 Task: Plan a trip to Hadjout, Algeria from 4th December, 2023 to 9th December, 2023 for 6 adults. Place can be entire room with 3 bedrooms having 3 beds and 3 bathrooms. Property type can be house.
Action: Mouse moved to (446, 105)
Screenshot: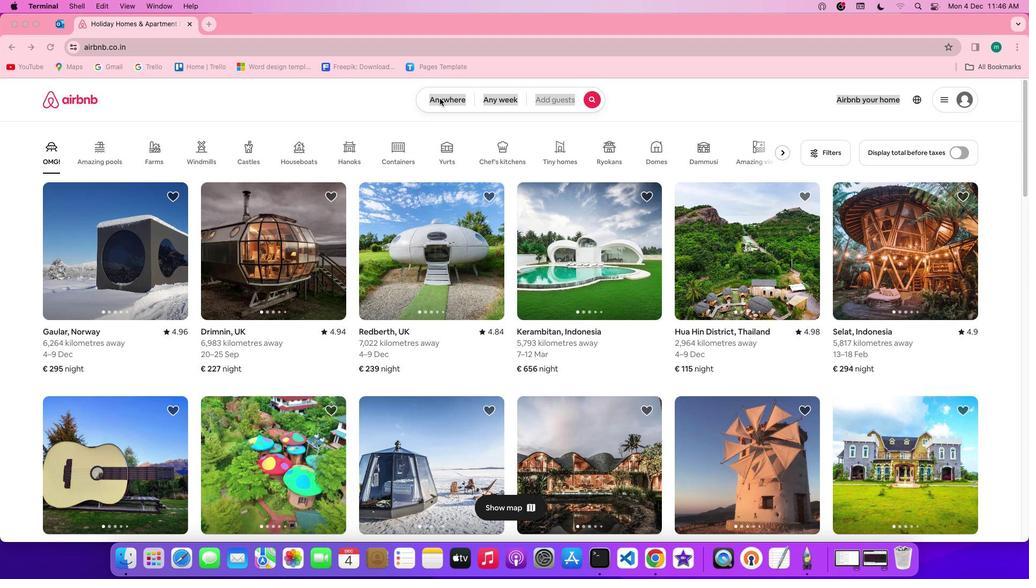 
Action: Mouse pressed left at (446, 105)
Screenshot: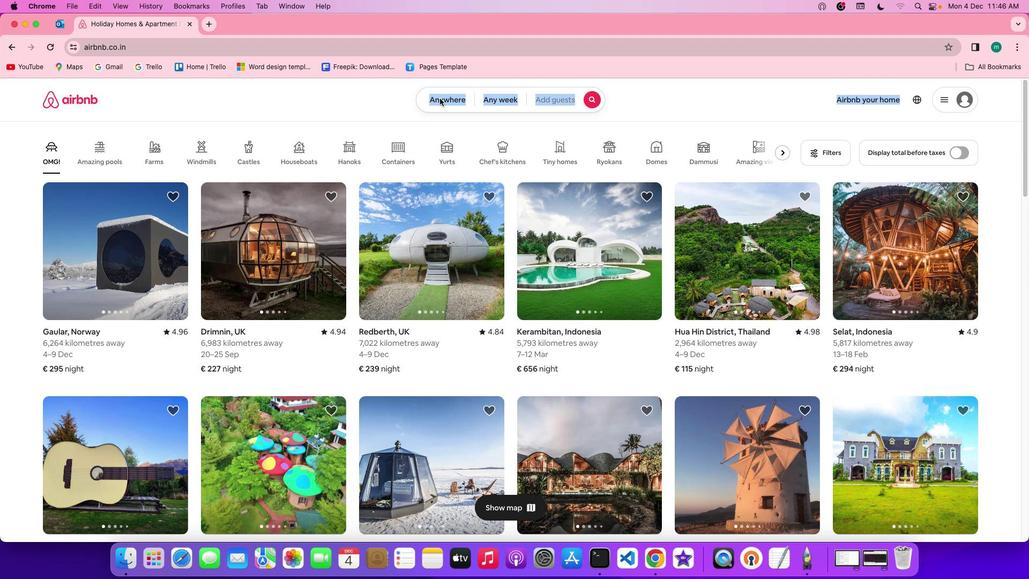 
Action: Mouse pressed left at (446, 105)
Screenshot: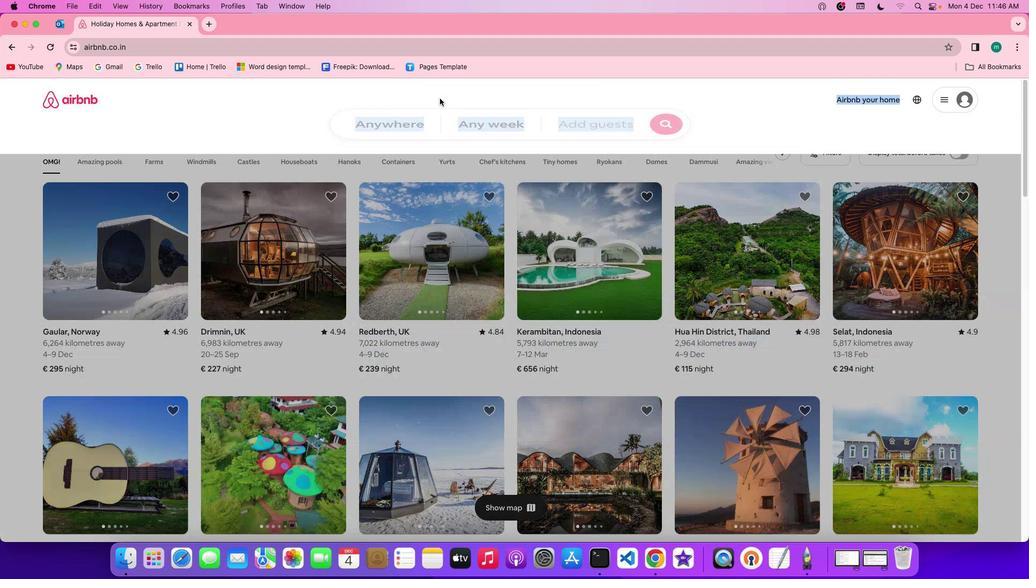 
Action: Mouse moved to (378, 152)
Screenshot: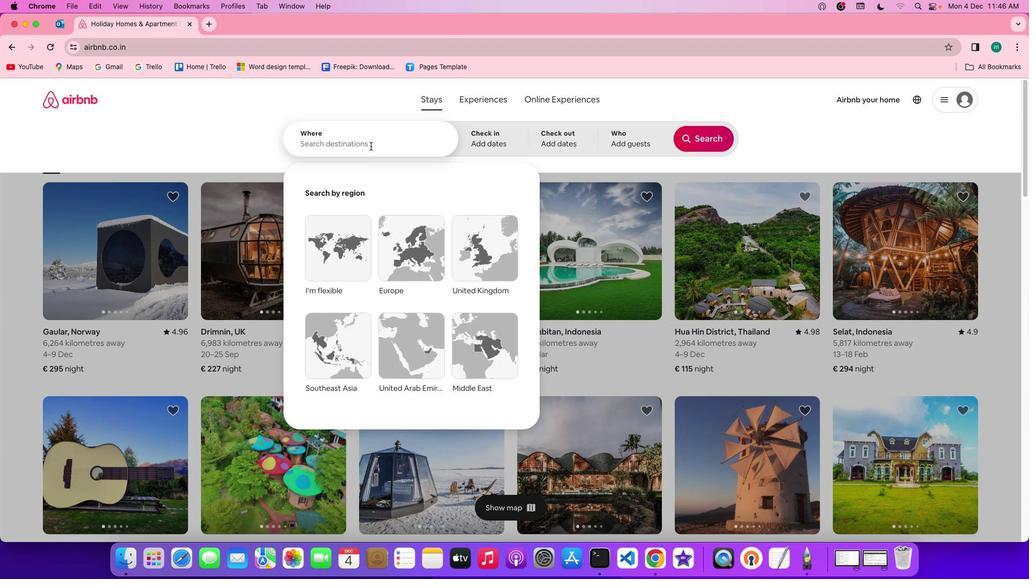 
Action: Mouse pressed left at (378, 152)
Screenshot: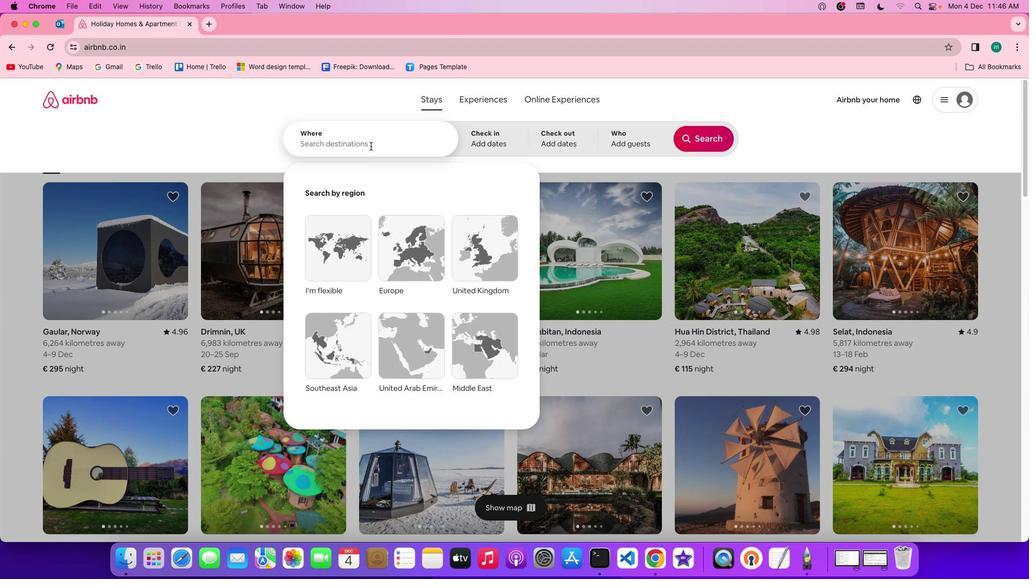
Action: Key pressed Key.shift'H''a''d''j''o''u''t'','Key.spaceKey.shift'a''l''g''e''r''i''a'
Screenshot: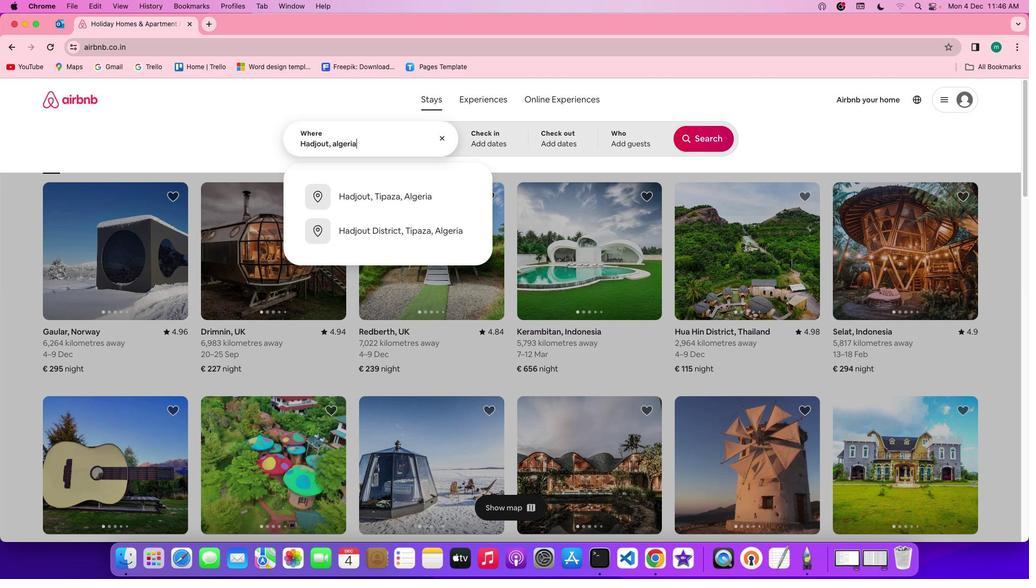 
Action: Mouse moved to (498, 142)
Screenshot: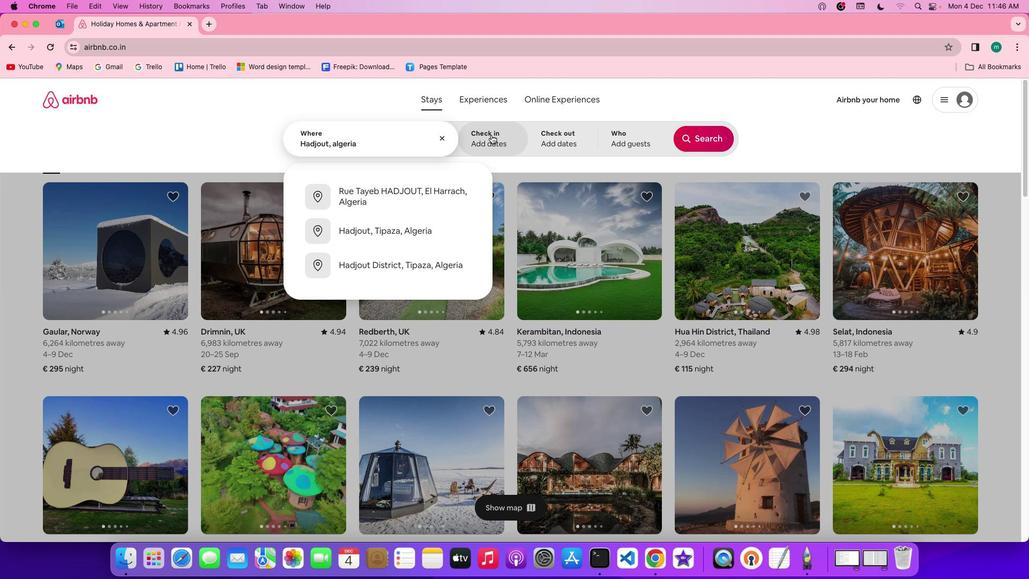 
Action: Mouse pressed left at (498, 142)
Screenshot: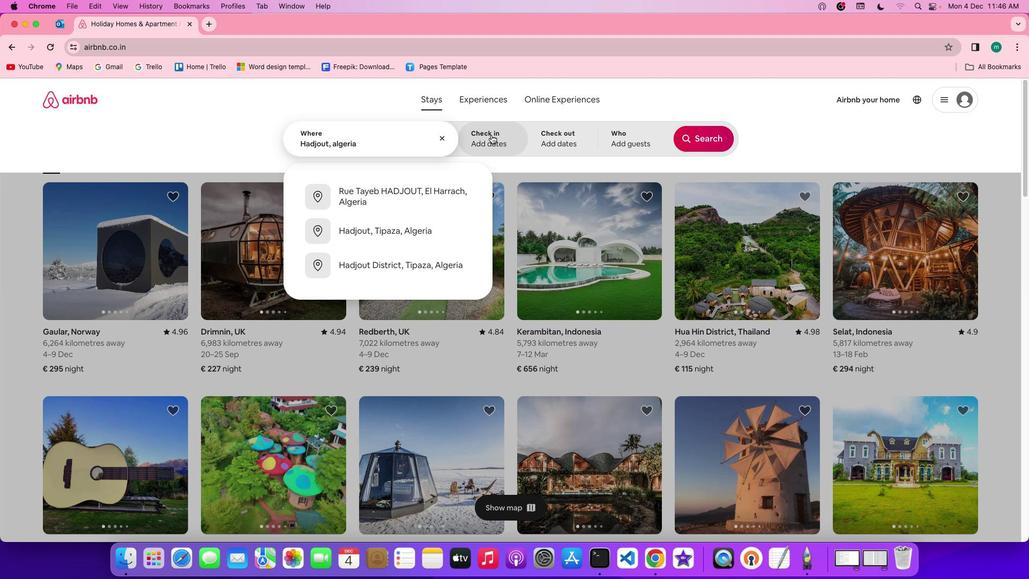 
Action: Mouse moved to (362, 296)
Screenshot: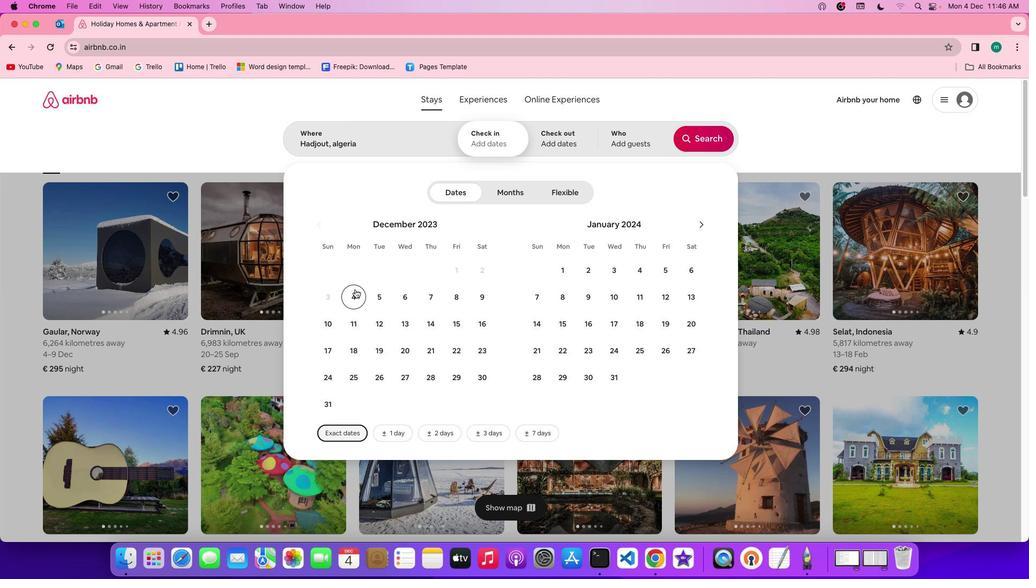 
Action: Mouse pressed left at (362, 296)
Screenshot: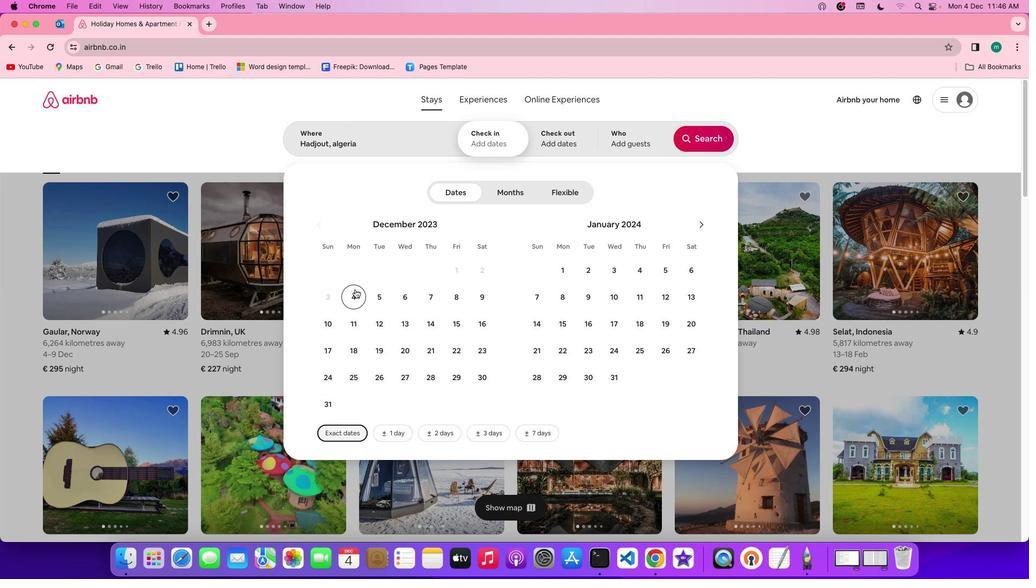
Action: Mouse moved to (476, 308)
Screenshot: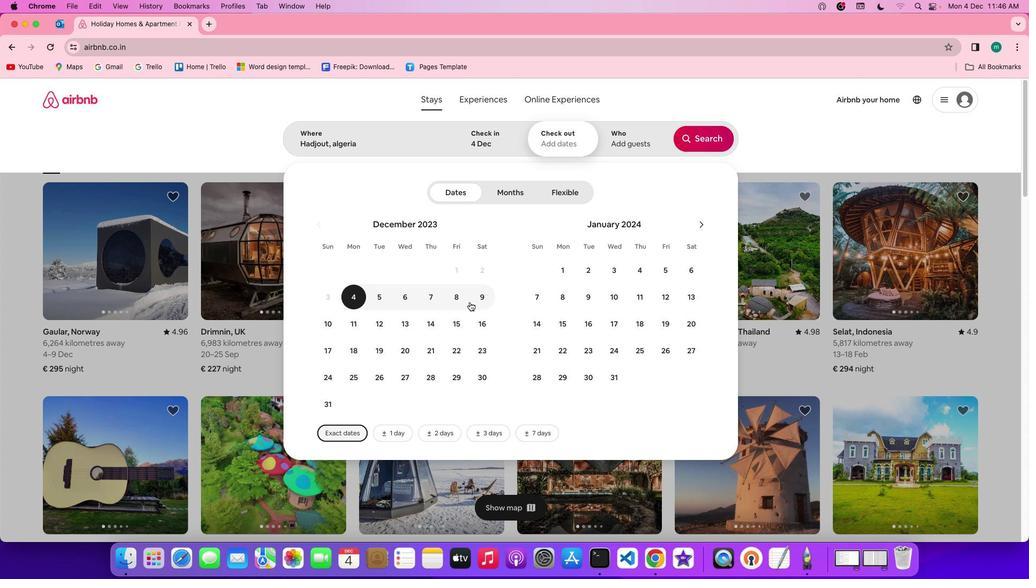 
Action: Mouse pressed left at (476, 308)
Screenshot: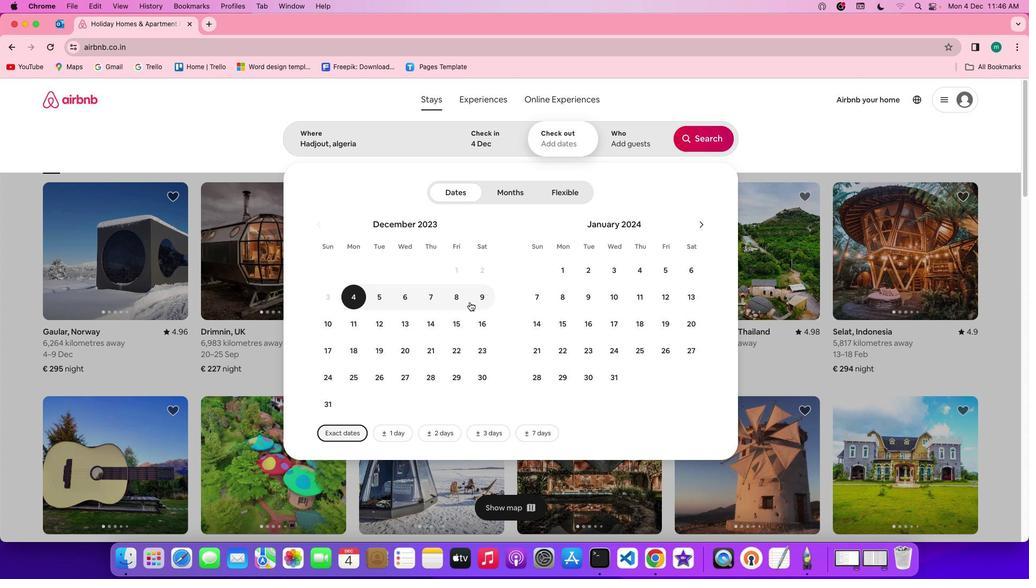 
Action: Mouse moved to (632, 153)
Screenshot: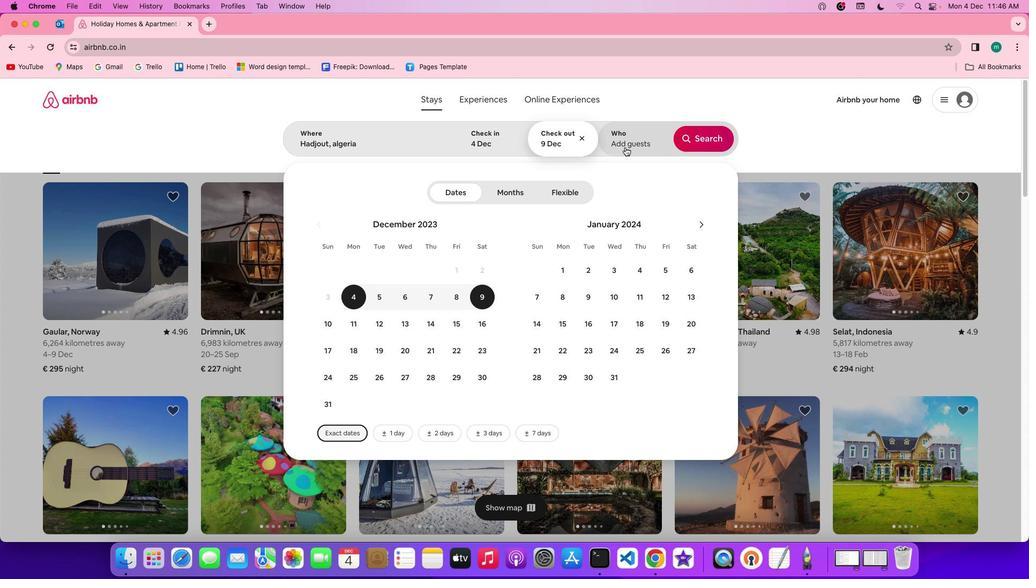 
Action: Mouse pressed left at (632, 153)
Screenshot: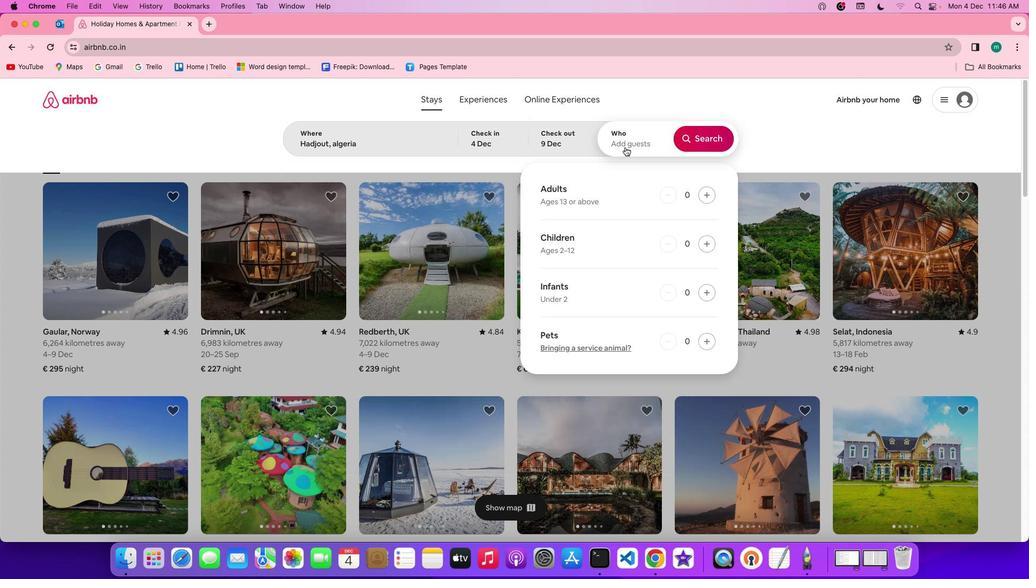 
Action: Mouse moved to (712, 198)
Screenshot: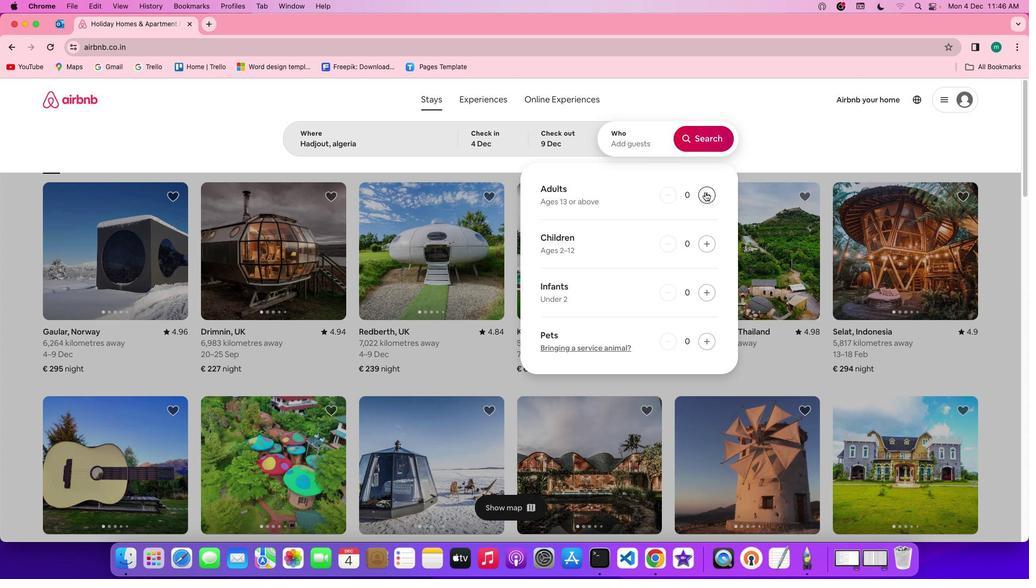 
Action: Mouse pressed left at (712, 198)
Screenshot: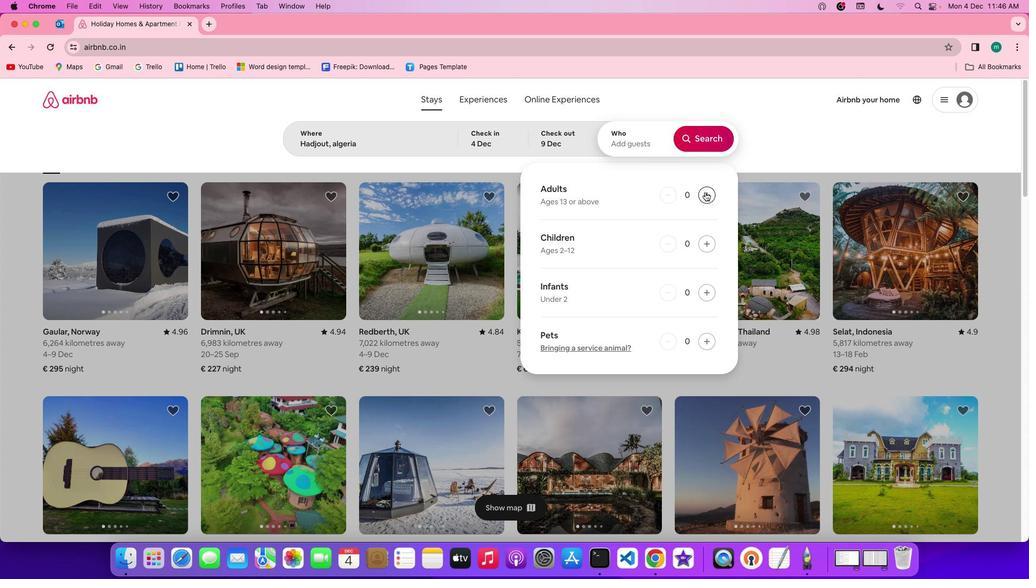 
Action: Mouse pressed left at (712, 198)
Screenshot: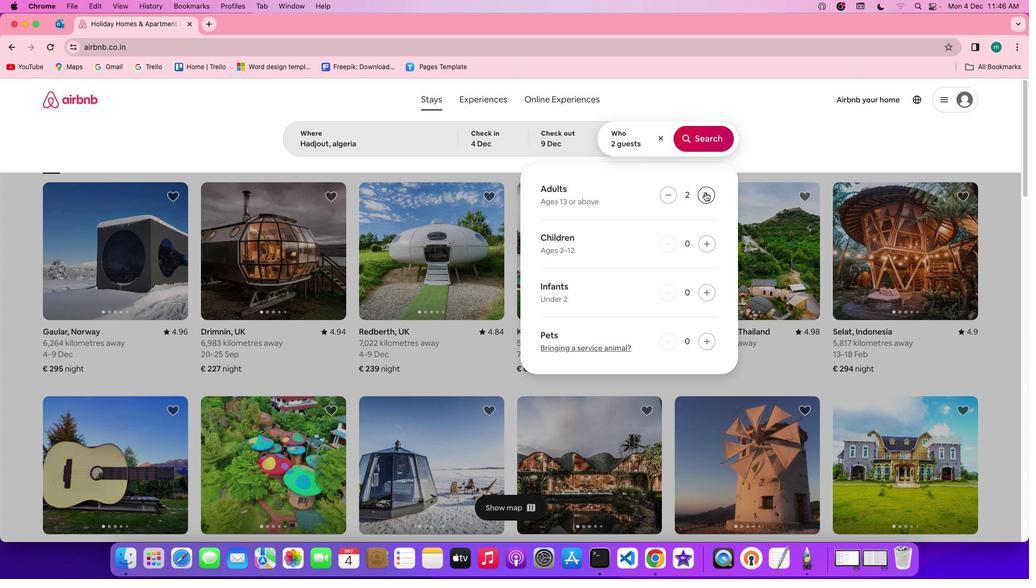 
Action: Mouse pressed left at (712, 198)
Screenshot: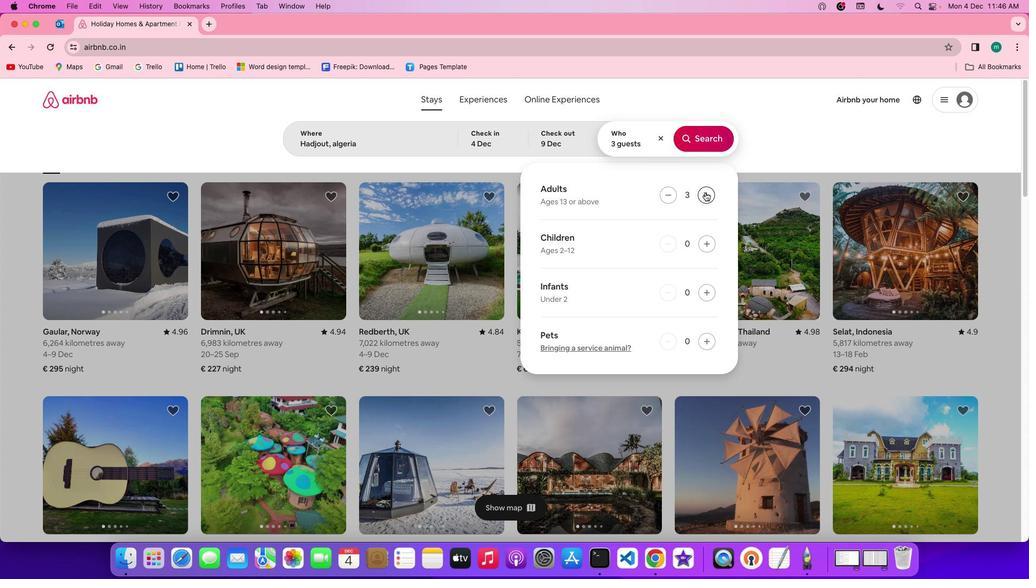 
Action: Mouse pressed left at (712, 198)
Screenshot: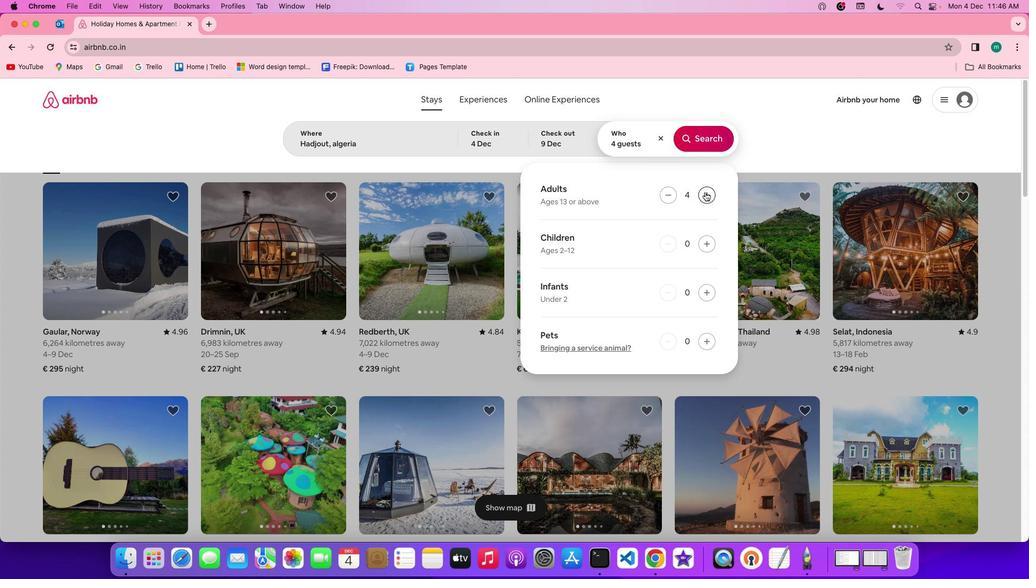 
Action: Mouse pressed left at (712, 198)
Screenshot: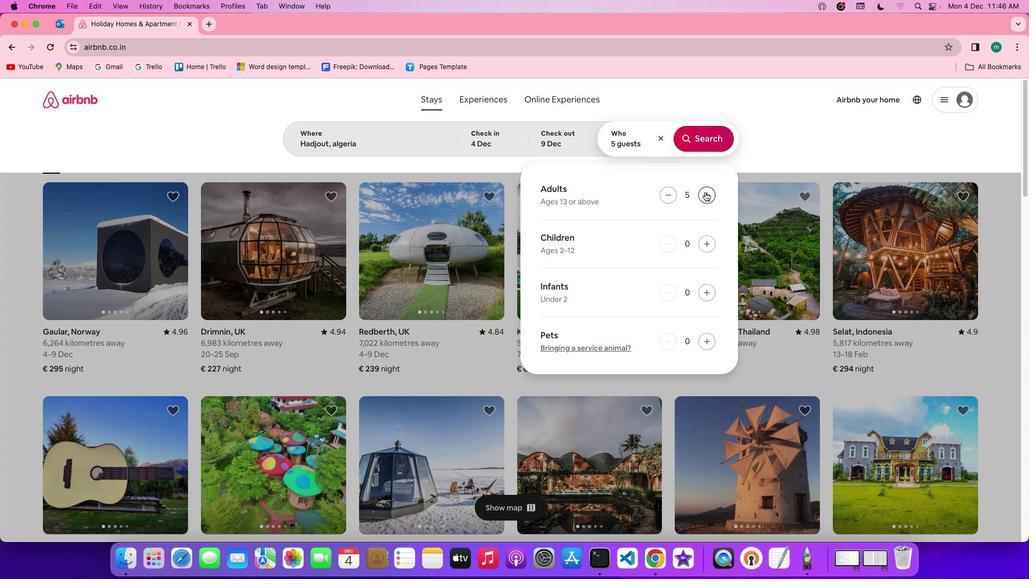 
Action: Mouse moved to (711, 200)
Screenshot: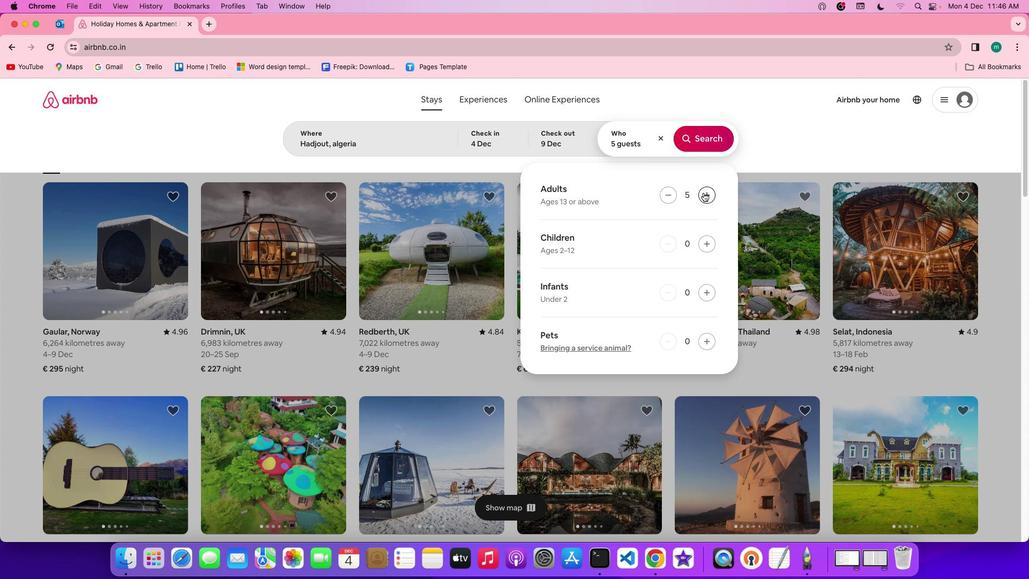 
Action: Mouse pressed left at (711, 200)
Screenshot: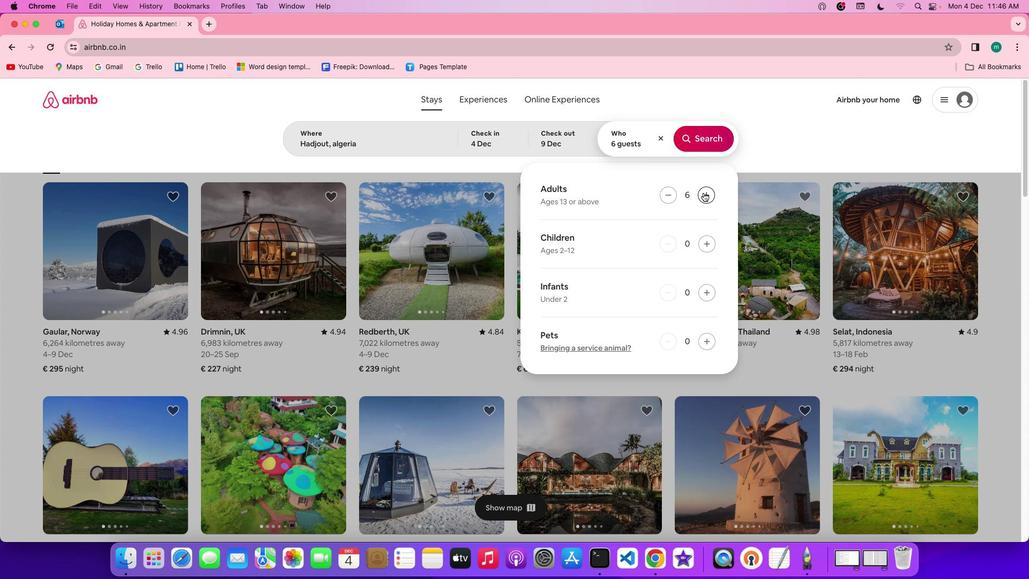 
Action: Mouse moved to (717, 146)
Screenshot: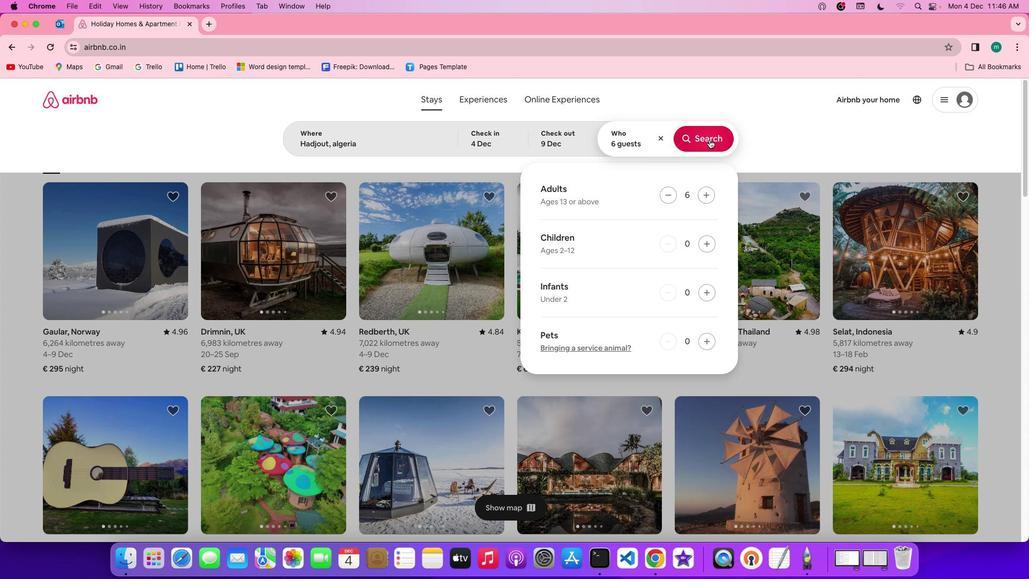 
Action: Mouse pressed left at (717, 146)
Screenshot: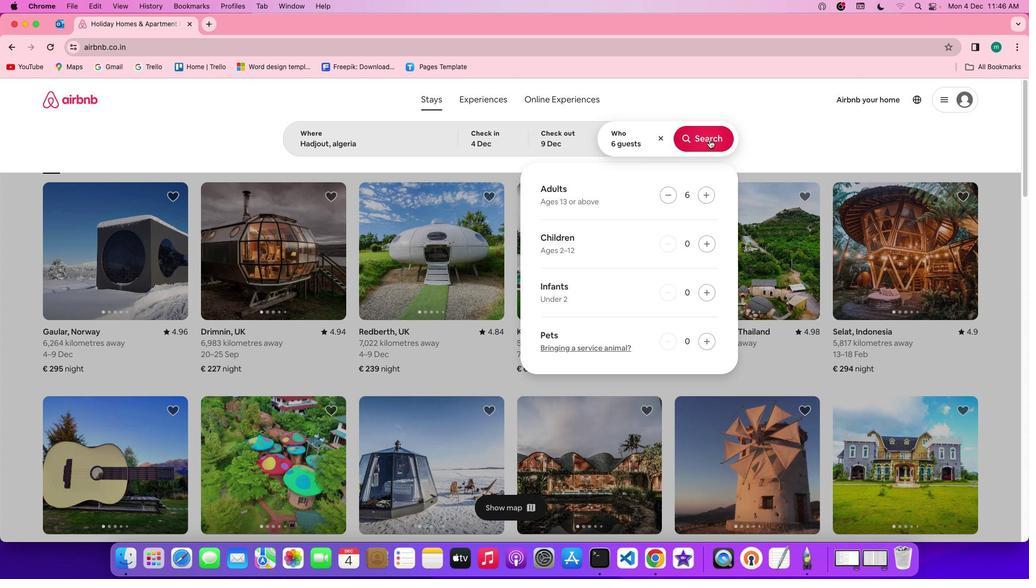 
Action: Mouse moved to (862, 148)
Screenshot: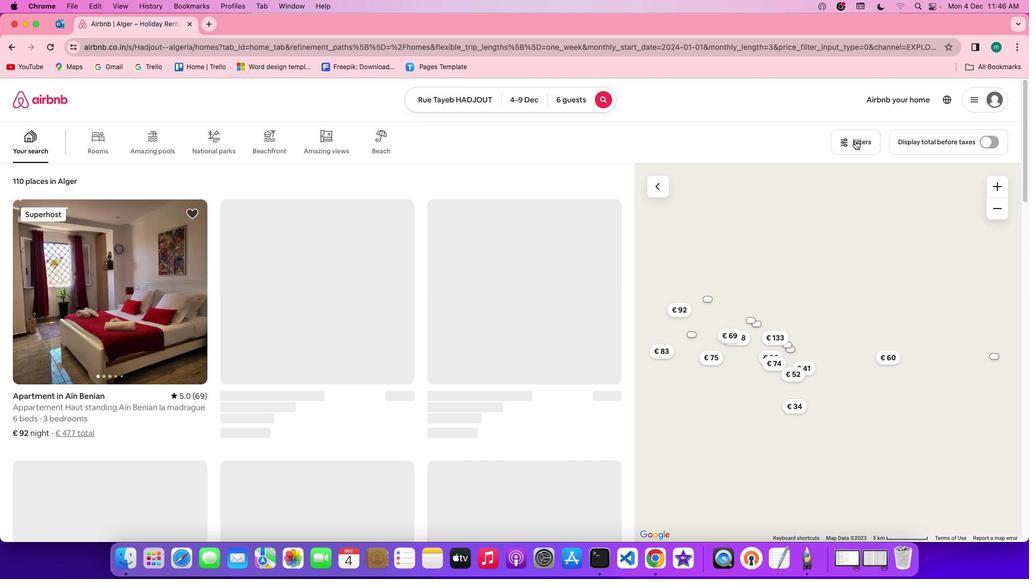 
Action: Mouse pressed left at (862, 148)
Screenshot: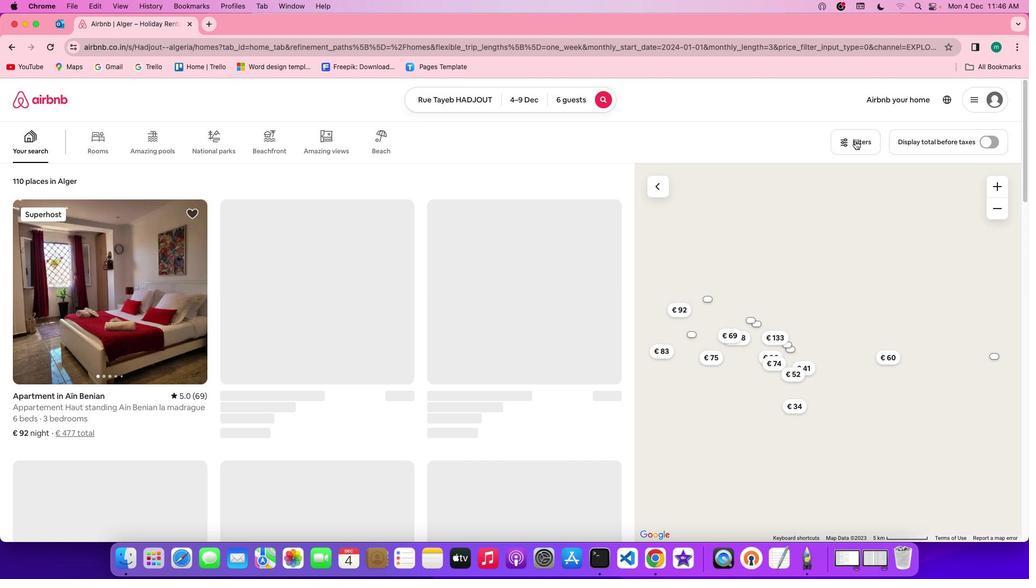 
Action: Mouse moved to (491, 338)
Screenshot: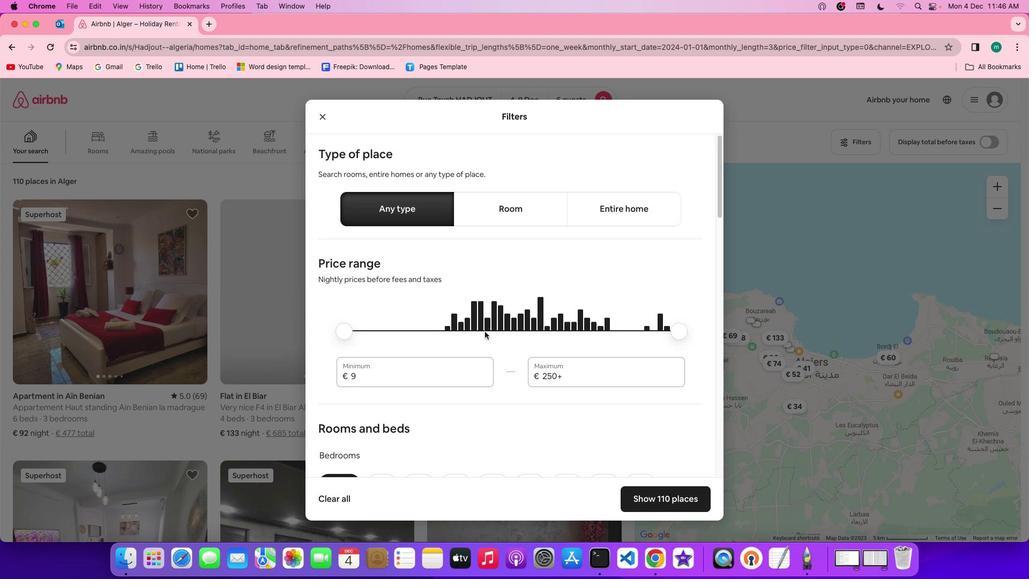 
Action: Mouse scrolled (491, 338) with delta (6, 6)
Screenshot: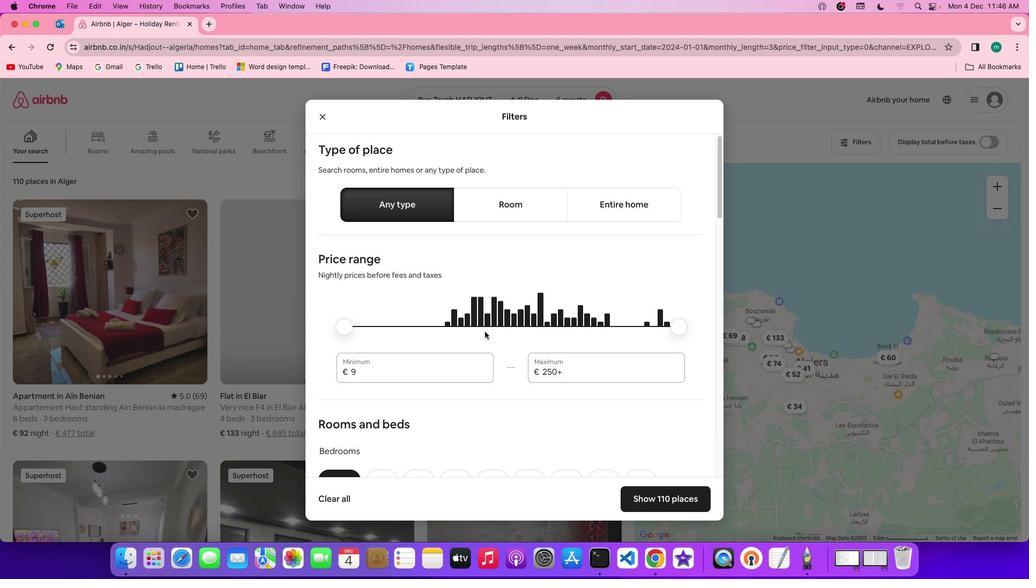 
Action: Mouse scrolled (491, 338) with delta (6, 6)
Screenshot: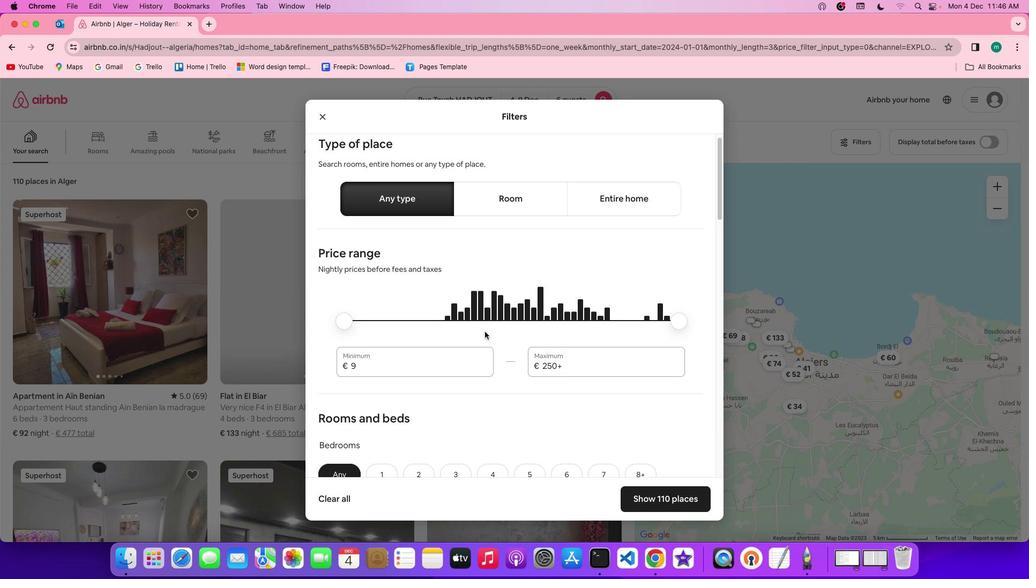 
Action: Mouse scrolled (491, 338) with delta (6, 5)
Screenshot: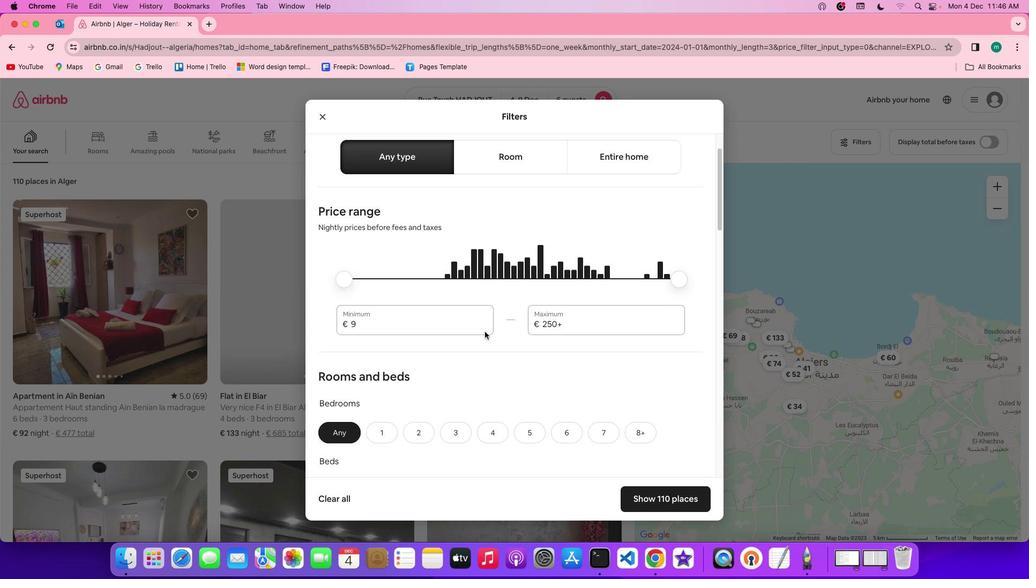
Action: Mouse scrolled (491, 338) with delta (6, 6)
Screenshot: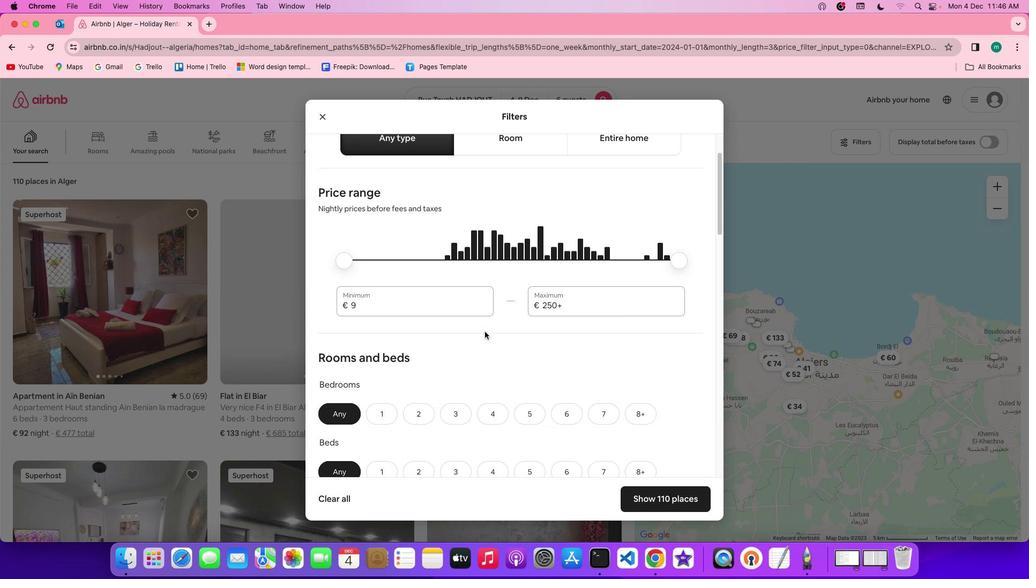 
Action: Mouse scrolled (491, 338) with delta (6, 6)
Screenshot: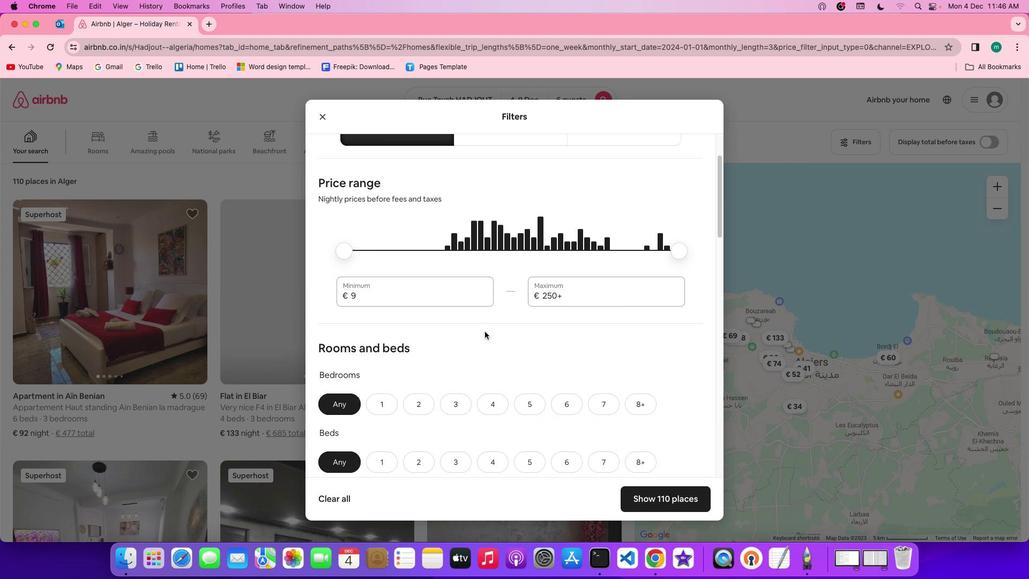 
Action: Mouse scrolled (491, 338) with delta (6, 6)
Screenshot: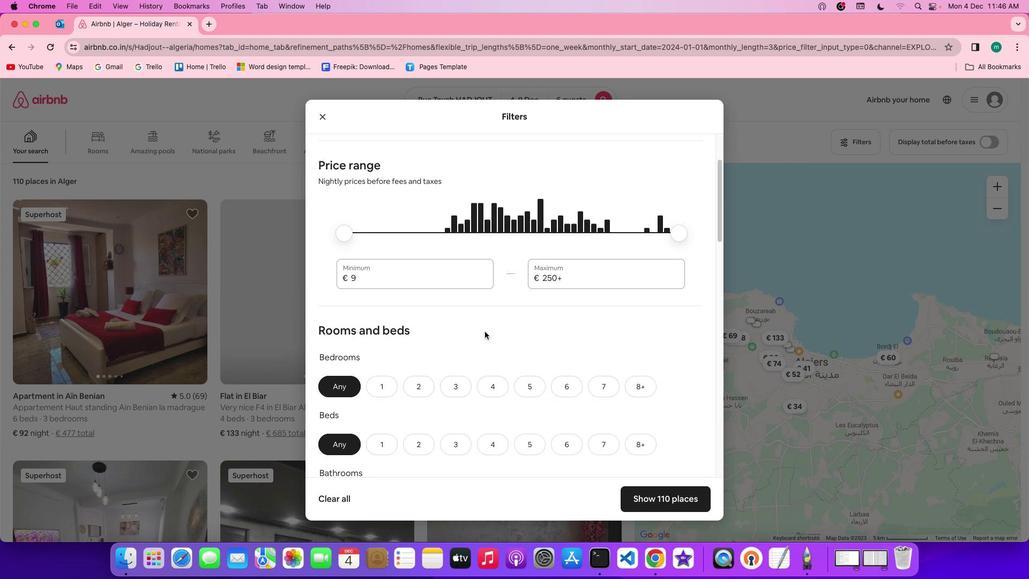 
Action: Mouse scrolled (491, 338) with delta (6, 6)
Screenshot: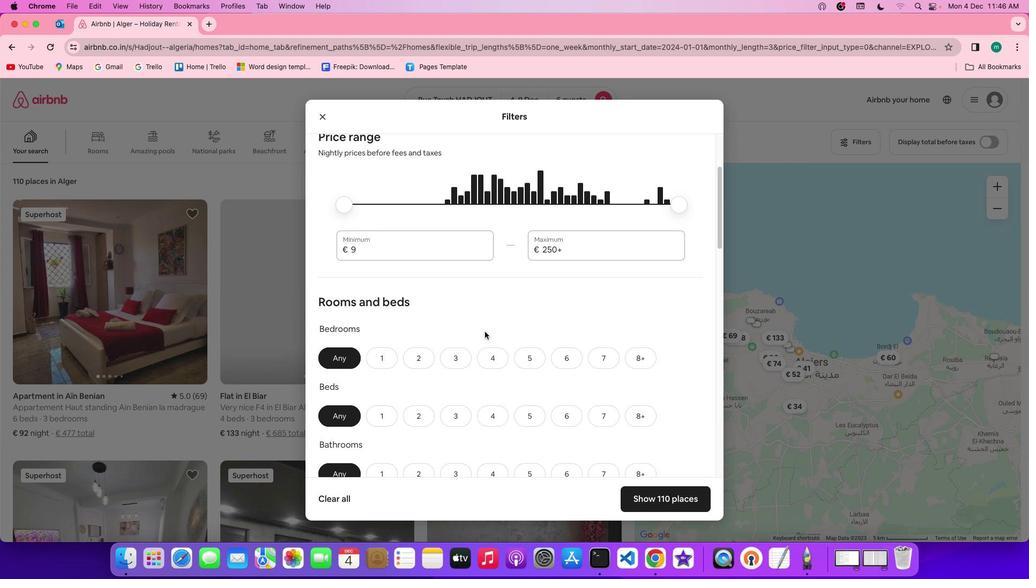 
Action: Mouse scrolled (491, 338) with delta (6, 6)
Screenshot: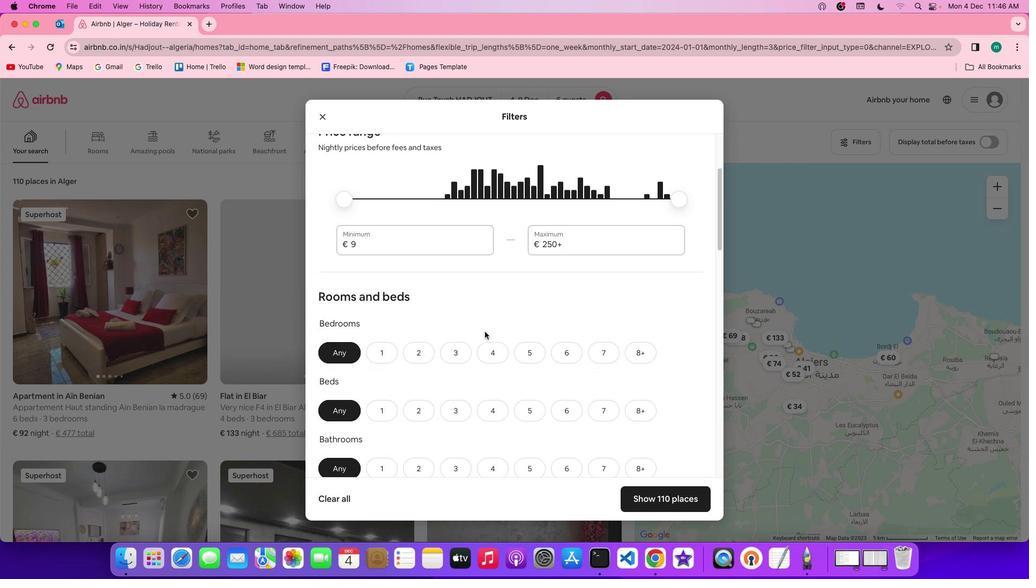 
Action: Mouse scrolled (491, 338) with delta (6, 6)
Screenshot: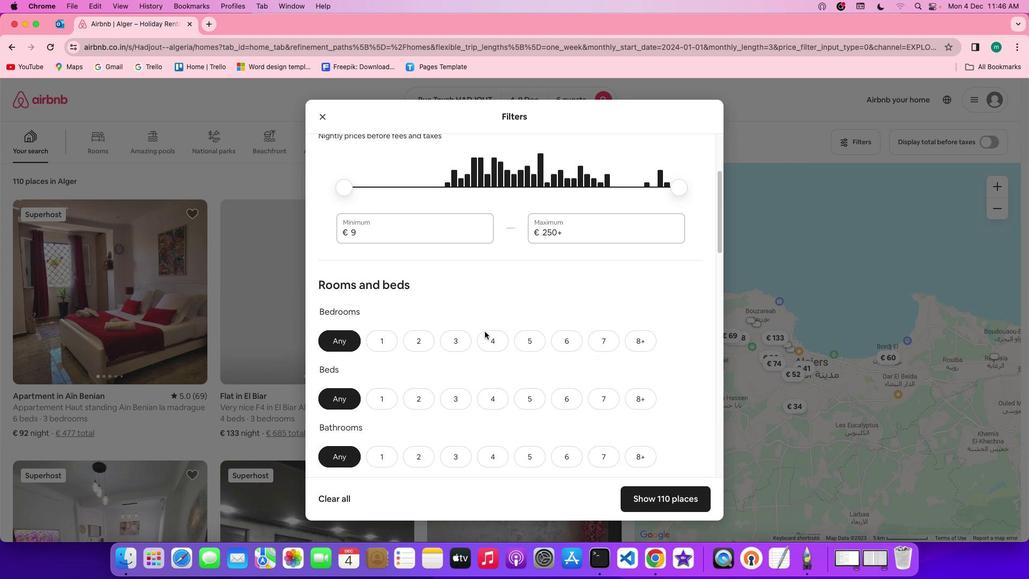 
Action: Mouse scrolled (491, 338) with delta (6, 6)
Screenshot: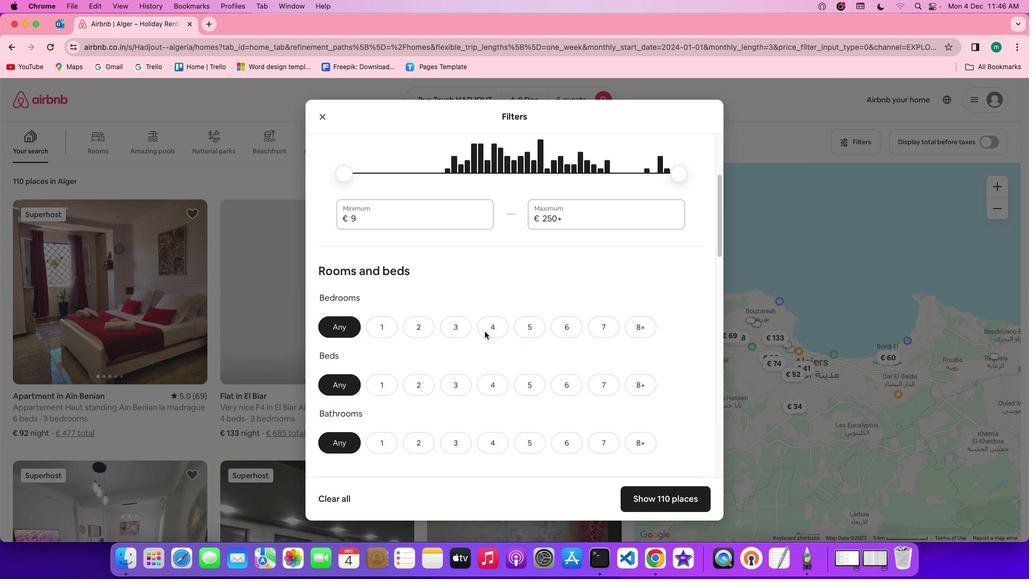 
Action: Mouse scrolled (491, 338) with delta (6, 6)
Screenshot: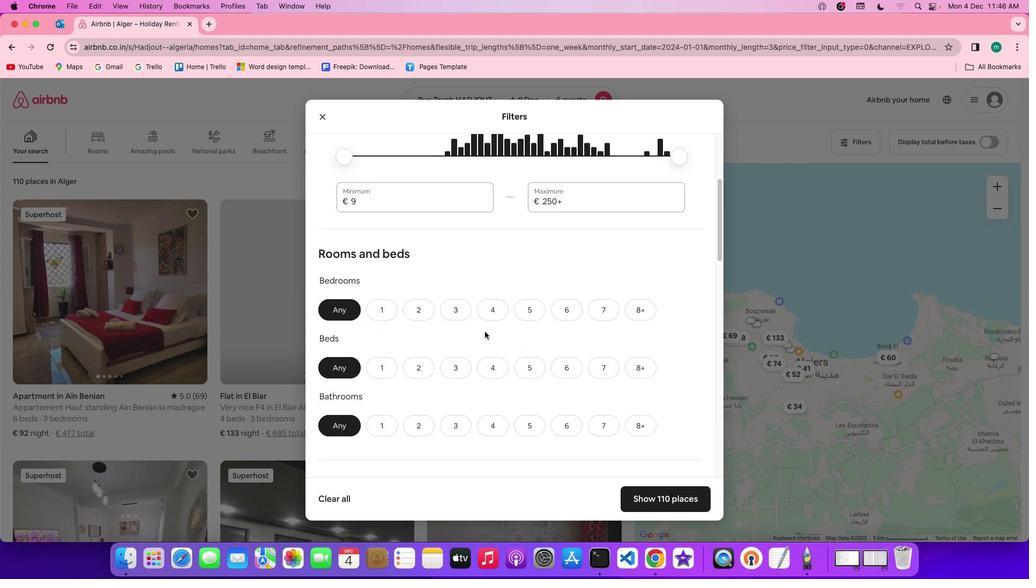 
Action: Mouse scrolled (491, 338) with delta (6, 6)
Screenshot: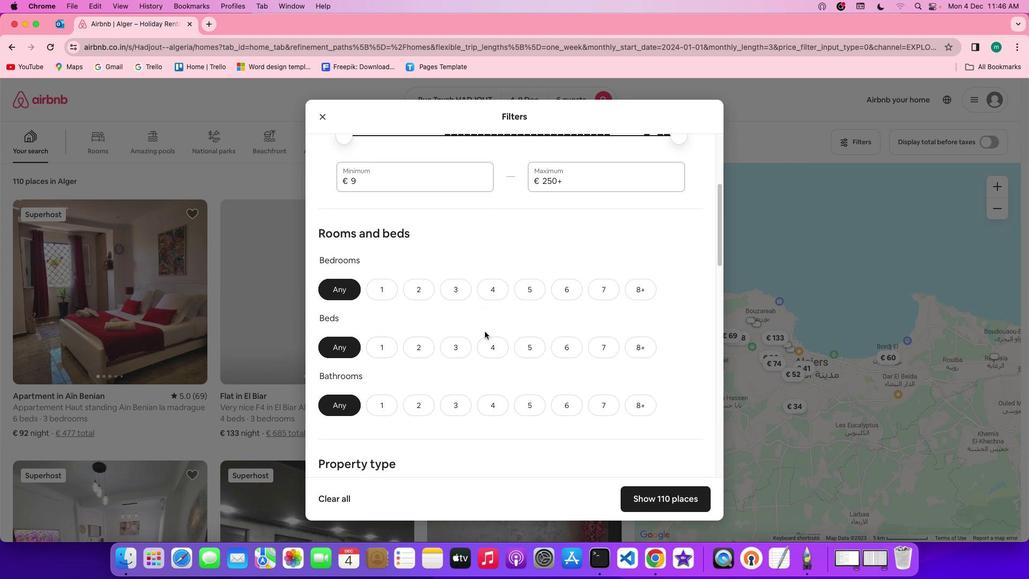 
Action: Mouse scrolled (491, 338) with delta (6, 6)
Screenshot: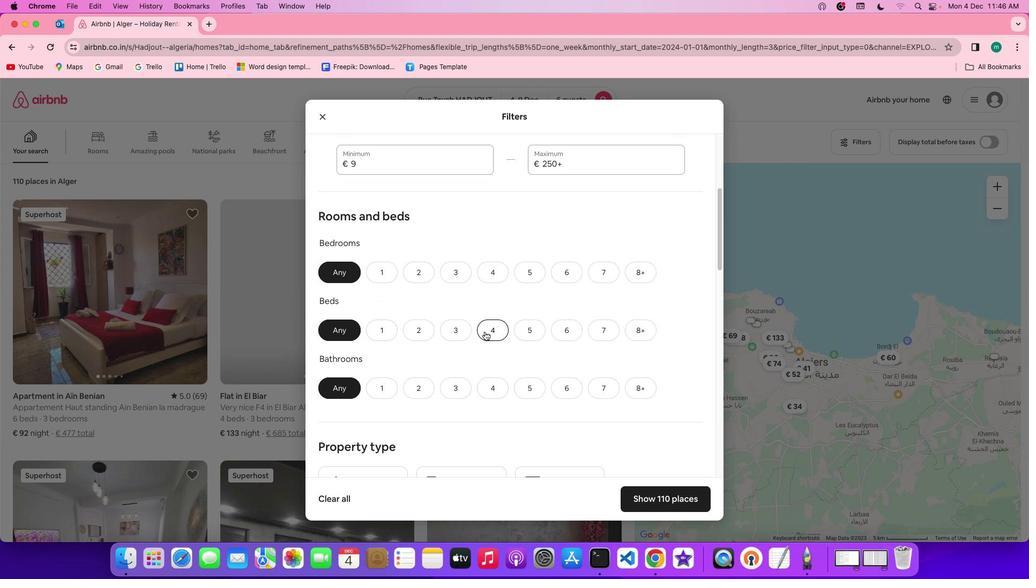 
Action: Mouse scrolled (491, 338) with delta (6, 6)
Screenshot: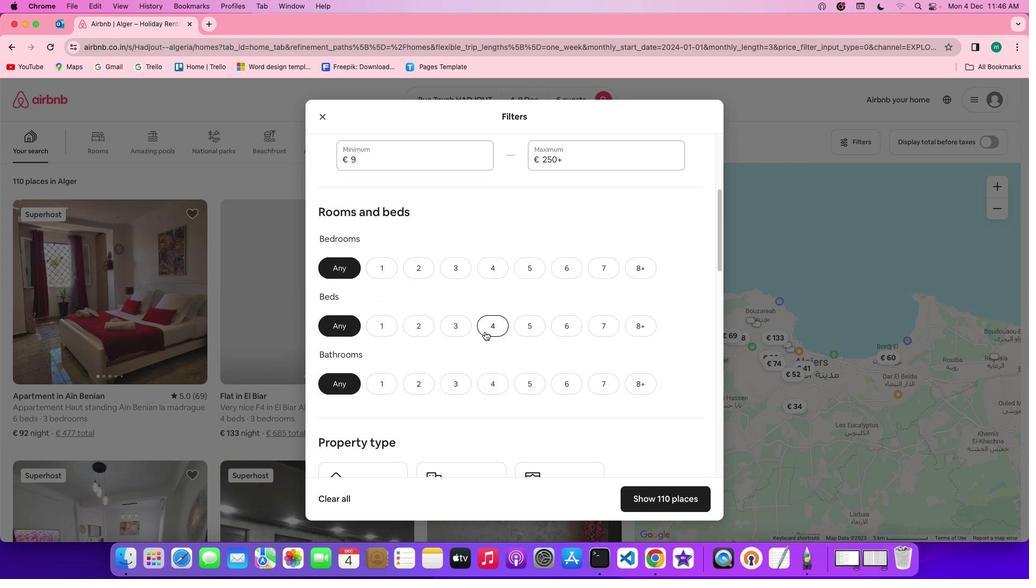 
Action: Mouse scrolled (491, 338) with delta (6, 6)
Screenshot: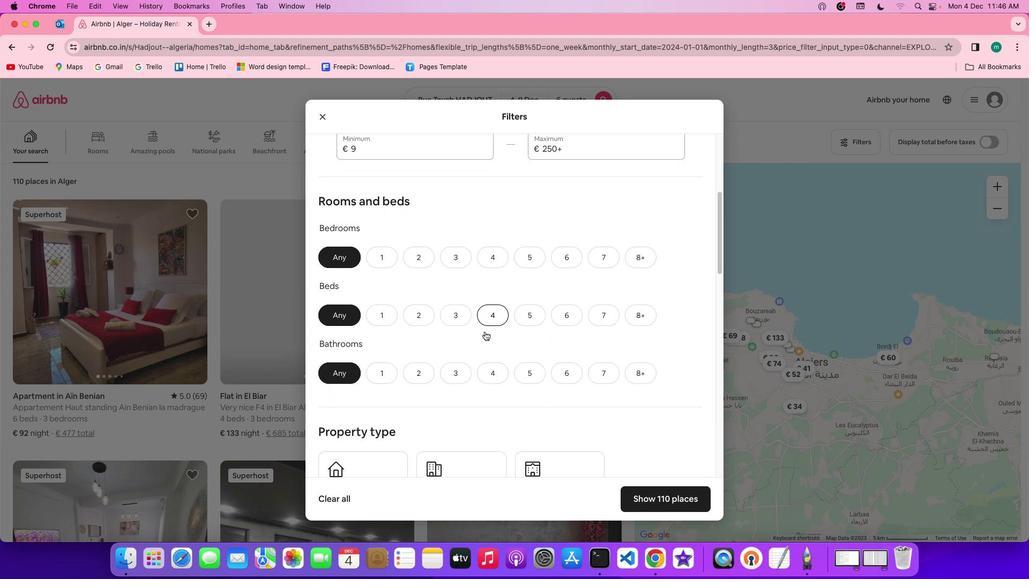 
Action: Mouse scrolled (491, 338) with delta (6, 6)
Screenshot: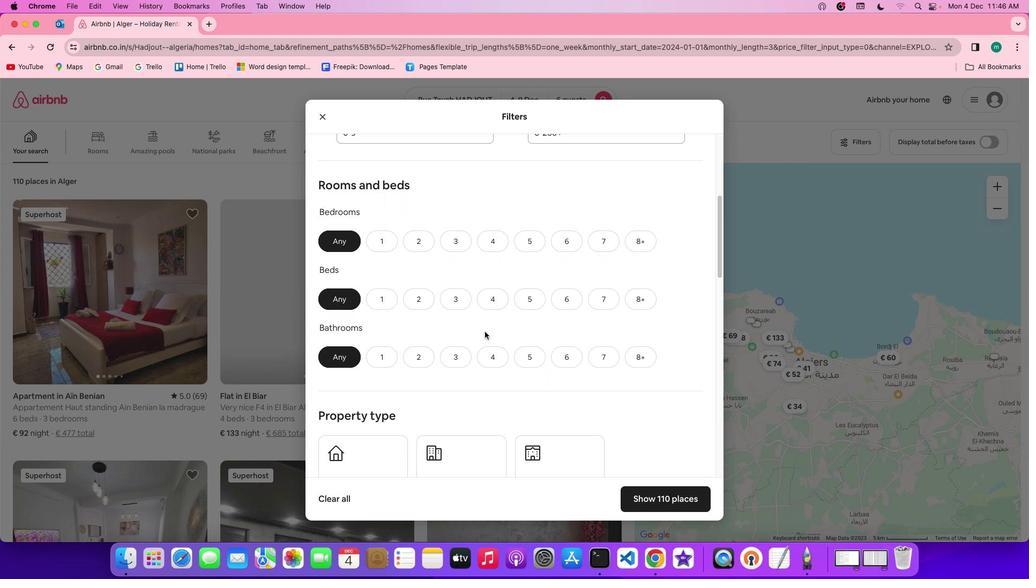
Action: Mouse scrolled (491, 338) with delta (6, 6)
Screenshot: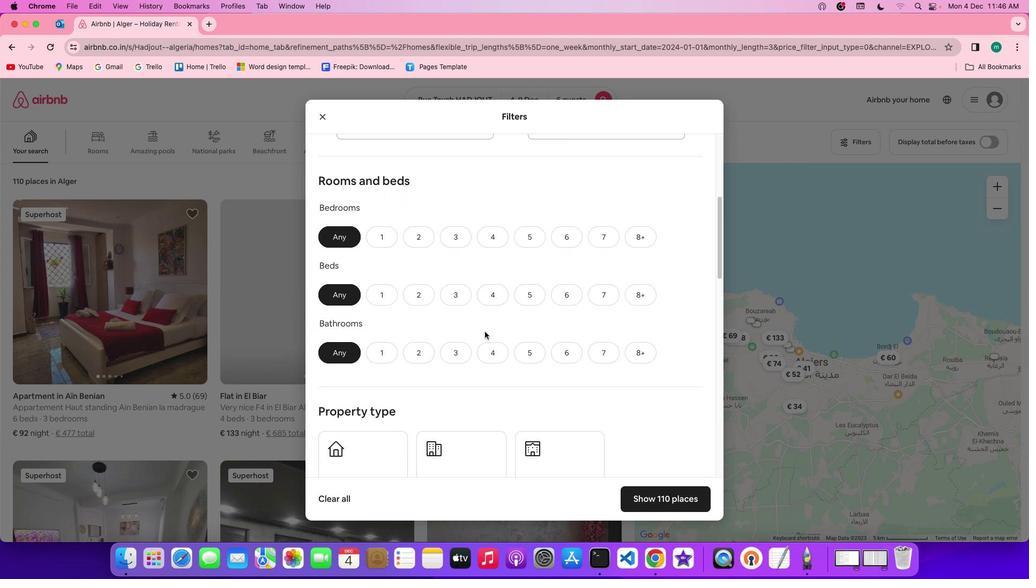 
Action: Mouse scrolled (491, 338) with delta (6, 6)
Screenshot: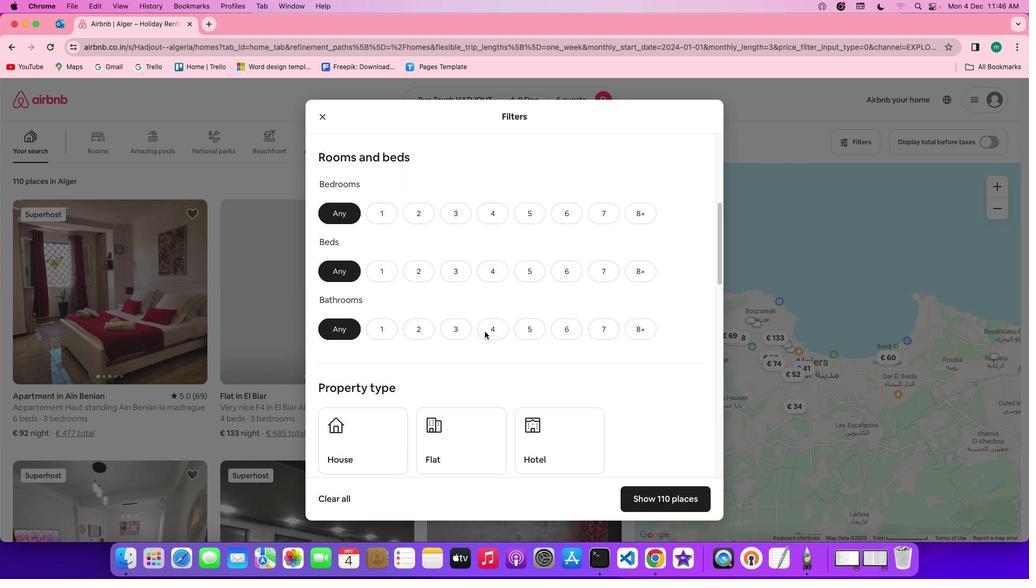
Action: Mouse moved to (467, 205)
Screenshot: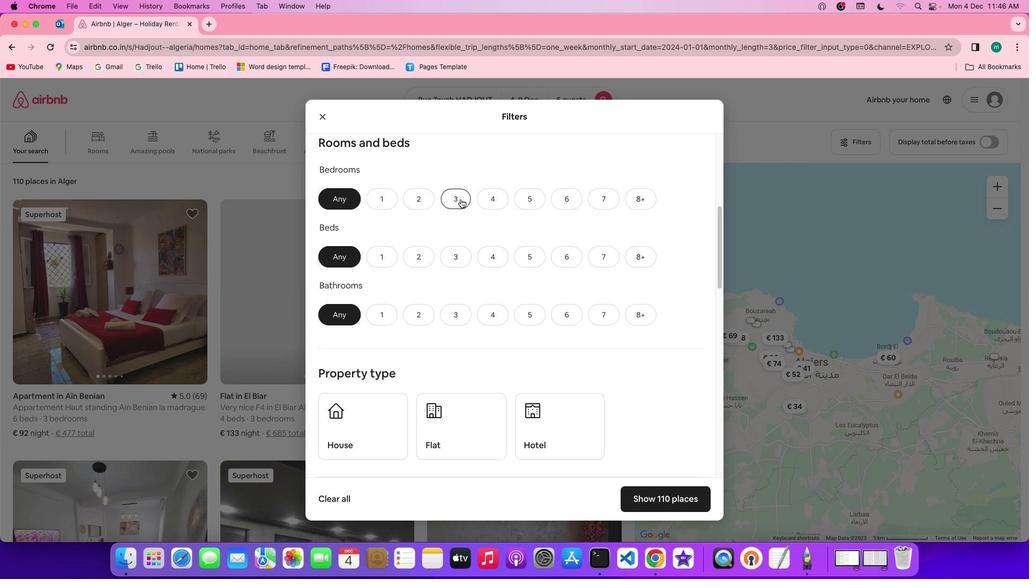 
Action: Mouse pressed left at (467, 205)
Screenshot: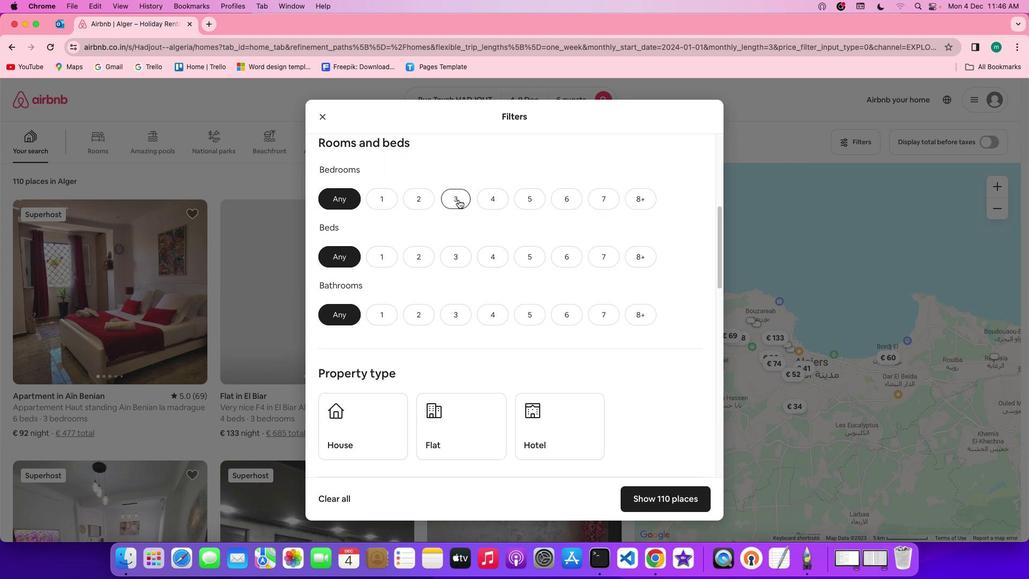 
Action: Mouse moved to (454, 256)
Screenshot: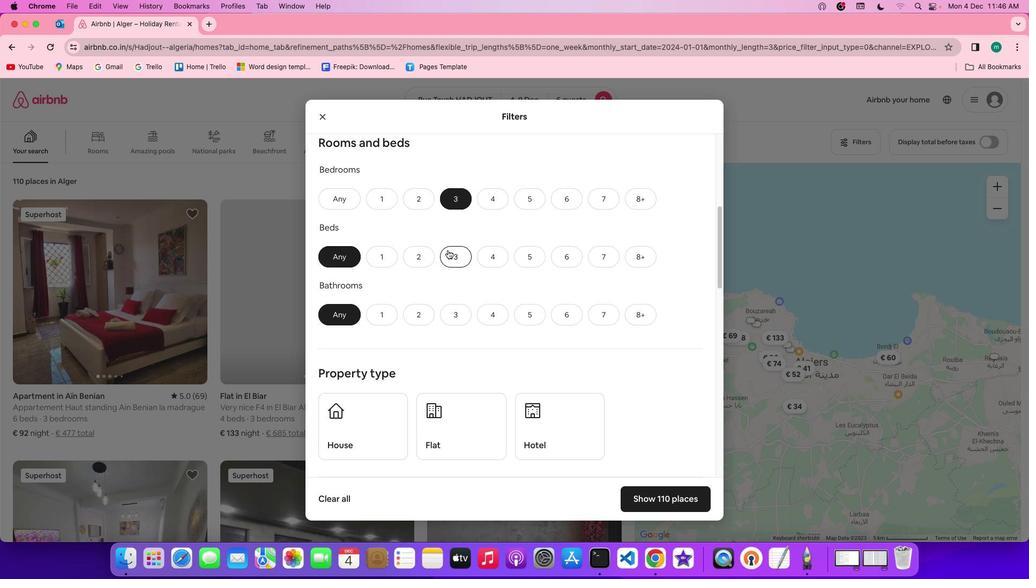 
Action: Mouse pressed left at (454, 256)
Screenshot: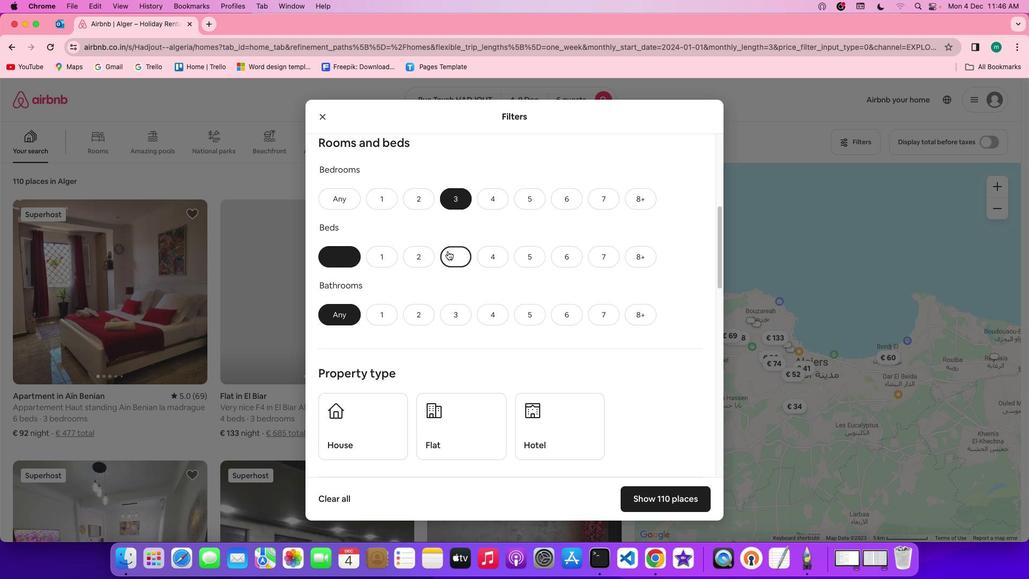 
Action: Mouse moved to (456, 317)
Screenshot: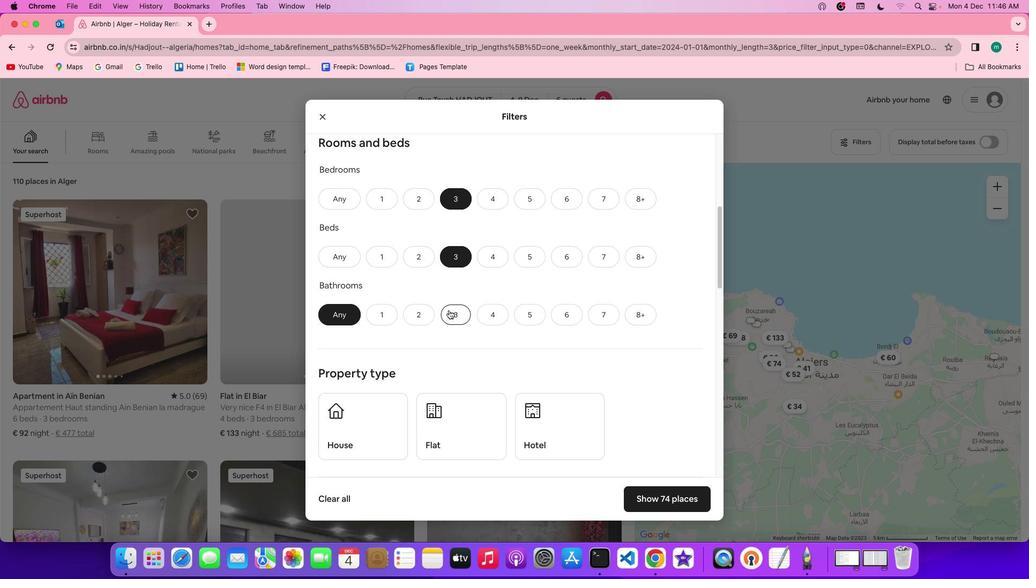 
Action: Mouse pressed left at (456, 317)
Screenshot: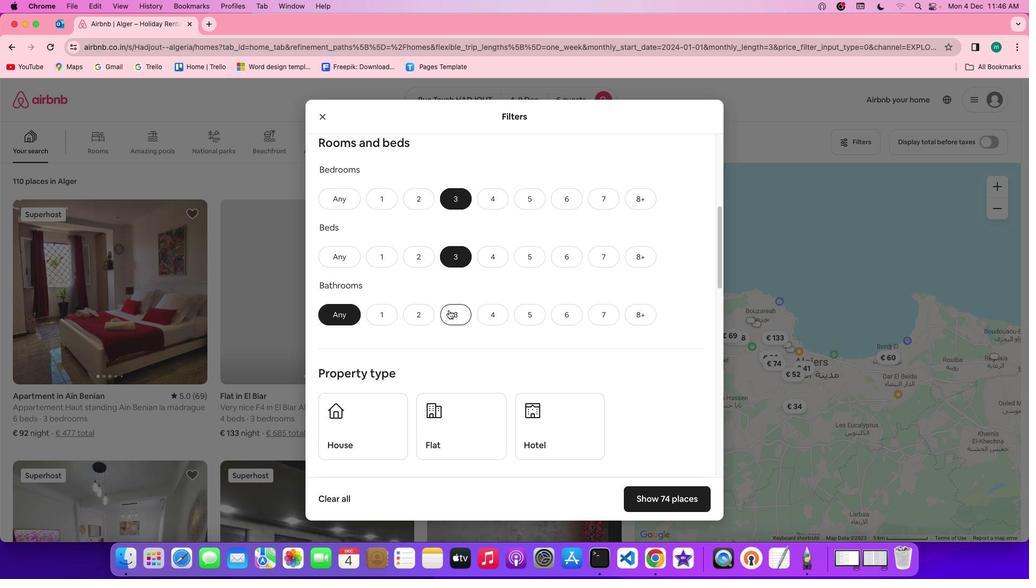 
Action: Mouse moved to (562, 341)
Screenshot: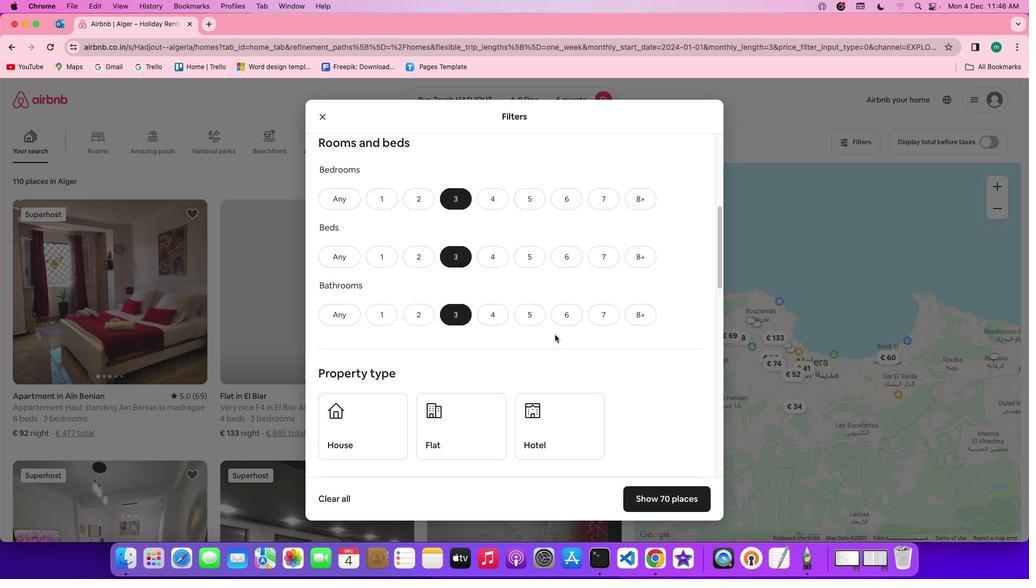 
Action: Mouse scrolled (562, 341) with delta (6, 6)
Screenshot: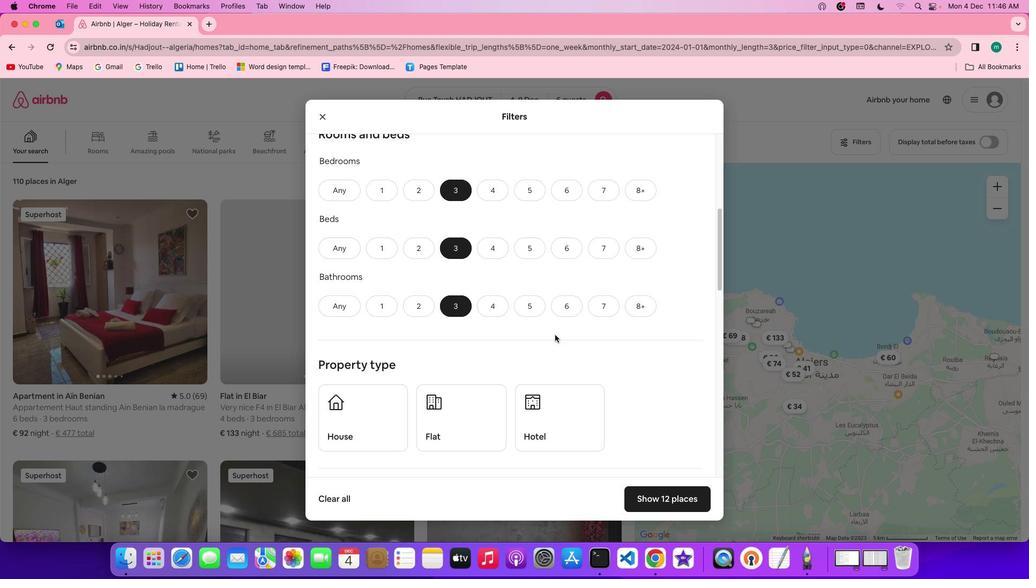 
Action: Mouse scrolled (562, 341) with delta (6, 6)
Screenshot: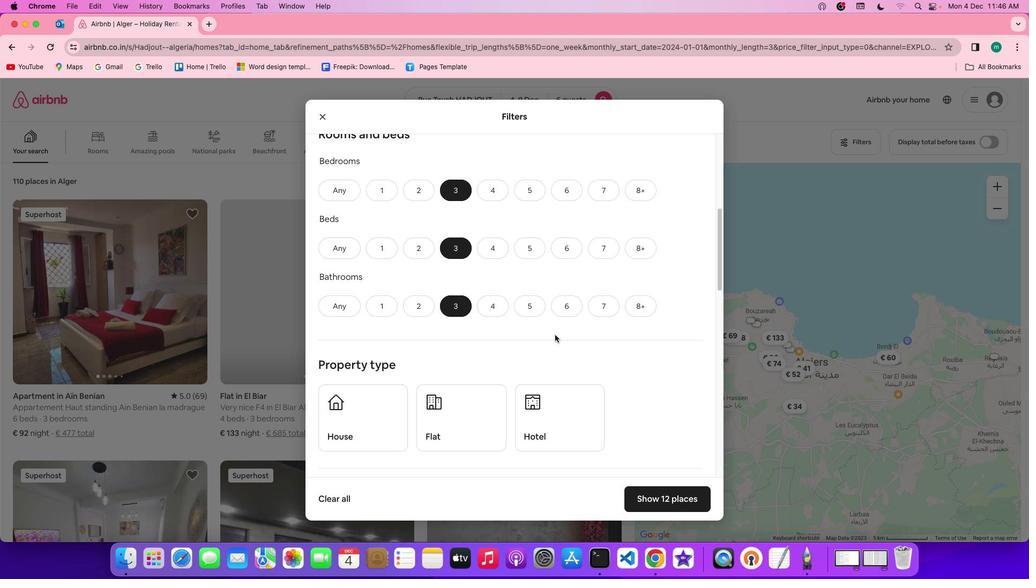 
Action: Mouse scrolled (562, 341) with delta (6, 5)
Screenshot: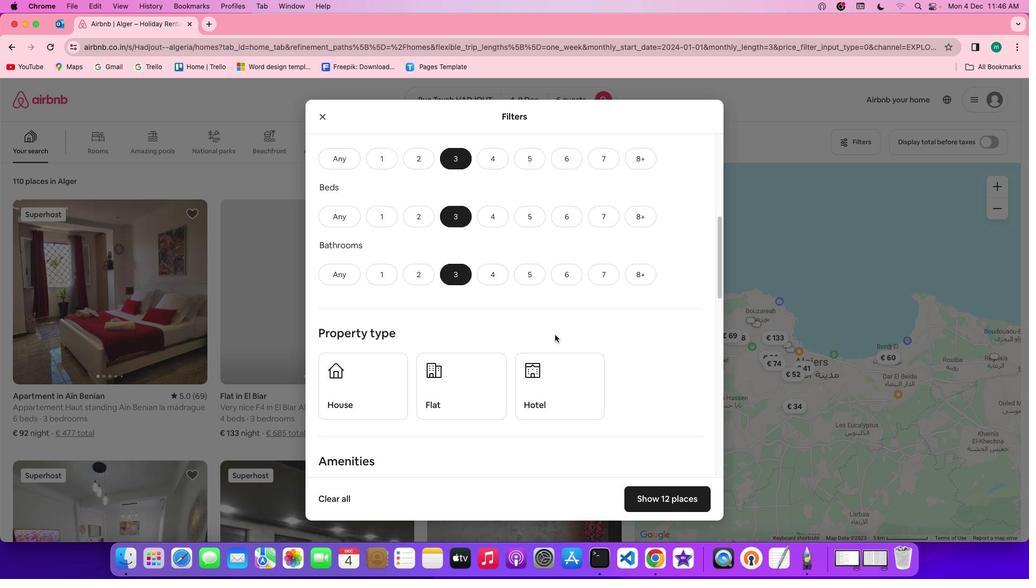 
Action: Mouse moved to (562, 341)
Screenshot: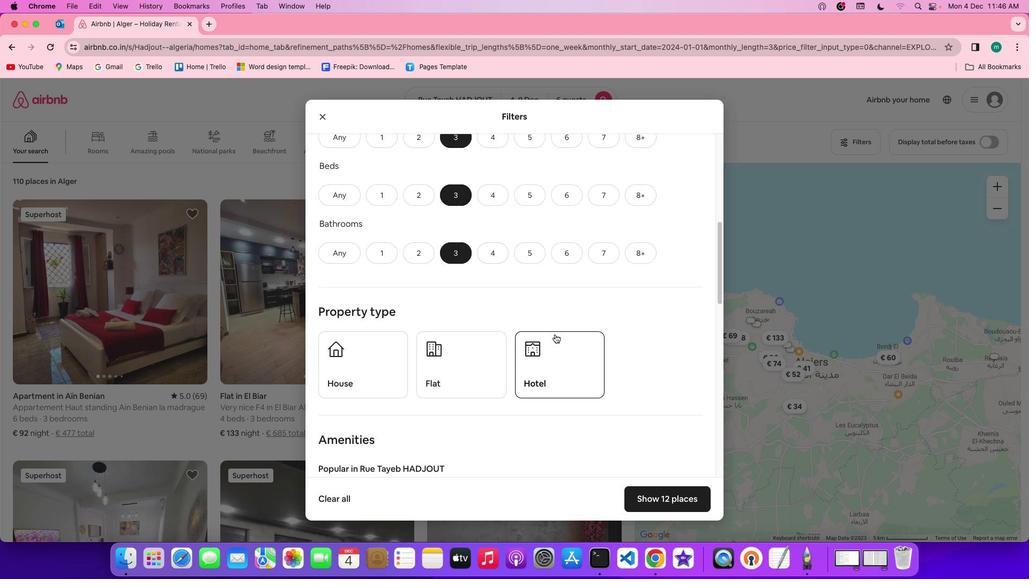 
Action: Mouse scrolled (562, 341) with delta (6, 6)
Screenshot: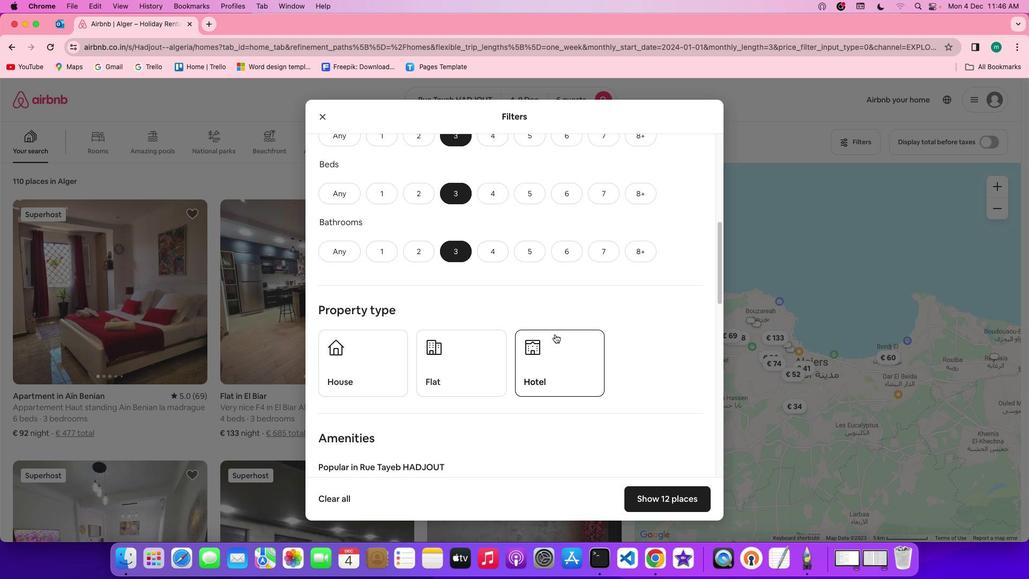 
Action: Mouse scrolled (562, 341) with delta (6, 6)
Screenshot: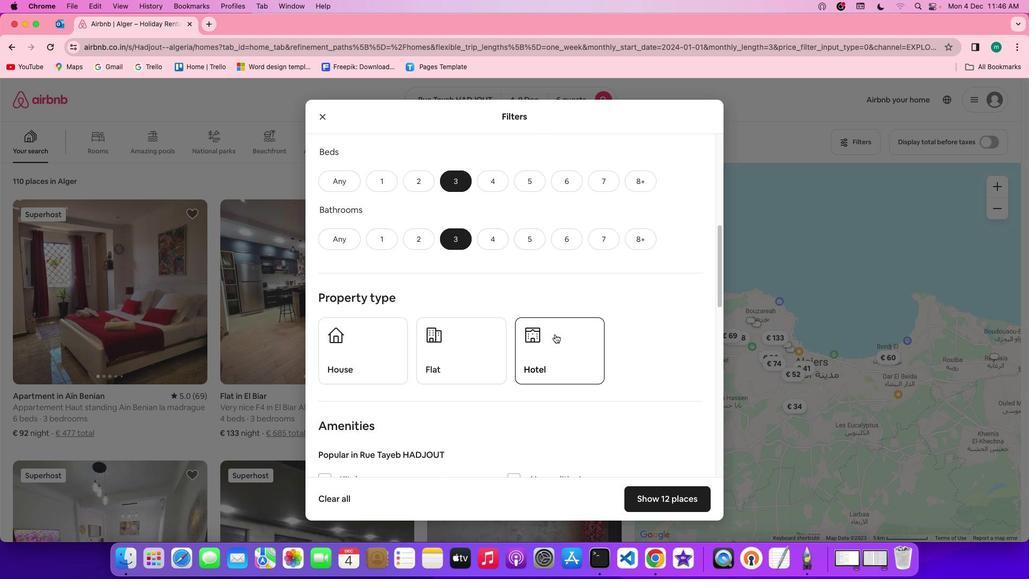 
Action: Mouse scrolled (562, 341) with delta (6, 6)
Screenshot: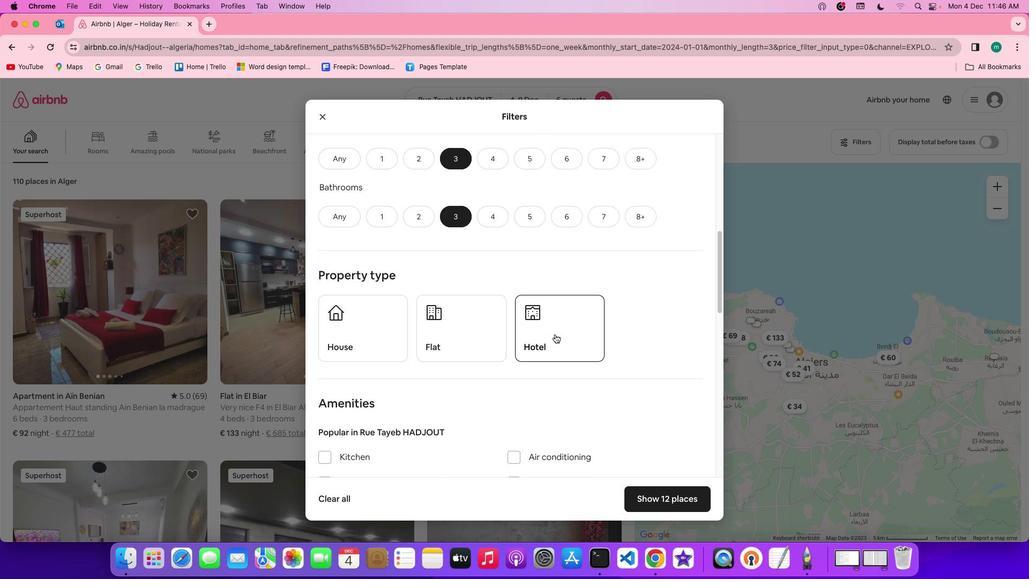 
Action: Mouse scrolled (562, 341) with delta (6, 6)
Screenshot: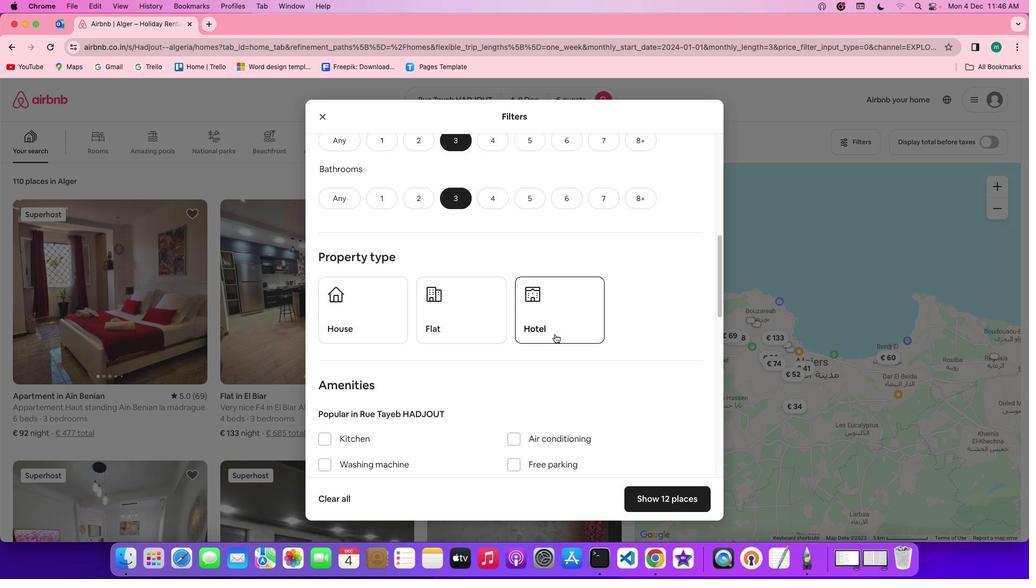 
Action: Mouse scrolled (562, 341) with delta (6, 6)
Screenshot: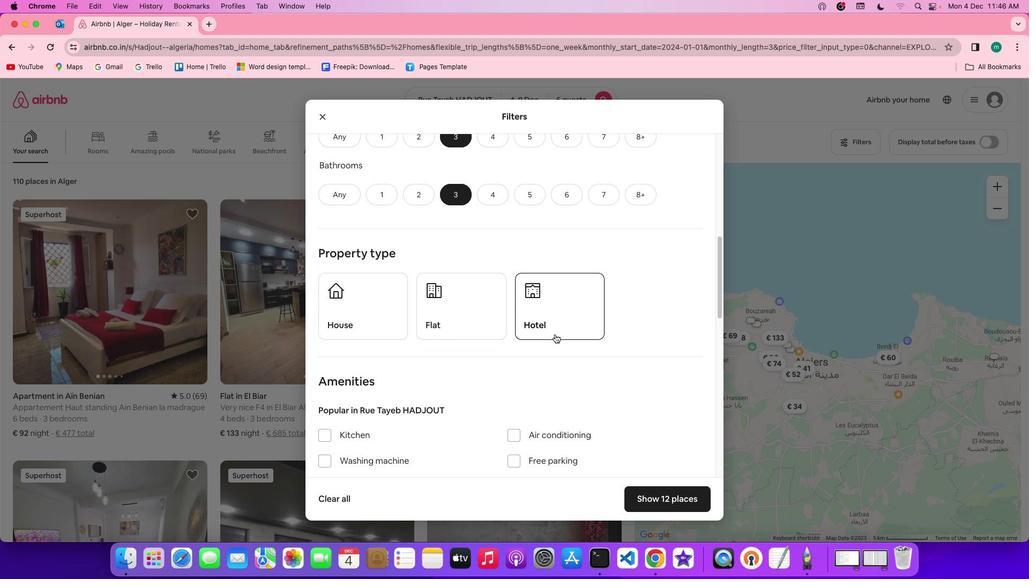 
Action: Mouse scrolled (562, 341) with delta (6, 6)
Screenshot: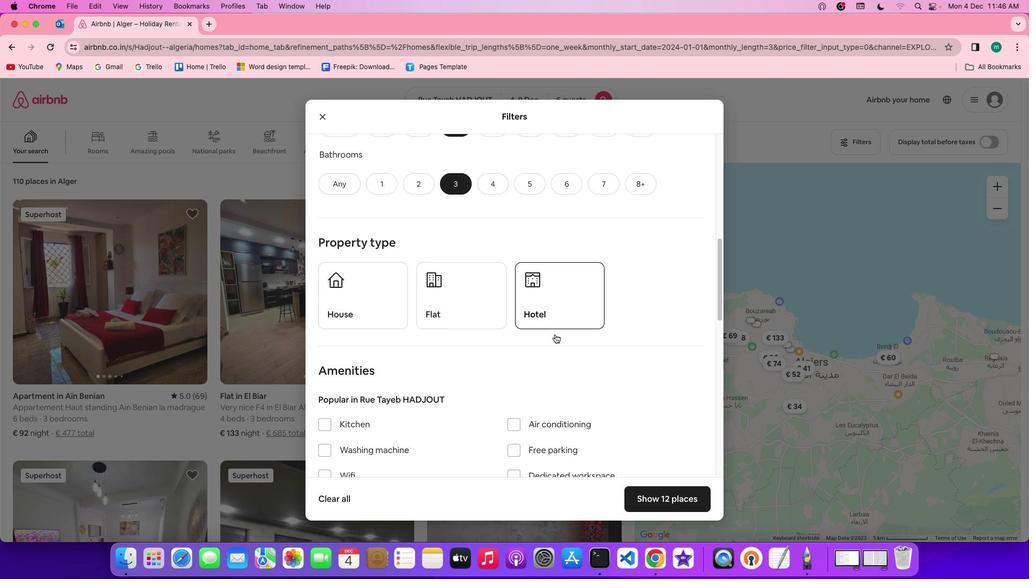 
Action: Mouse scrolled (562, 341) with delta (6, 6)
Screenshot: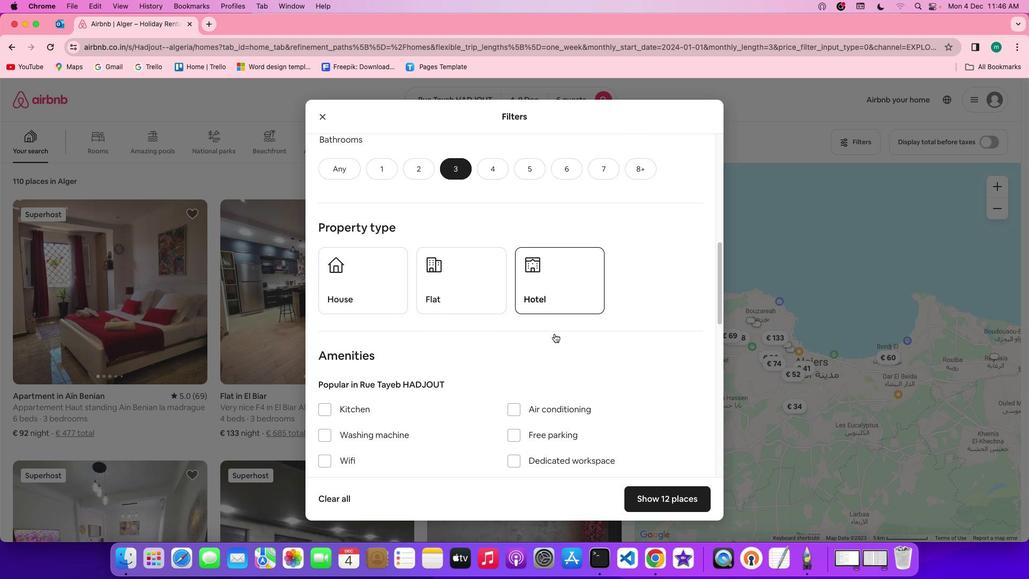 
Action: Mouse moved to (385, 278)
Screenshot: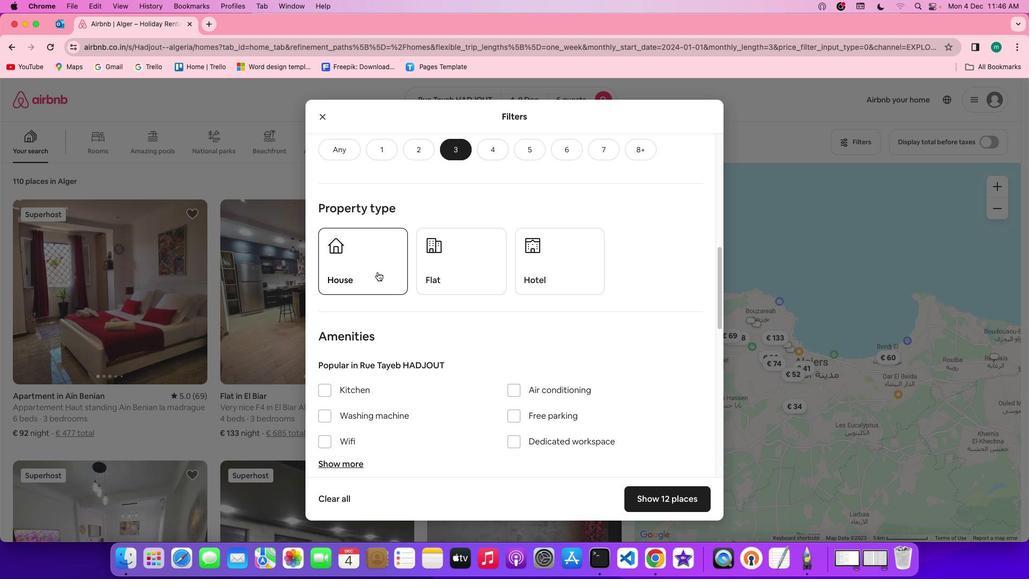 
Action: Mouse pressed left at (385, 278)
Screenshot: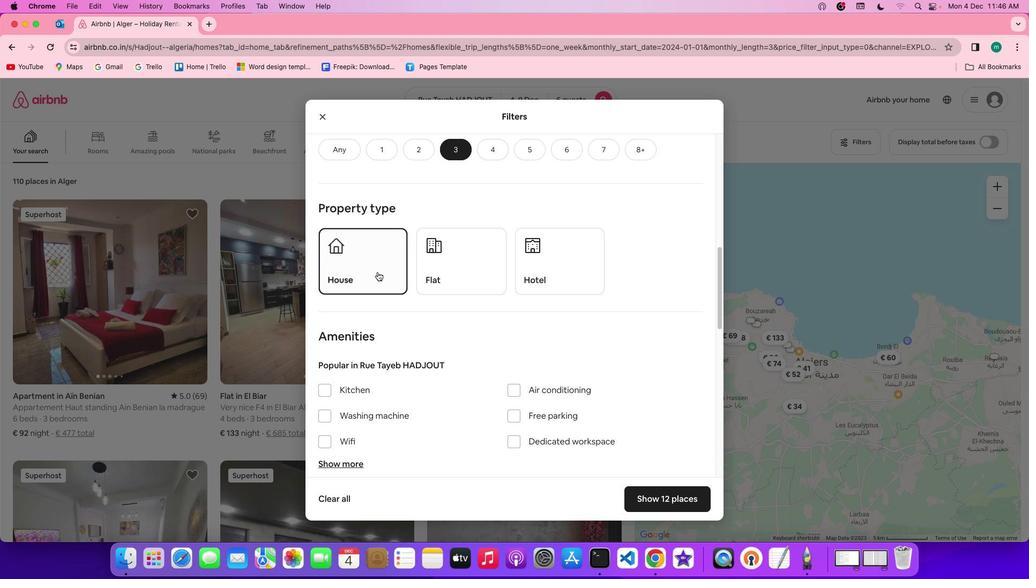 
Action: Mouse moved to (604, 351)
Screenshot: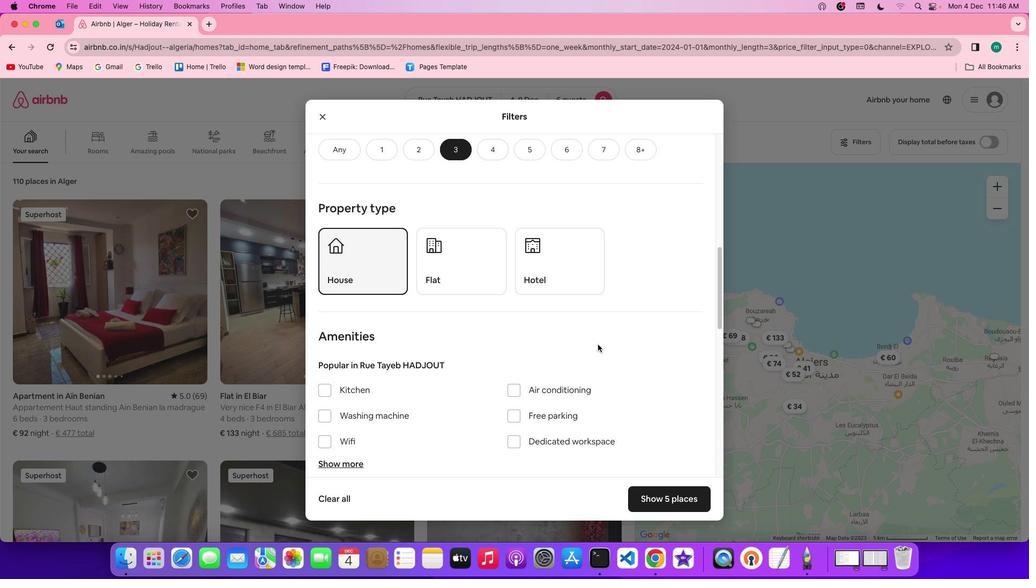 
Action: Mouse scrolled (604, 351) with delta (6, 6)
Screenshot: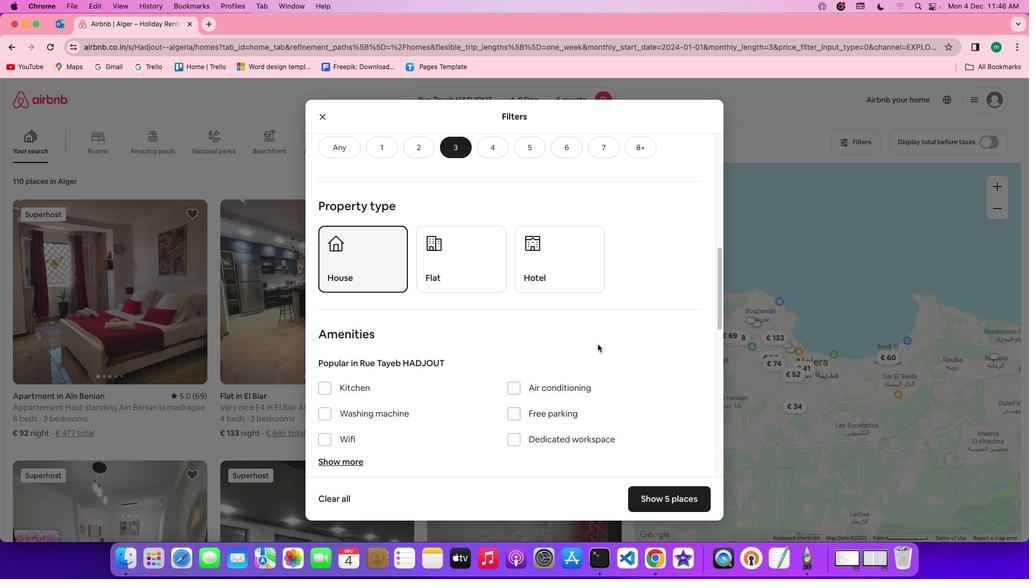 
Action: Mouse scrolled (604, 351) with delta (6, 6)
Screenshot: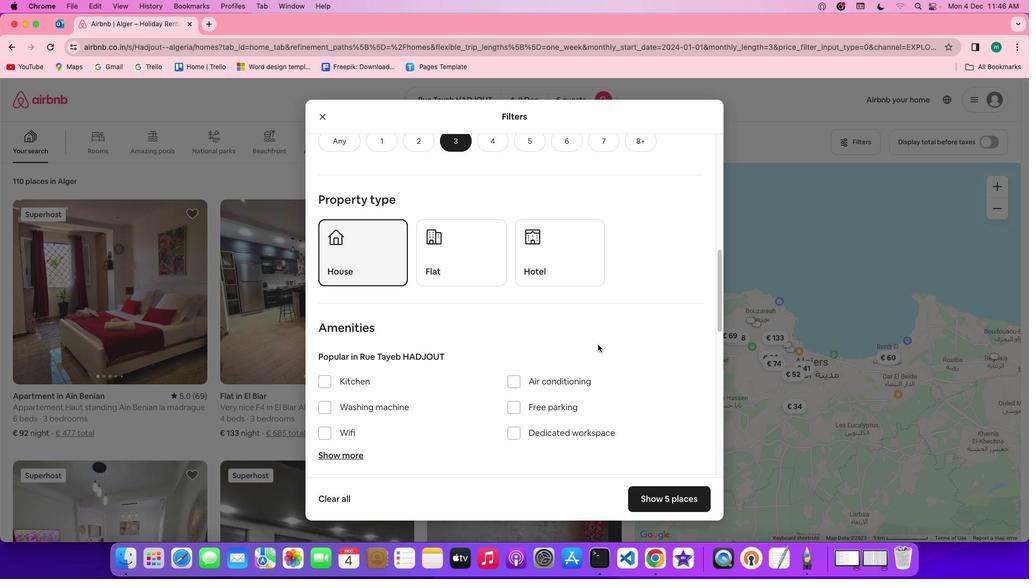 
Action: Mouse scrolled (604, 351) with delta (6, 6)
Screenshot: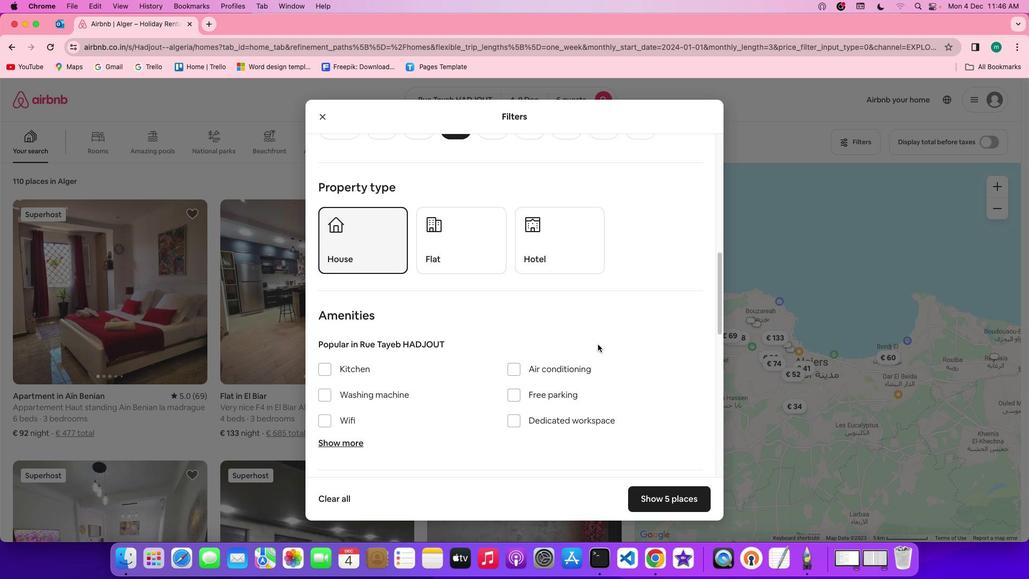 
Action: Mouse scrolled (604, 351) with delta (6, 6)
Screenshot: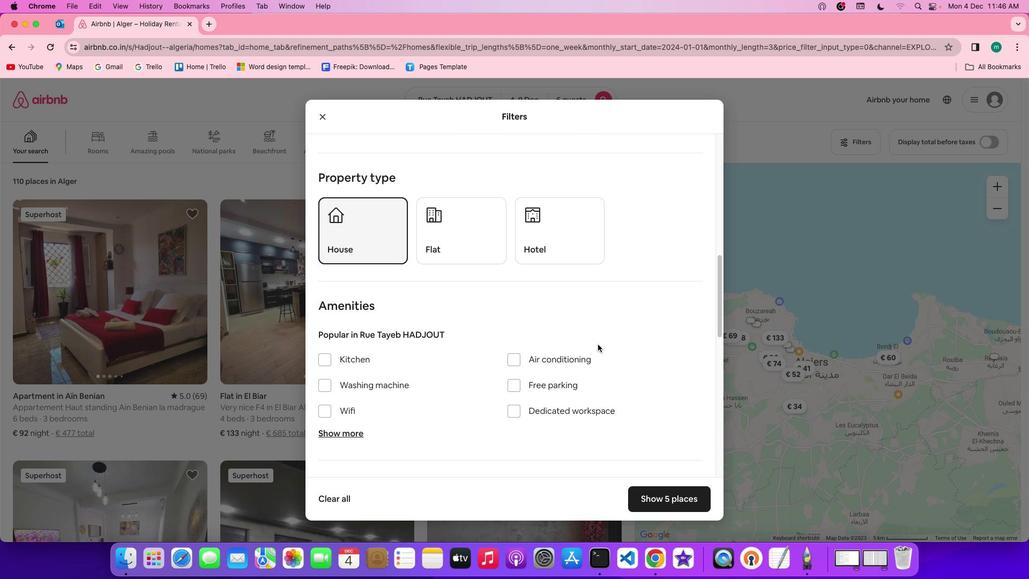 
Action: Mouse scrolled (604, 351) with delta (6, 6)
Screenshot: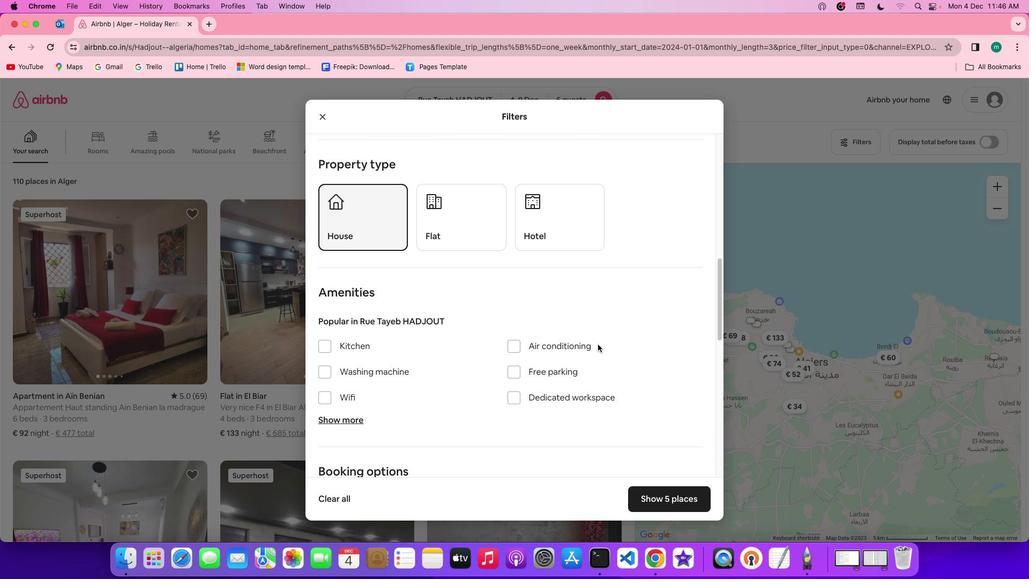 
Action: Mouse scrolled (604, 351) with delta (6, 6)
Screenshot: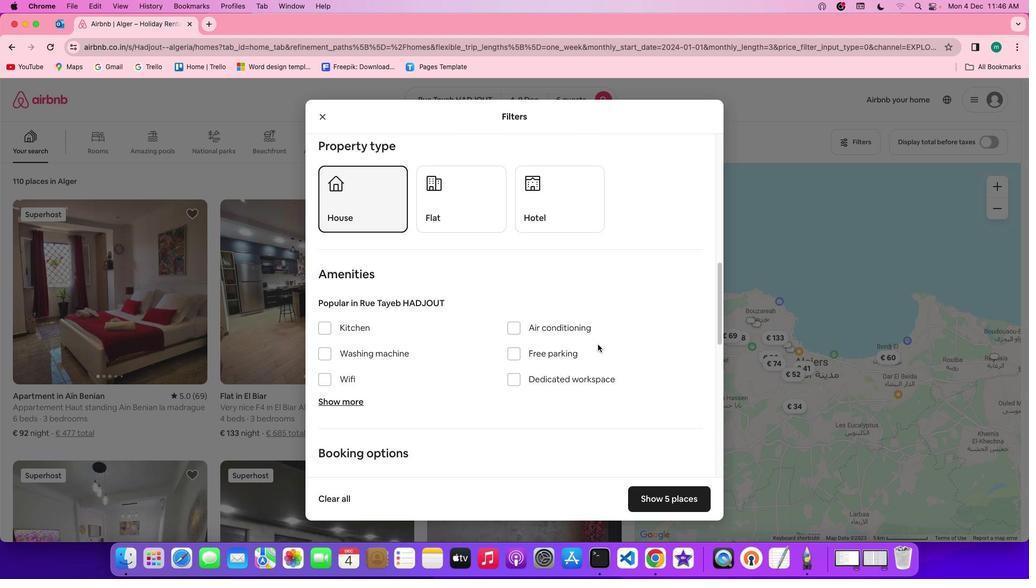 
Action: Mouse scrolled (604, 351) with delta (6, 6)
Screenshot: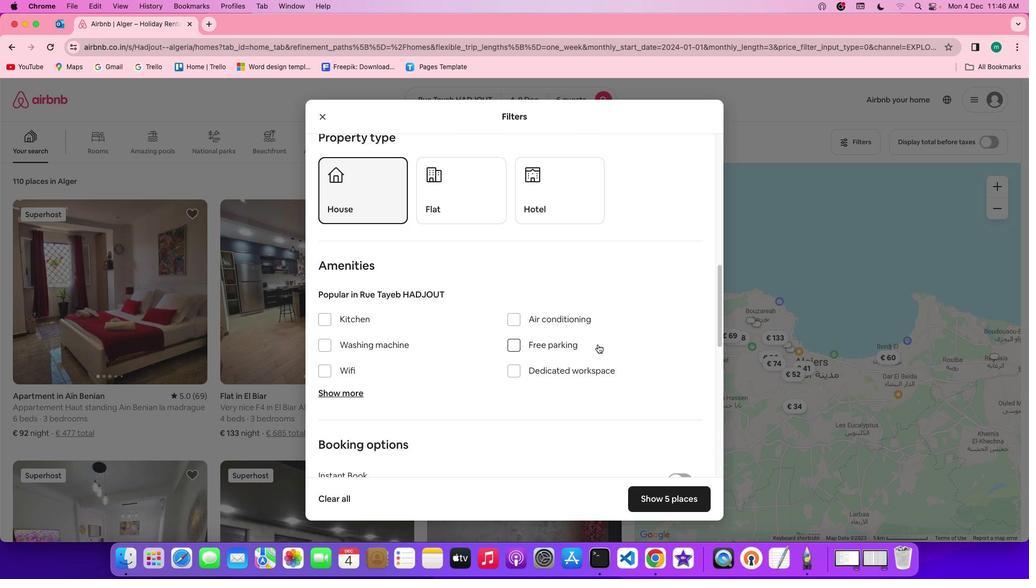 
Action: Mouse scrolled (604, 351) with delta (6, 6)
Screenshot: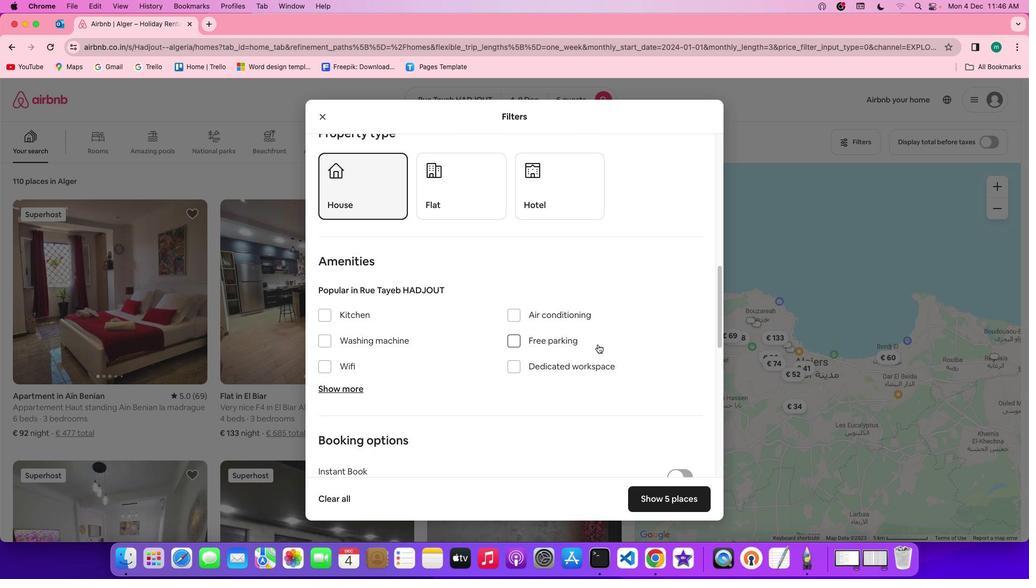 
Action: Mouse scrolled (604, 351) with delta (6, 6)
Screenshot: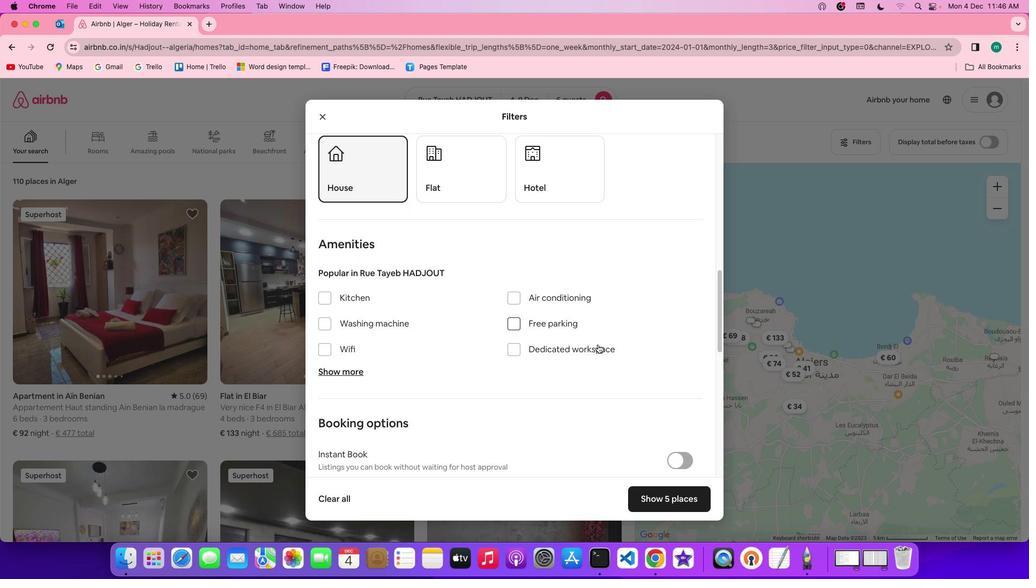 
Action: Mouse scrolled (604, 351) with delta (6, 6)
Screenshot: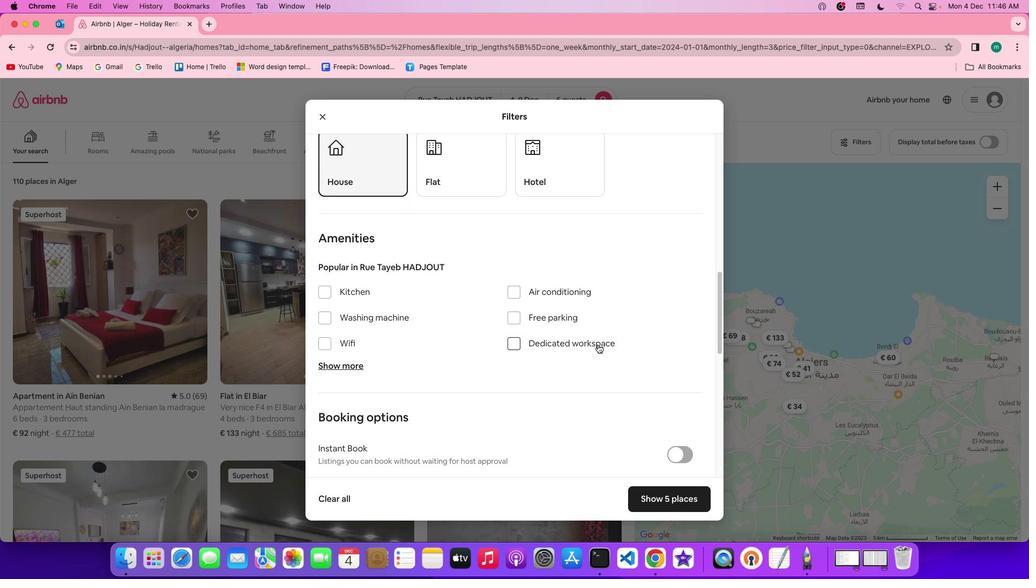 
Action: Mouse scrolled (604, 351) with delta (6, 6)
Screenshot: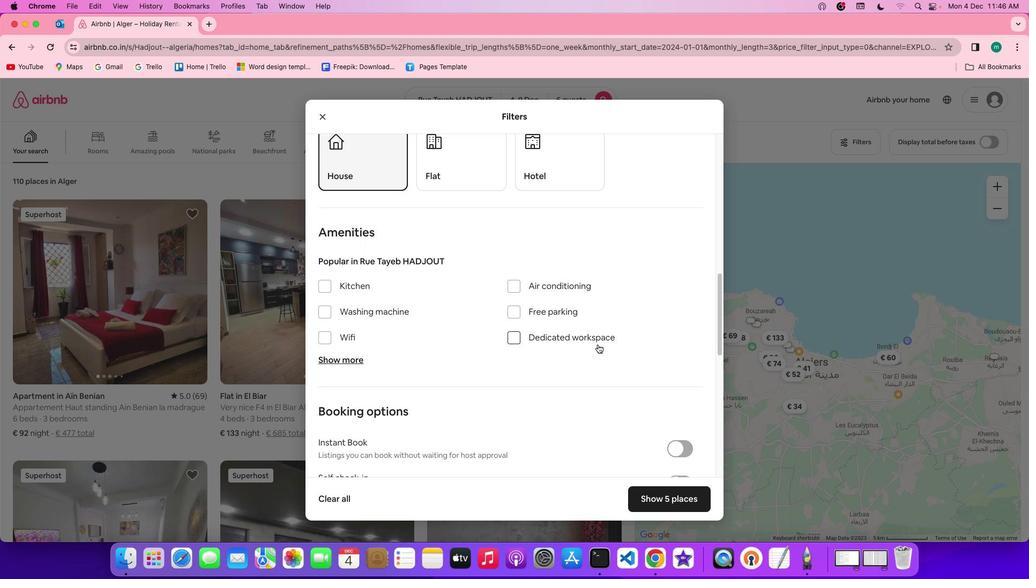 
Action: Mouse scrolled (604, 351) with delta (6, 6)
Screenshot: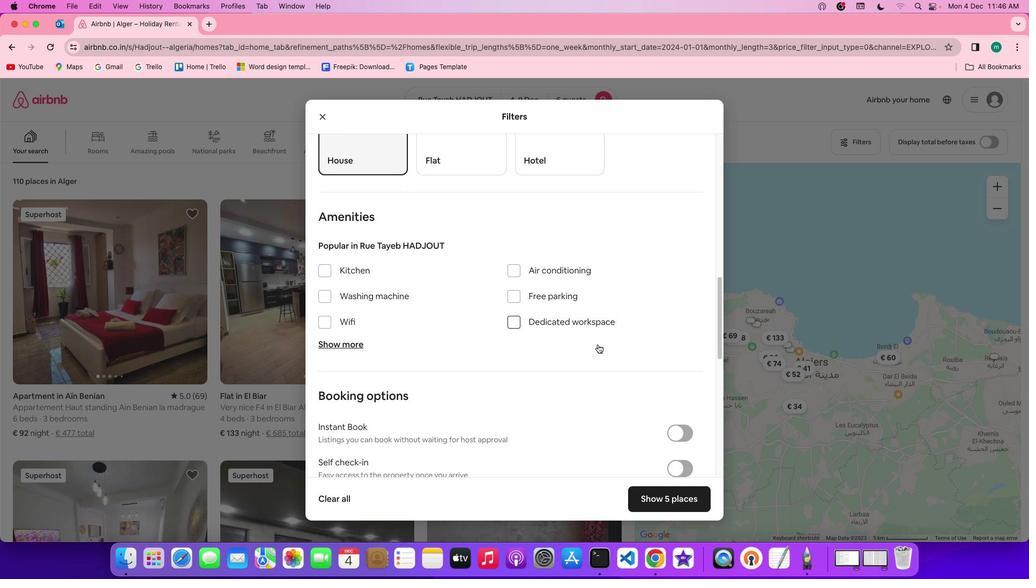 
Action: Mouse scrolled (604, 351) with delta (6, 6)
Screenshot: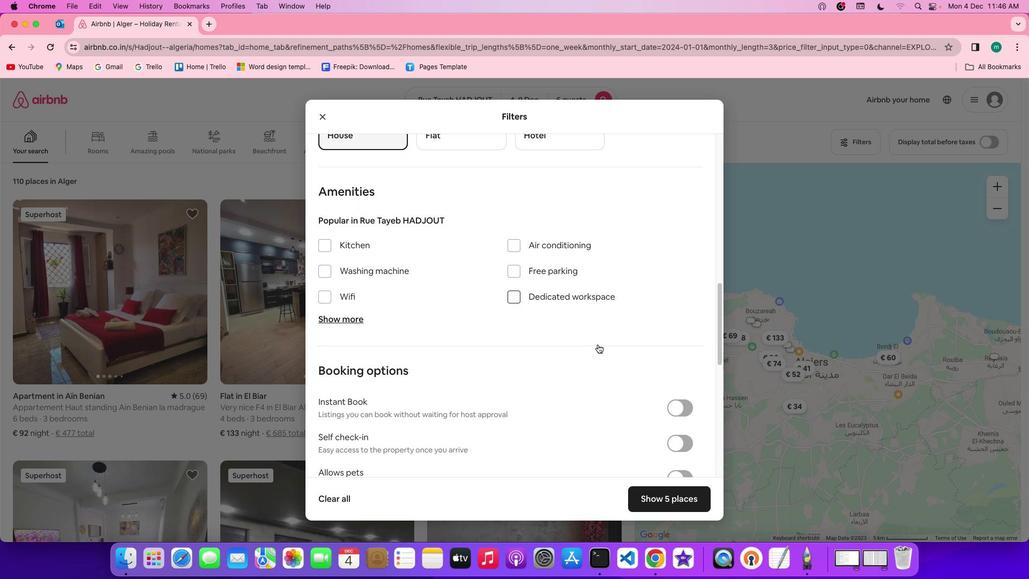 
Action: Mouse scrolled (604, 351) with delta (6, 6)
Screenshot: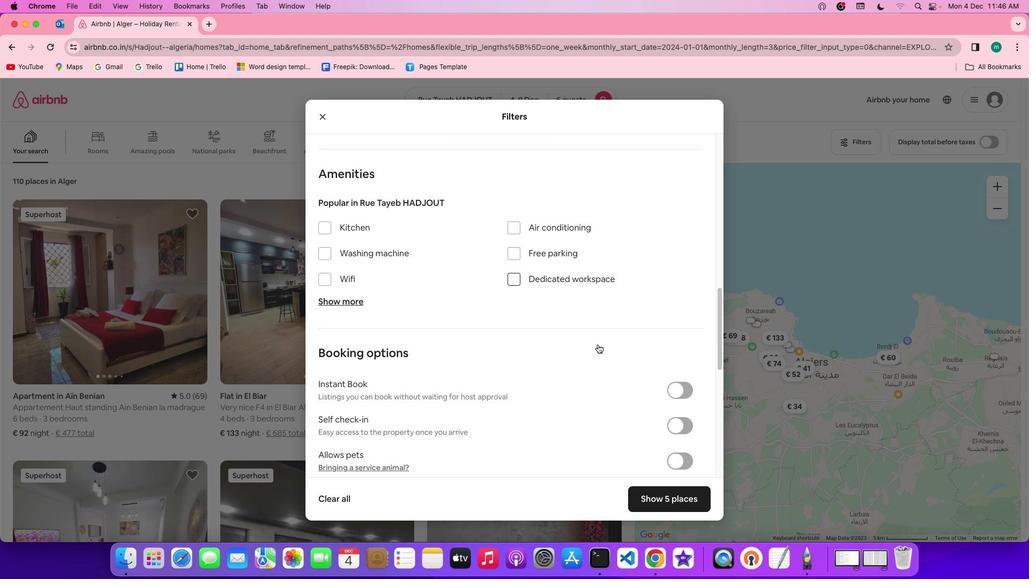 
Action: Mouse scrolled (604, 351) with delta (6, 5)
Screenshot: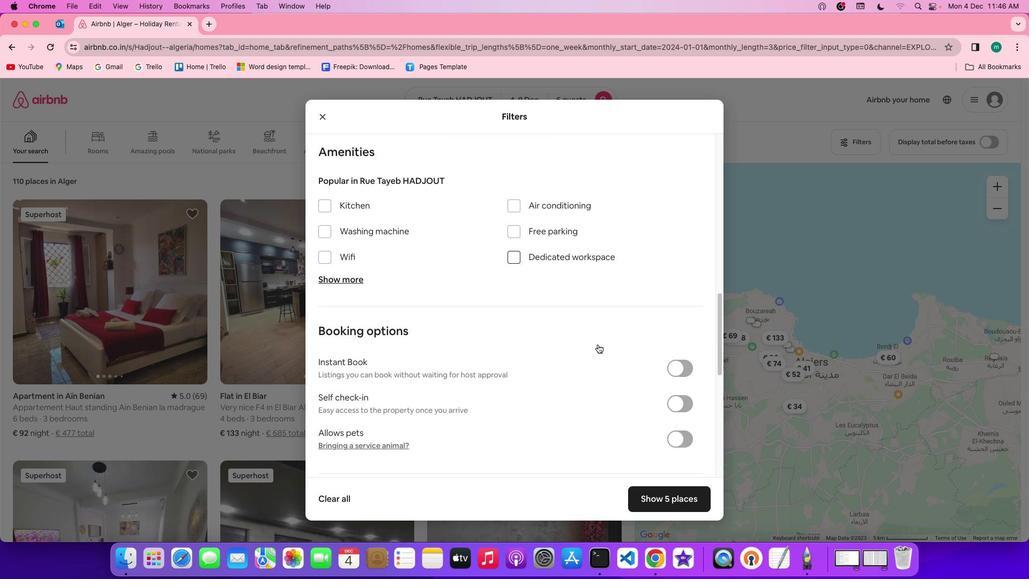 
Action: Mouse scrolled (604, 351) with delta (6, 5)
Screenshot: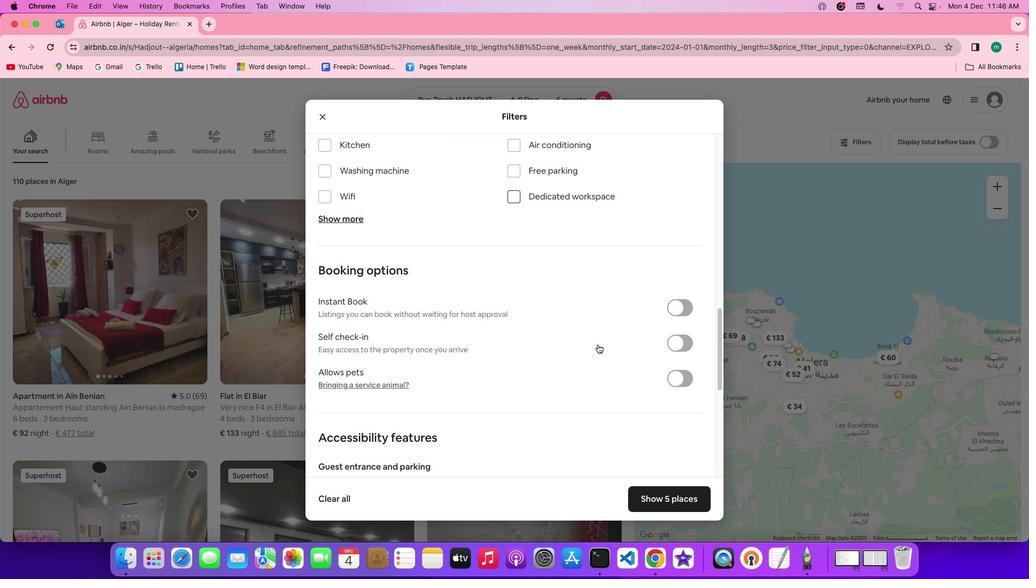 
Action: Mouse scrolled (604, 351) with delta (6, 6)
Screenshot: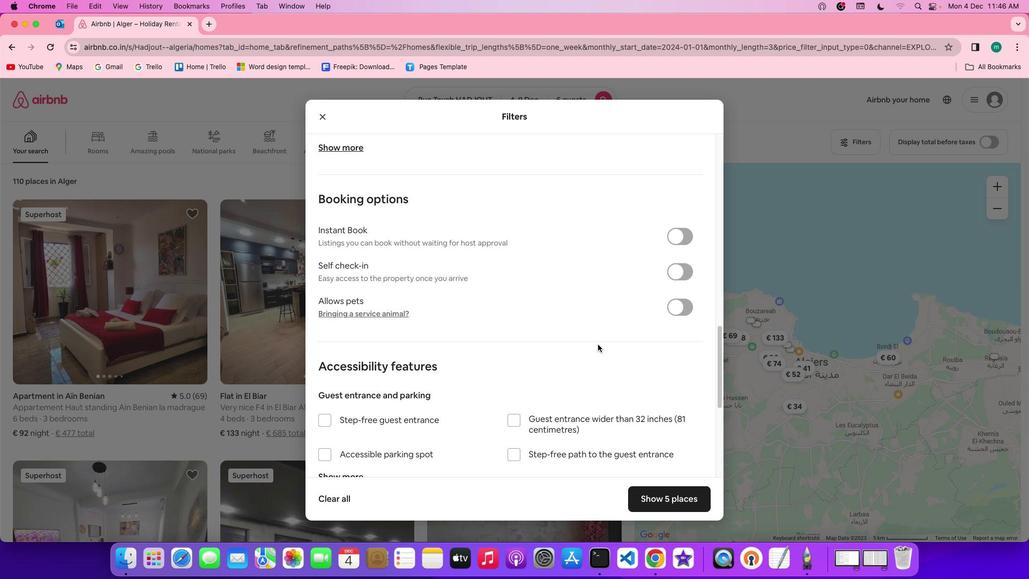 
Action: Mouse scrolled (604, 351) with delta (6, 6)
Screenshot: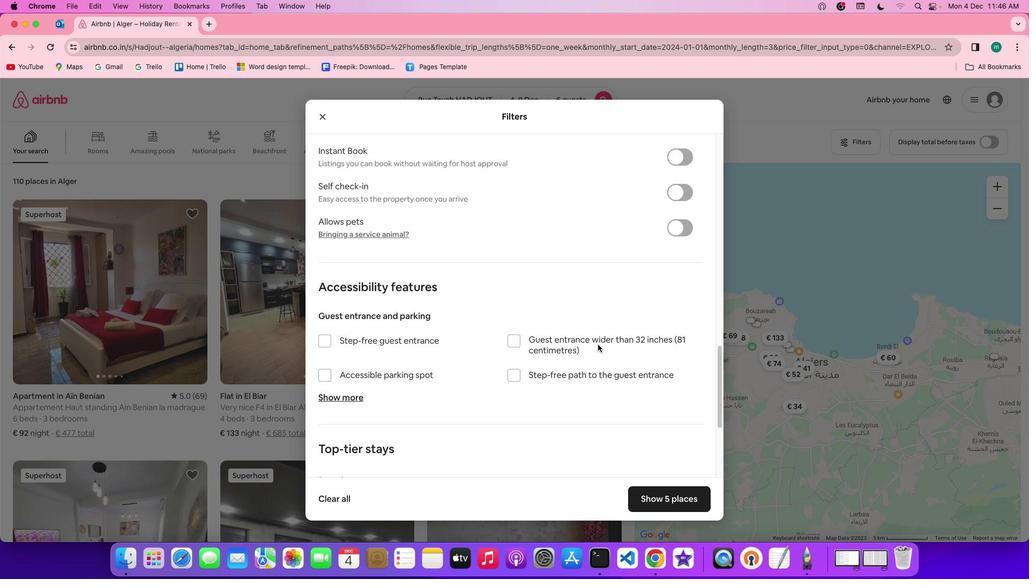 
Action: Mouse scrolled (604, 351) with delta (6, 5)
Screenshot: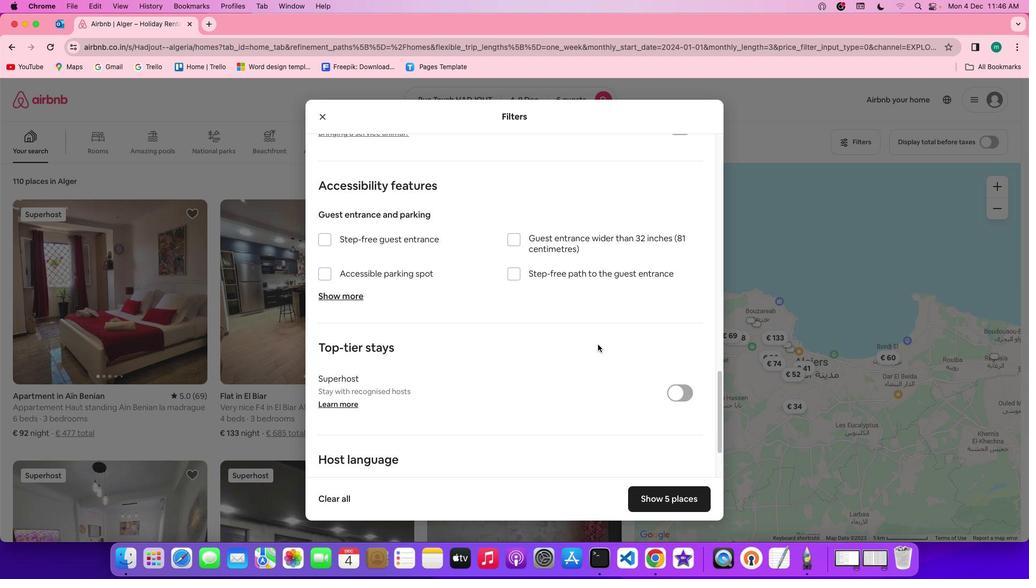 
Action: Mouse scrolled (604, 351) with delta (6, 4)
Screenshot: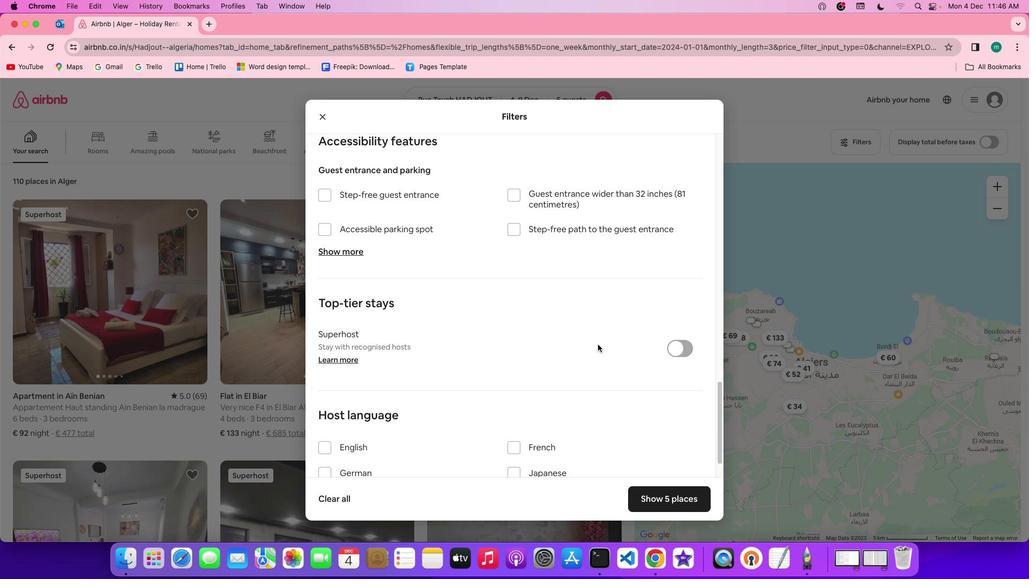 
Action: Mouse scrolled (604, 351) with delta (6, 4)
Screenshot: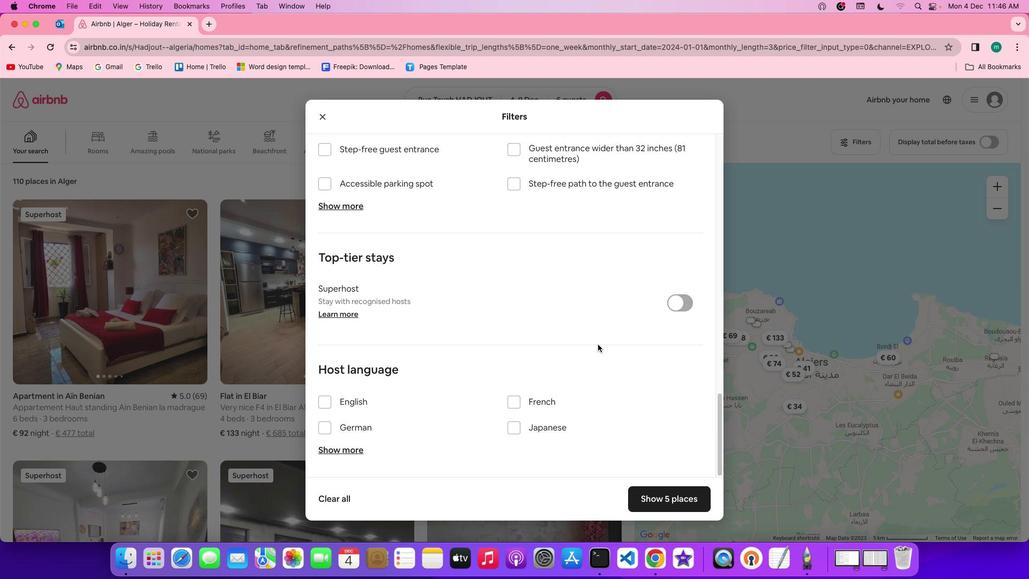 
Action: Mouse scrolled (604, 351) with delta (6, 6)
Screenshot: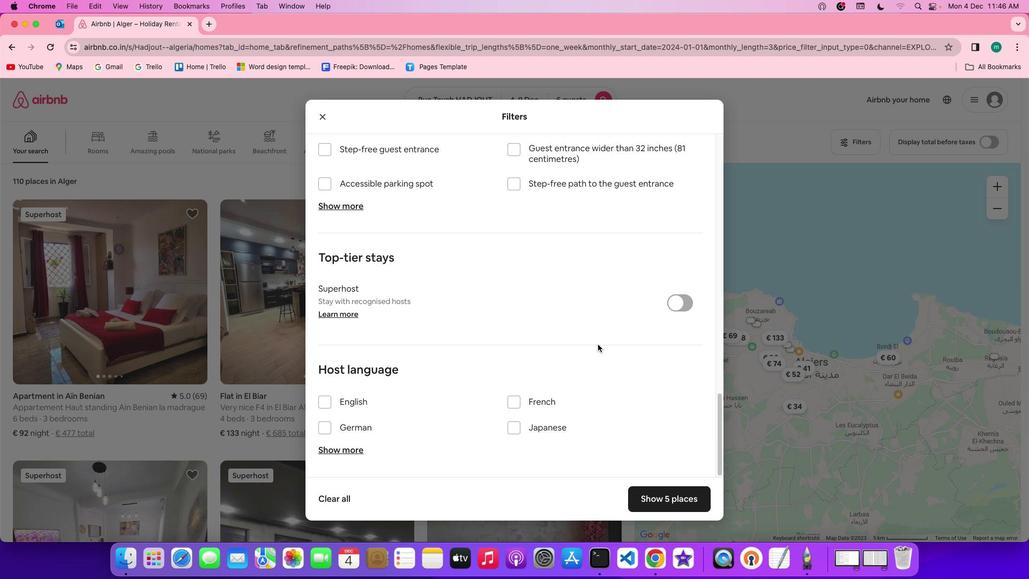 
Action: Mouse scrolled (604, 351) with delta (6, 6)
Screenshot: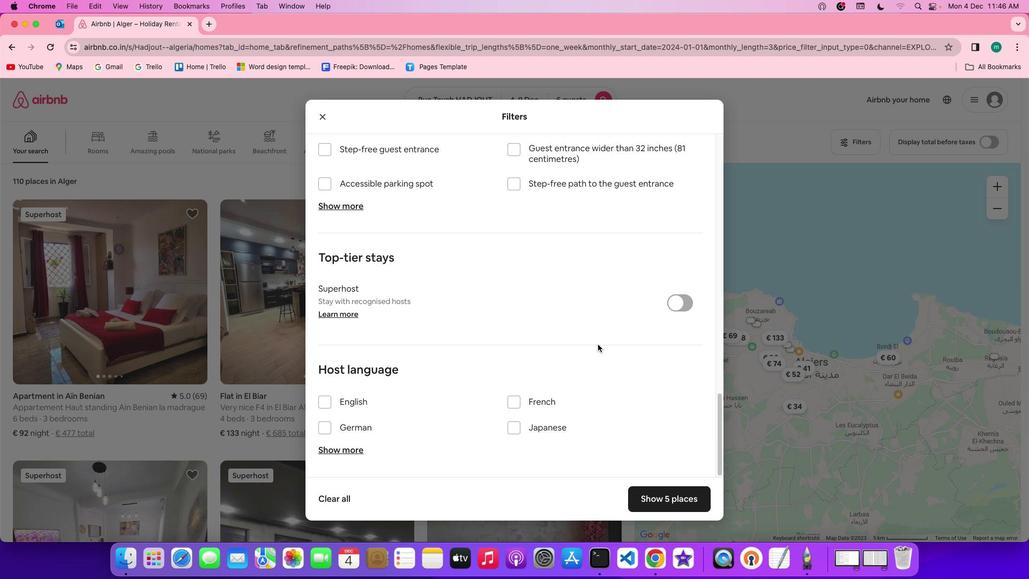 
Action: Mouse scrolled (604, 351) with delta (6, 5)
Screenshot: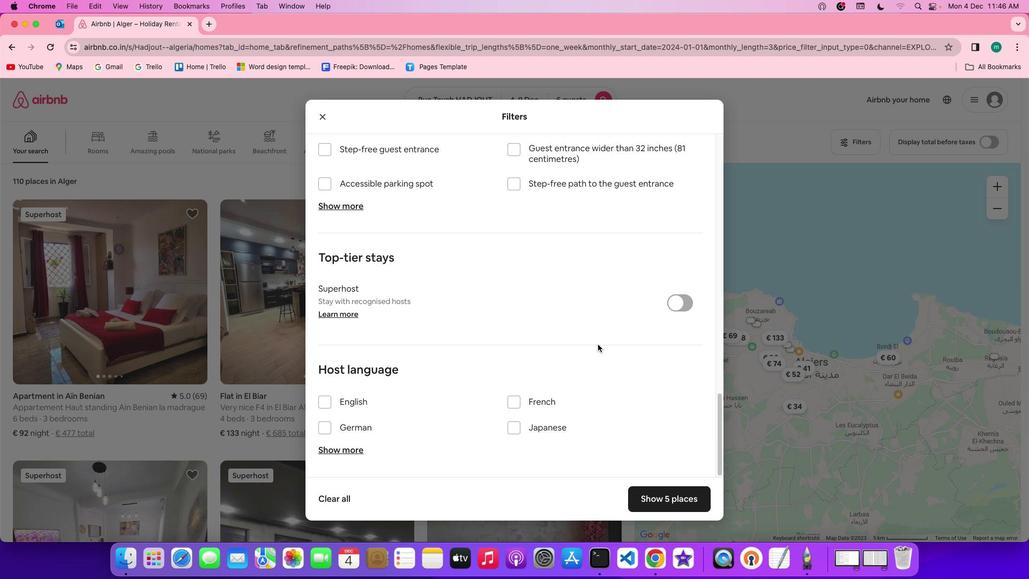 
Action: Mouse scrolled (604, 351) with delta (6, 4)
Screenshot: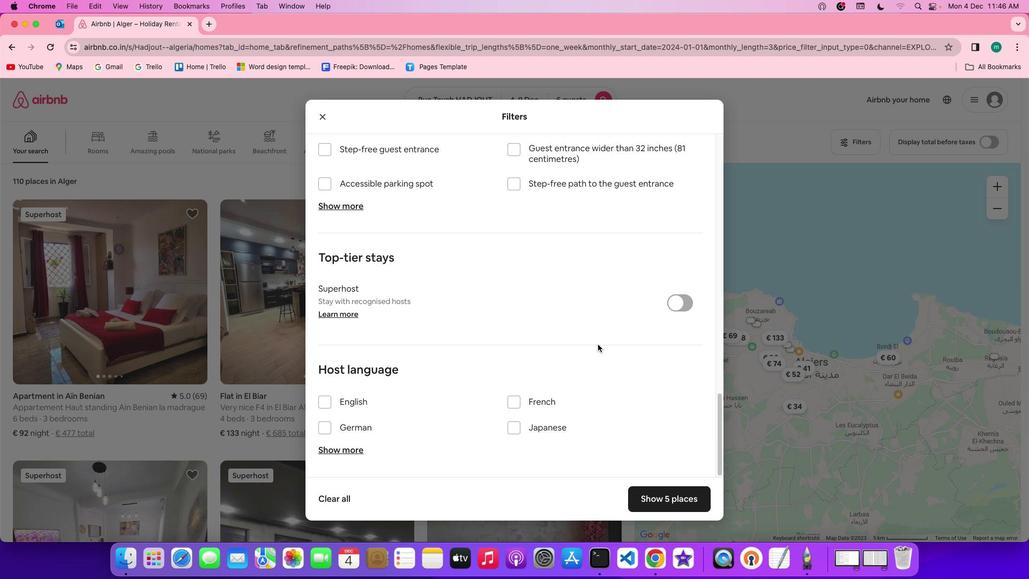 
Action: Mouse scrolled (604, 351) with delta (6, 4)
Screenshot: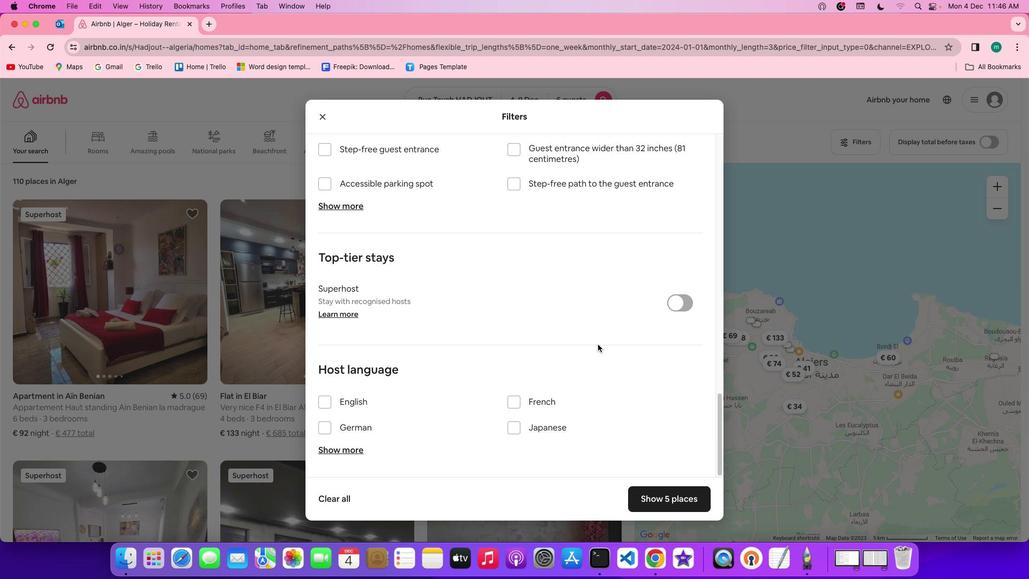 
Action: Mouse scrolled (604, 351) with delta (6, 6)
Screenshot: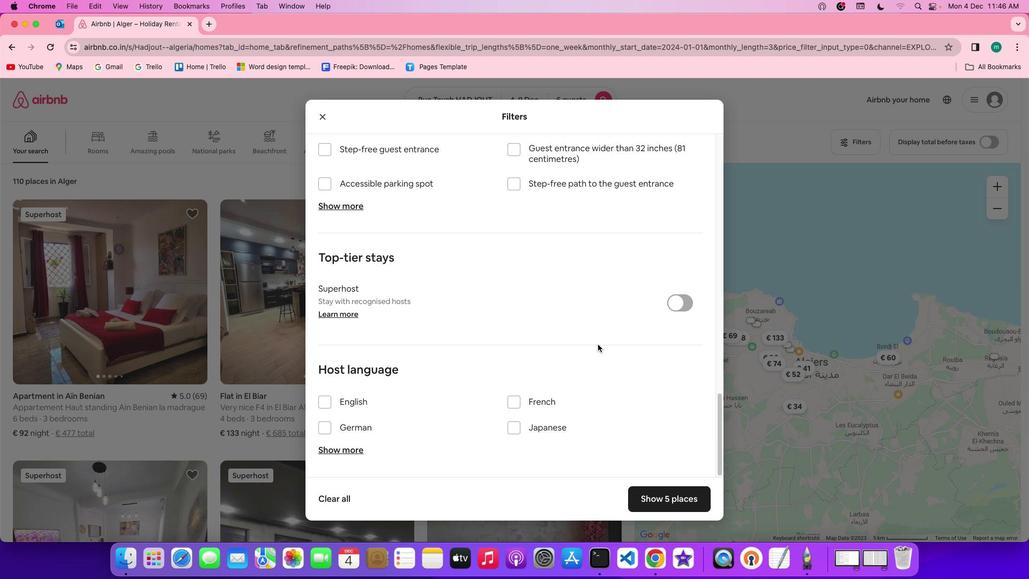 
Action: Mouse scrolled (604, 351) with delta (6, 6)
Screenshot: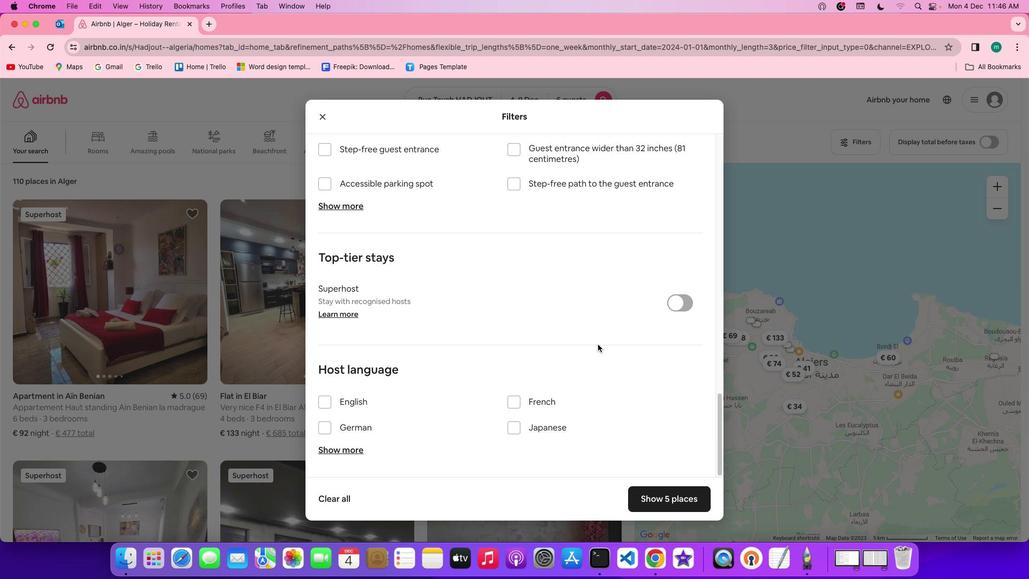 
Action: Mouse scrolled (604, 351) with delta (6, 5)
Screenshot: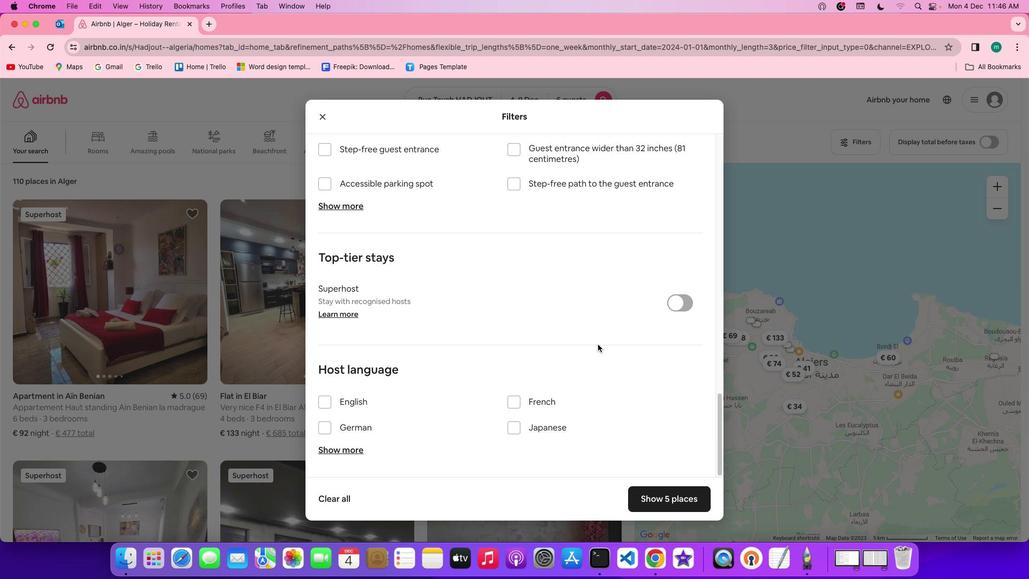 
Action: Mouse scrolled (604, 351) with delta (6, 4)
Screenshot: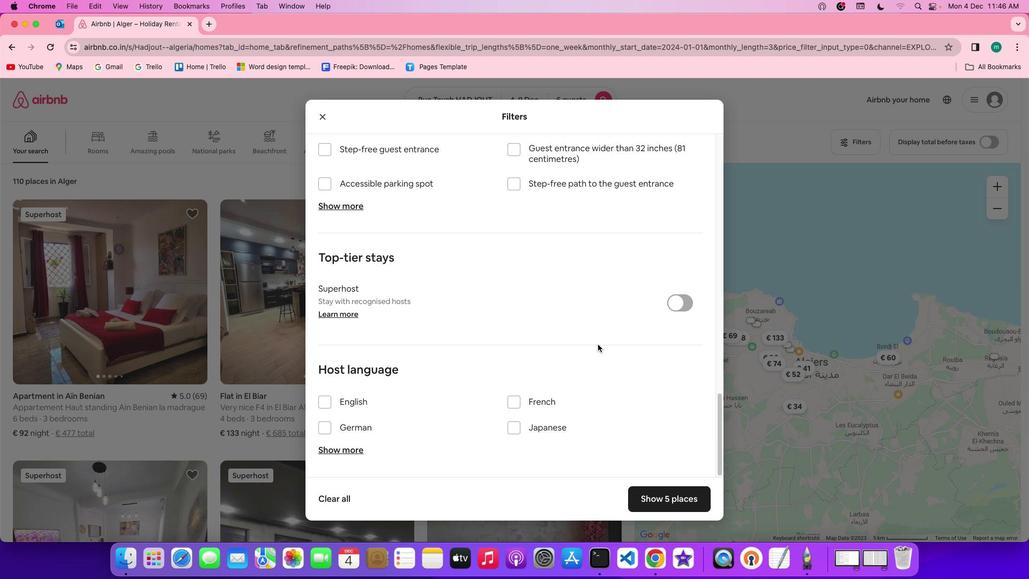 
Action: Mouse scrolled (604, 351) with delta (6, 4)
Screenshot: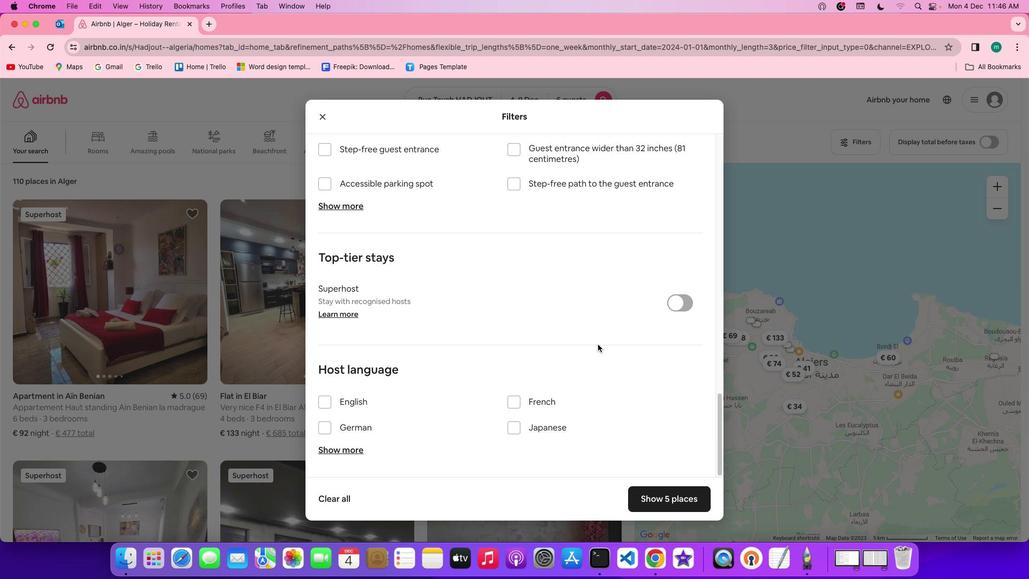 
Action: Mouse scrolled (604, 351) with delta (6, 6)
Screenshot: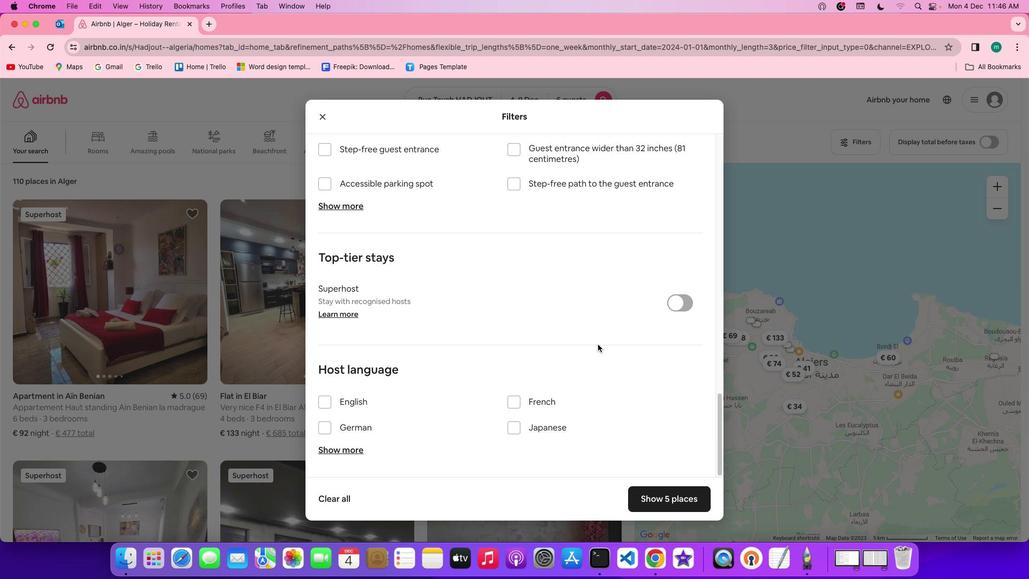 
Action: Mouse scrolled (604, 351) with delta (6, 6)
Screenshot: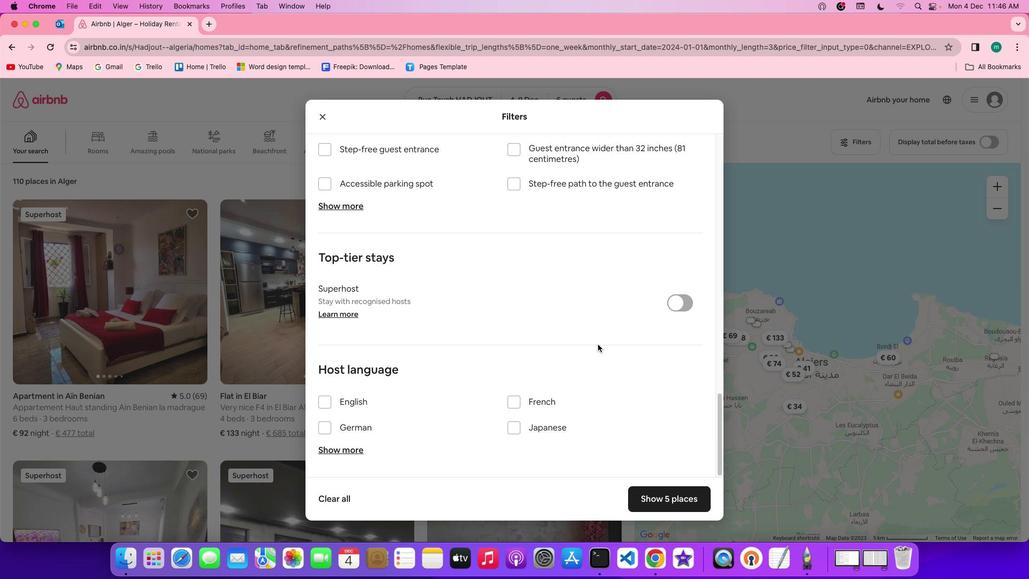 
Action: Mouse scrolled (604, 351) with delta (6, 5)
Screenshot: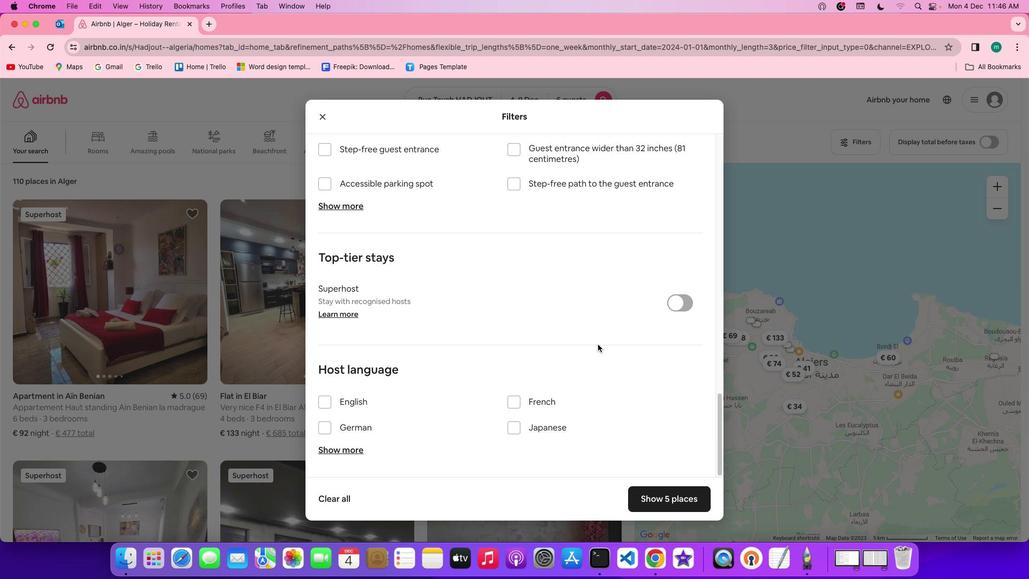 
Action: Mouse scrolled (604, 351) with delta (6, 4)
Screenshot: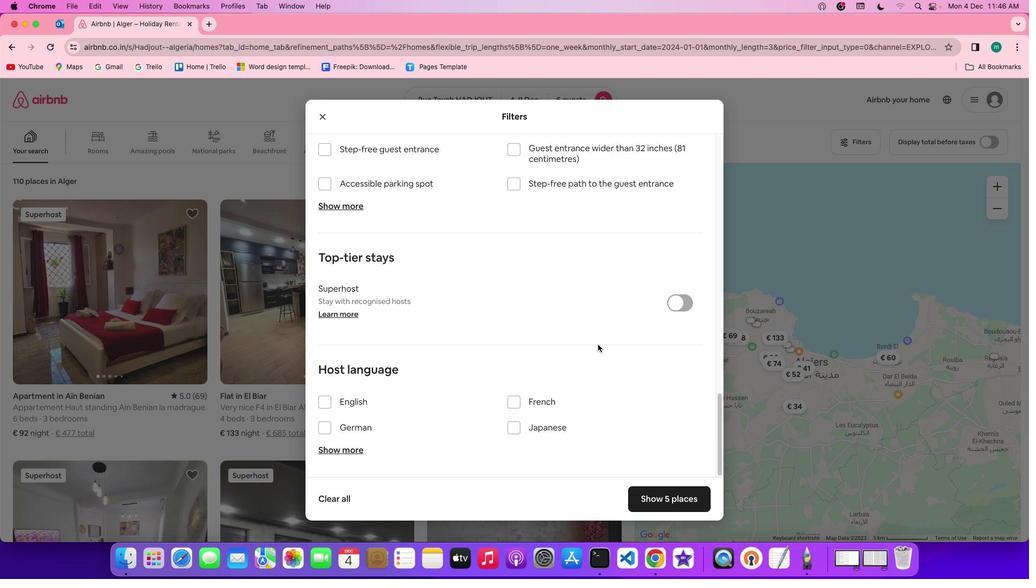 
Action: Mouse scrolled (604, 351) with delta (6, 3)
Screenshot: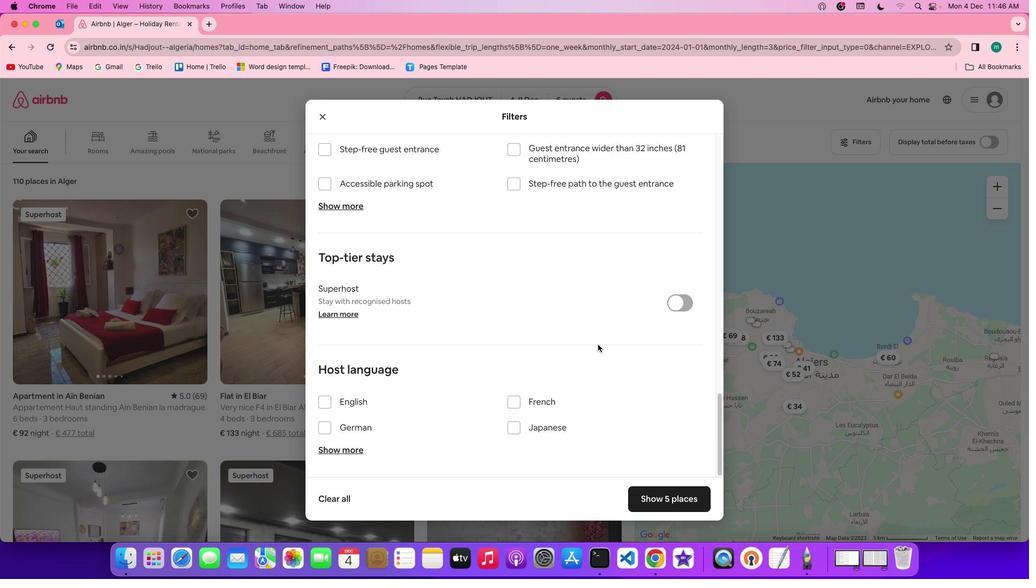 
Action: Mouse moved to (679, 506)
Screenshot: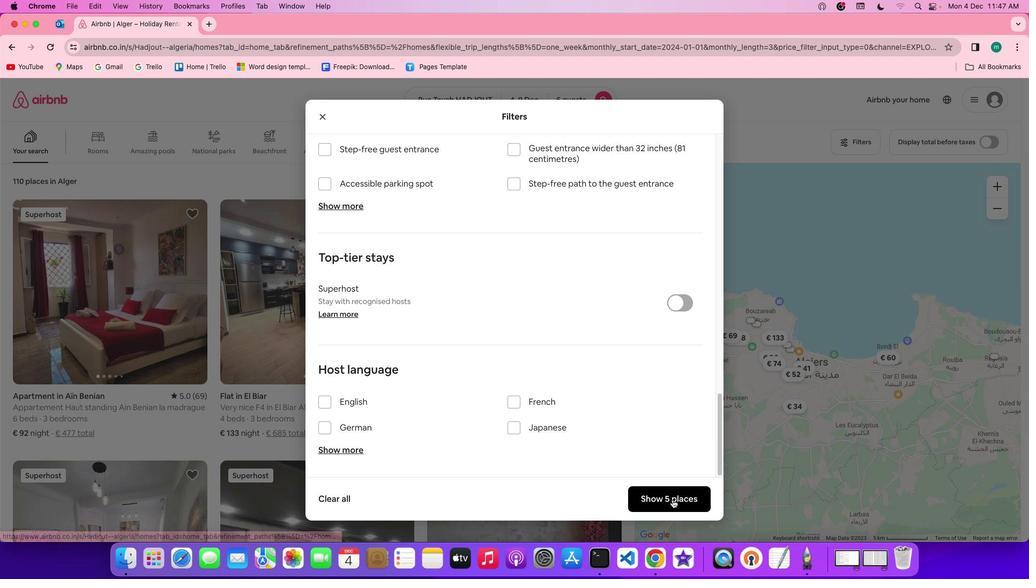 
Action: Mouse pressed left at (679, 506)
Screenshot: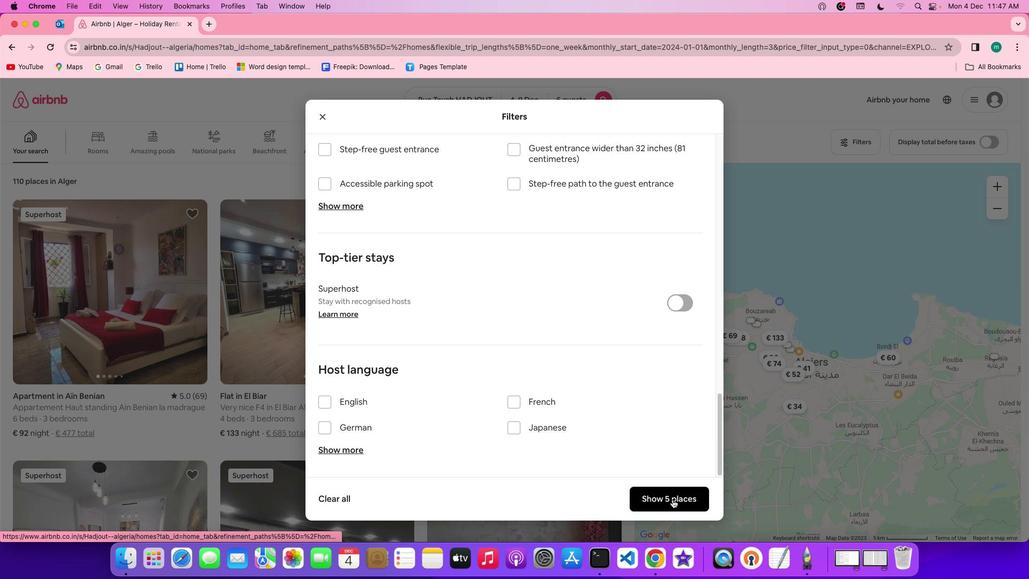 
Action: Mouse moved to (169, 319)
Screenshot: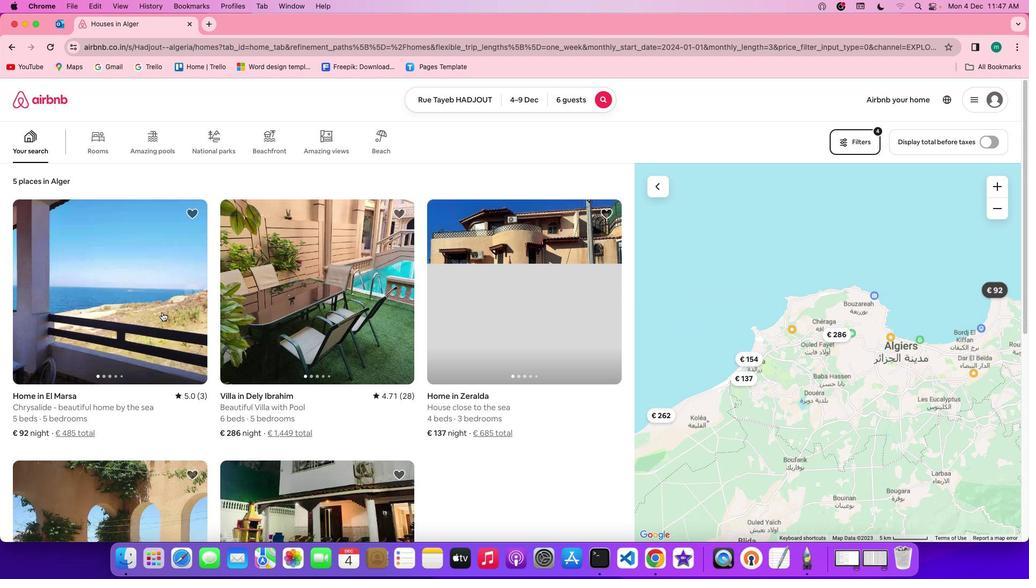 
Action: Mouse pressed left at (169, 319)
Screenshot: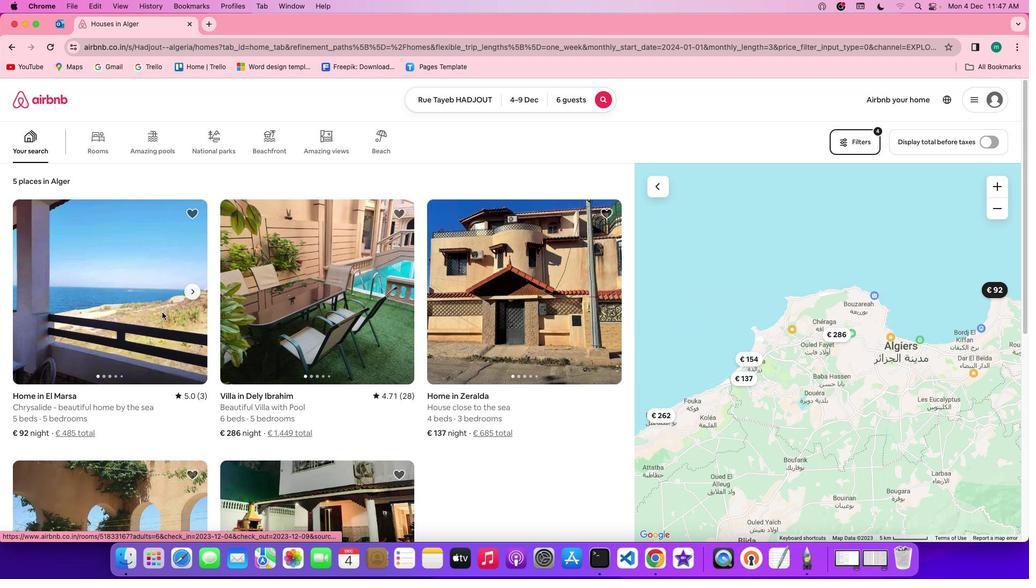 
Action: Mouse moved to (764, 407)
Screenshot: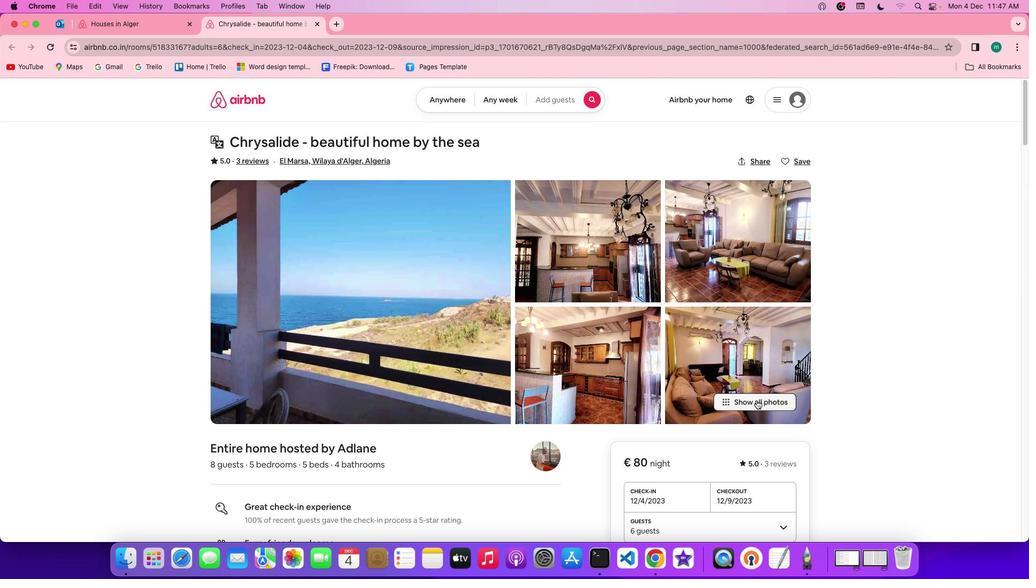
Action: Mouse pressed left at (764, 407)
Screenshot: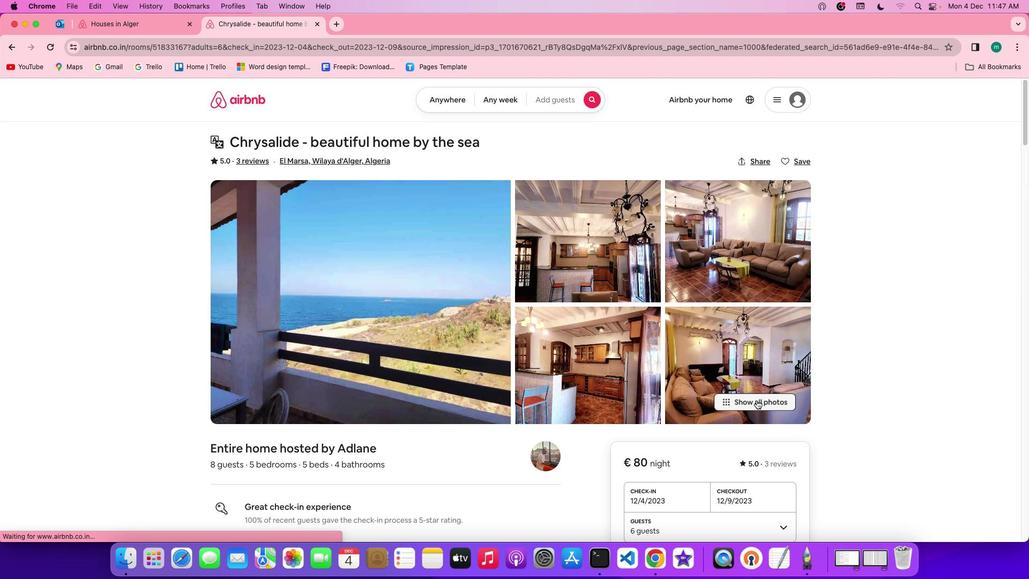 
Action: Mouse moved to (596, 383)
Screenshot: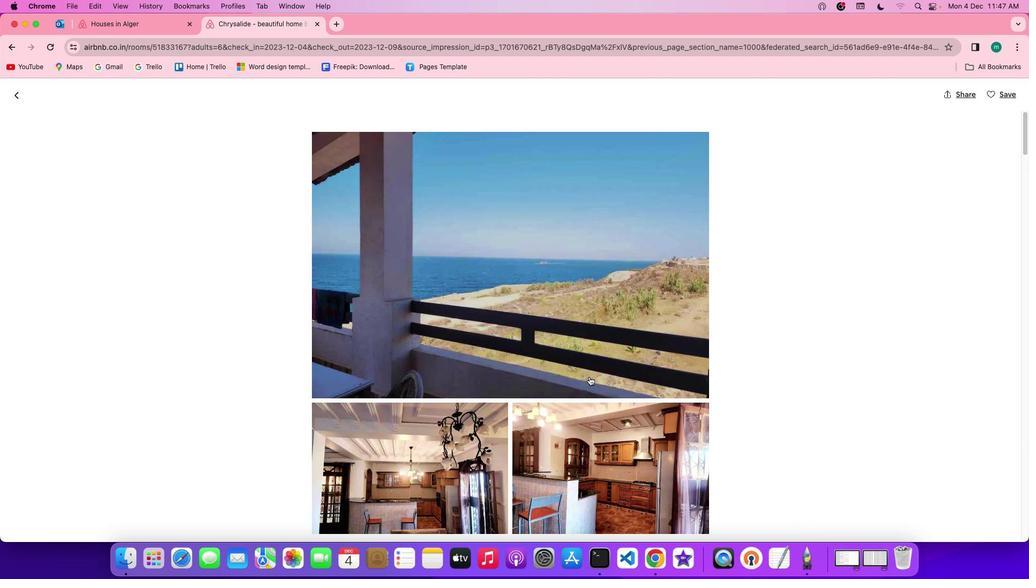
Action: Mouse scrolled (596, 383) with delta (6, 6)
Screenshot: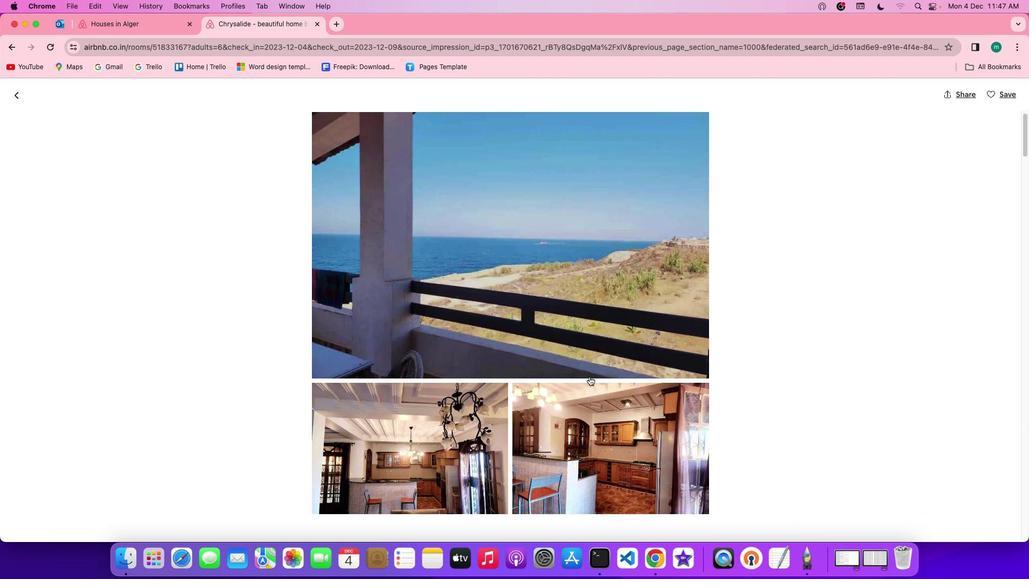
Action: Mouse scrolled (596, 383) with delta (6, 6)
Screenshot: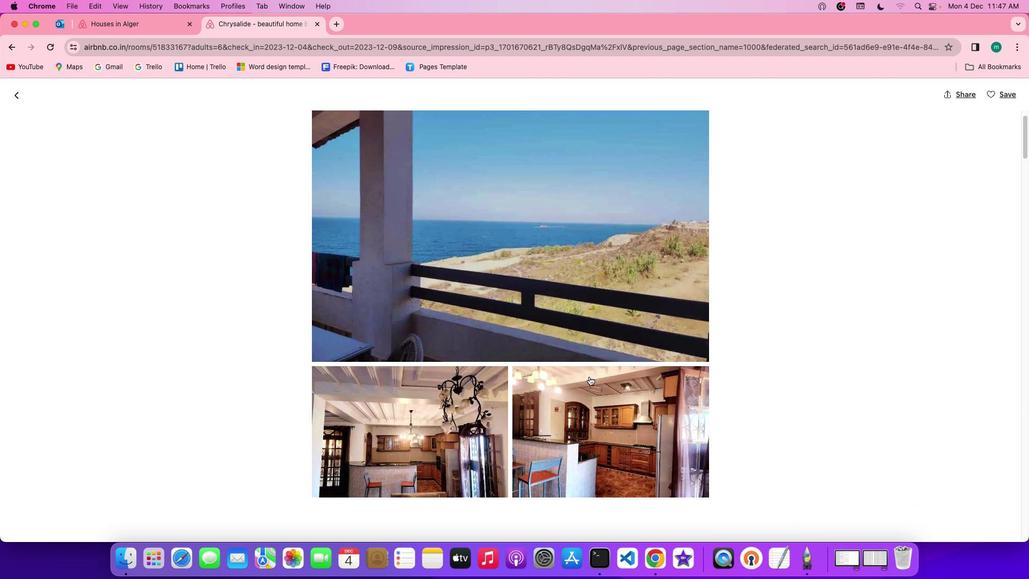 
Action: Mouse scrolled (596, 383) with delta (6, 5)
Screenshot: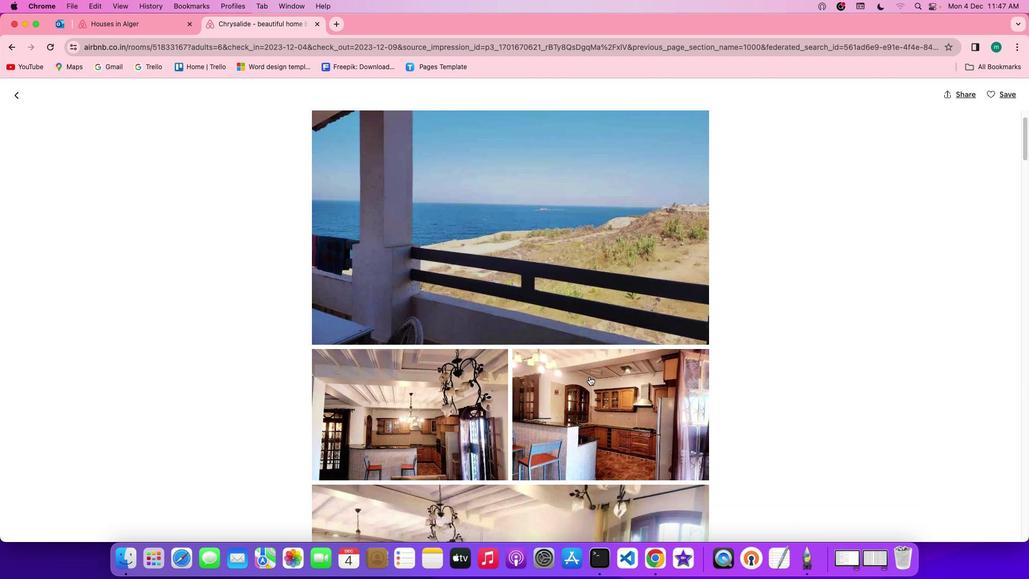 
Action: Mouse scrolled (596, 383) with delta (6, 6)
Screenshot: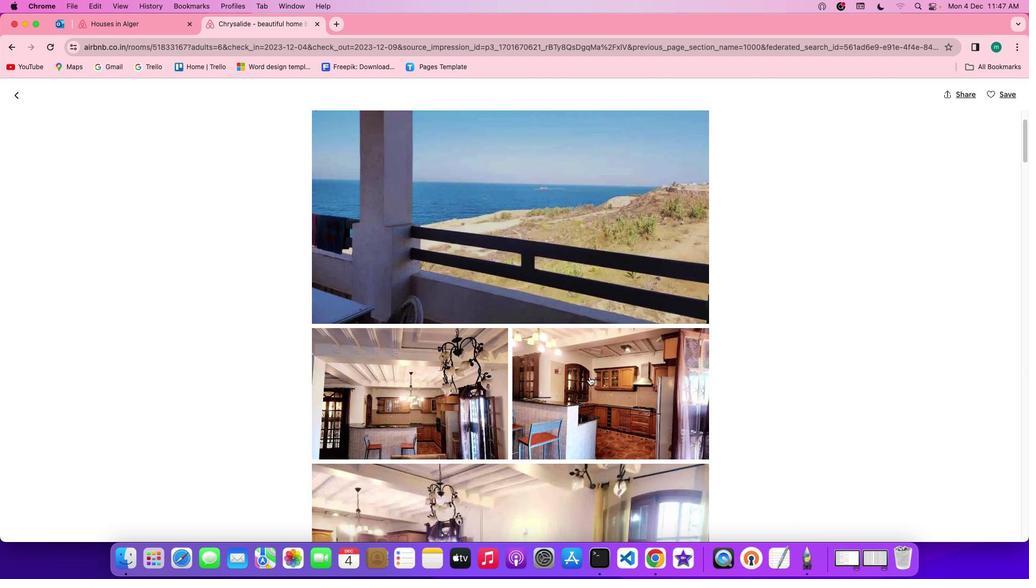 
Action: Mouse scrolled (596, 383) with delta (6, 6)
Screenshot: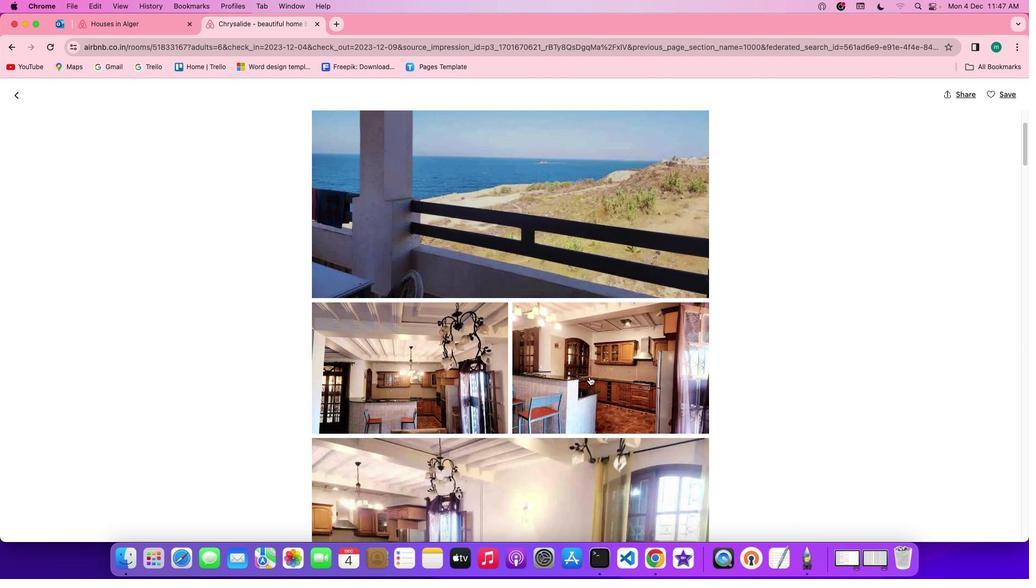 
Action: Mouse scrolled (596, 383) with delta (6, 5)
Screenshot: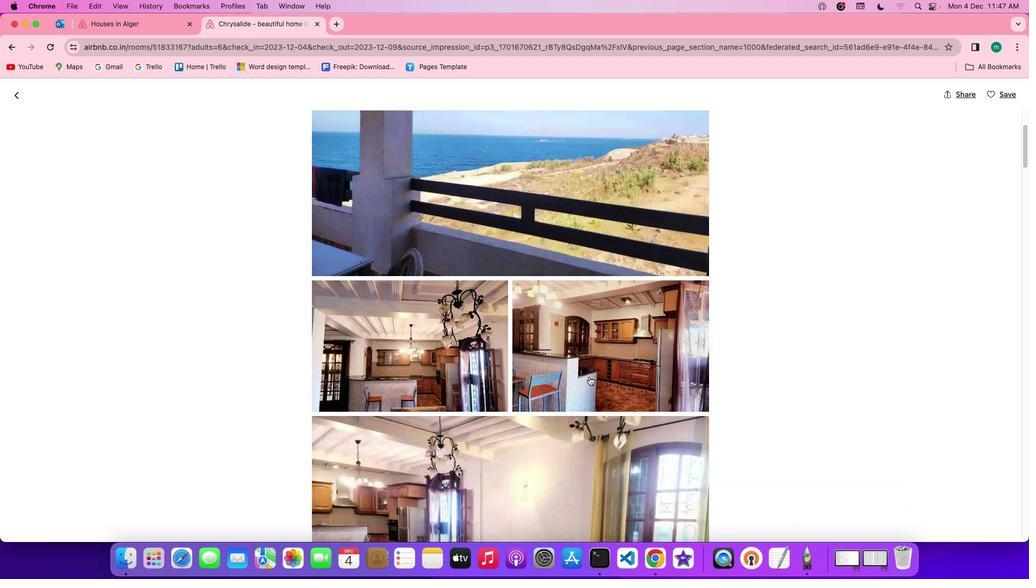 
Action: Mouse scrolled (596, 383) with delta (6, 5)
Screenshot: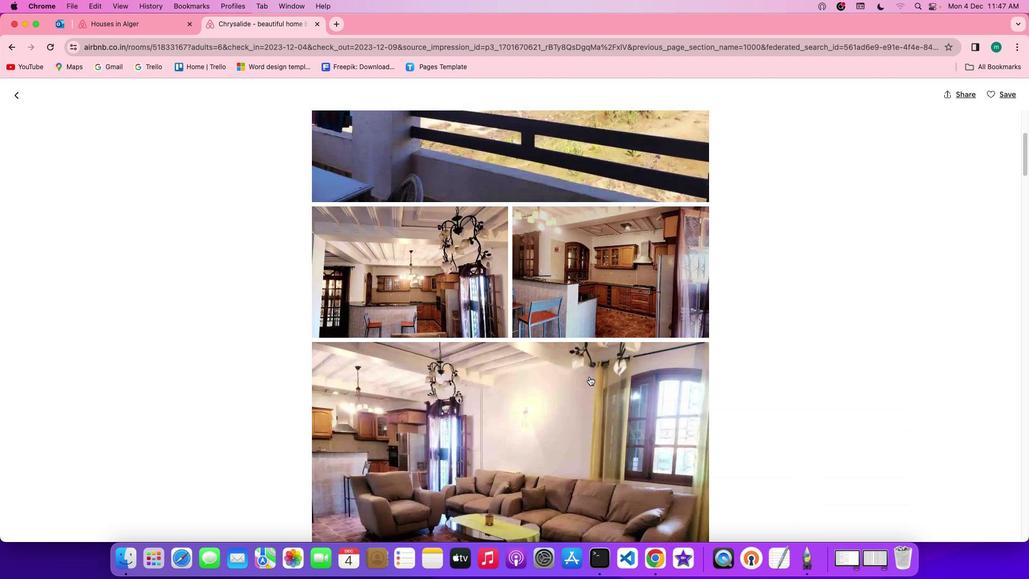 
Action: Mouse scrolled (596, 383) with delta (6, 6)
Screenshot: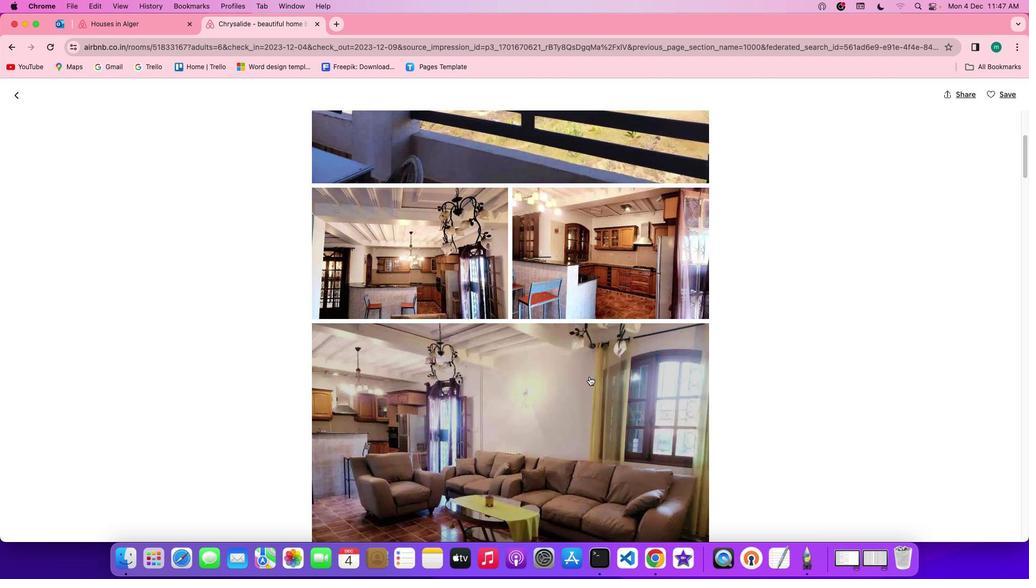 
Action: Mouse scrolled (596, 383) with delta (6, 6)
Screenshot: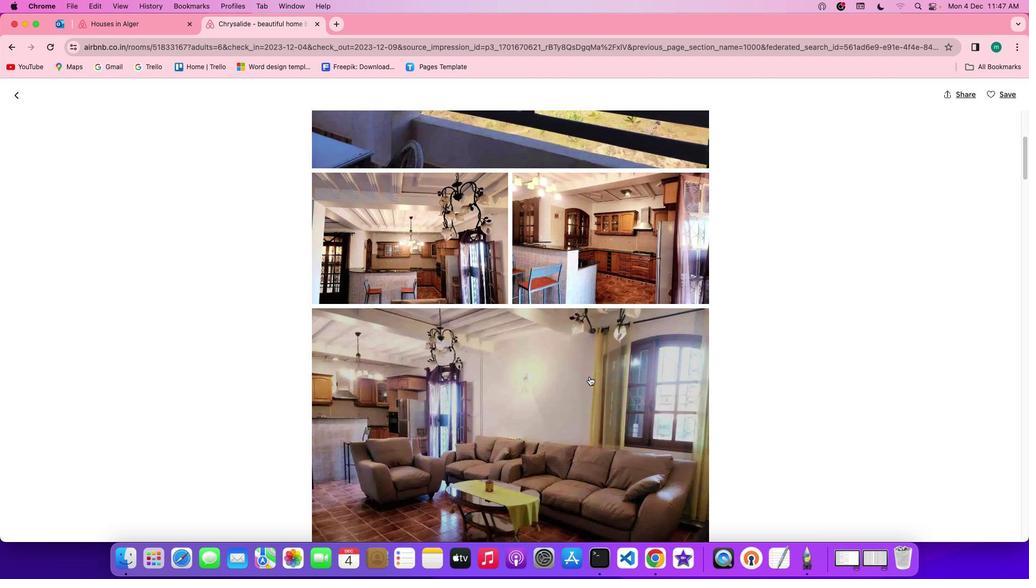 
Action: Mouse scrolled (596, 383) with delta (6, 5)
Screenshot: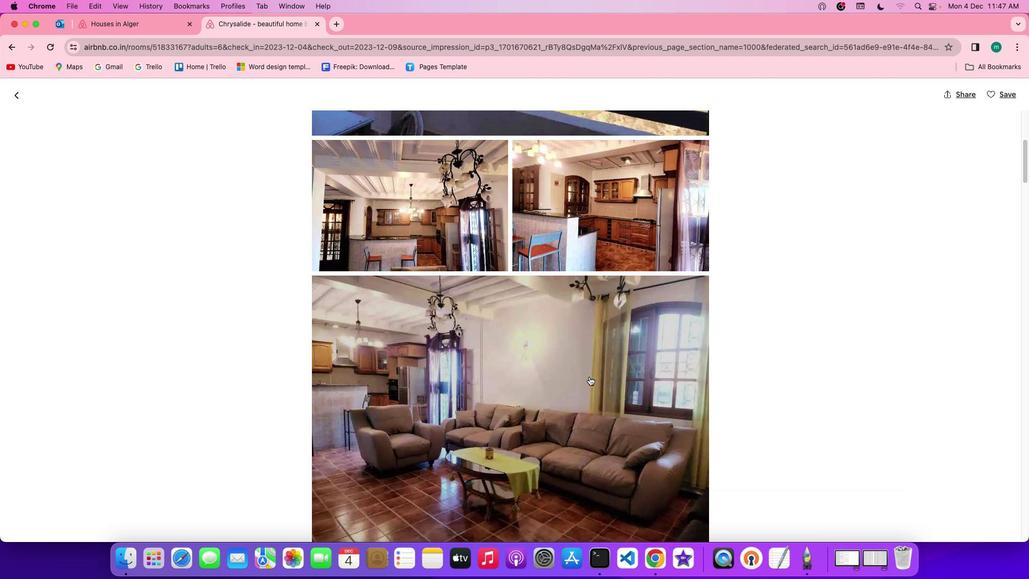 
Action: Mouse scrolled (596, 383) with delta (6, 6)
Screenshot: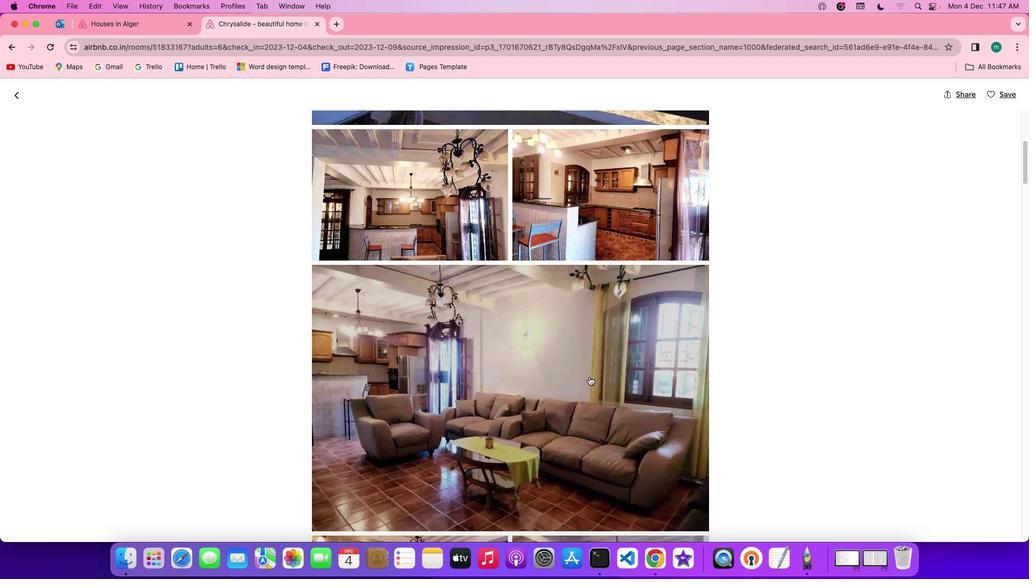 
Action: Mouse scrolled (596, 383) with delta (6, 6)
Screenshot: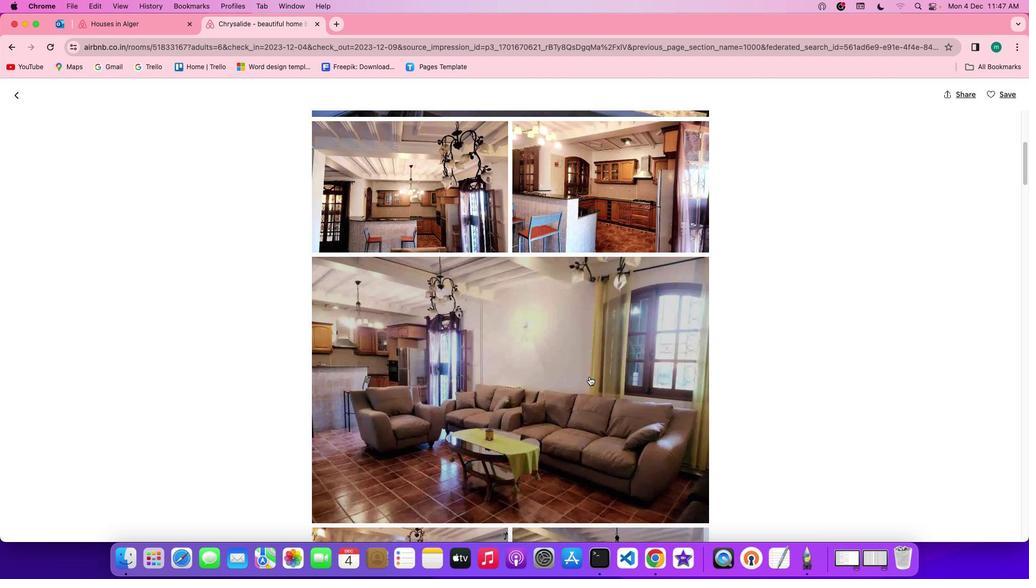 
Action: Mouse scrolled (596, 383) with delta (6, 6)
Screenshot: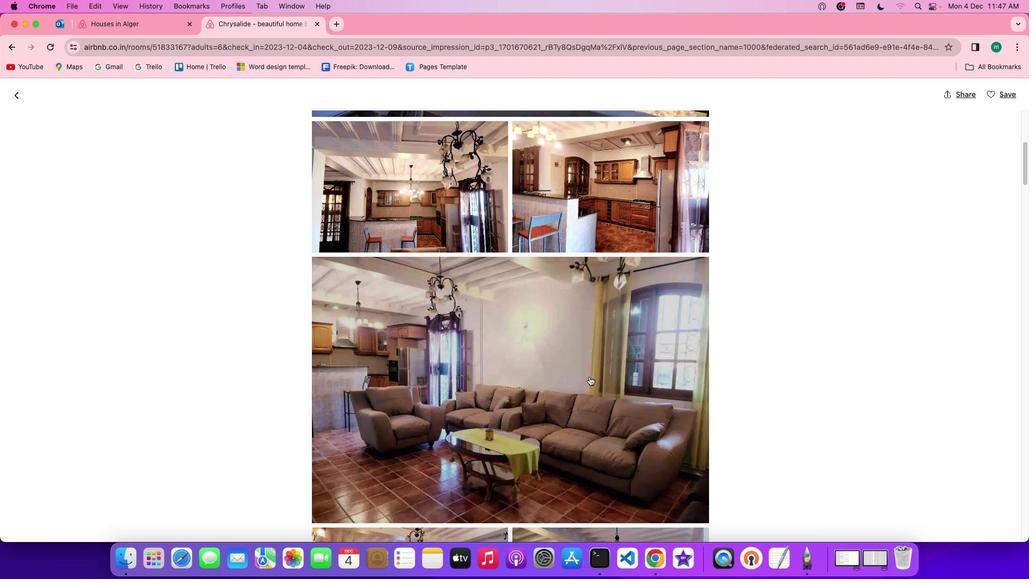 
Action: Mouse scrolled (596, 383) with delta (6, 6)
Screenshot: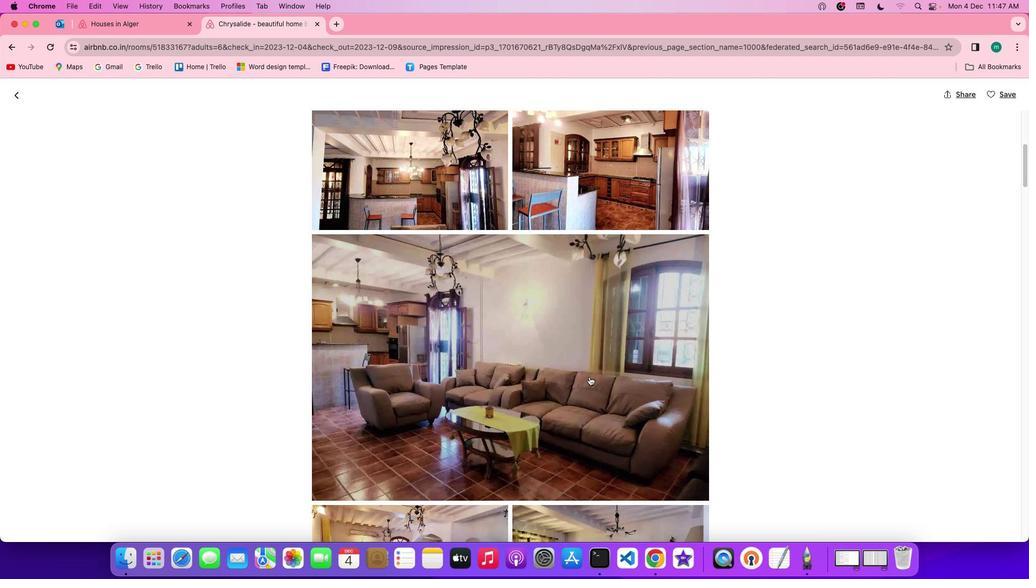 
Action: Mouse scrolled (596, 383) with delta (6, 6)
Screenshot: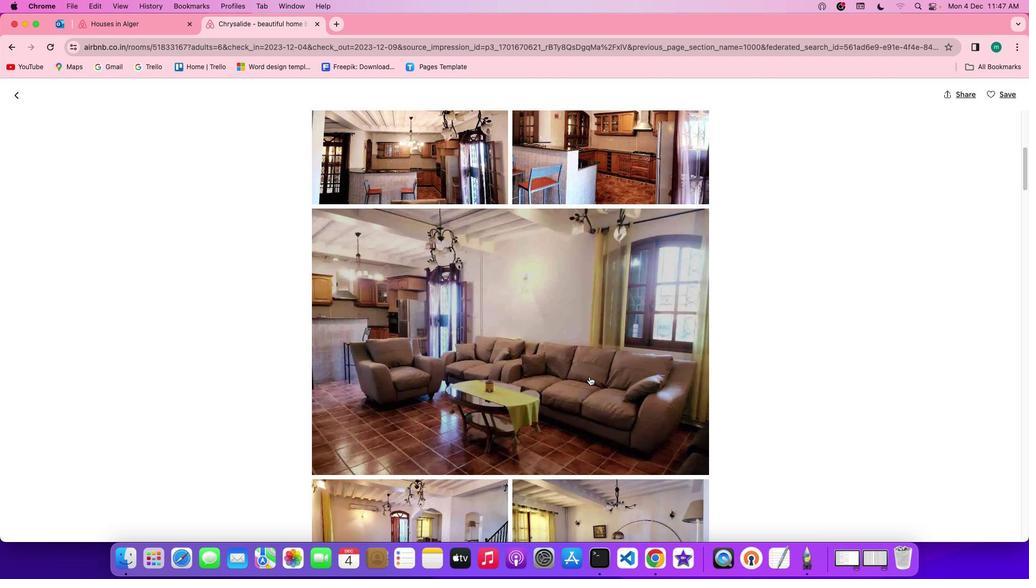 
Action: Mouse scrolled (596, 383) with delta (6, 6)
Screenshot: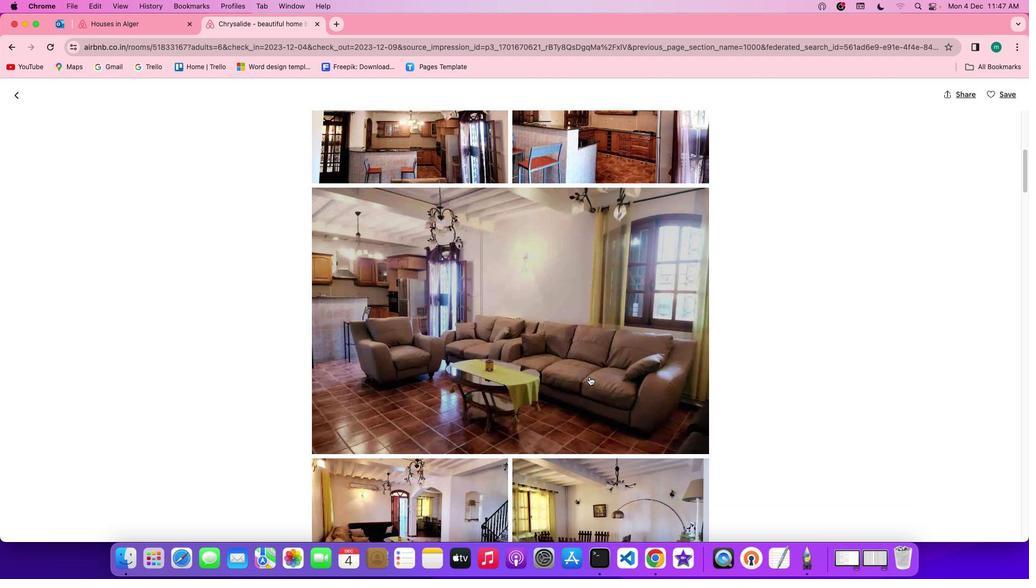 
Action: Mouse scrolled (596, 383) with delta (6, 6)
Screenshot: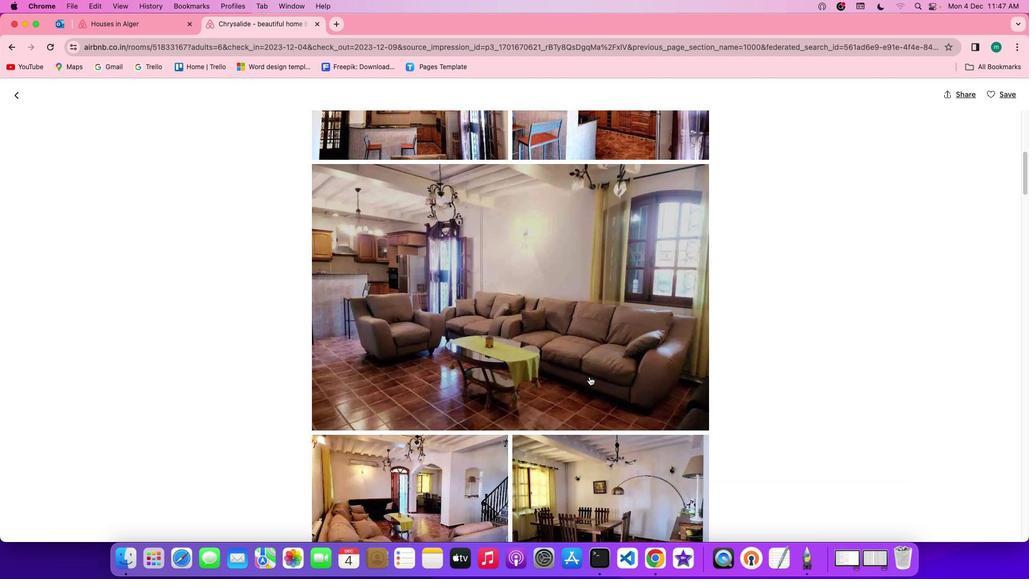 
Action: Mouse scrolled (596, 383) with delta (6, 6)
Screenshot: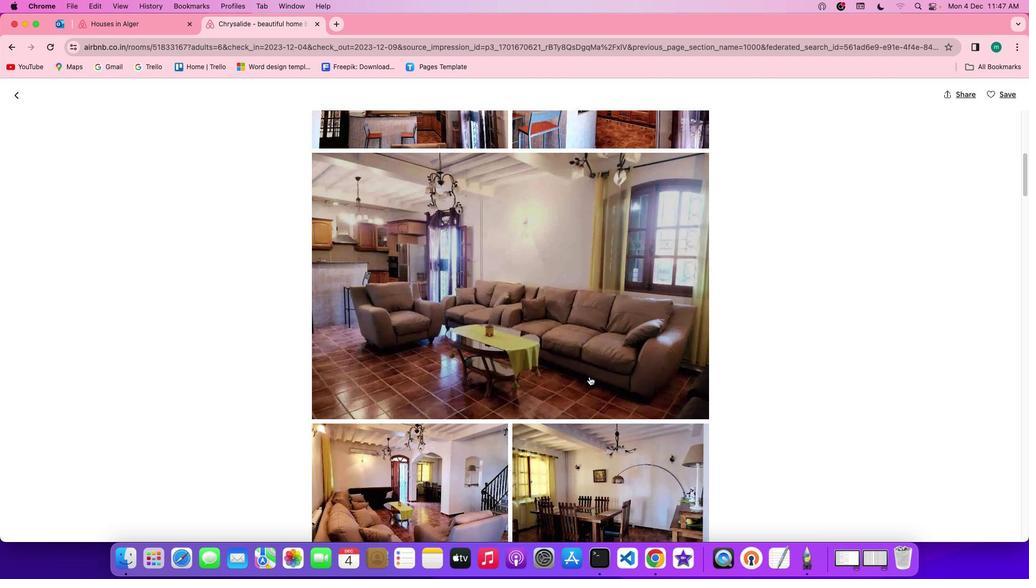 
Action: Mouse scrolled (596, 383) with delta (6, 6)
Screenshot: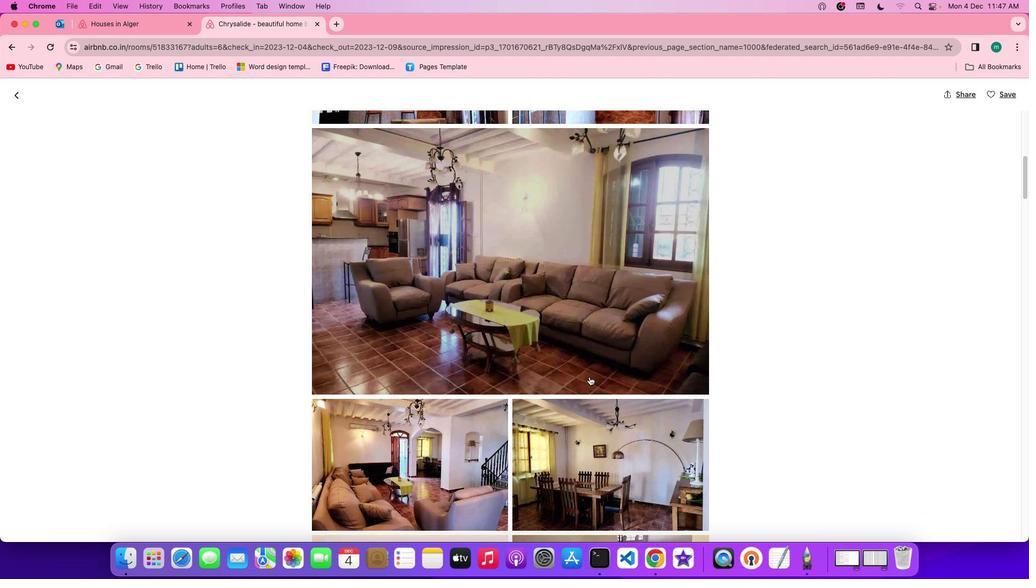 
Action: Mouse scrolled (596, 383) with delta (6, 6)
Screenshot: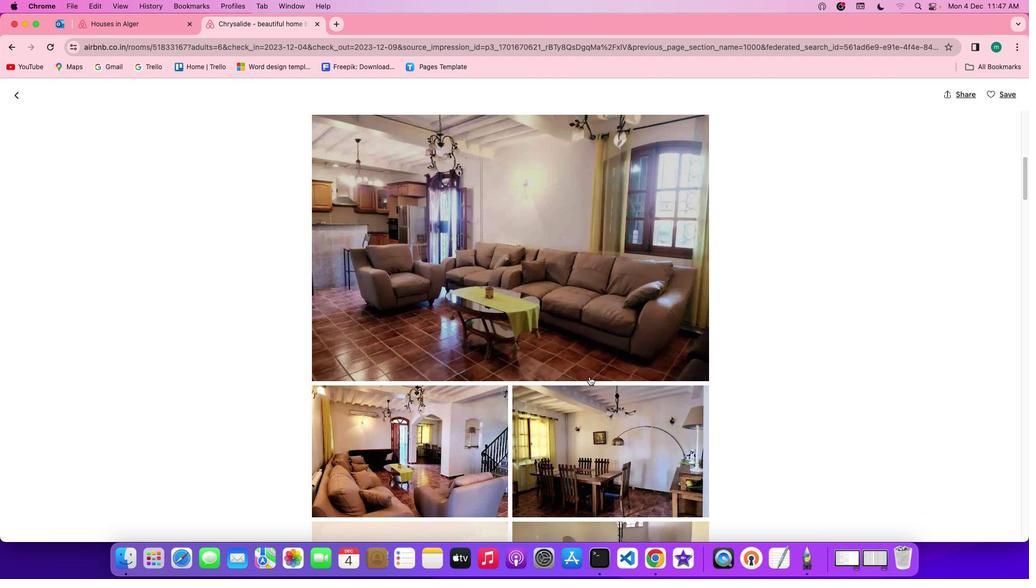 
Action: Mouse scrolled (596, 383) with delta (6, 6)
Screenshot: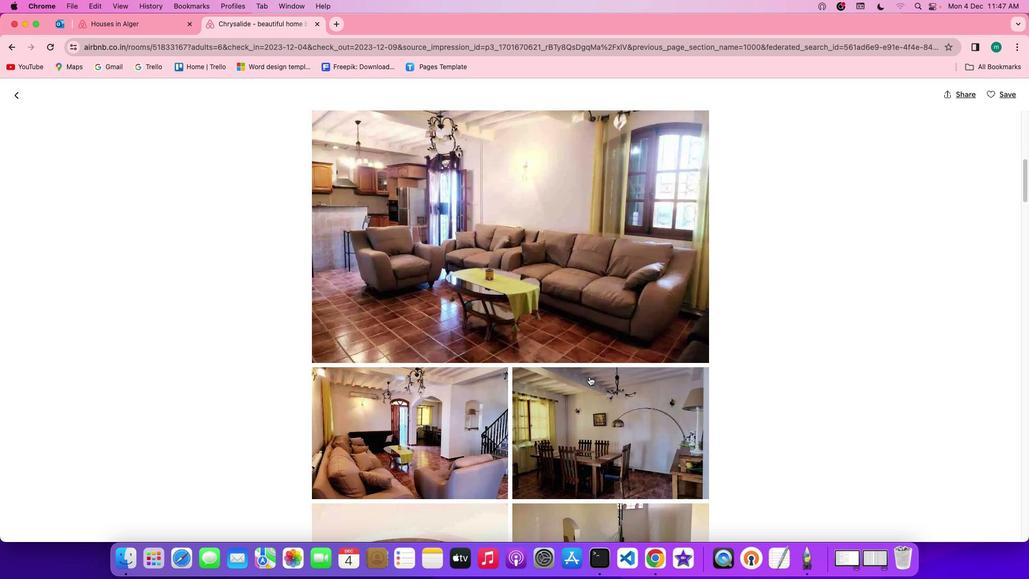 
Action: Mouse scrolled (596, 383) with delta (6, 6)
Screenshot: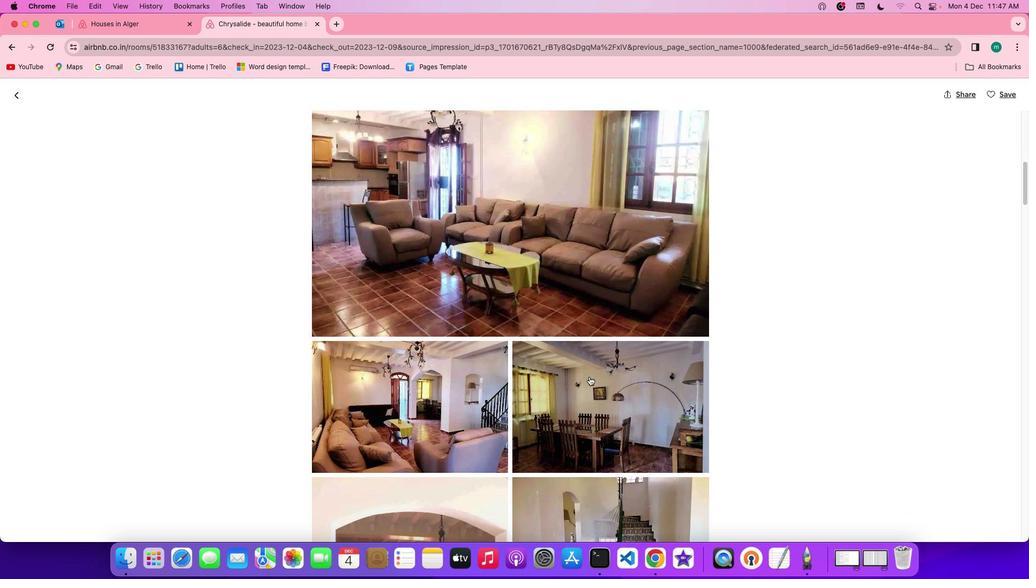 
Action: Mouse scrolled (596, 383) with delta (6, 5)
Screenshot: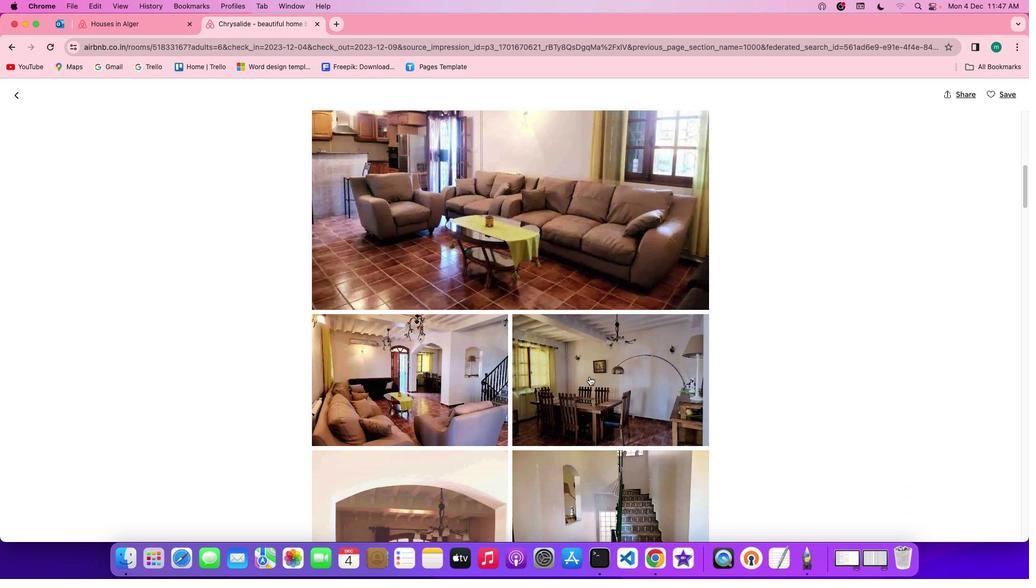 
Action: Mouse scrolled (596, 383) with delta (6, 5)
Screenshot: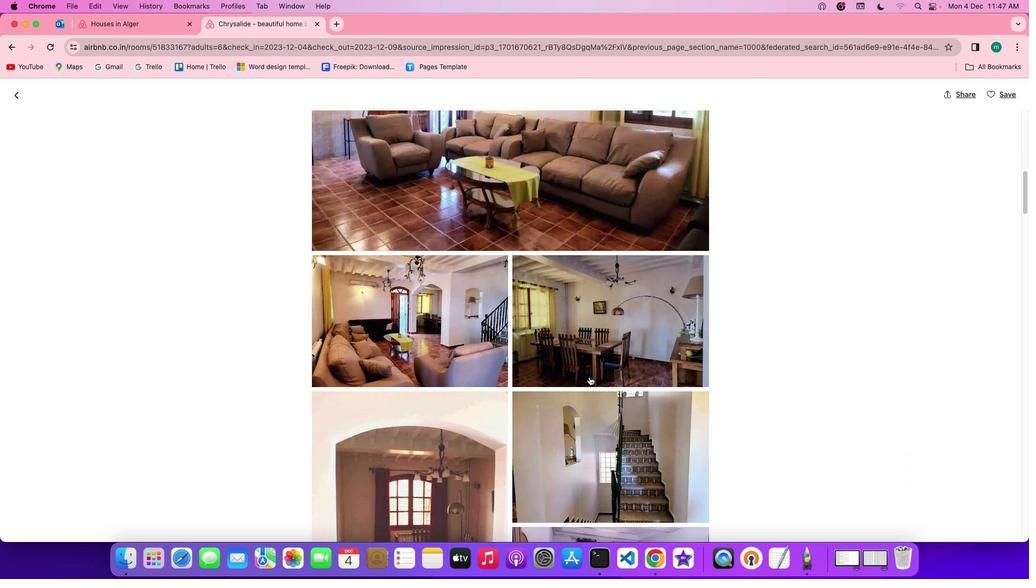 
Action: Mouse scrolled (596, 383) with delta (6, 6)
Screenshot: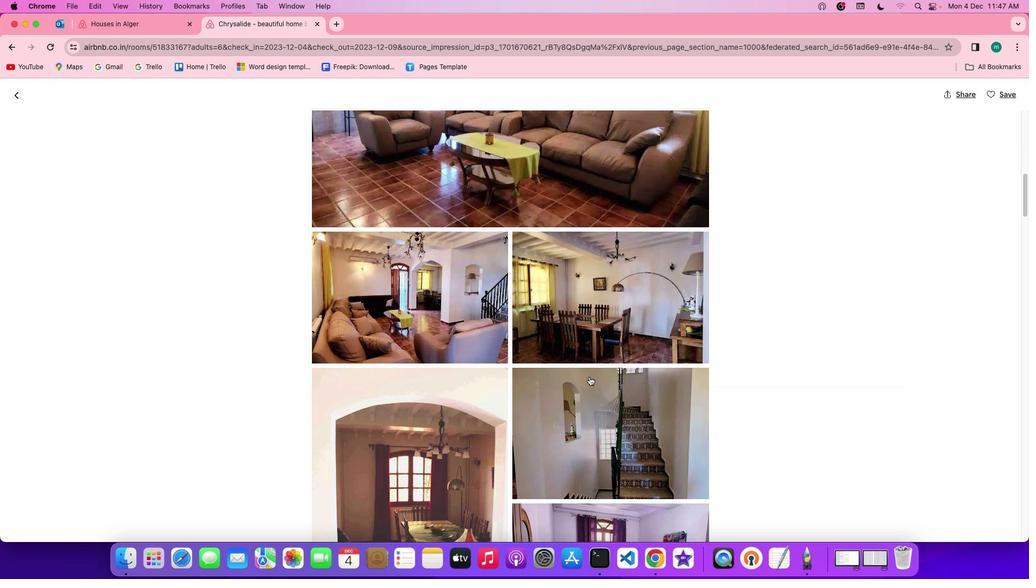 
Action: Mouse scrolled (596, 383) with delta (6, 6)
Screenshot: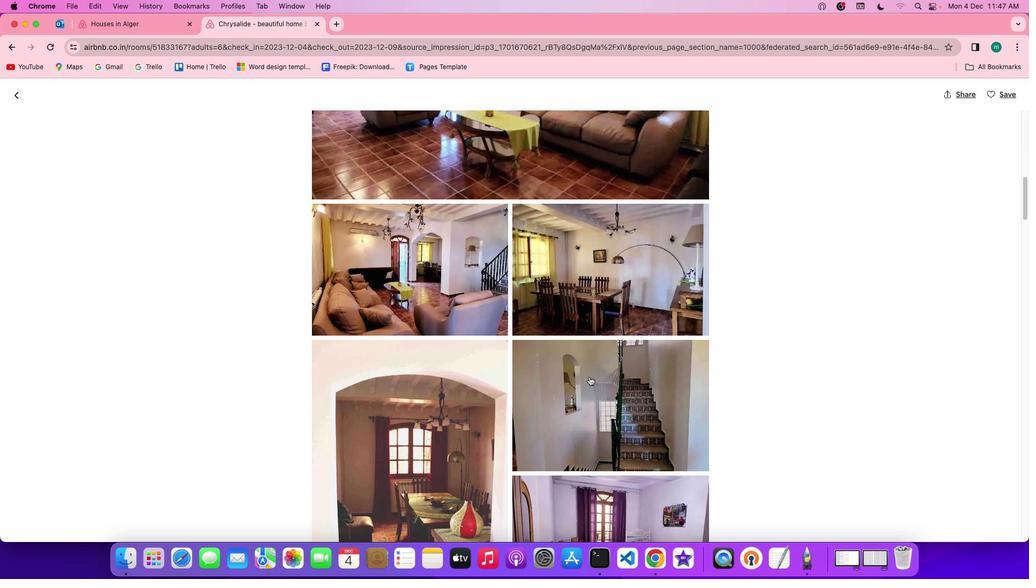 
Action: Mouse scrolled (596, 383) with delta (6, 5)
Screenshot: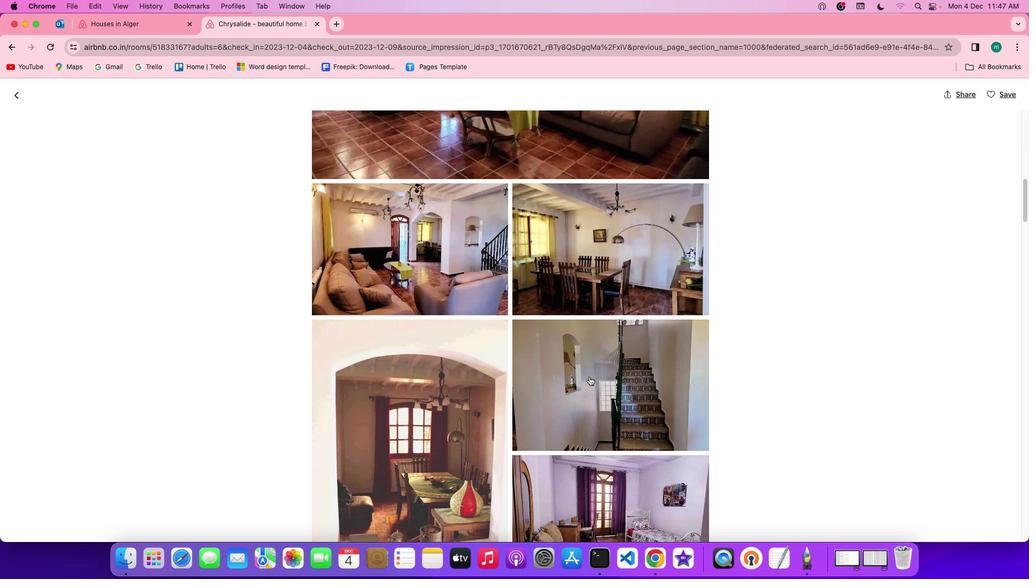 
Action: Mouse scrolled (596, 383) with delta (6, 5)
Screenshot: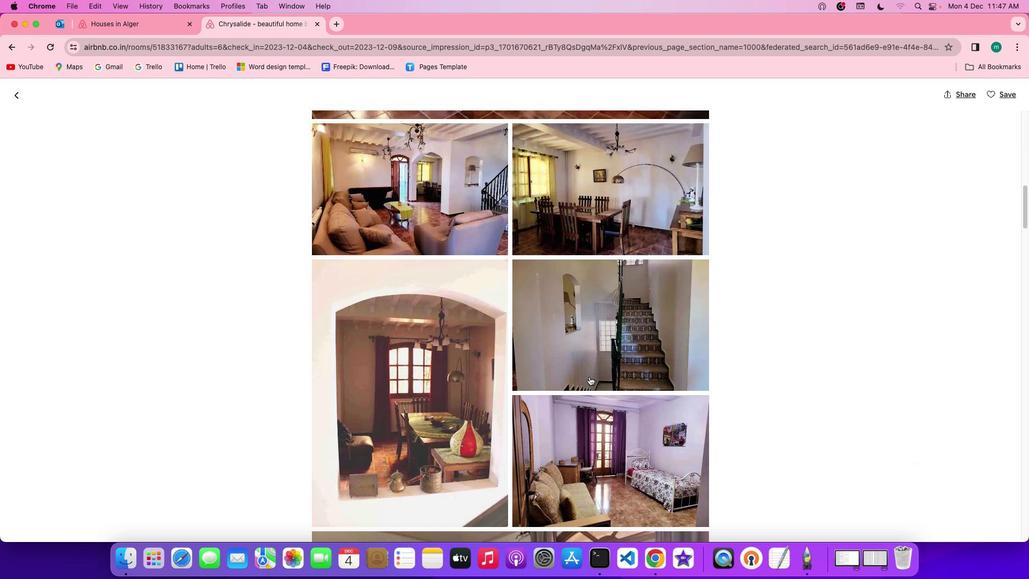 
Action: Mouse scrolled (596, 383) with delta (6, 6)
Screenshot: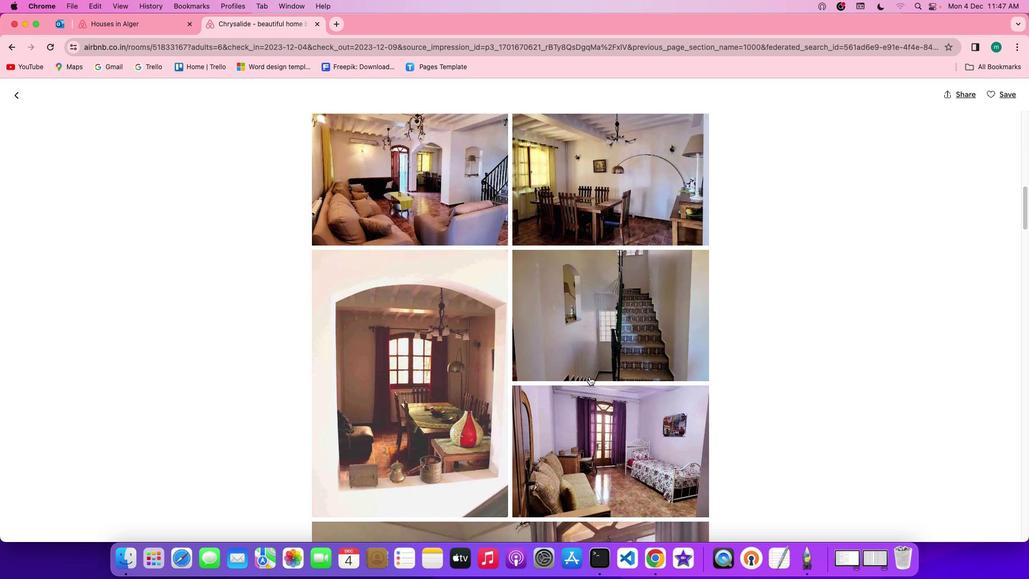 
Action: Mouse scrolled (596, 383) with delta (6, 6)
Screenshot: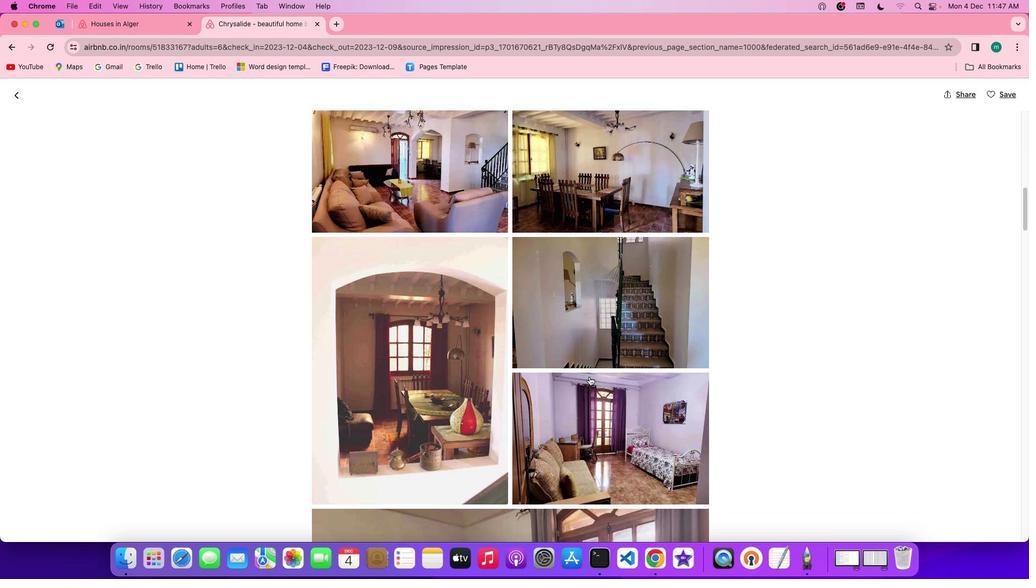 
Action: Mouse scrolled (596, 383) with delta (6, 6)
Screenshot: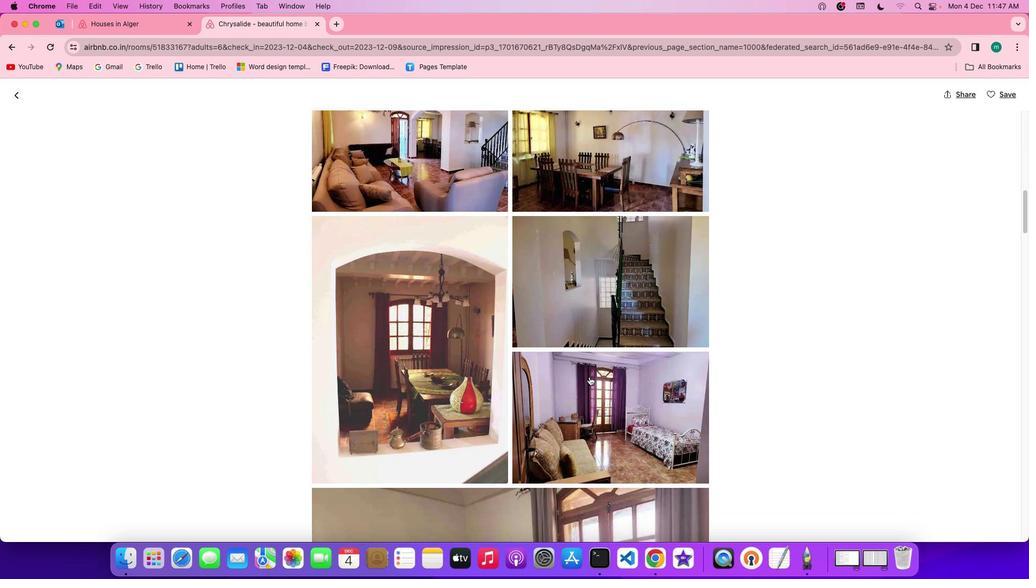 
Action: Mouse scrolled (596, 383) with delta (6, 6)
Screenshot: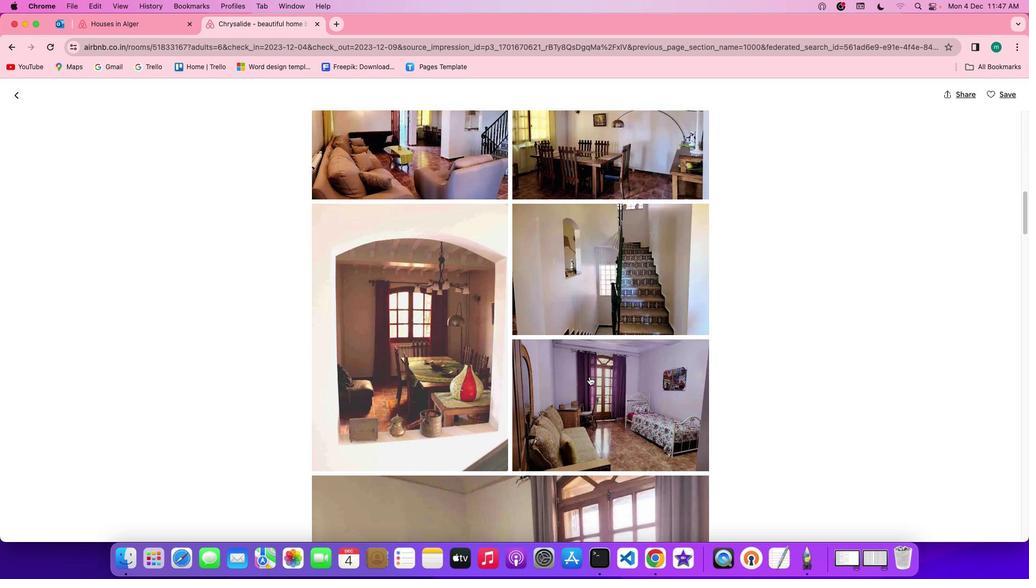 
Action: Mouse scrolled (596, 383) with delta (6, 6)
Screenshot: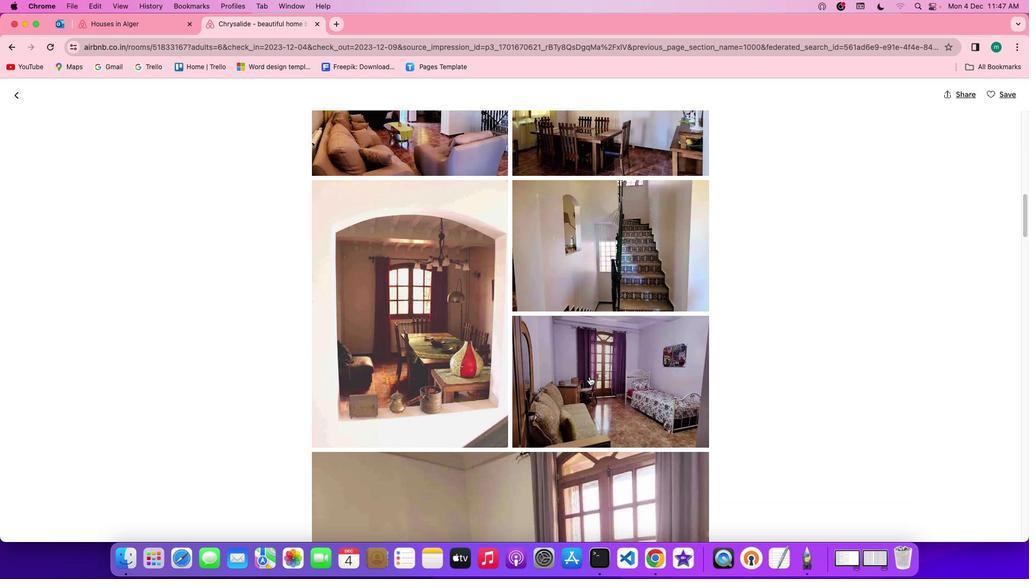 
Action: Mouse scrolled (596, 383) with delta (6, 6)
Screenshot: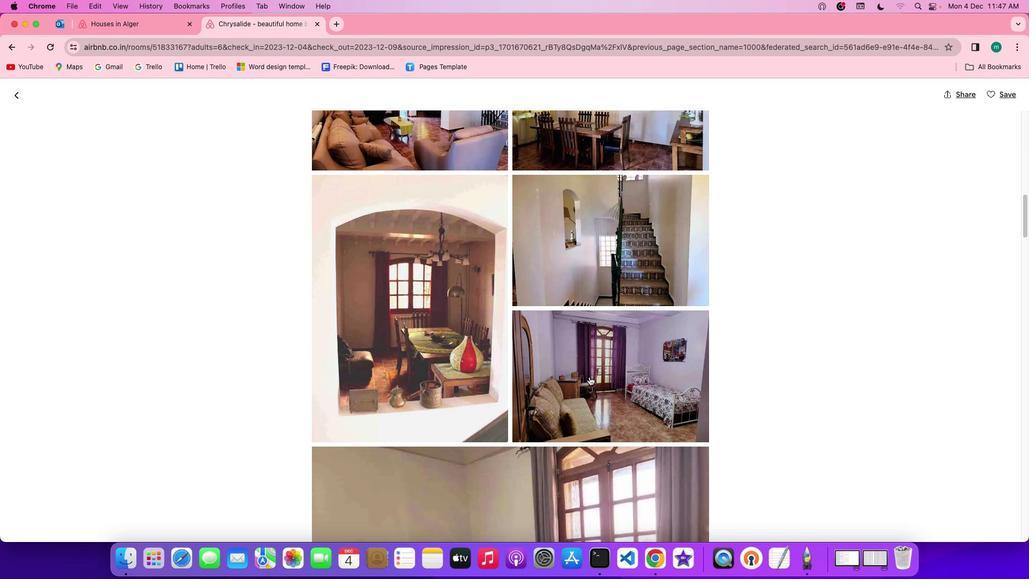 
Action: Mouse scrolled (596, 383) with delta (6, 6)
Screenshot: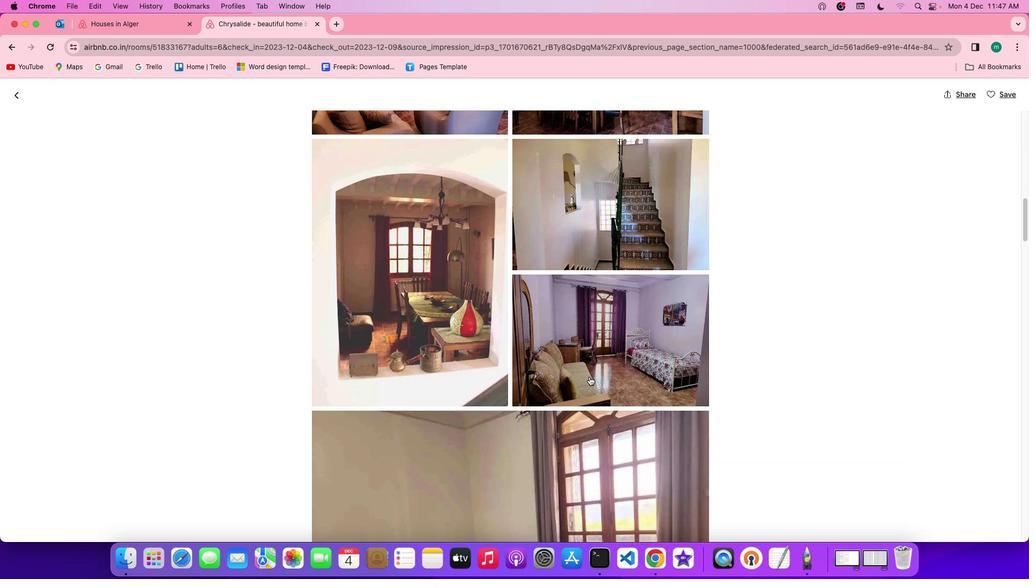 
Action: Mouse scrolled (596, 383) with delta (6, 6)
Screenshot: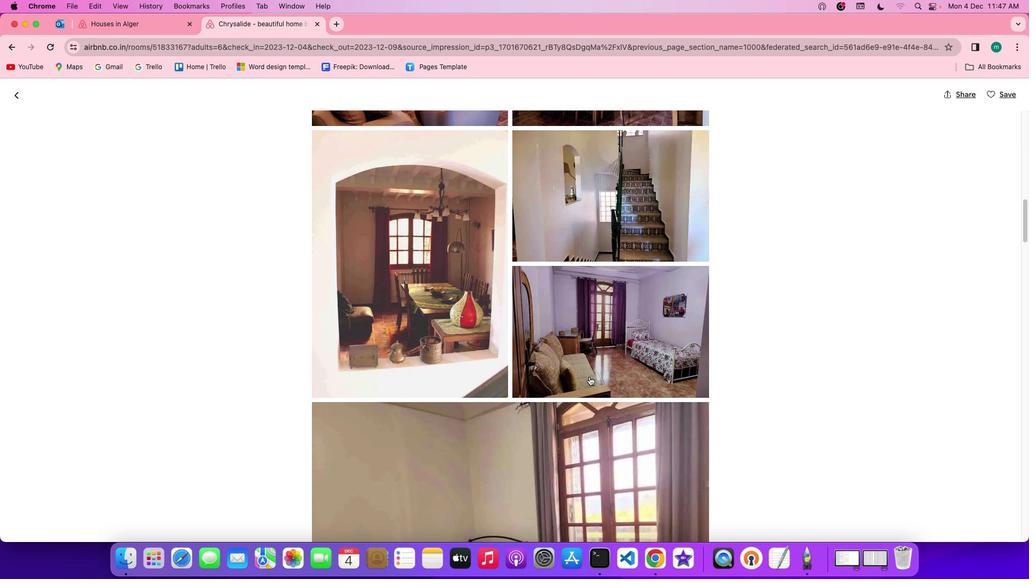 
Action: Mouse scrolled (596, 383) with delta (6, 6)
Screenshot: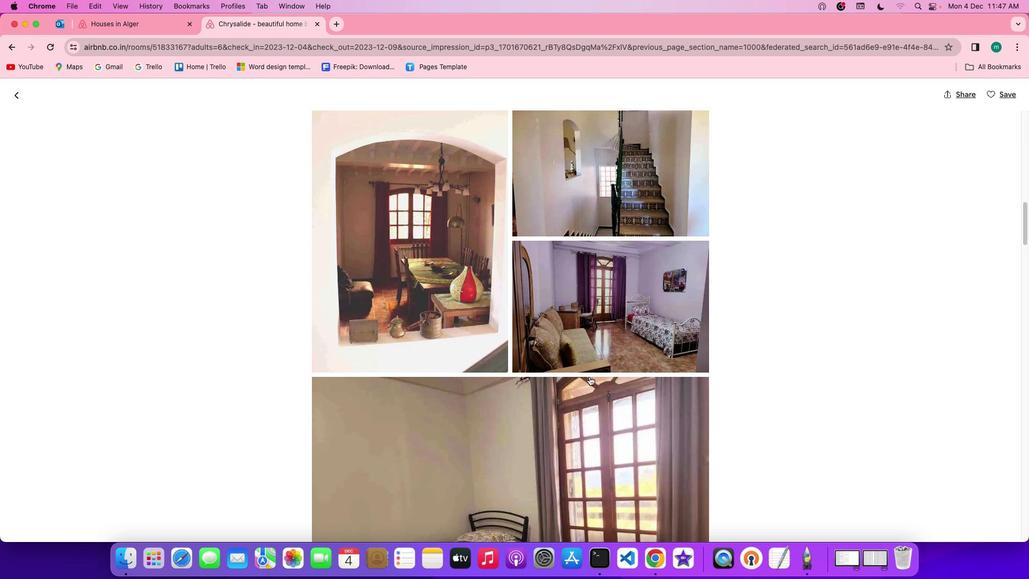 
Action: Mouse scrolled (596, 383) with delta (6, 6)
Screenshot: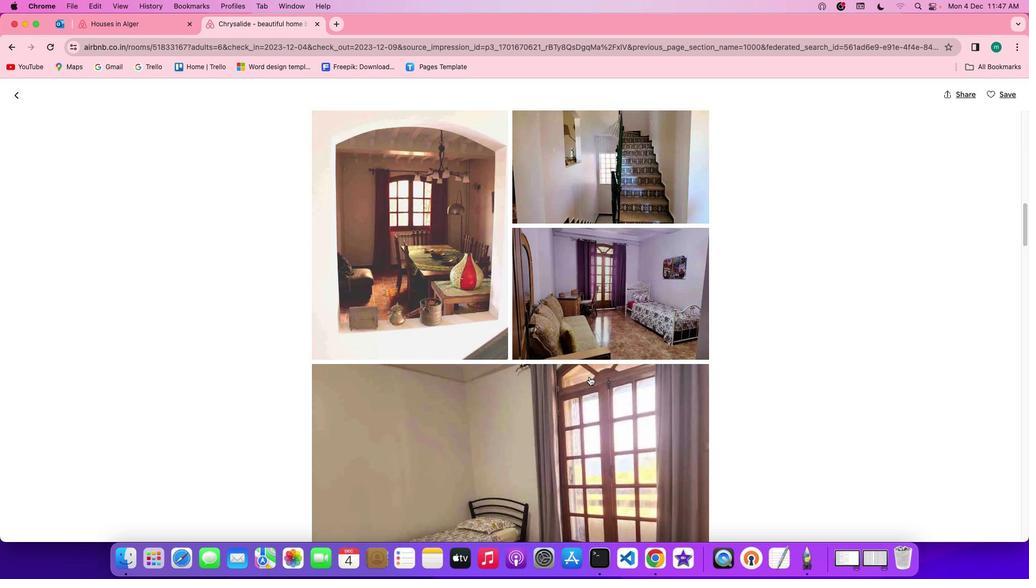 
Action: Mouse scrolled (596, 383) with delta (6, 6)
Screenshot: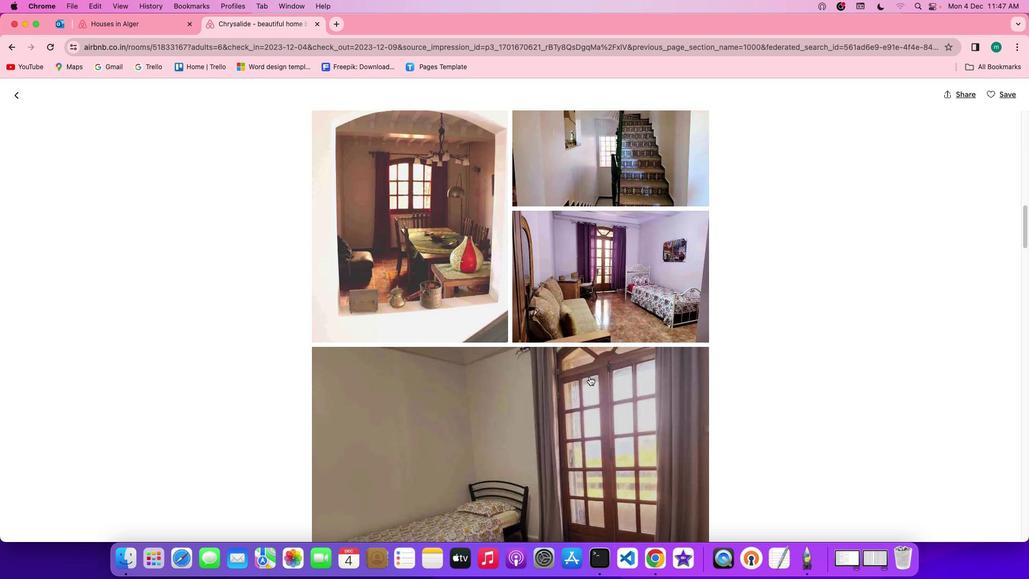 
Action: Mouse scrolled (596, 383) with delta (6, 6)
Screenshot: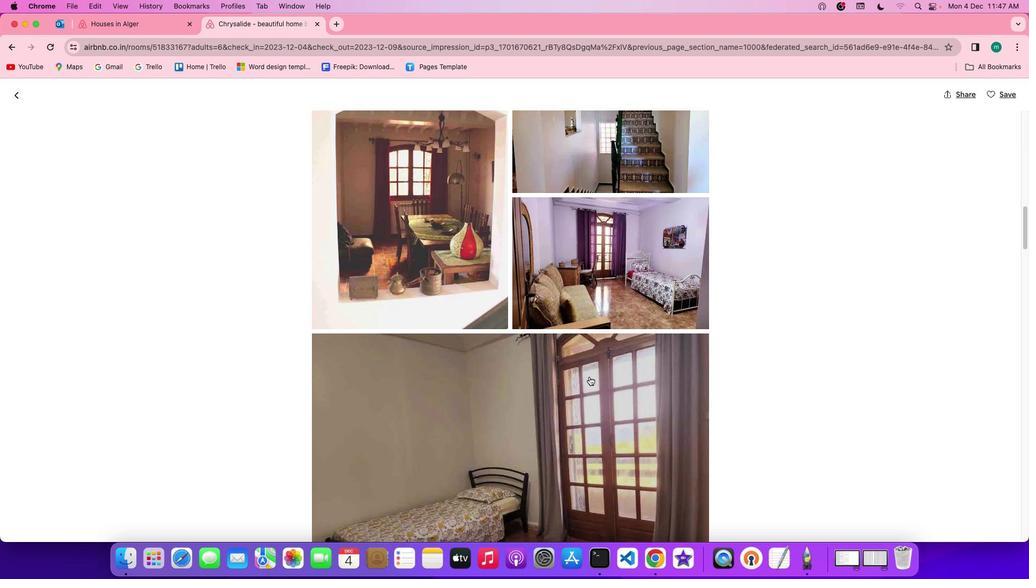 
Action: Mouse scrolled (596, 383) with delta (6, 6)
Screenshot: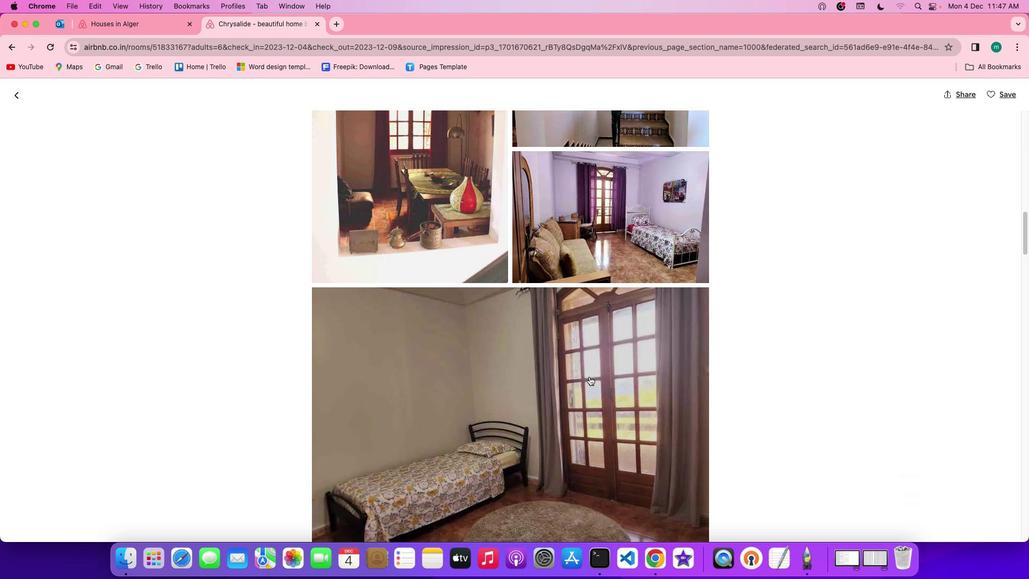
Action: Mouse scrolled (596, 383) with delta (6, 5)
Screenshot: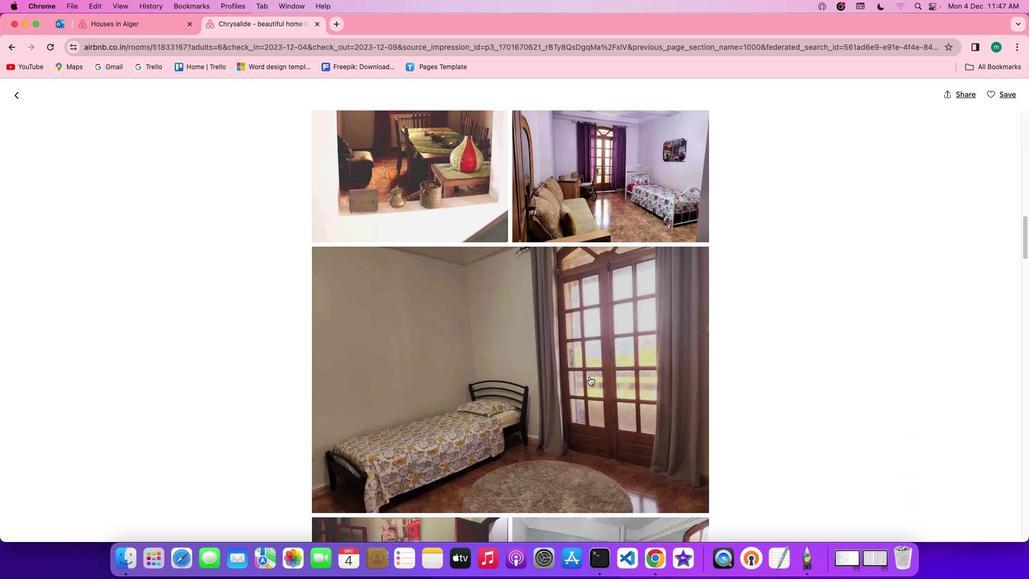 
Action: Mouse scrolled (596, 383) with delta (6, 6)
Screenshot: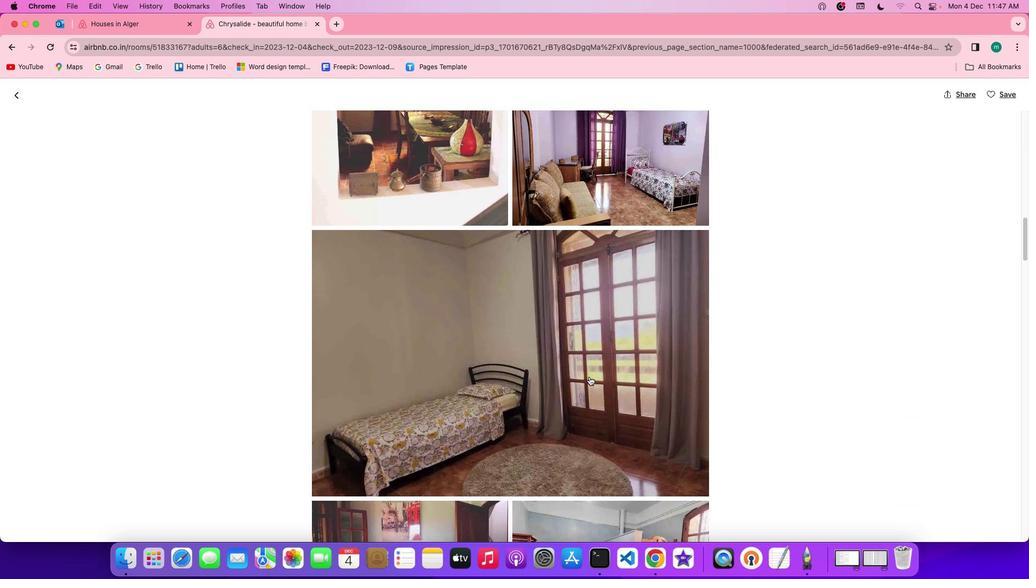 
Action: Mouse scrolled (596, 383) with delta (6, 6)
Screenshot: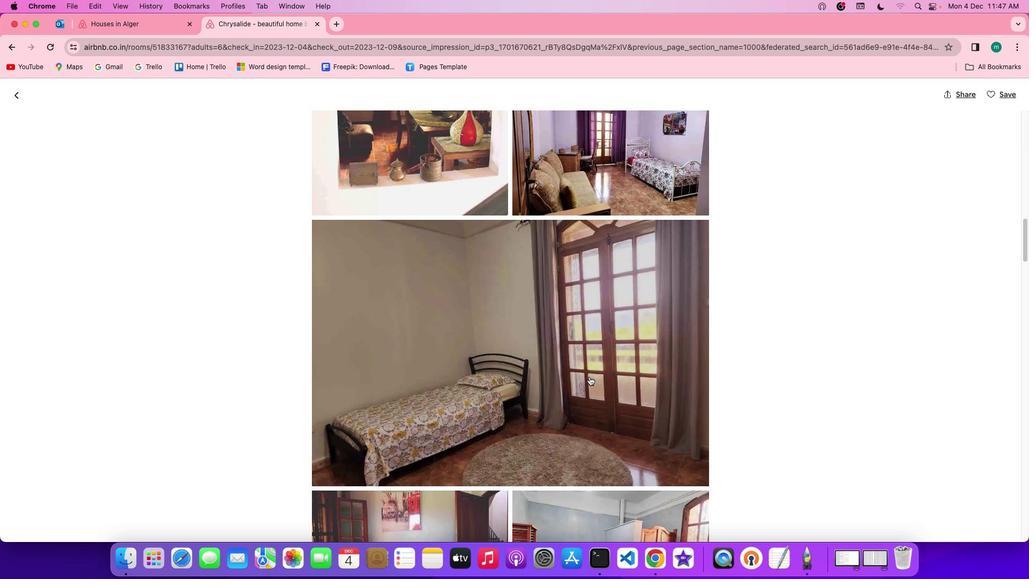 
Action: Mouse scrolled (596, 383) with delta (6, 6)
Screenshot: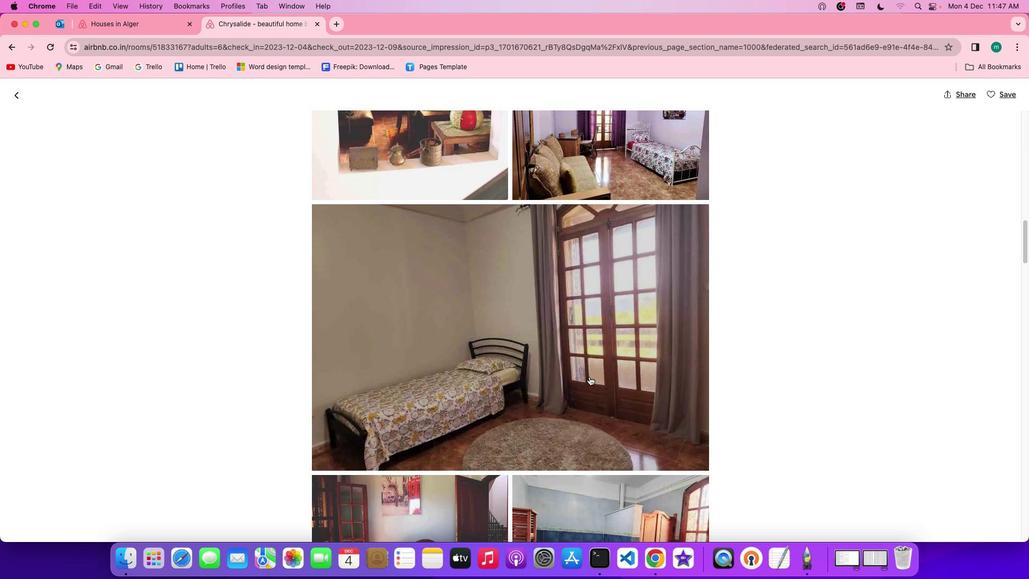 
Action: Mouse scrolled (596, 383) with delta (6, 5)
Screenshot: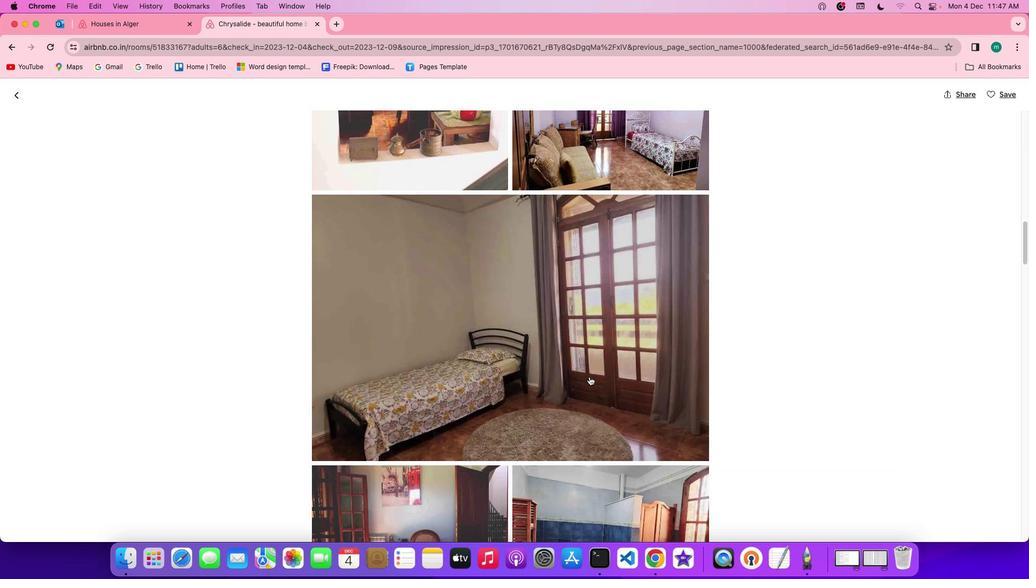 
Action: Mouse scrolled (596, 383) with delta (6, 5)
Screenshot: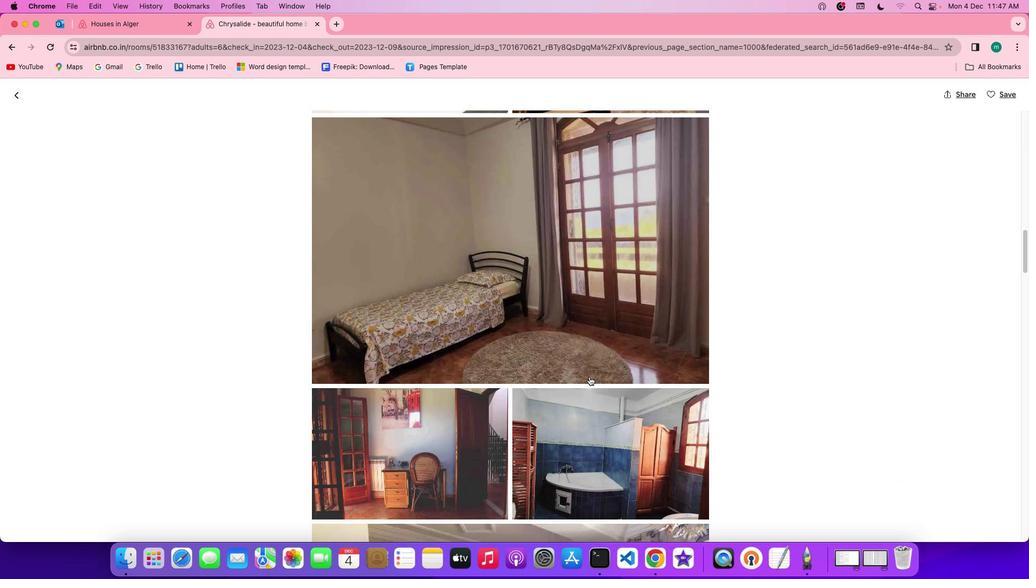 
Action: Mouse scrolled (596, 383) with delta (6, 6)
Screenshot: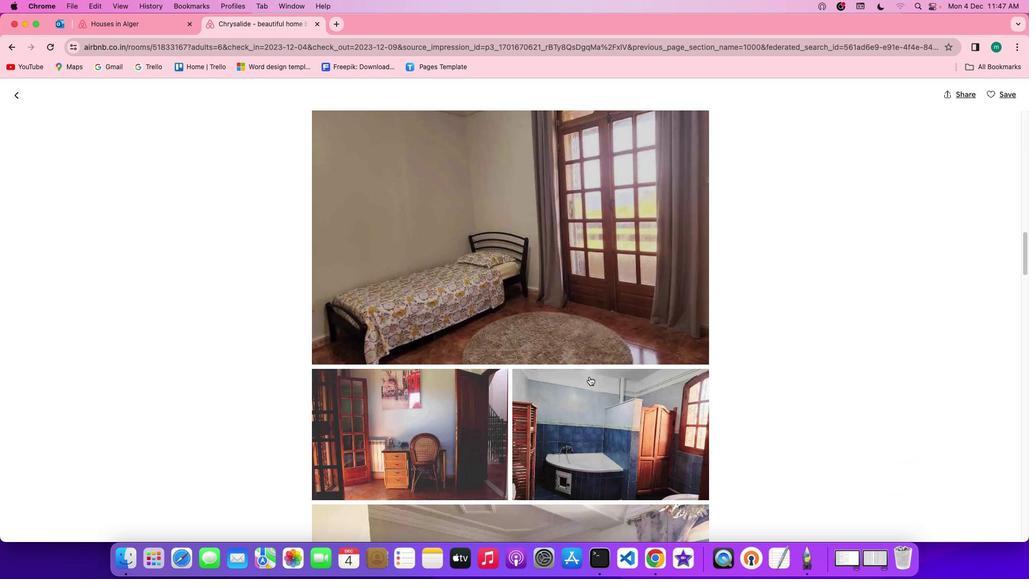
Action: Mouse scrolled (596, 383) with delta (6, 6)
Screenshot: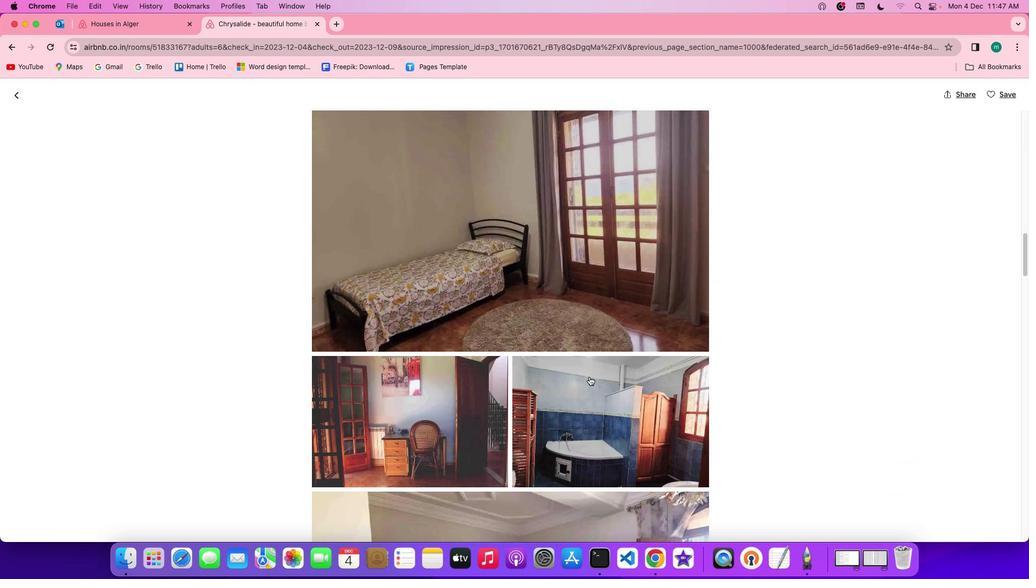 
Action: Mouse scrolled (596, 383) with delta (6, 5)
Screenshot: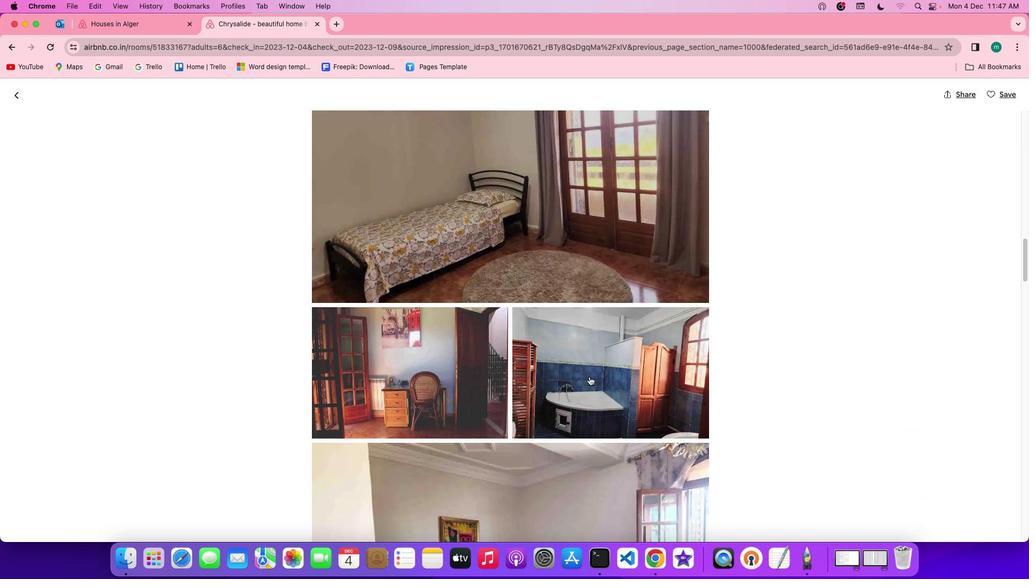 
Action: Mouse scrolled (596, 383) with delta (6, 6)
Screenshot: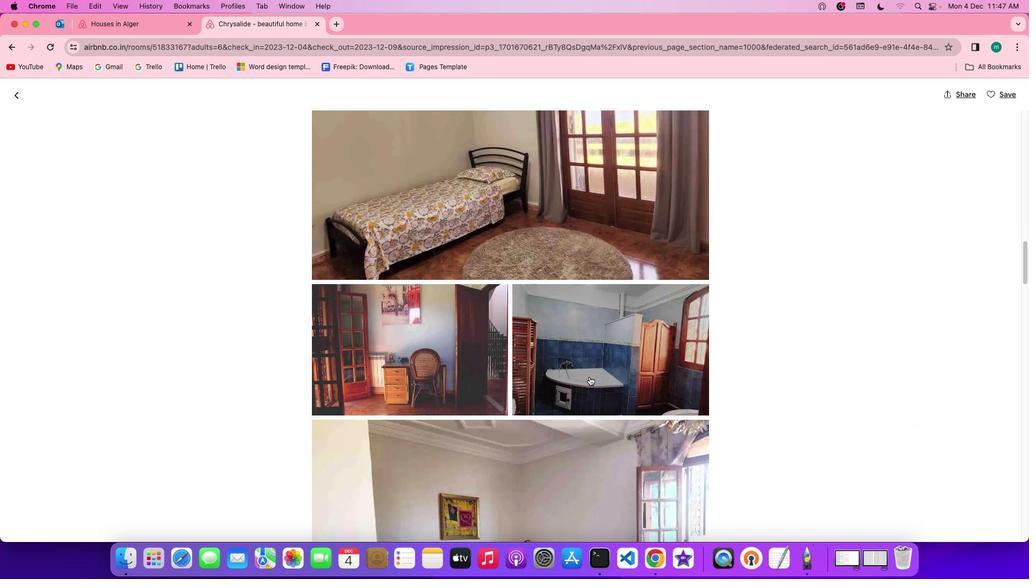 
Action: Mouse scrolled (596, 383) with delta (6, 6)
Screenshot: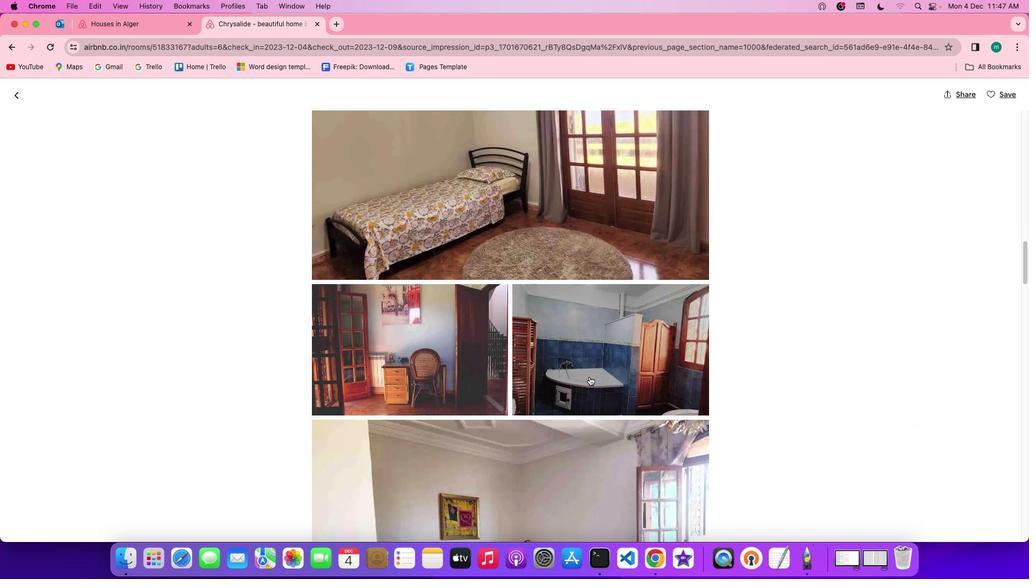 
Action: Mouse scrolled (596, 383) with delta (6, 5)
Screenshot: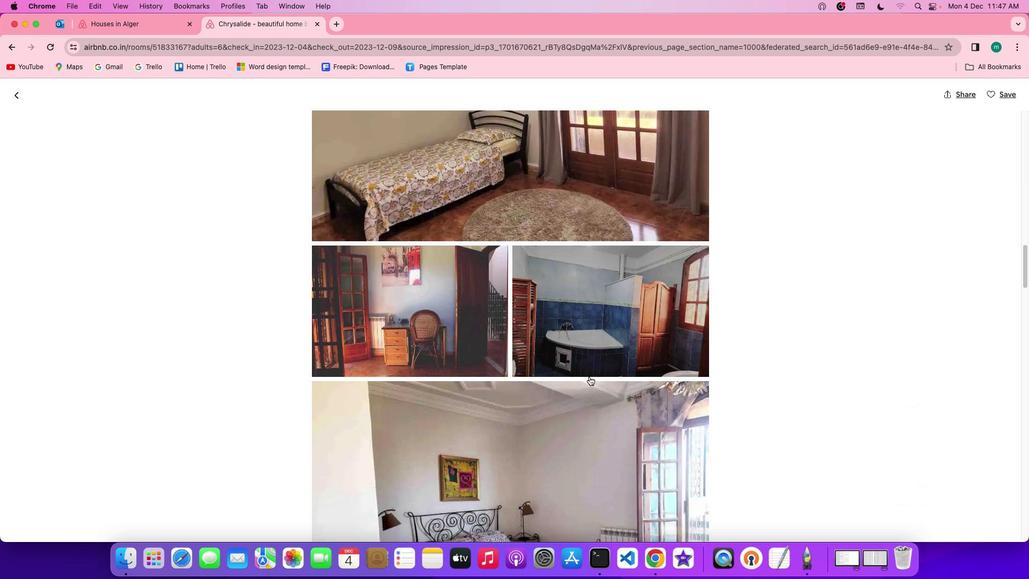 
Action: Mouse scrolled (596, 383) with delta (6, 6)
Screenshot: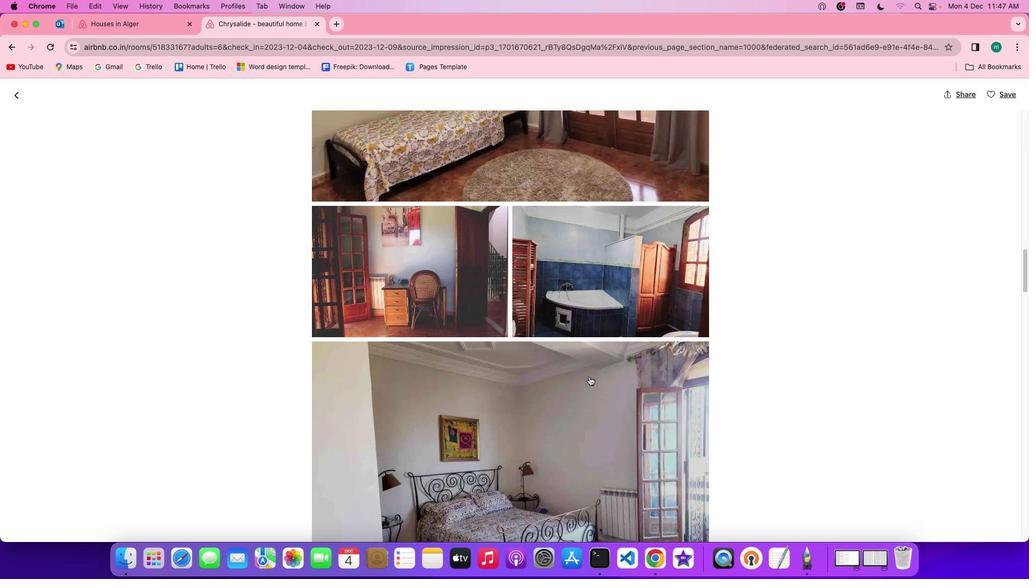 
Action: Mouse scrolled (596, 383) with delta (6, 6)
Screenshot: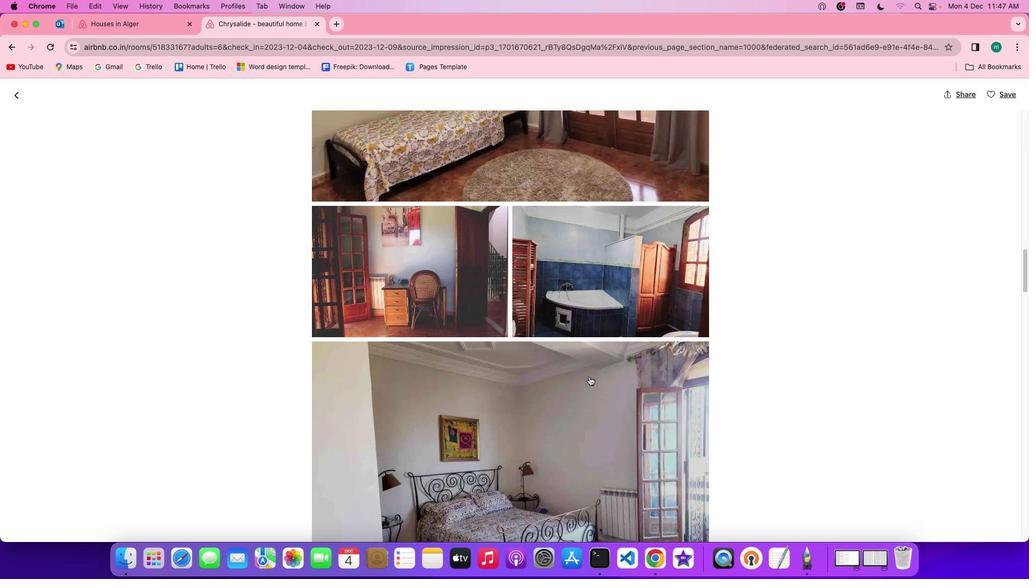 
Action: Mouse scrolled (596, 383) with delta (6, 5)
Screenshot: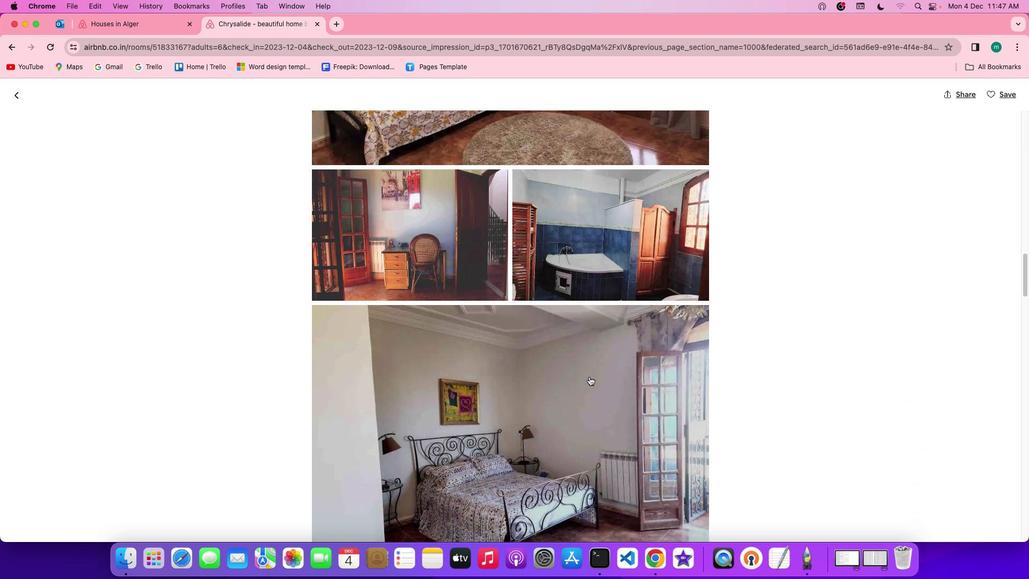 
Action: Mouse scrolled (596, 383) with delta (6, 6)
Screenshot: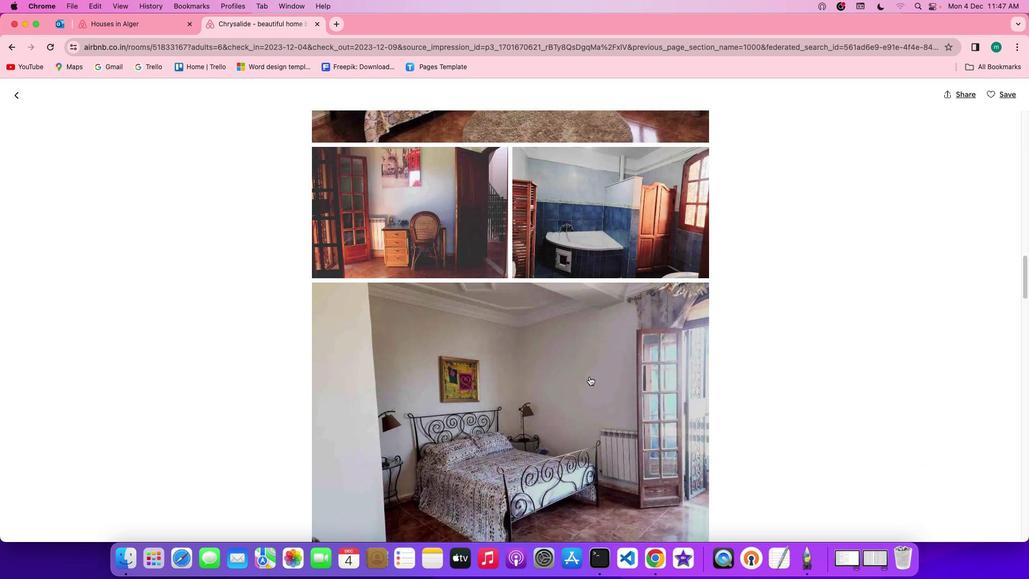 
Action: Mouse scrolled (596, 383) with delta (6, 6)
Screenshot: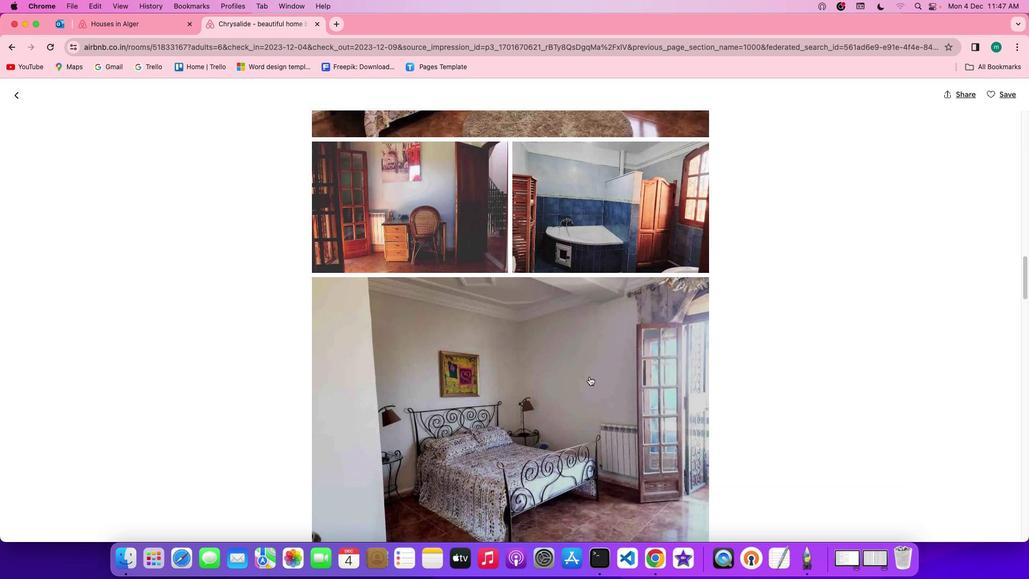 
Action: Mouse scrolled (596, 383) with delta (6, 6)
Screenshot: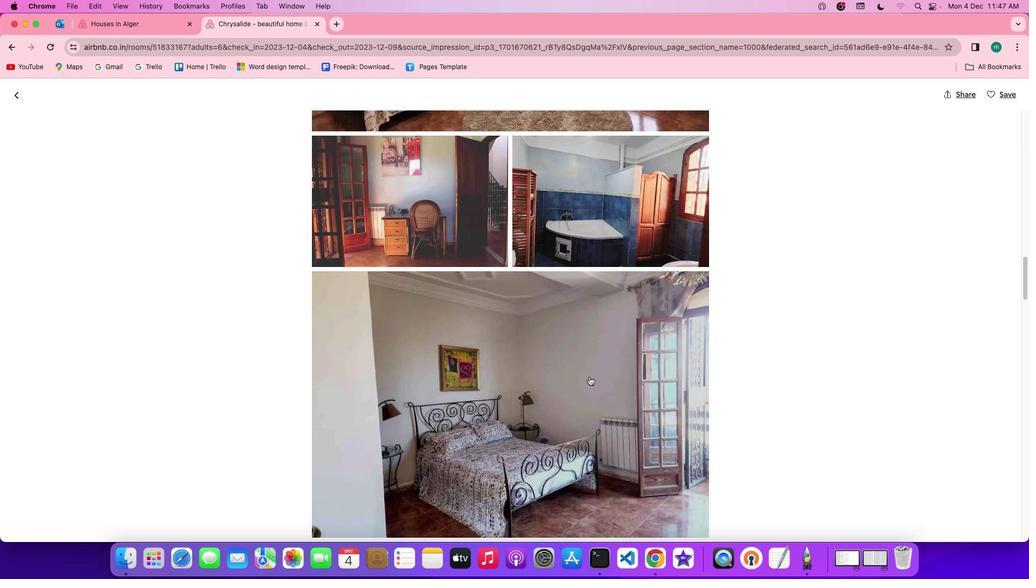 
Action: Mouse scrolled (596, 383) with delta (6, 6)
Screenshot: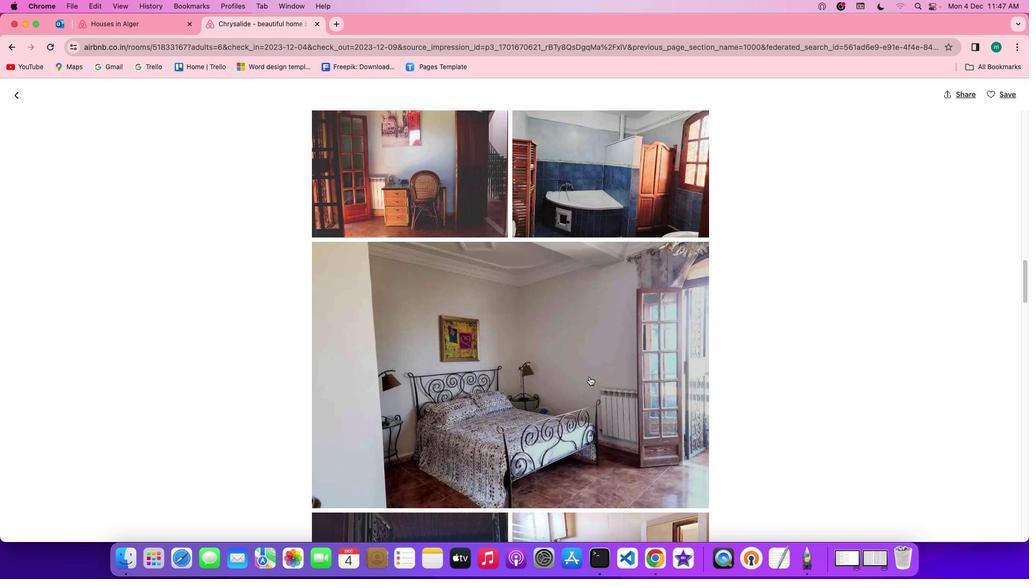 
Action: Mouse scrolled (596, 383) with delta (6, 6)
Screenshot: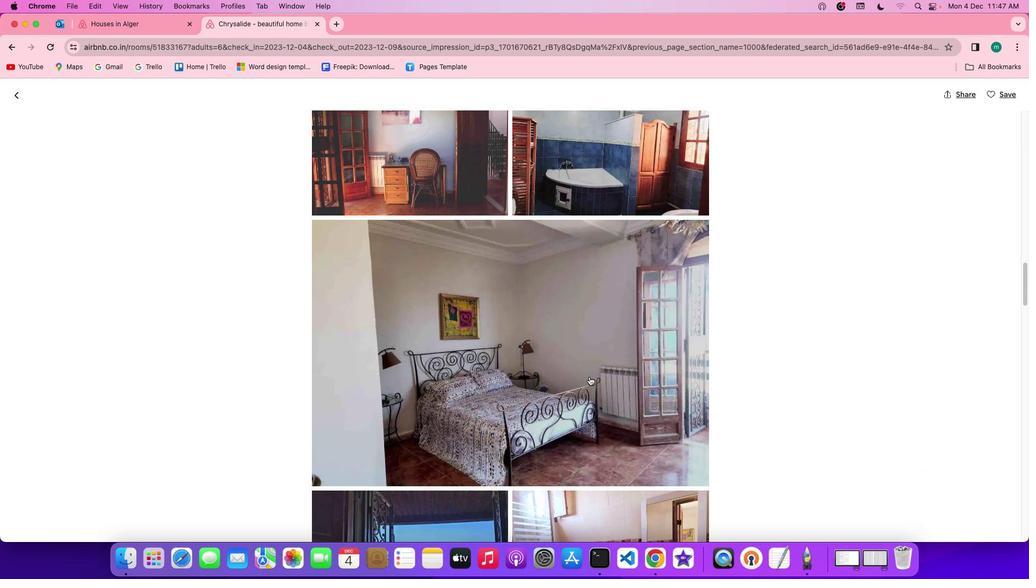
Action: Mouse scrolled (596, 383) with delta (6, 6)
Screenshot: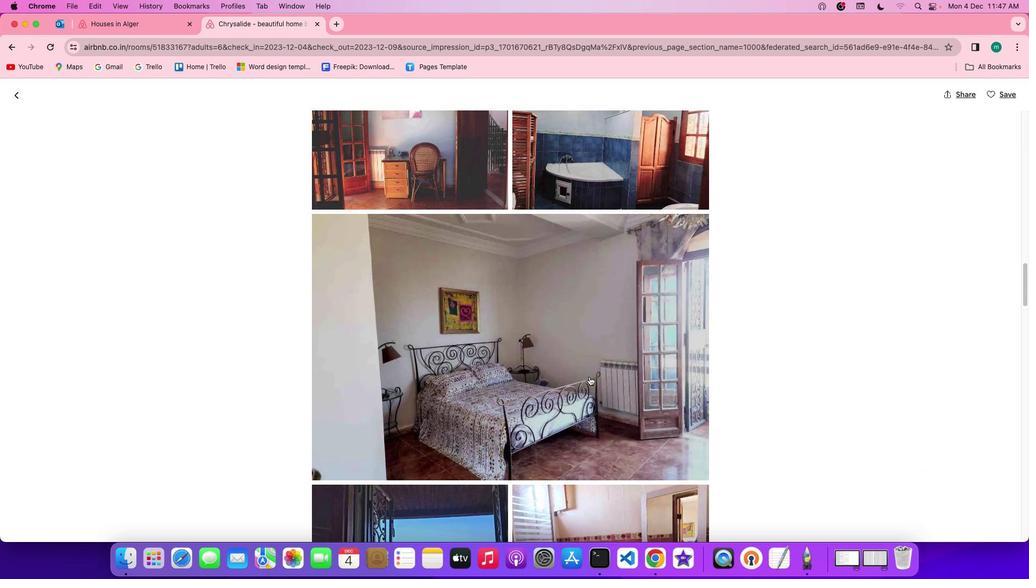
Action: Mouse scrolled (596, 383) with delta (6, 5)
Screenshot: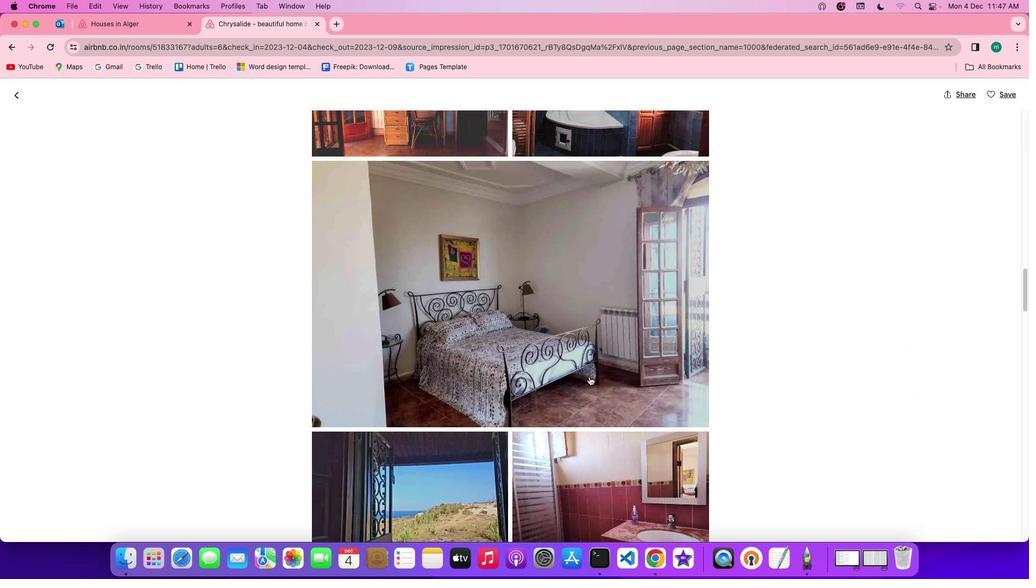 
Action: Mouse scrolled (596, 383) with delta (6, 5)
Screenshot: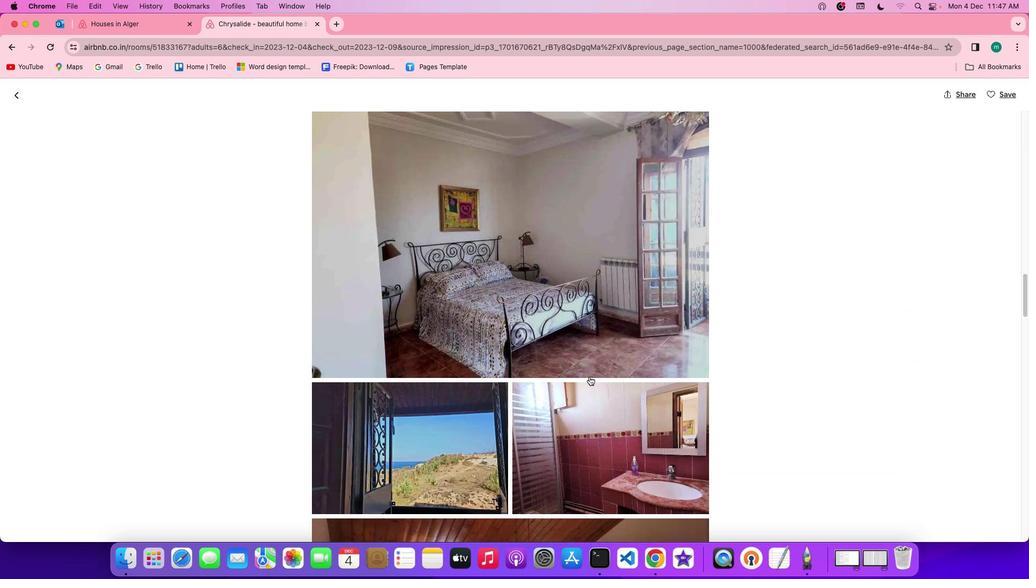 
Action: Mouse scrolled (596, 383) with delta (6, 5)
Screenshot: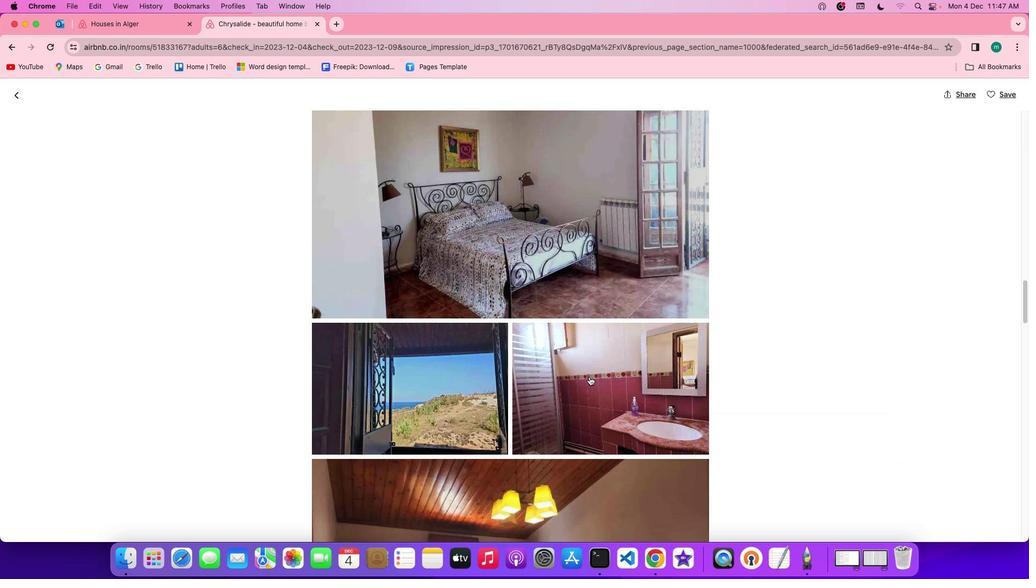 
Action: Mouse scrolled (596, 383) with delta (6, 6)
Screenshot: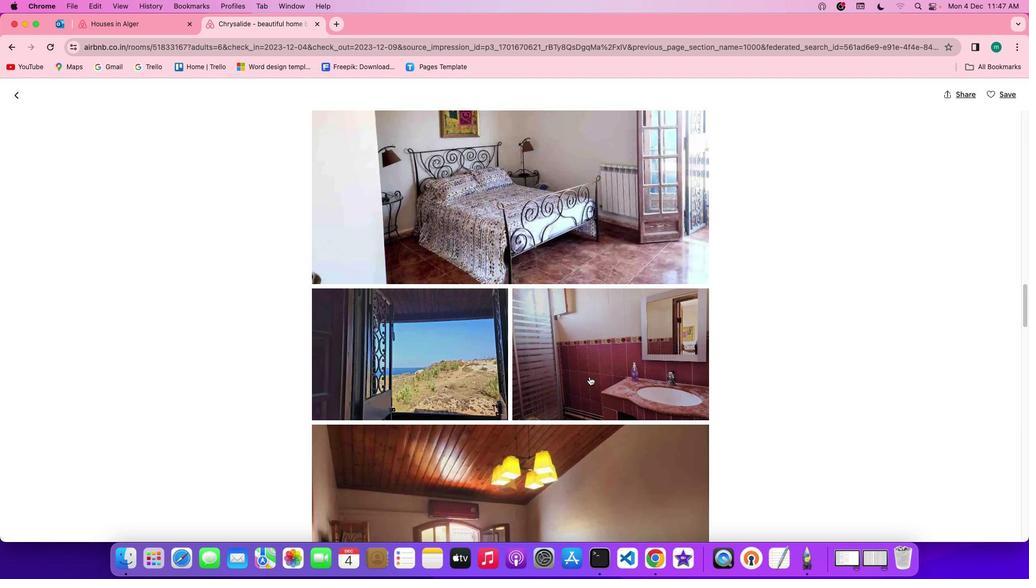 
Action: Mouse scrolled (596, 383) with delta (6, 6)
Screenshot: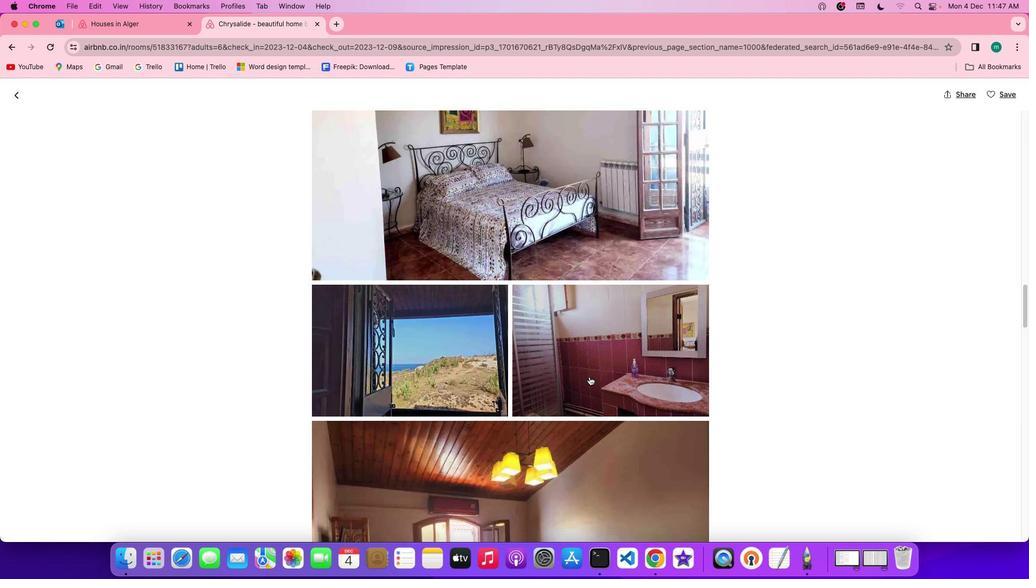 
Action: Mouse scrolled (596, 383) with delta (6, 5)
Screenshot: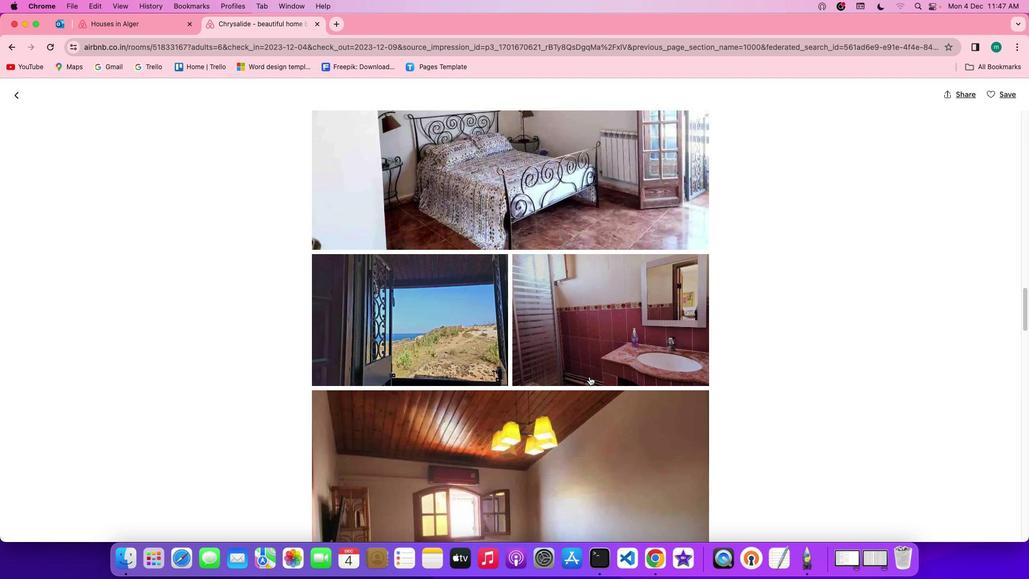 
Action: Mouse scrolled (596, 383) with delta (6, 5)
Screenshot: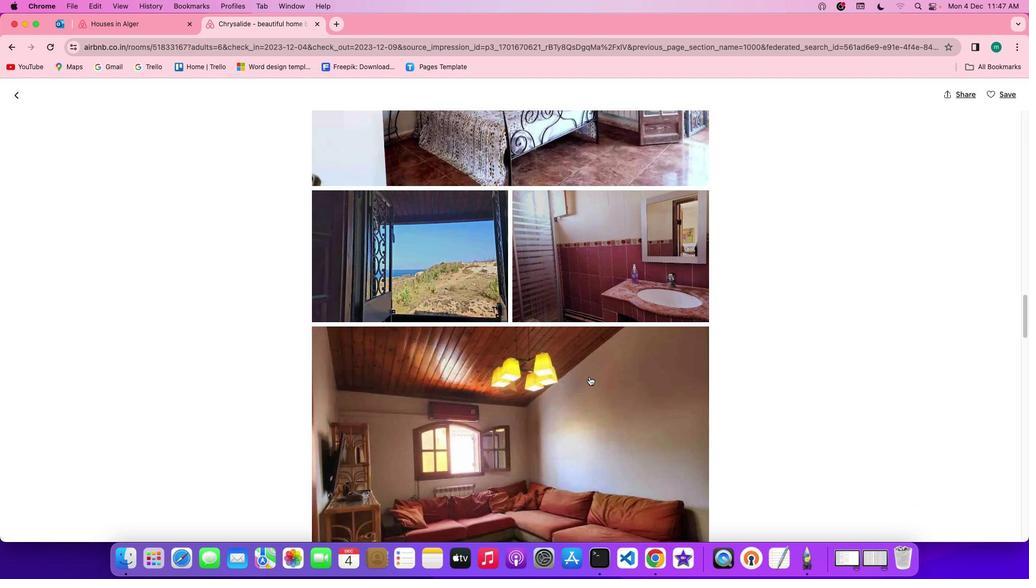 
Action: Mouse scrolled (596, 383) with delta (6, 6)
Screenshot: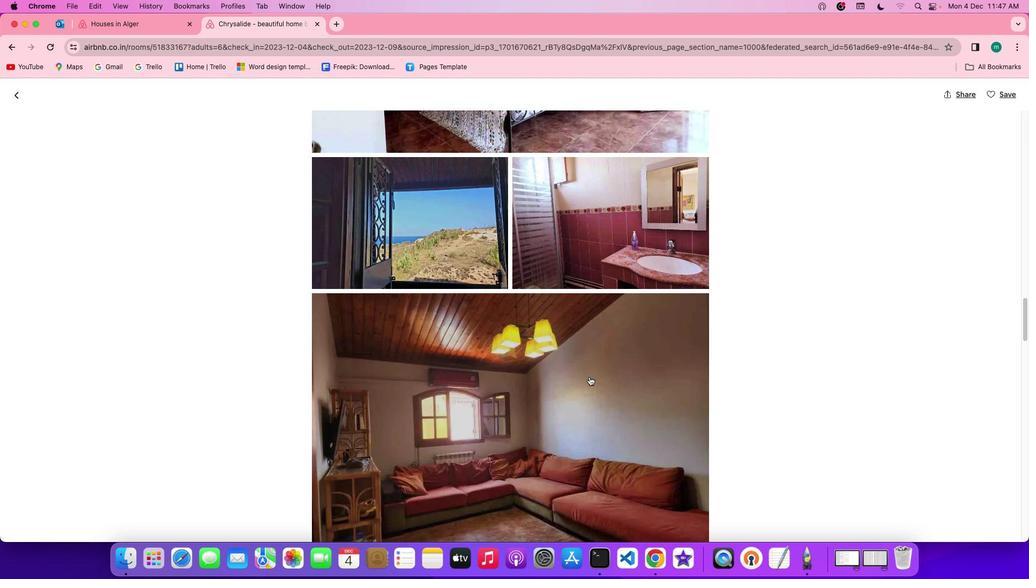 
Action: Mouse scrolled (596, 383) with delta (6, 6)
Screenshot: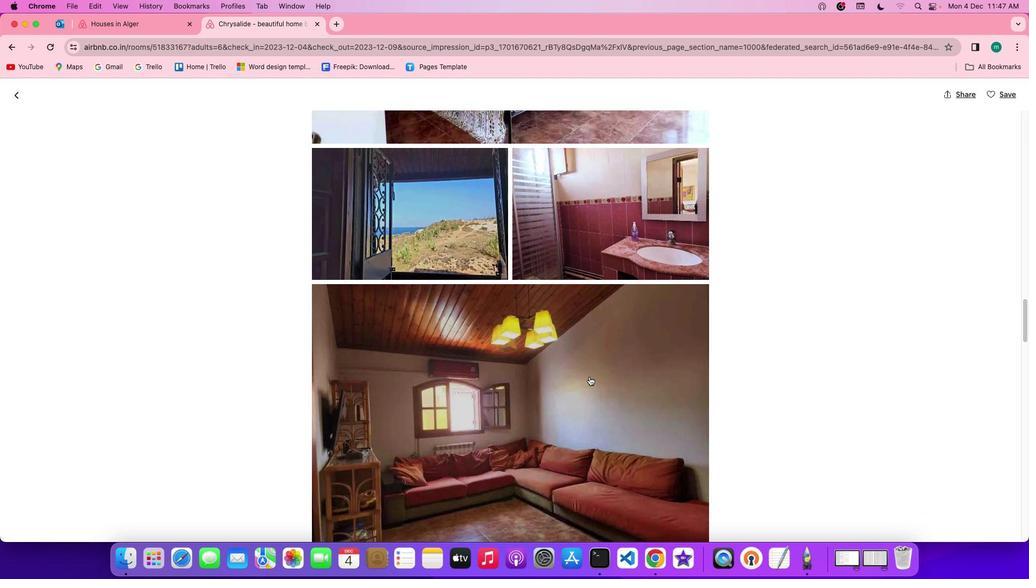 
Action: Mouse scrolled (596, 383) with delta (6, 5)
Screenshot: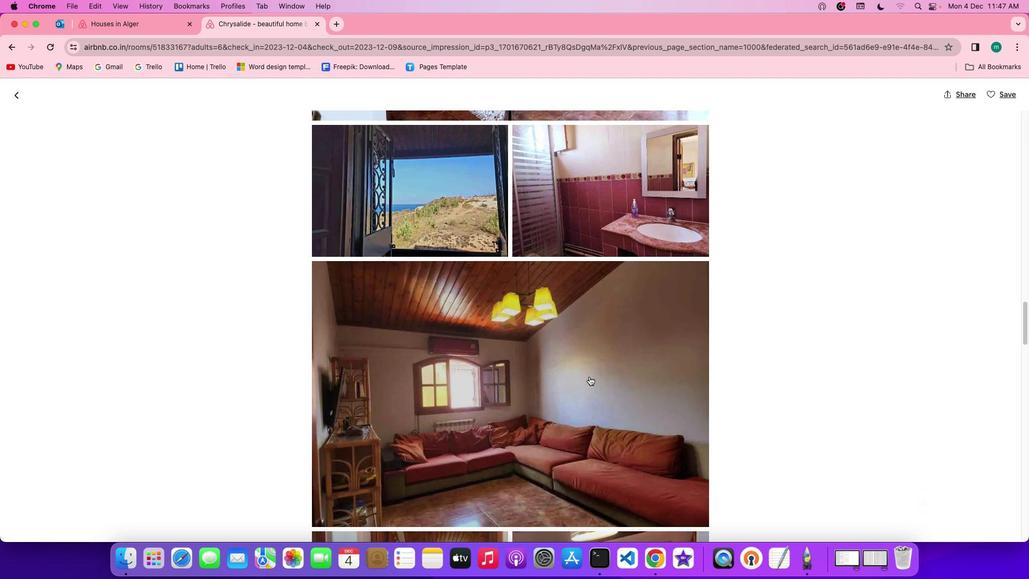 
Action: Mouse scrolled (596, 383) with delta (6, 6)
Screenshot: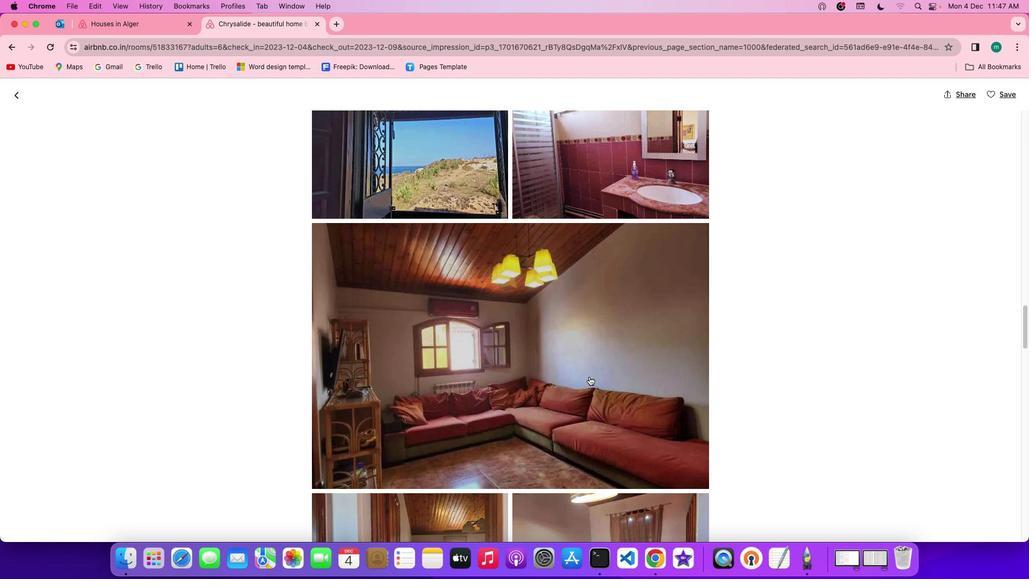 
Action: Mouse scrolled (596, 383) with delta (6, 6)
Screenshot: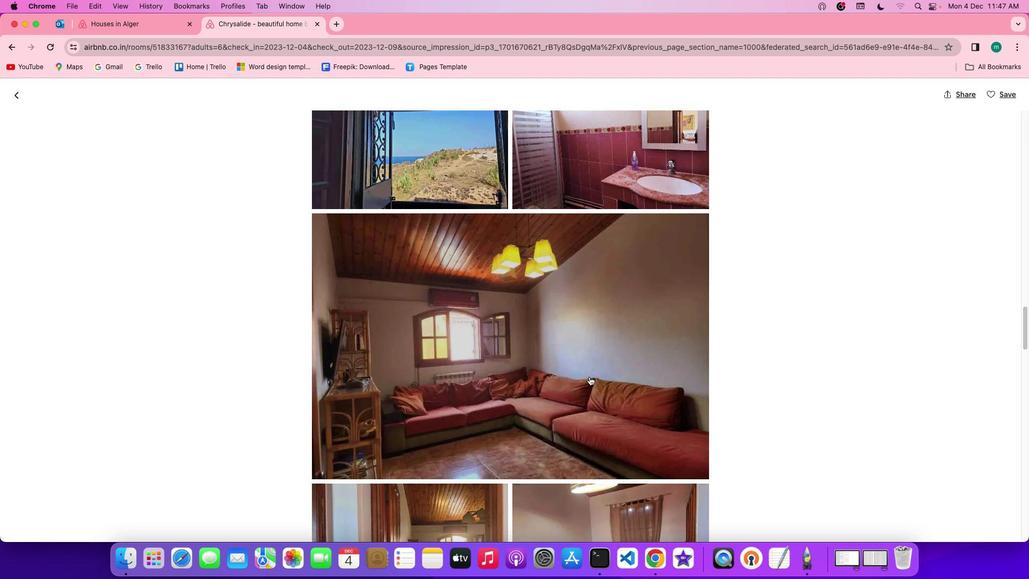 
Action: Mouse scrolled (596, 383) with delta (6, 6)
Screenshot: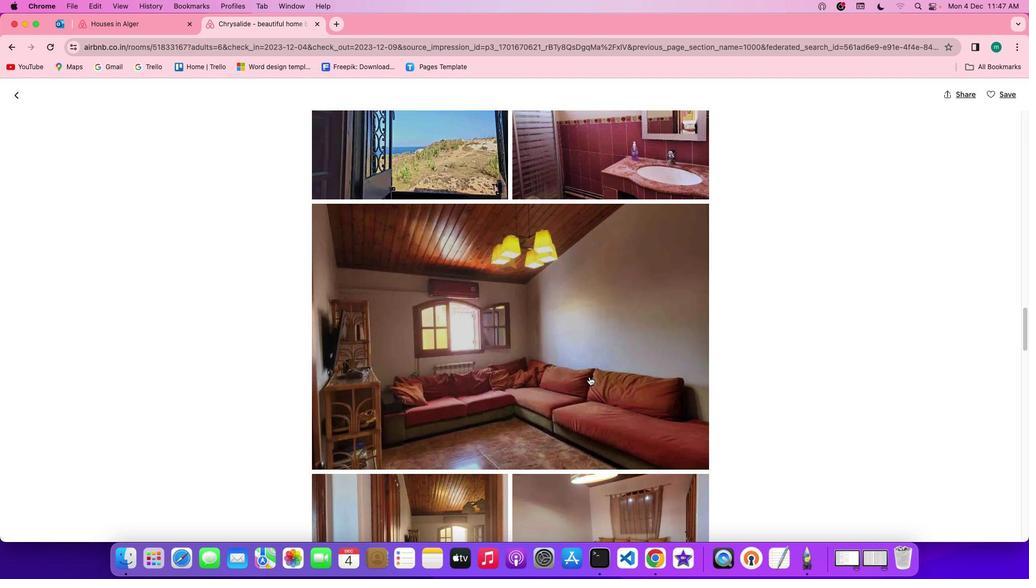
Action: Mouse scrolled (596, 383) with delta (6, 5)
Screenshot: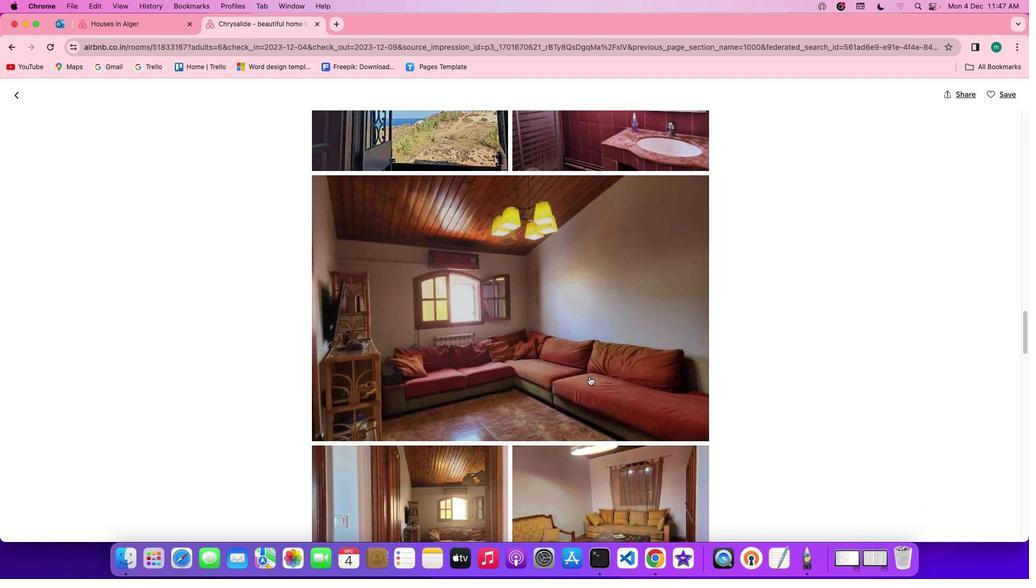 
Action: Mouse scrolled (596, 383) with delta (6, 6)
Screenshot: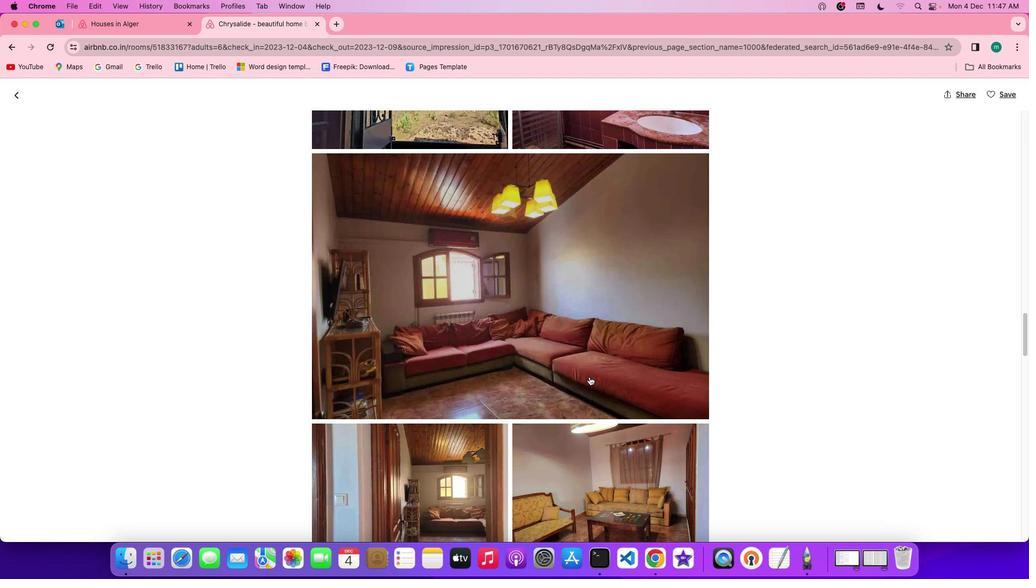 
Action: Mouse scrolled (596, 383) with delta (6, 6)
Screenshot: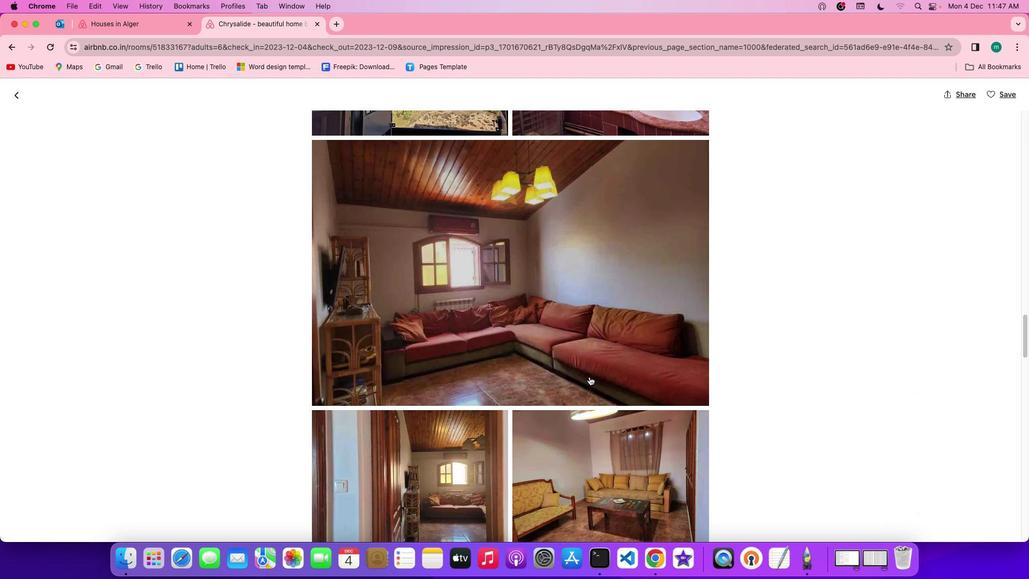 
Action: Mouse scrolled (596, 383) with delta (6, 5)
Screenshot: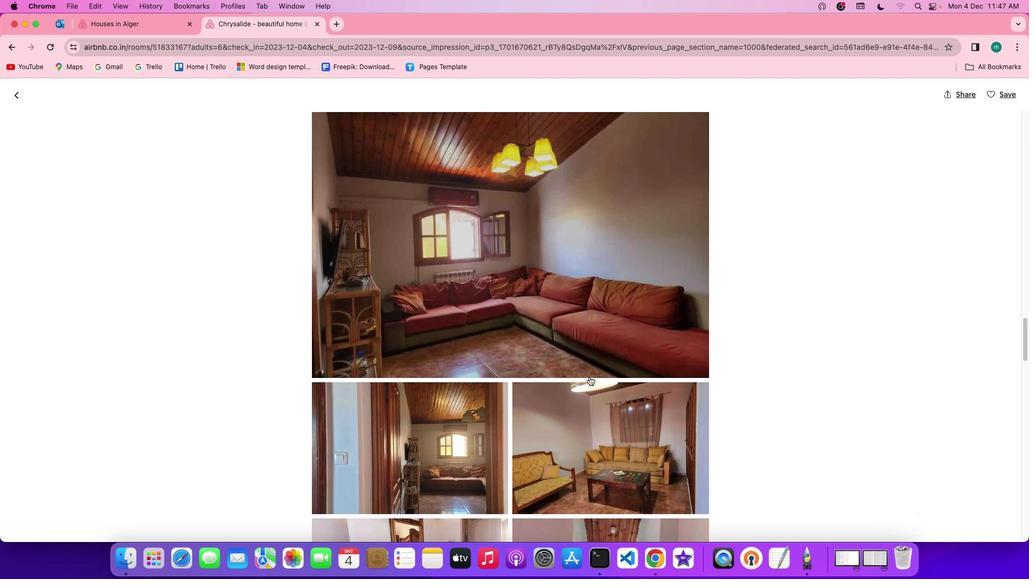
Action: Mouse scrolled (596, 383) with delta (6, 6)
Screenshot: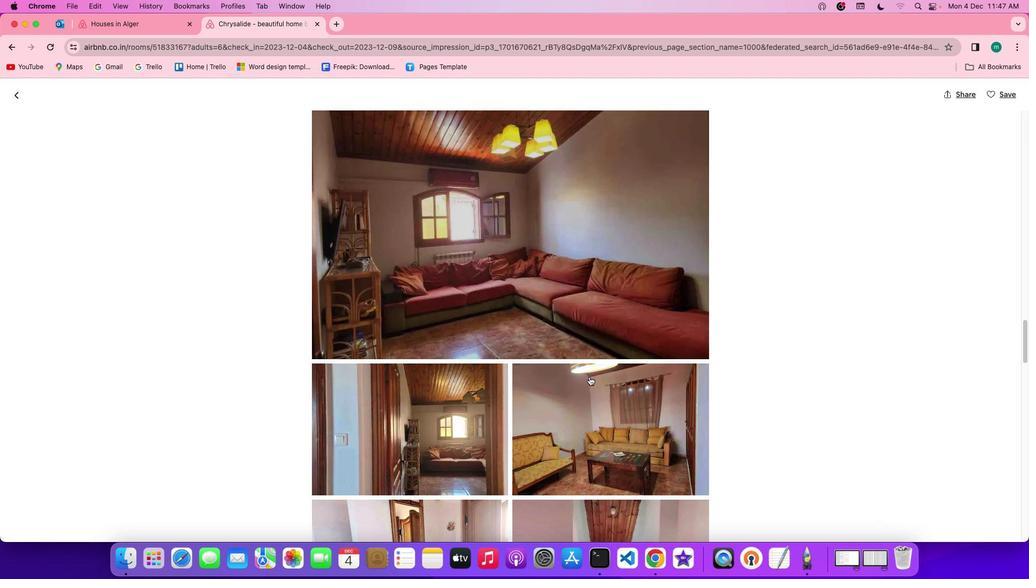 
Action: Mouse scrolled (596, 383) with delta (6, 6)
Screenshot: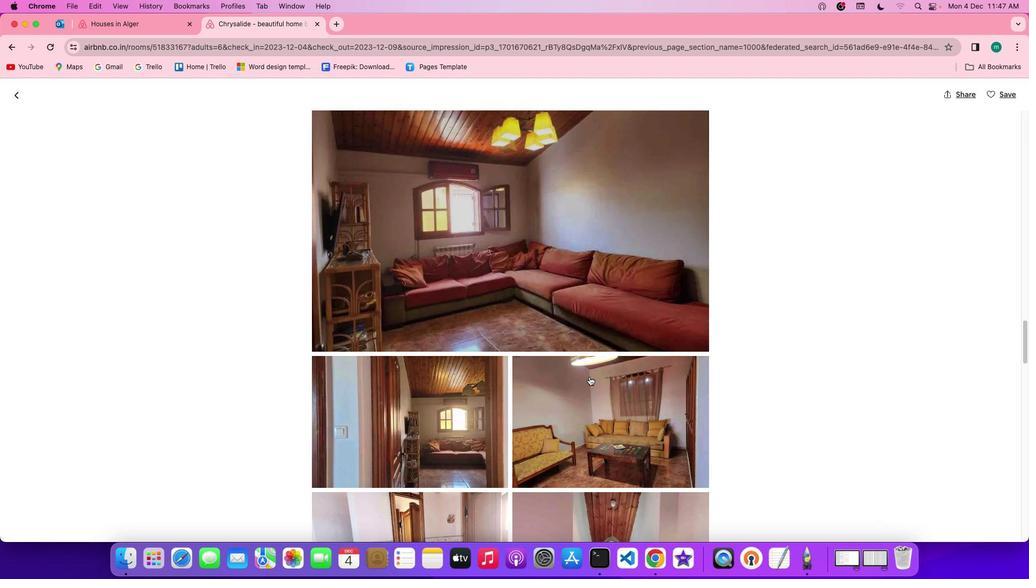 
Action: Mouse scrolled (596, 383) with delta (6, 6)
Screenshot: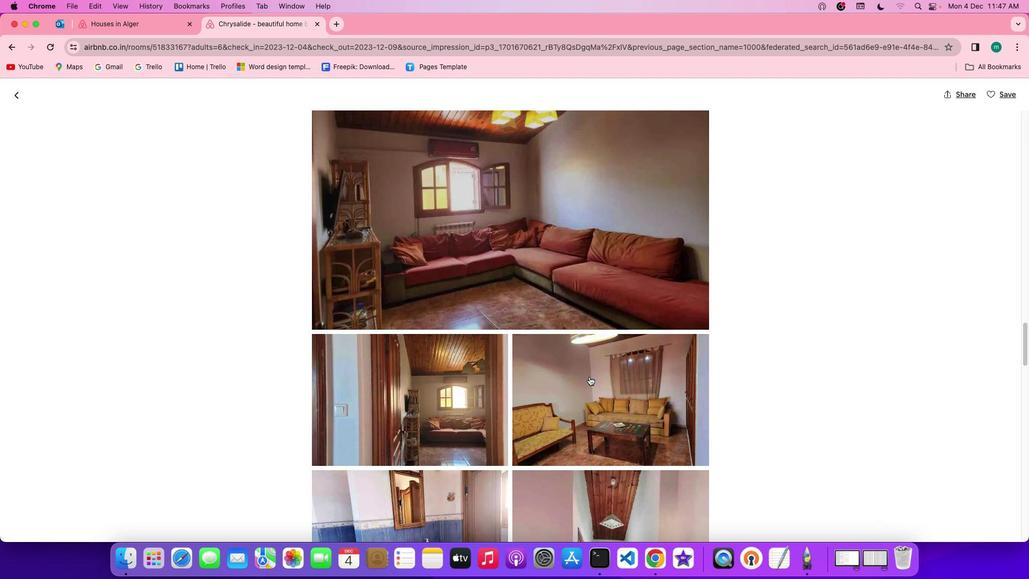 
Action: Mouse scrolled (596, 383) with delta (6, 6)
Screenshot: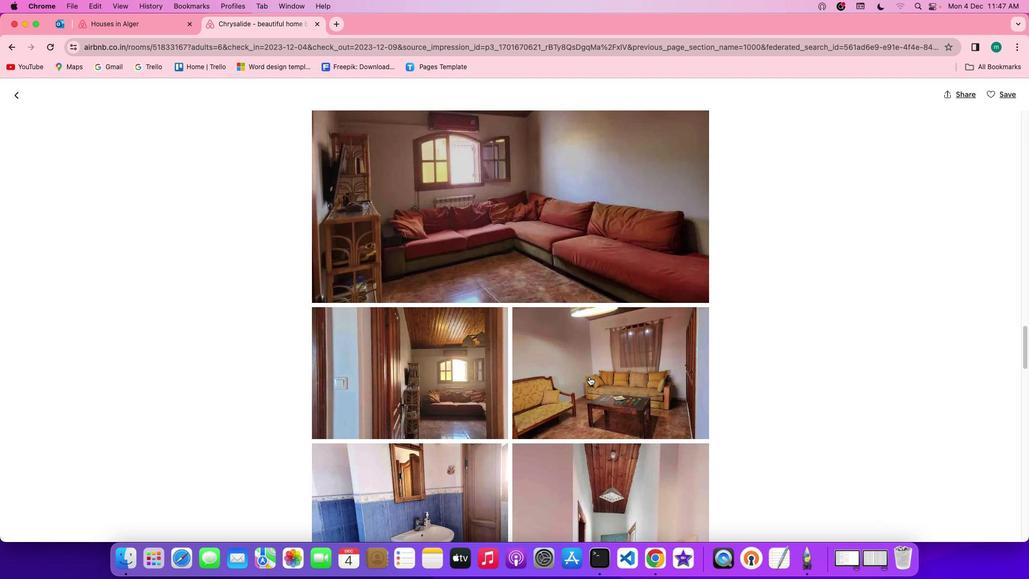
Action: Mouse scrolled (596, 383) with delta (6, 6)
Screenshot: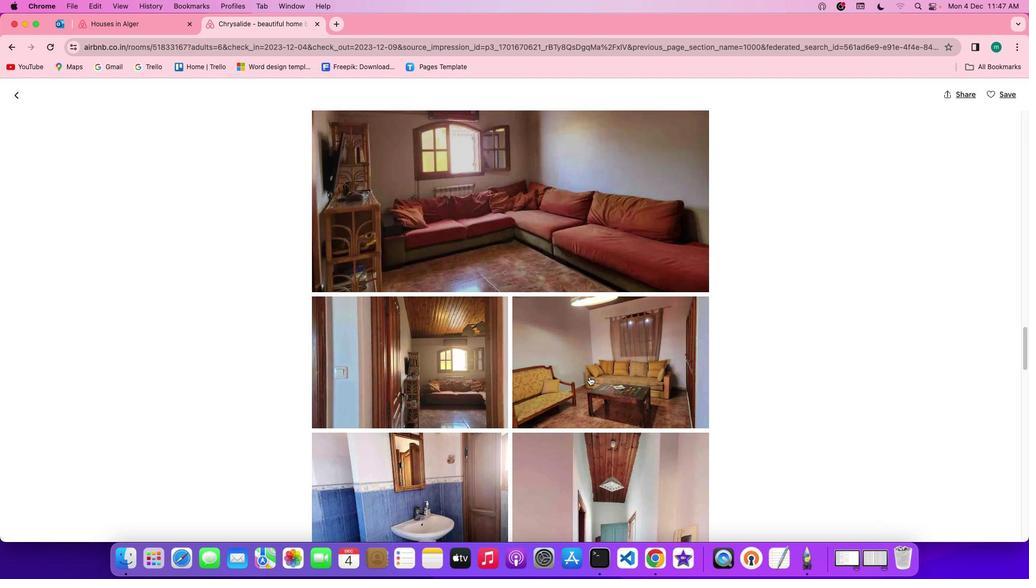 
Action: Mouse scrolled (596, 383) with delta (6, 5)
Screenshot: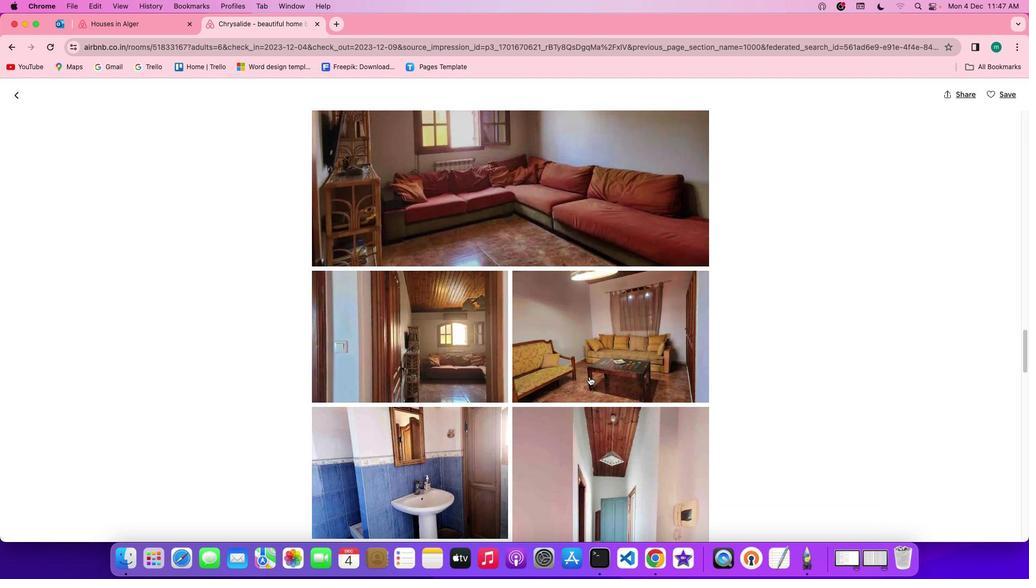 
Action: Mouse scrolled (596, 383) with delta (6, 6)
Screenshot: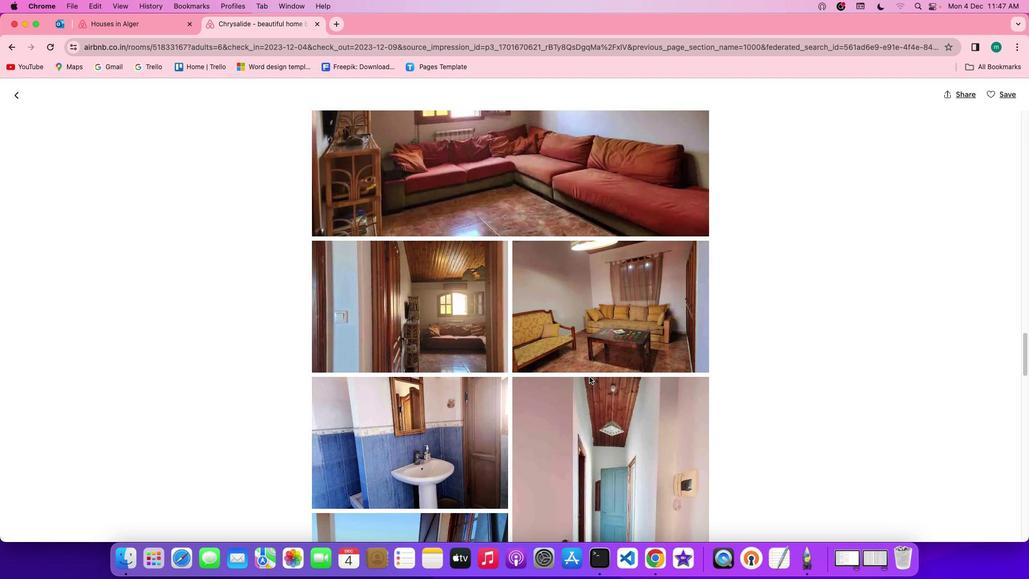 
Action: Mouse scrolled (596, 383) with delta (6, 6)
Screenshot: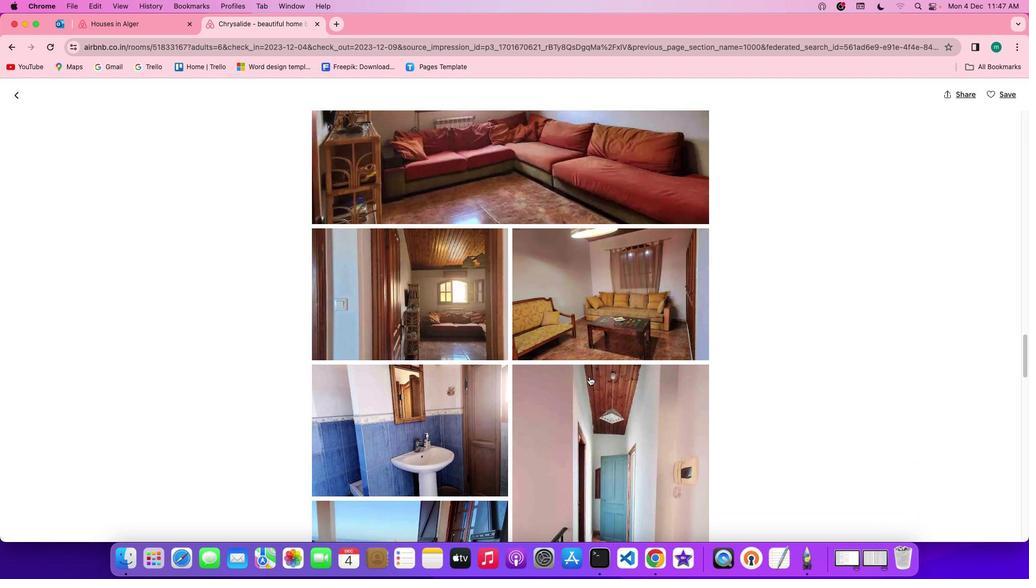 
Action: Mouse scrolled (596, 383) with delta (6, 6)
Screenshot: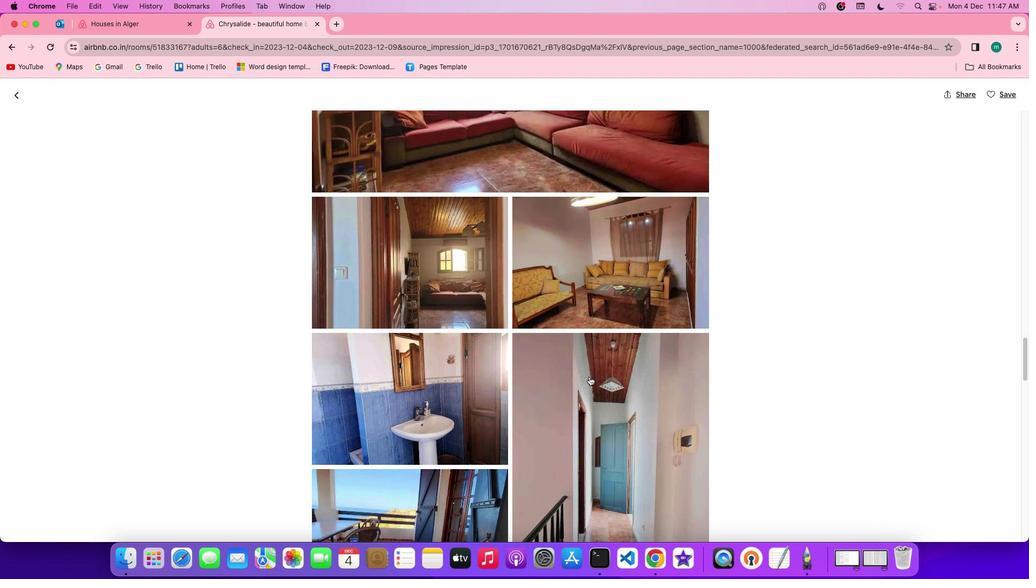 
Action: Mouse scrolled (596, 383) with delta (6, 6)
Screenshot: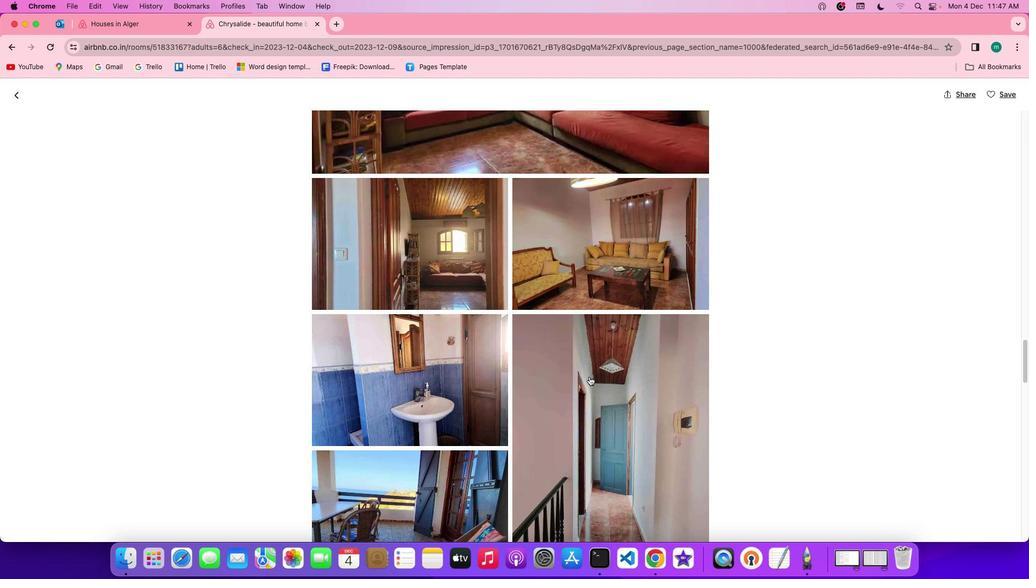 
Action: Mouse scrolled (596, 383) with delta (6, 6)
Screenshot: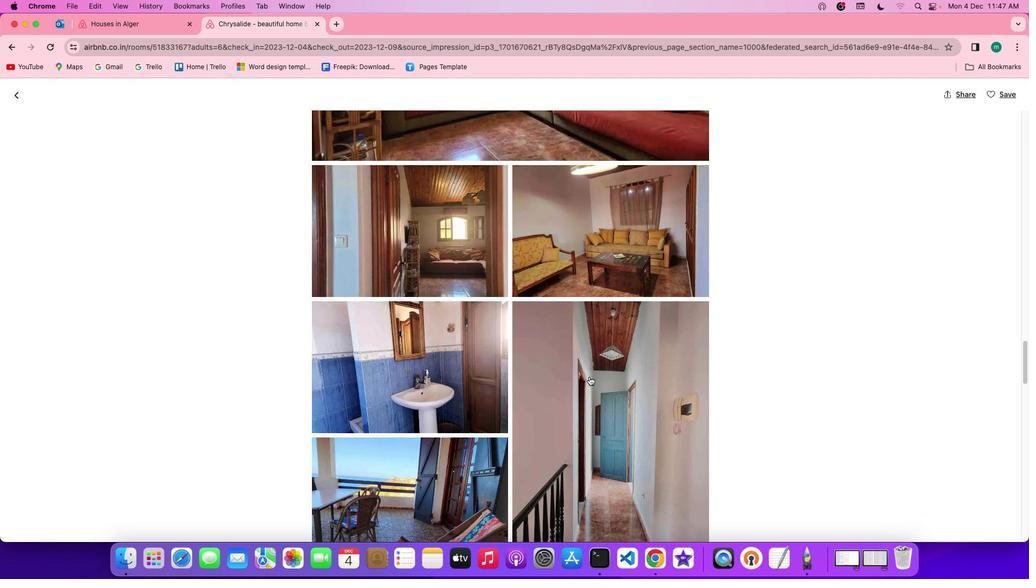 
Action: Mouse scrolled (596, 383) with delta (6, 5)
Screenshot: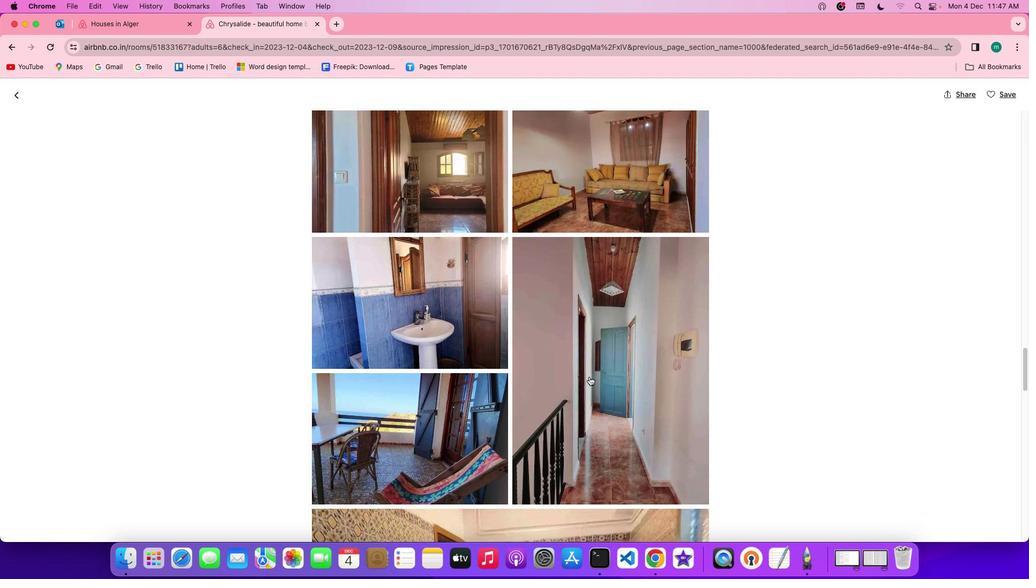 
Action: Mouse scrolled (596, 383) with delta (6, 5)
Screenshot: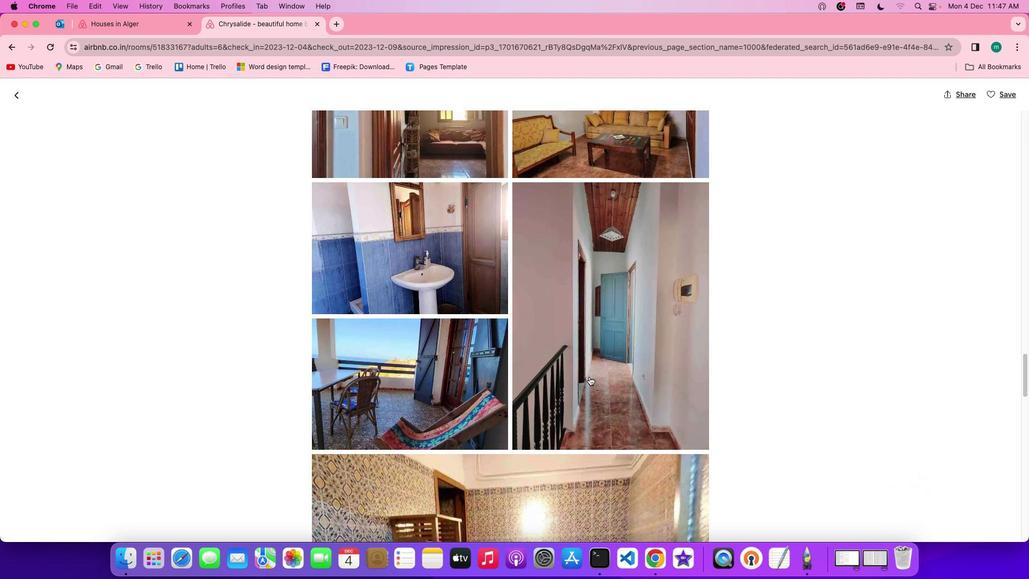 
Action: Mouse scrolled (596, 383) with delta (6, 6)
Screenshot: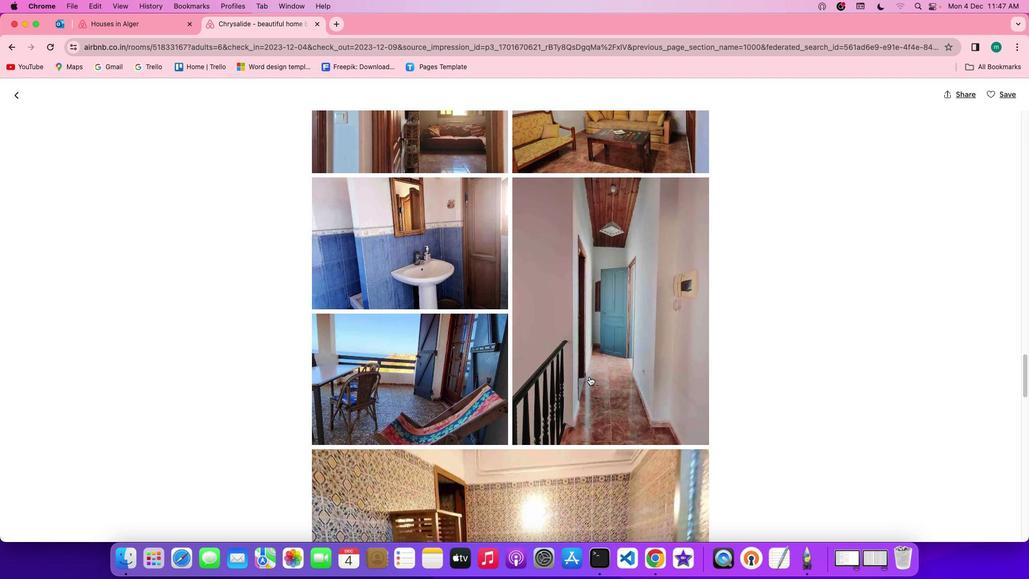 
Action: Mouse scrolled (596, 383) with delta (6, 6)
Screenshot: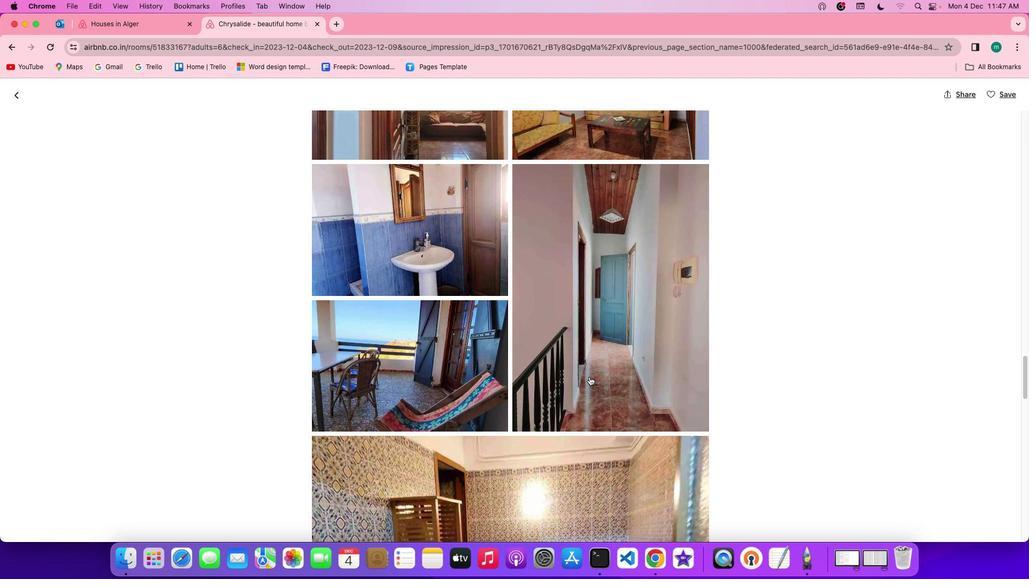 
Action: Mouse scrolled (596, 383) with delta (6, 6)
Screenshot: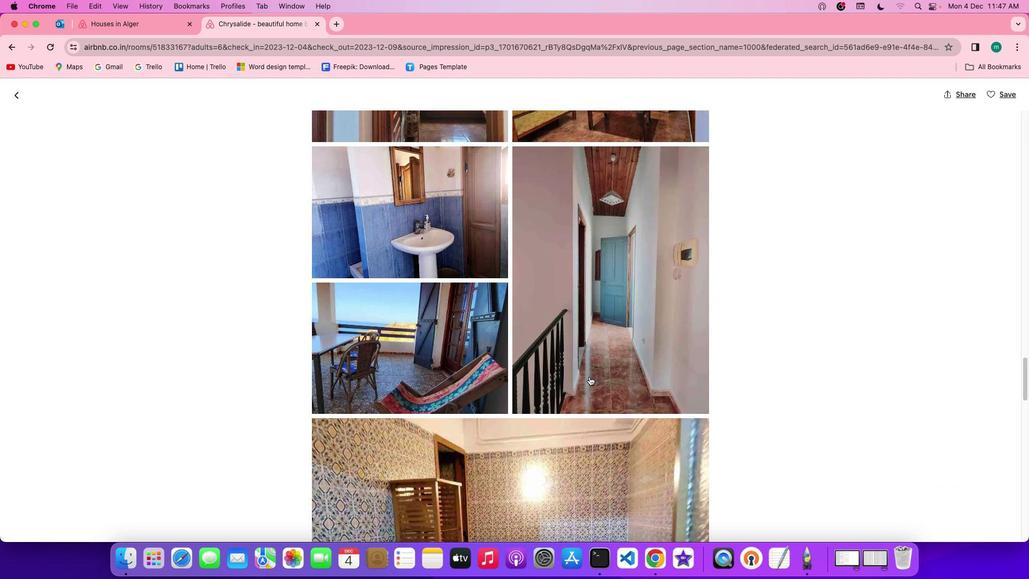 
Action: Mouse scrolled (596, 383) with delta (6, 5)
Screenshot: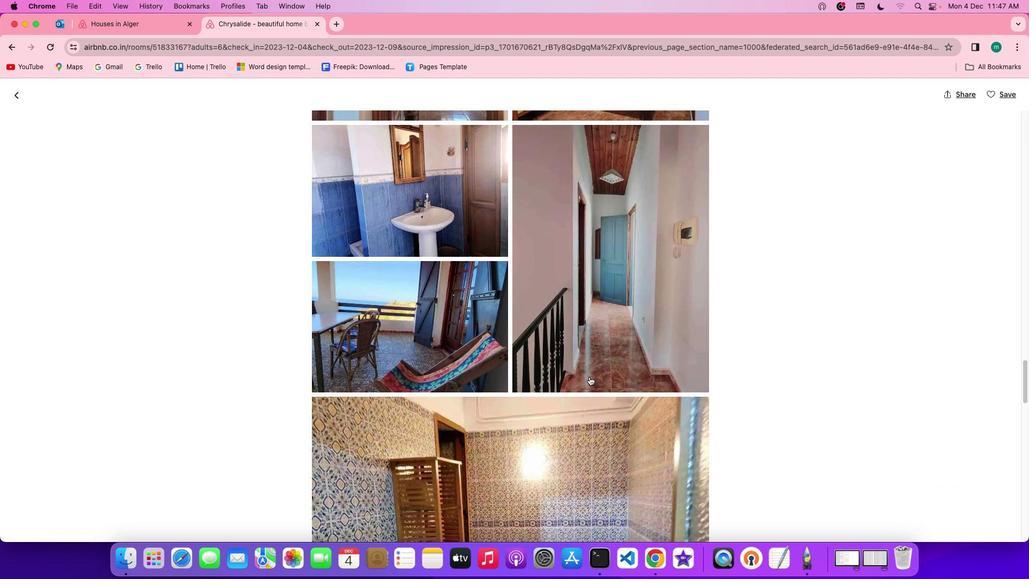 
Action: Mouse scrolled (596, 383) with delta (6, 5)
Screenshot: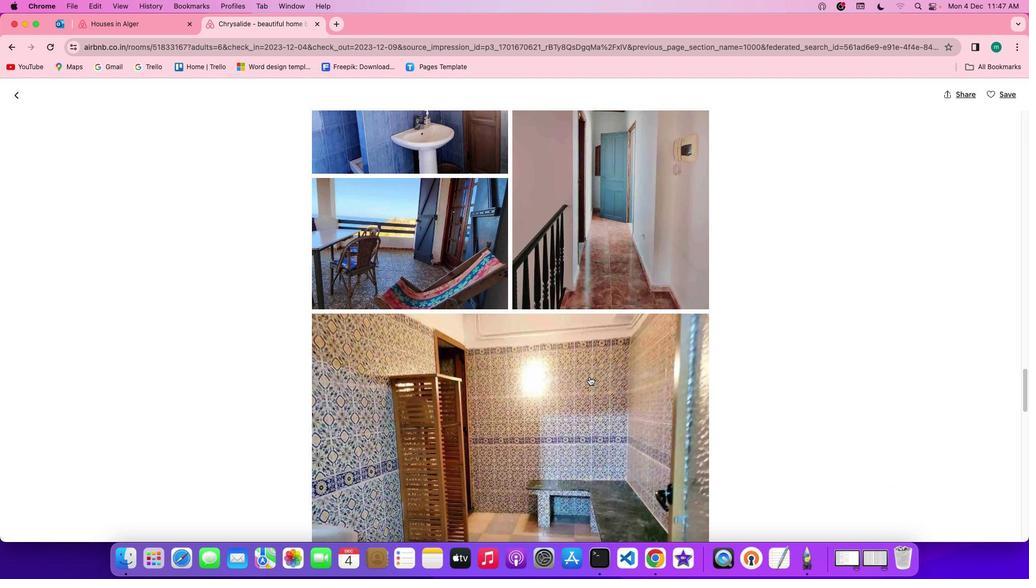 
Action: Mouse scrolled (596, 383) with delta (6, 6)
Screenshot: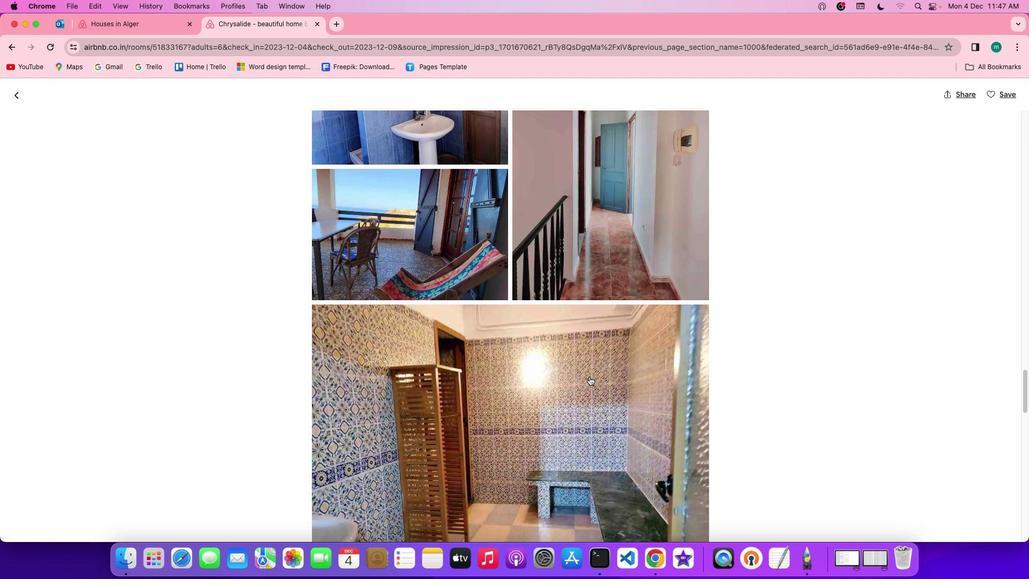 
Action: Mouse scrolled (596, 383) with delta (6, 6)
Screenshot: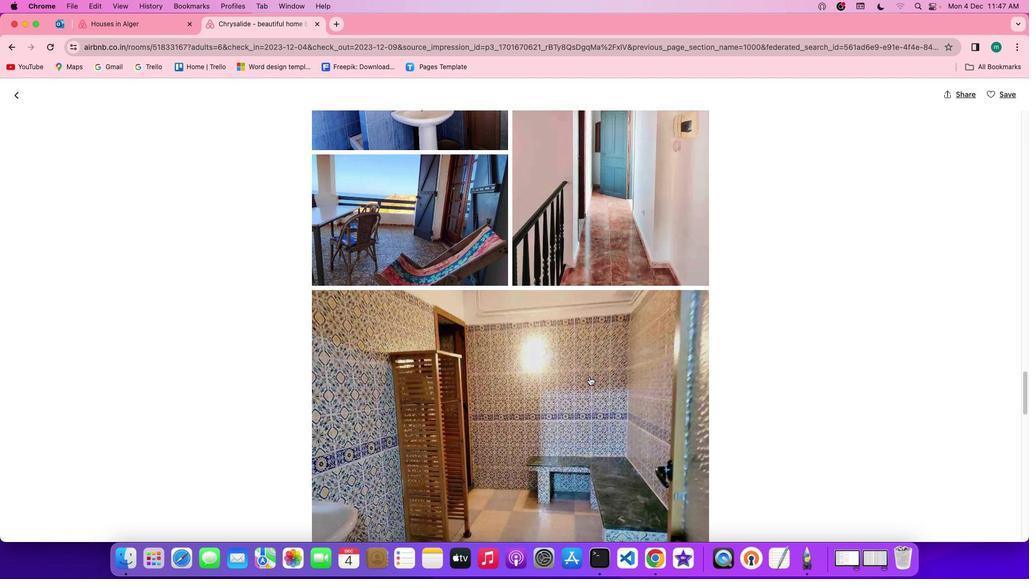 
Action: Mouse scrolled (596, 383) with delta (6, 5)
Screenshot: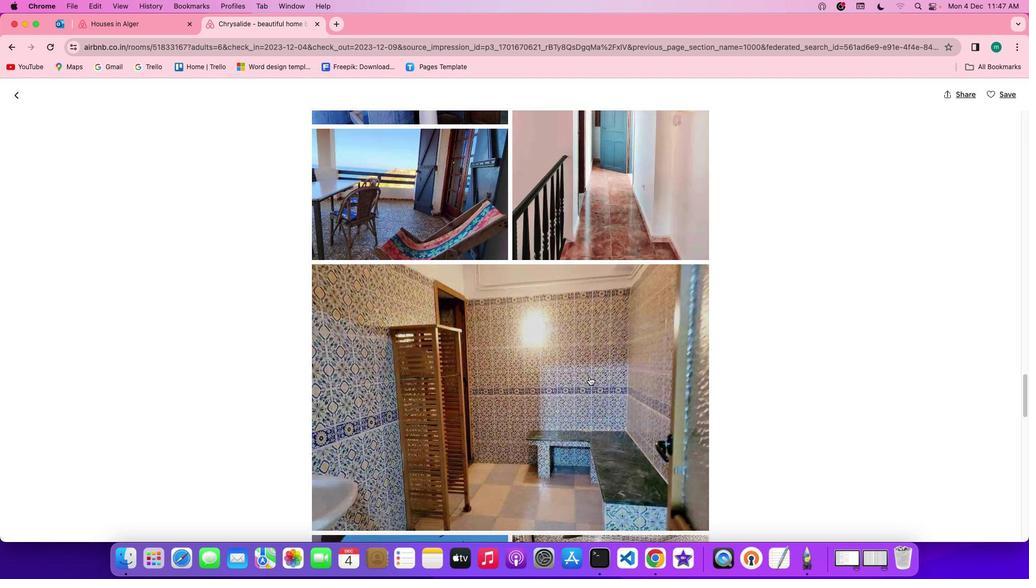 
Action: Mouse scrolled (596, 383) with delta (6, 6)
Screenshot: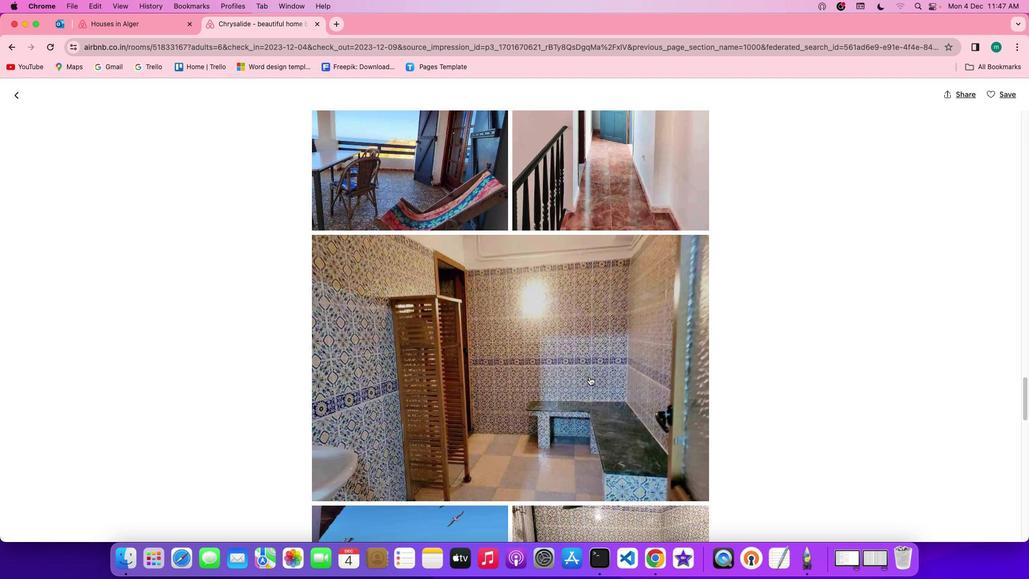 
Action: Mouse scrolled (596, 383) with delta (6, 6)
Screenshot: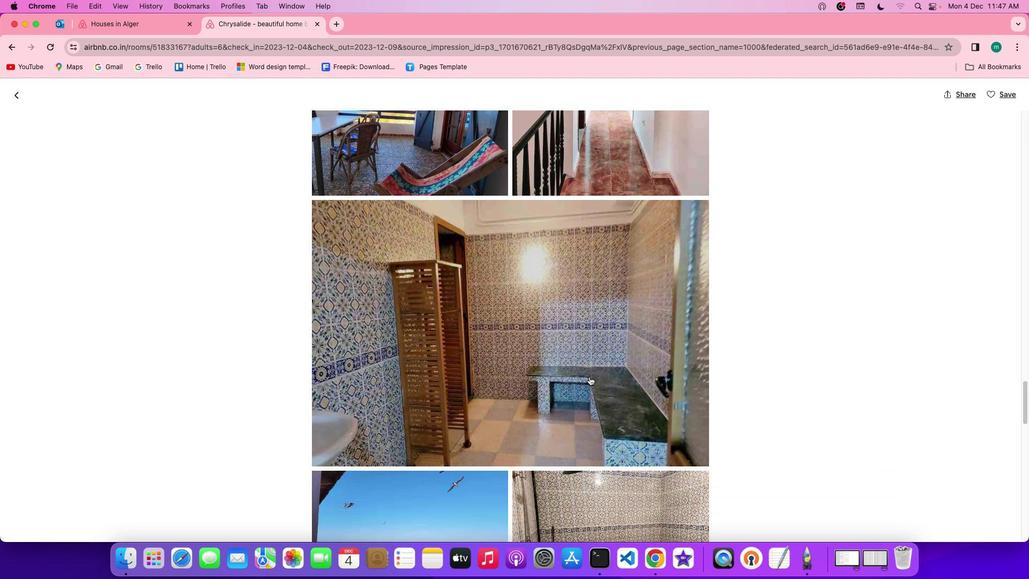 
Action: Mouse scrolled (596, 383) with delta (6, 5)
Screenshot: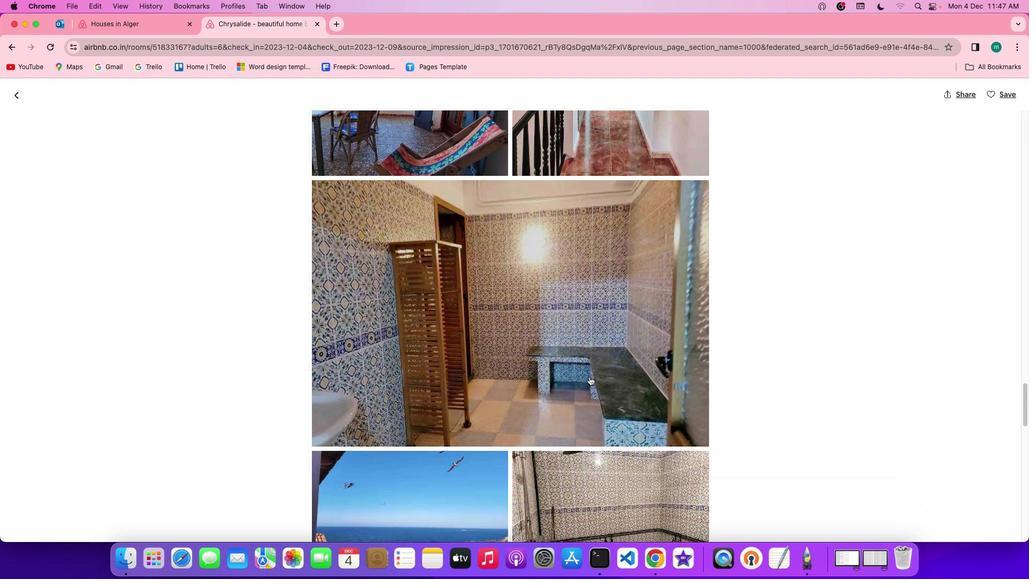 
Action: Mouse scrolled (596, 383) with delta (6, 5)
Screenshot: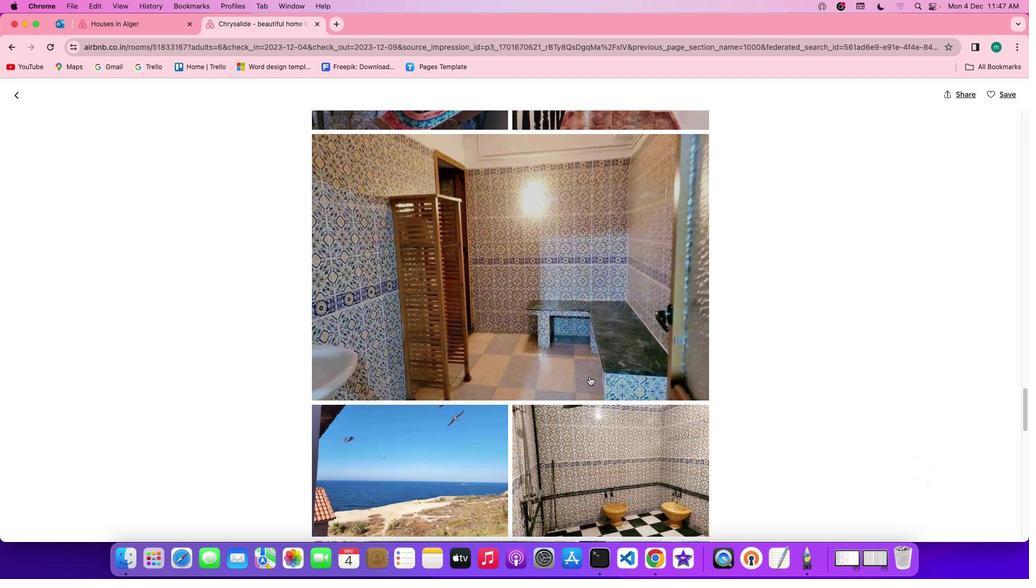 
Action: Mouse scrolled (596, 383) with delta (6, 6)
Screenshot: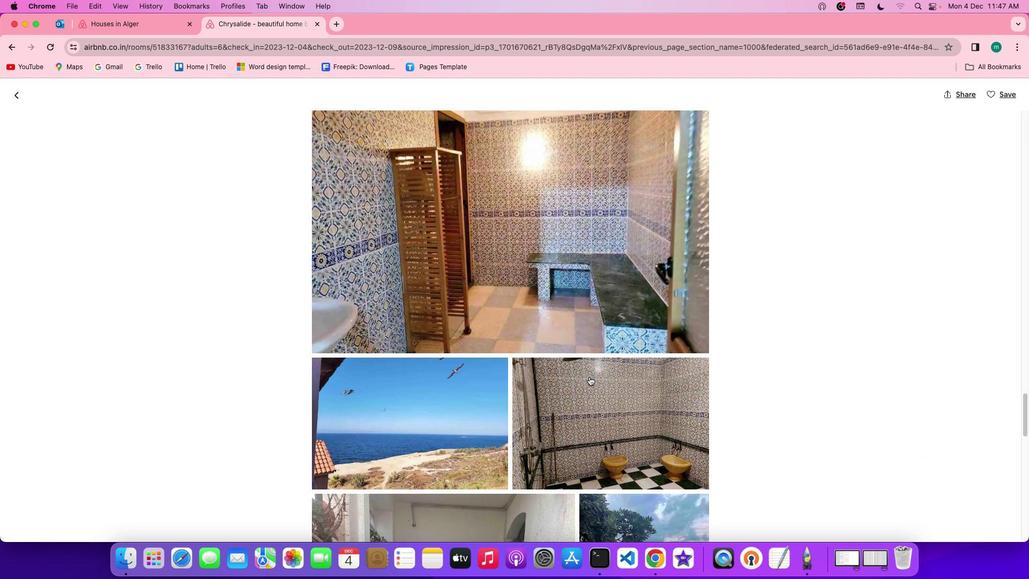 
Action: Mouse scrolled (596, 383) with delta (6, 6)
Screenshot: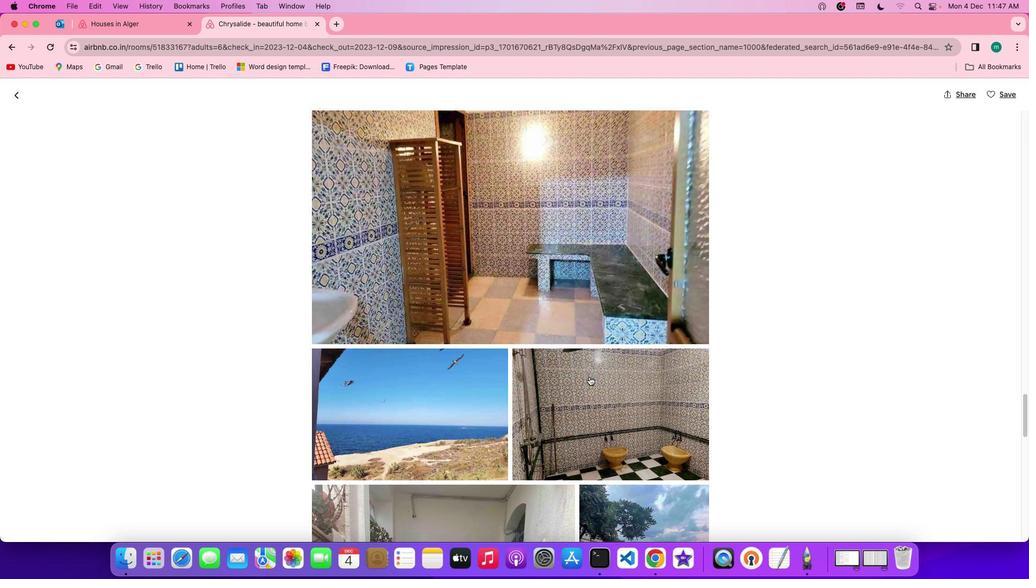 
Action: Mouse scrolled (596, 383) with delta (6, 6)
Screenshot: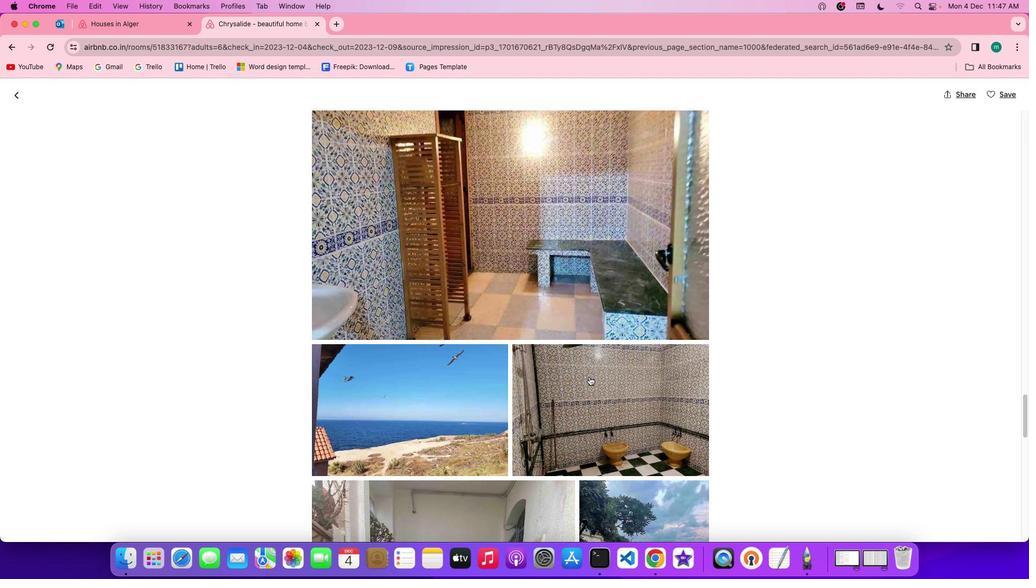 
Action: Mouse scrolled (596, 383) with delta (6, 6)
Screenshot: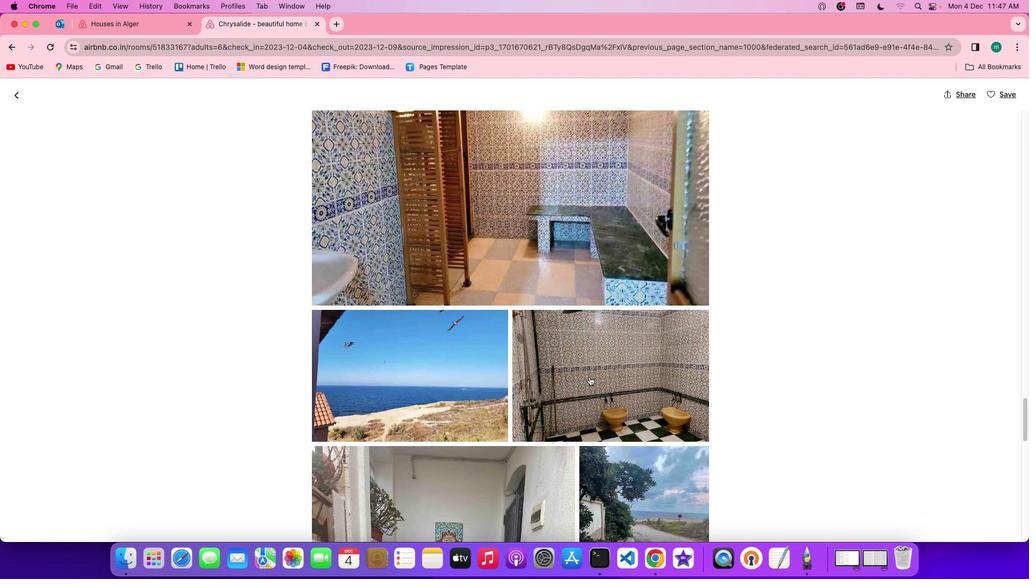 
Action: Mouse scrolled (596, 383) with delta (6, 5)
Screenshot: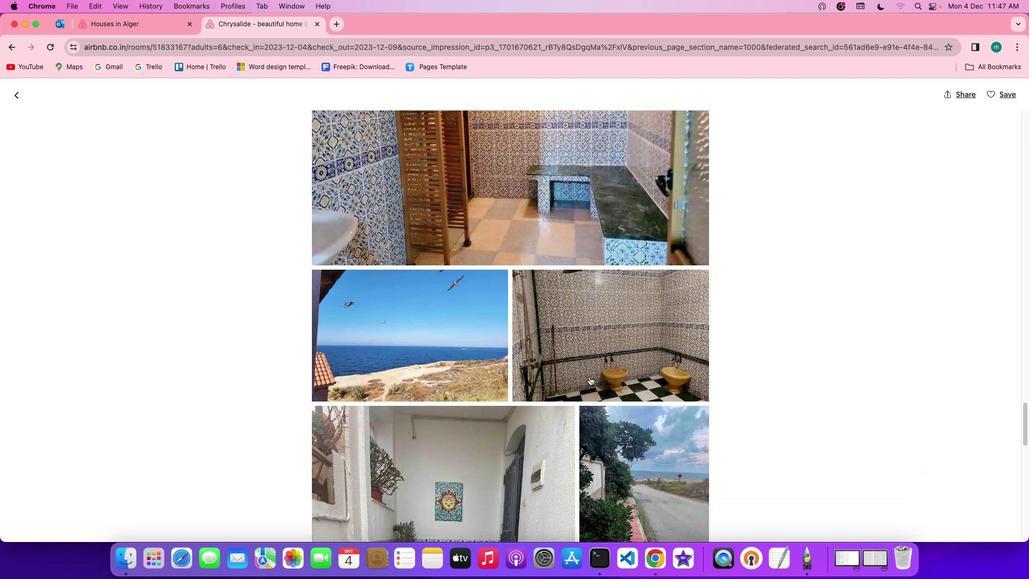 
Action: Mouse scrolled (596, 383) with delta (6, 6)
Screenshot: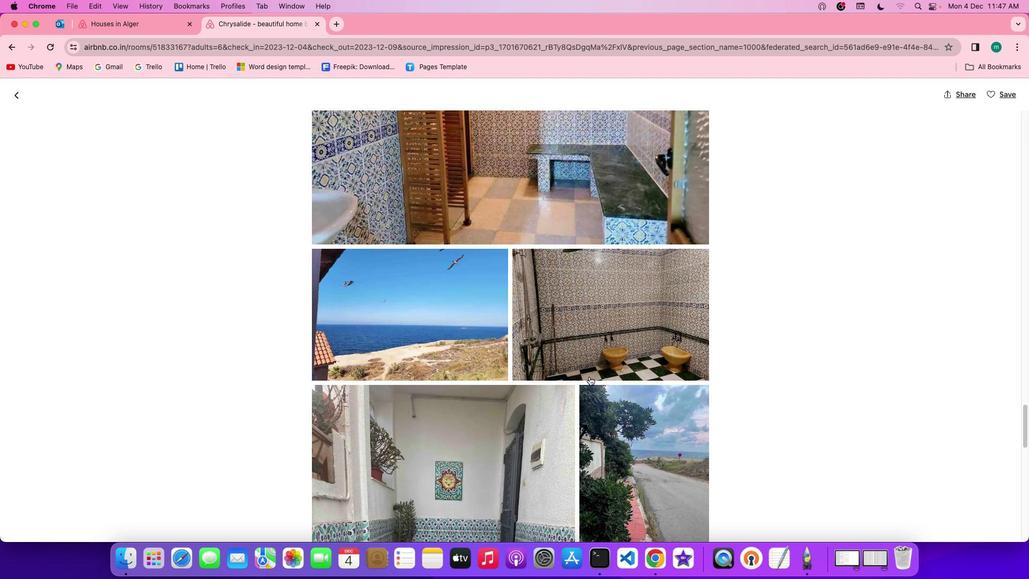 
Action: Mouse scrolled (596, 383) with delta (6, 6)
Screenshot: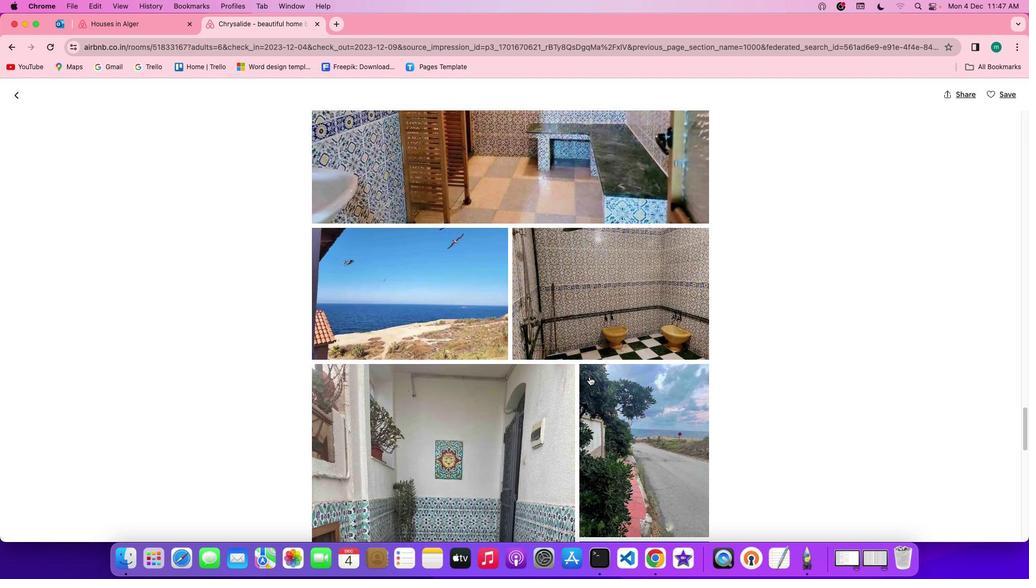 
Action: Mouse scrolled (596, 383) with delta (6, 5)
Screenshot: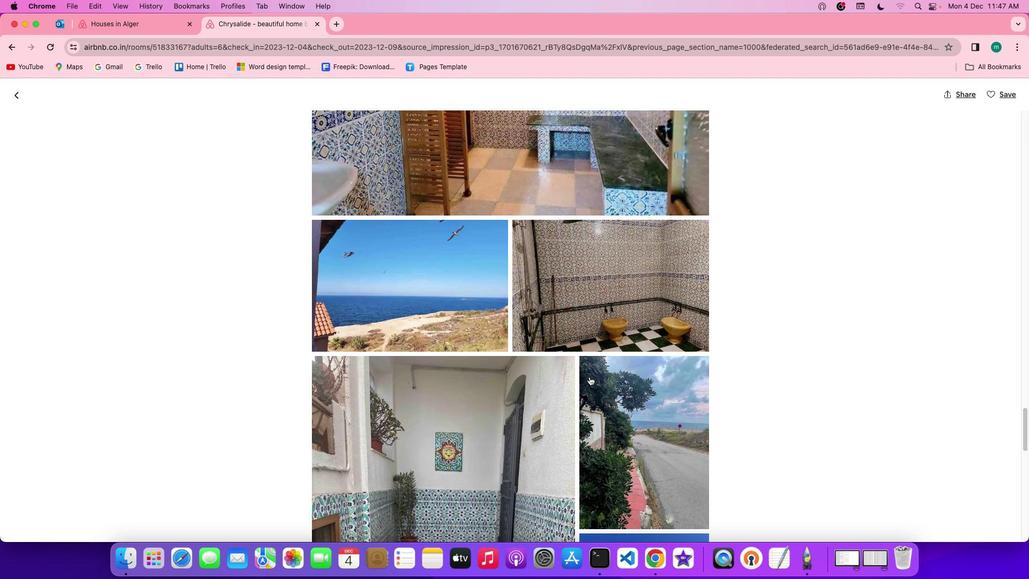 
Action: Mouse scrolled (596, 383) with delta (6, 6)
Screenshot: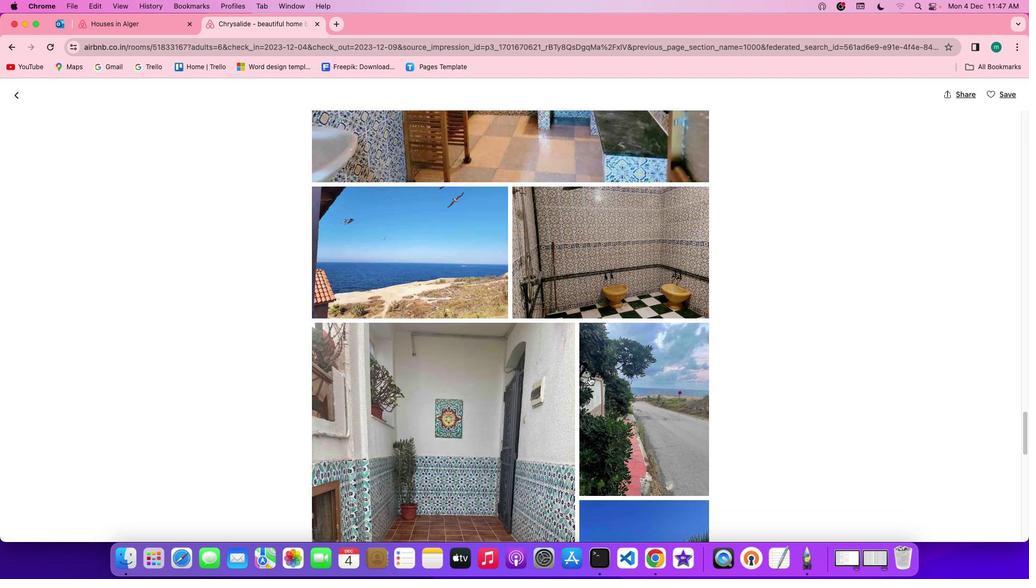 
Action: Mouse scrolled (596, 383) with delta (6, 6)
Screenshot: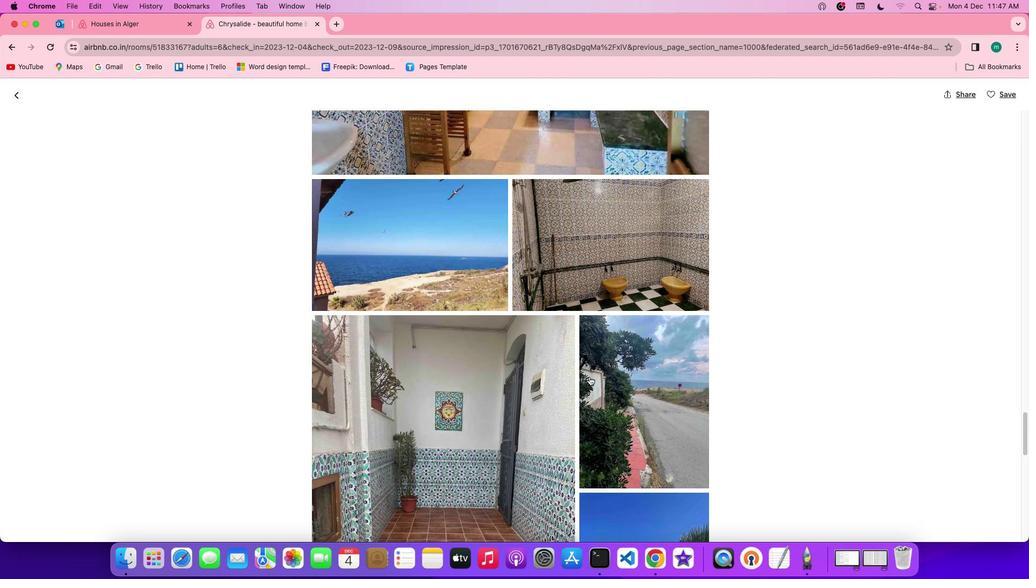 
Action: Mouse scrolled (596, 383) with delta (6, 6)
Screenshot: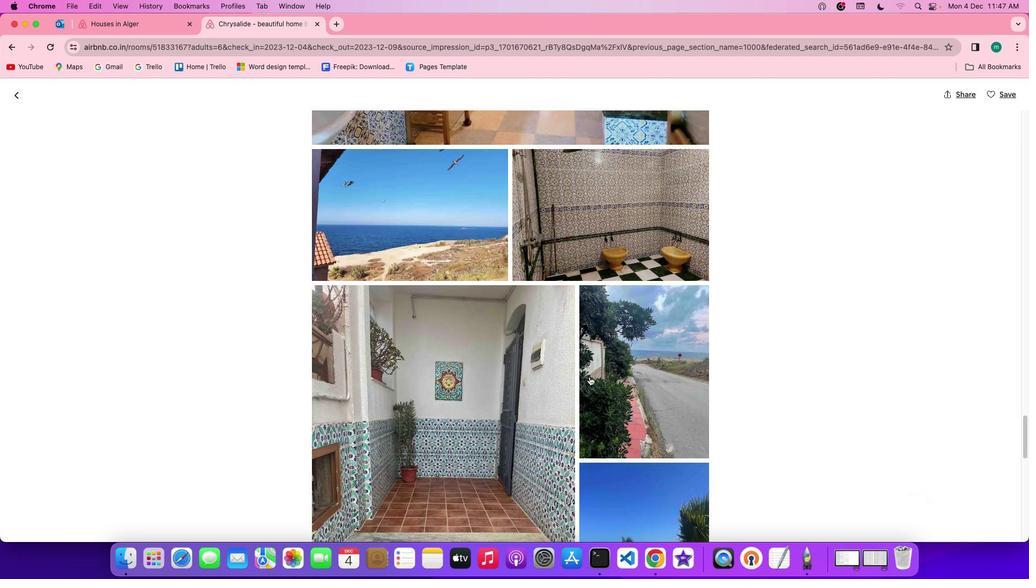 
Action: Mouse scrolled (596, 383) with delta (6, 5)
Screenshot: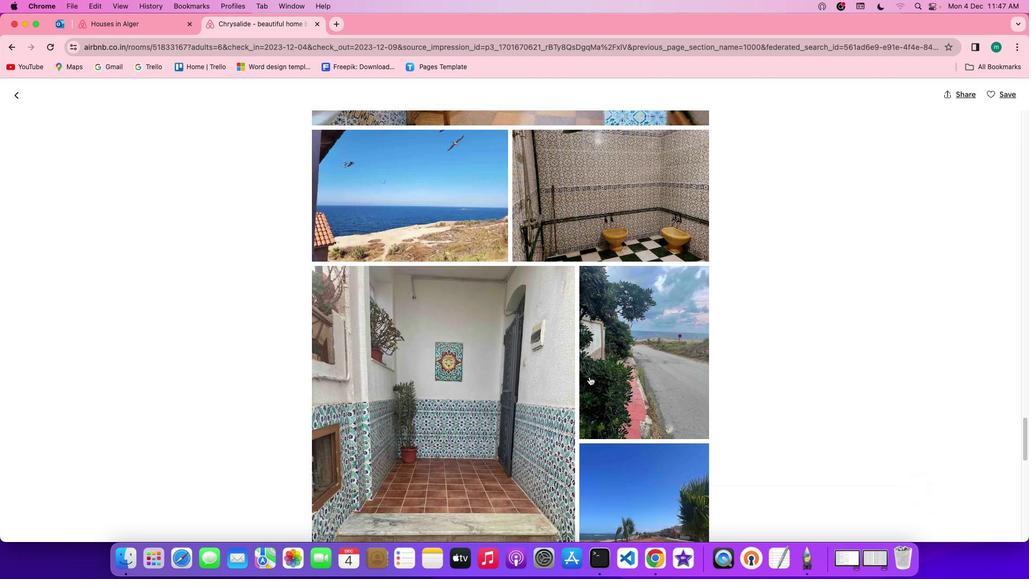 
Action: Mouse scrolled (596, 383) with delta (6, 6)
Screenshot: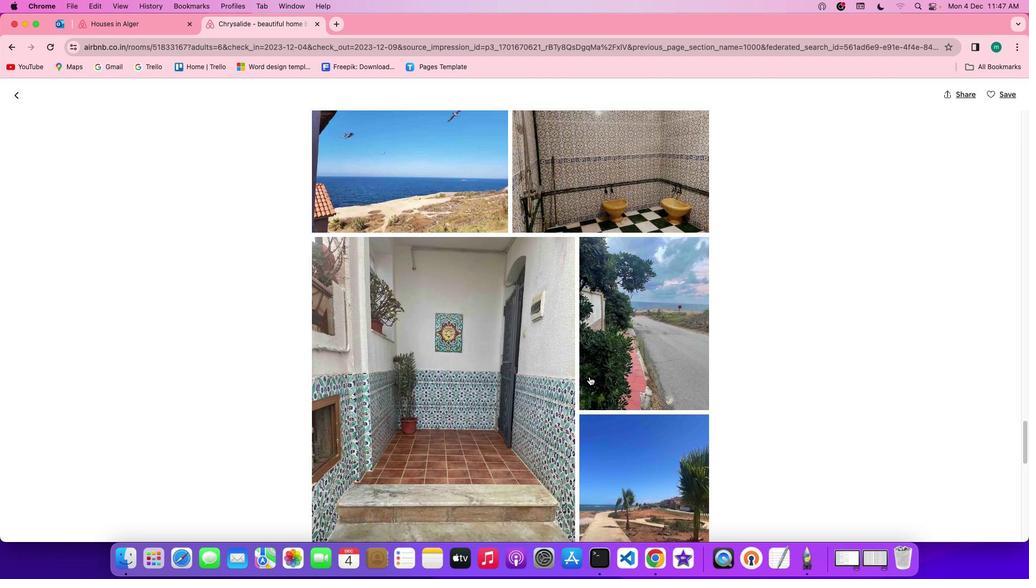 
Action: Mouse scrolled (596, 383) with delta (6, 6)
Screenshot: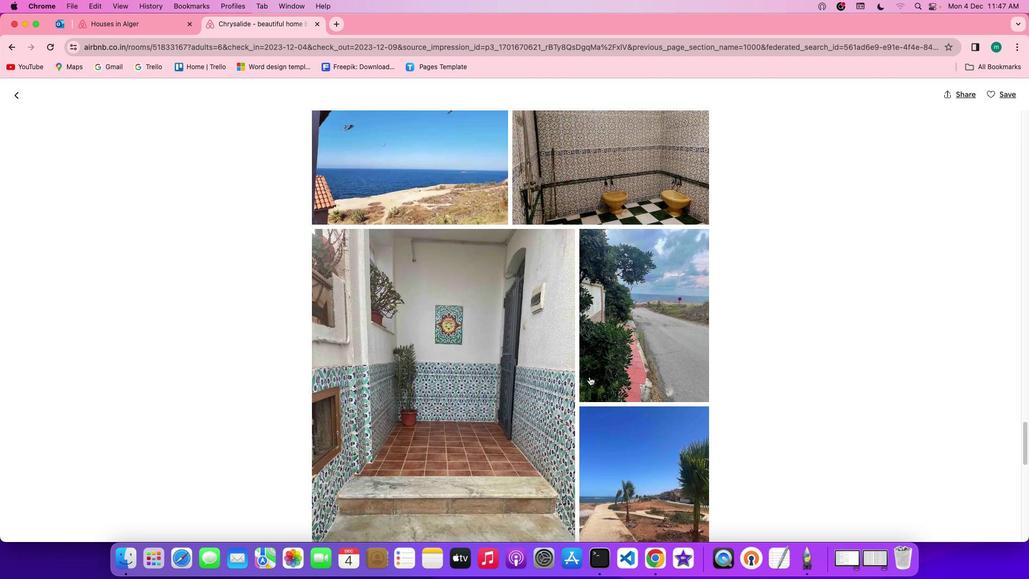 
Action: Mouse scrolled (596, 383) with delta (6, 6)
Screenshot: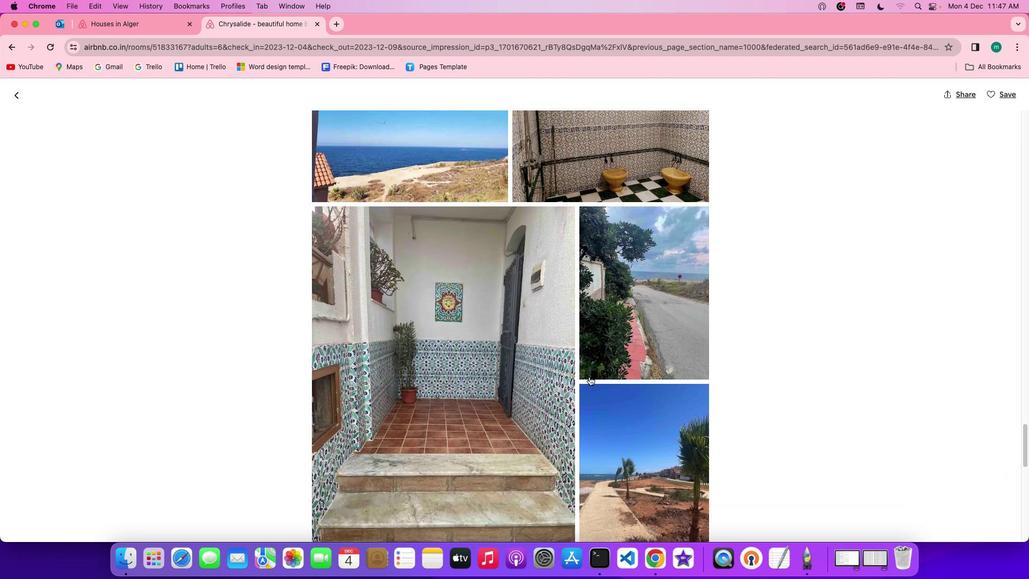
Action: Mouse scrolled (596, 383) with delta (6, 6)
Screenshot: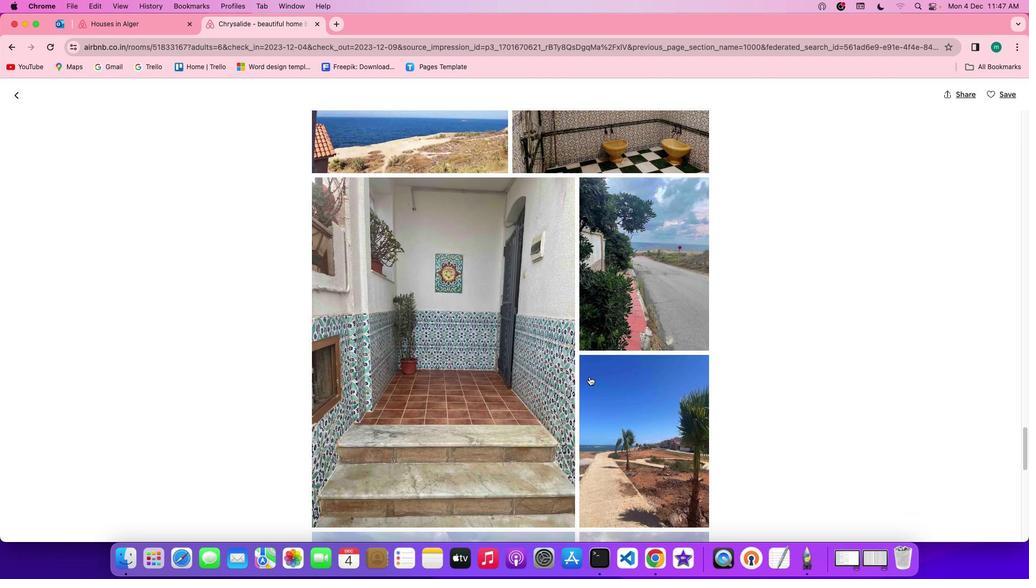 
Action: Mouse scrolled (596, 383) with delta (6, 6)
Screenshot: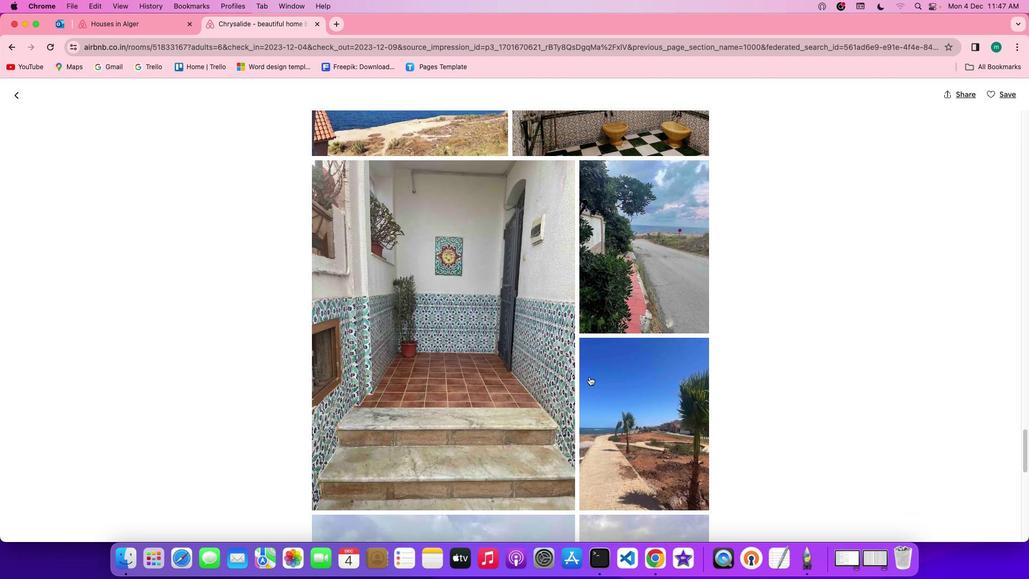 
Action: Mouse scrolled (596, 383) with delta (6, 5)
Screenshot: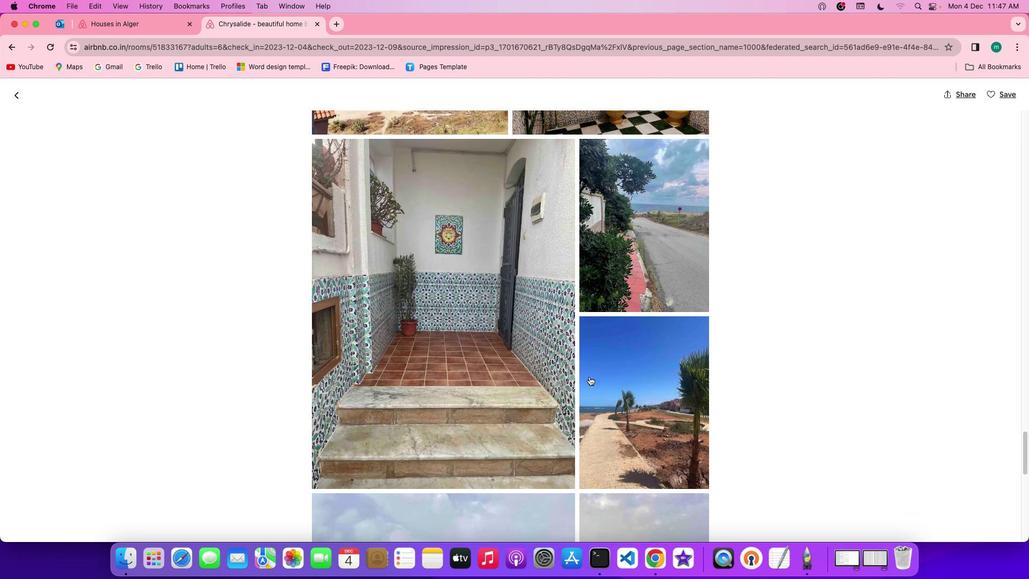 
Action: Mouse scrolled (596, 383) with delta (6, 6)
Screenshot: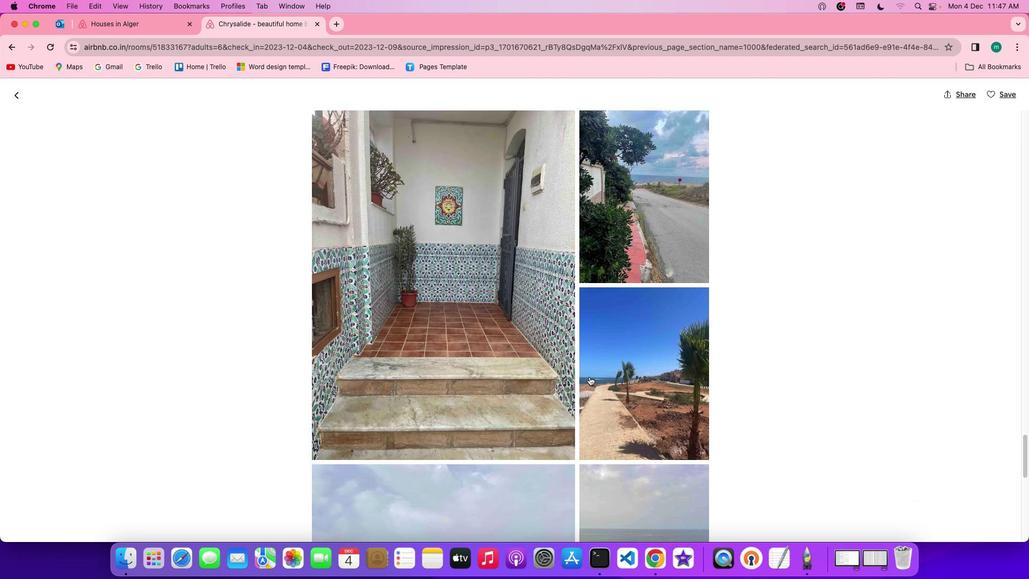 
Action: Mouse scrolled (596, 383) with delta (6, 6)
Screenshot: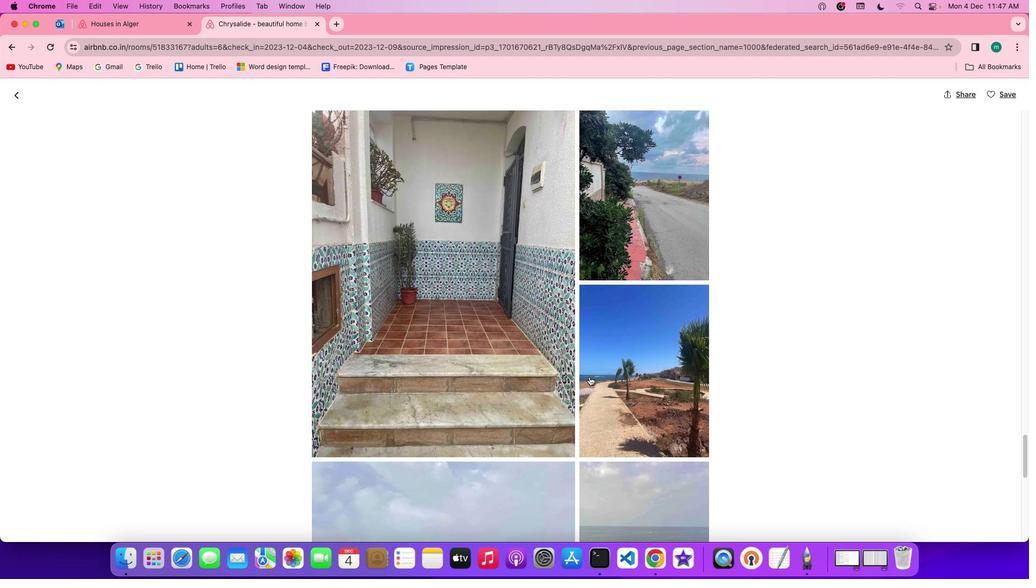 
Action: Mouse scrolled (596, 383) with delta (6, 6)
Screenshot: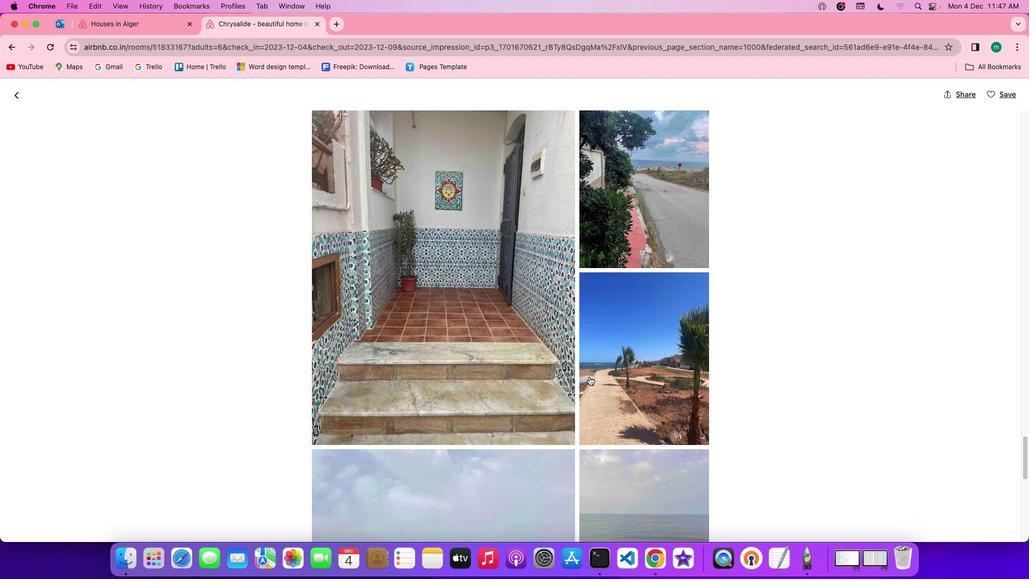 
Action: Mouse scrolled (596, 383) with delta (6, 5)
Screenshot: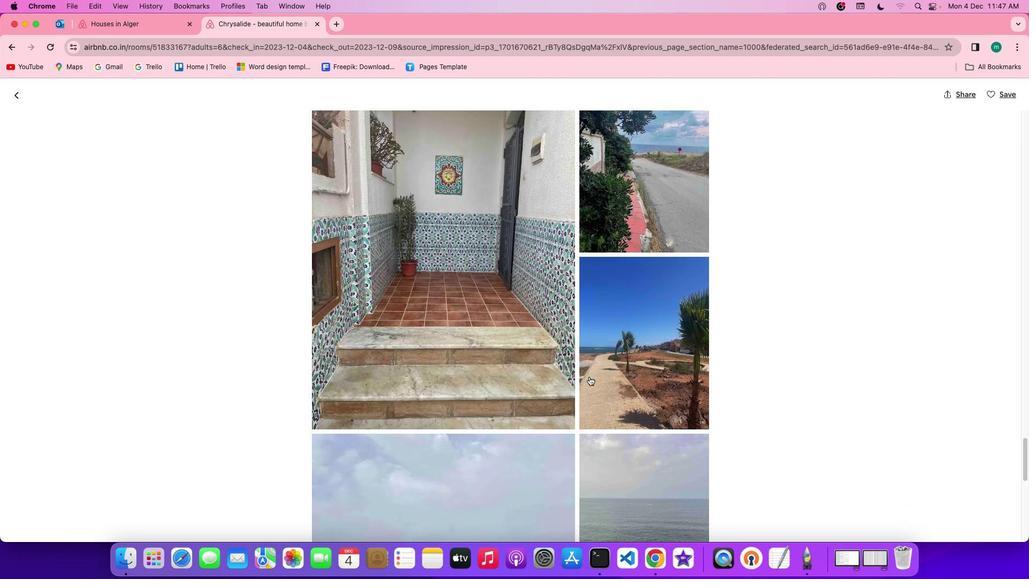 
Action: Mouse scrolled (596, 383) with delta (6, 5)
Screenshot: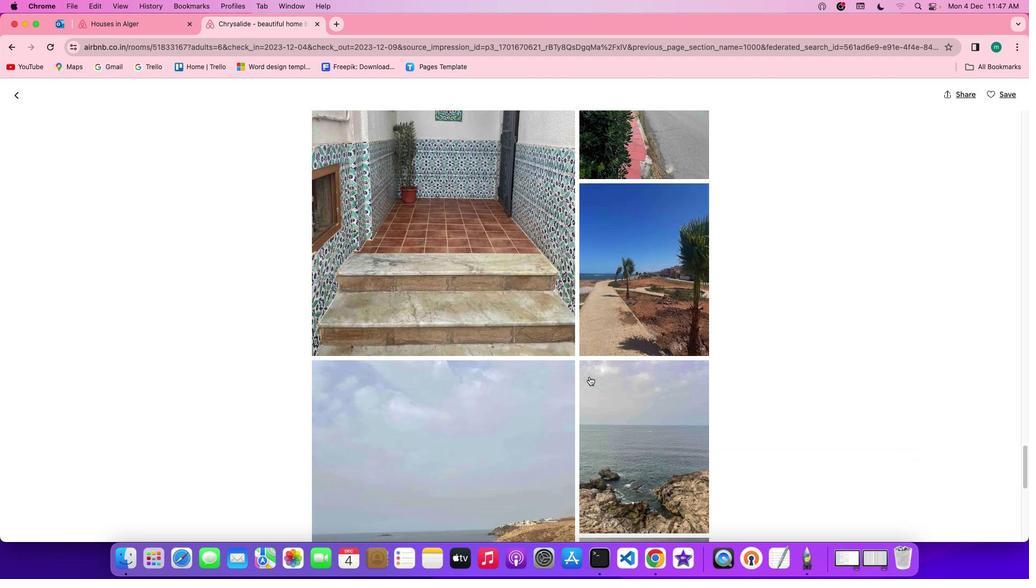 
Action: Mouse scrolled (596, 383) with delta (6, 6)
Screenshot: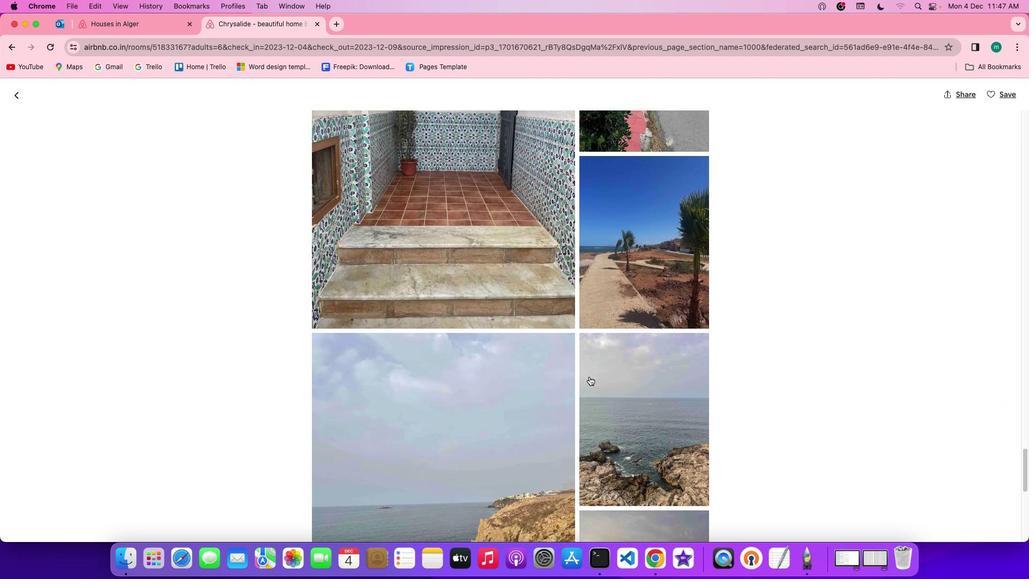 
Action: Mouse scrolled (596, 383) with delta (6, 6)
Screenshot: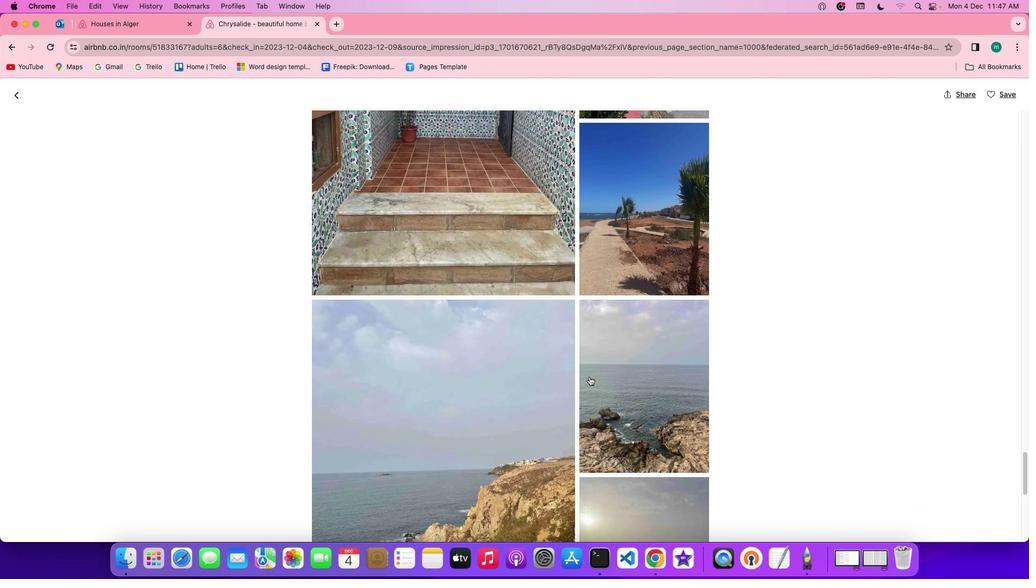 
Action: Mouse scrolled (596, 383) with delta (6, 5)
Screenshot: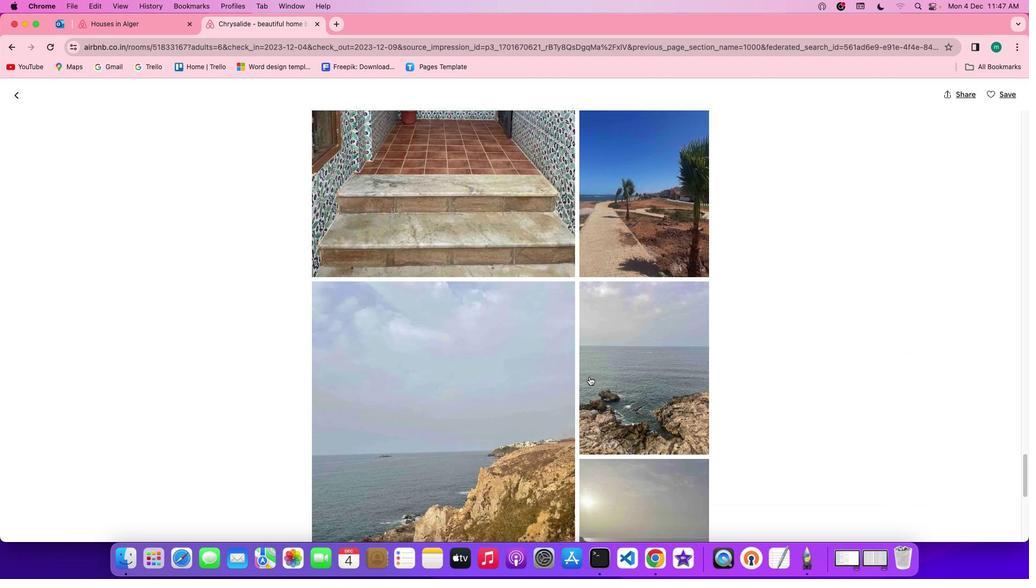 
Action: Mouse scrolled (596, 383) with delta (6, 6)
Screenshot: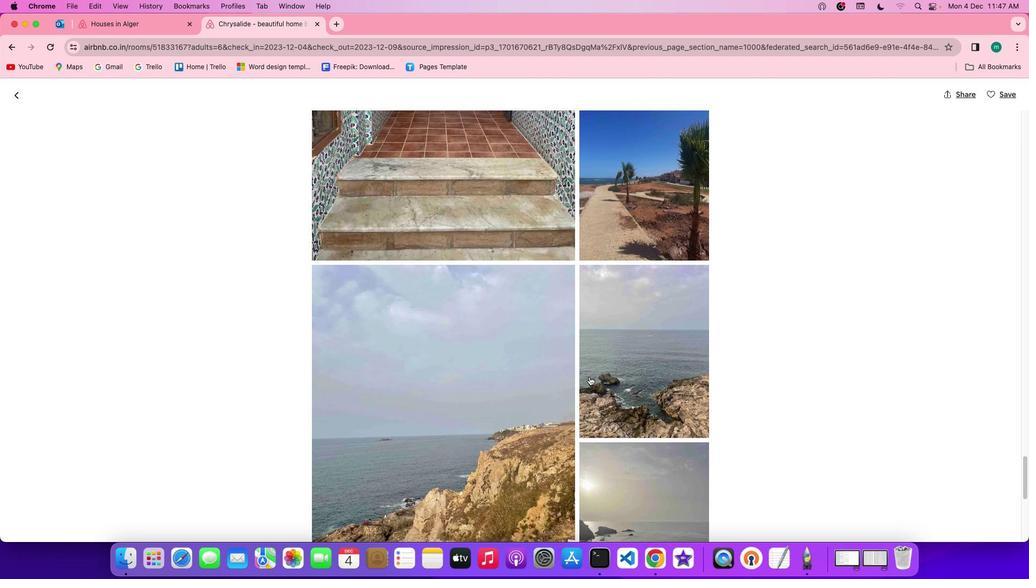 
Action: Mouse scrolled (596, 383) with delta (6, 6)
Screenshot: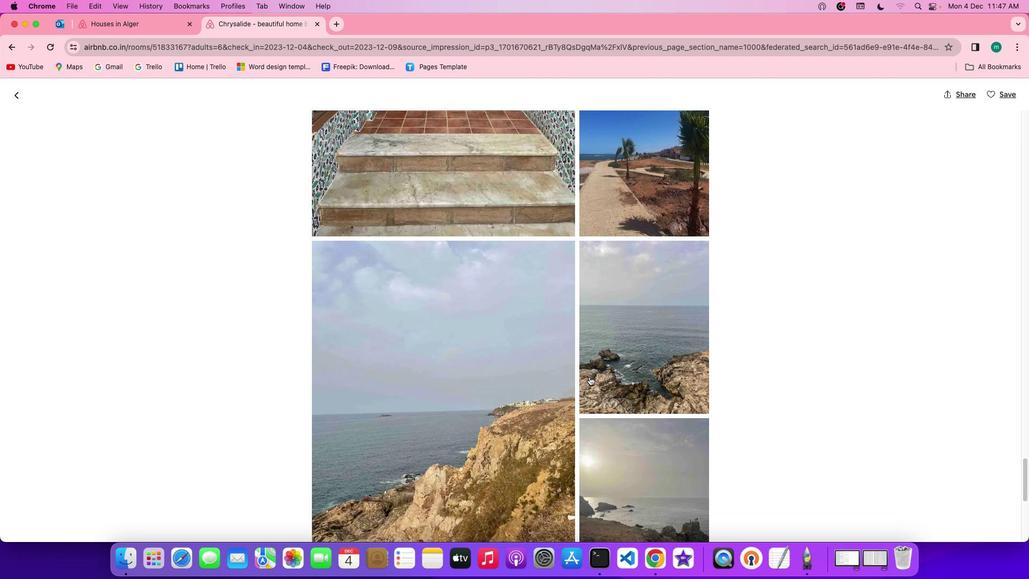 
Action: Mouse scrolled (596, 383) with delta (6, 5)
Screenshot: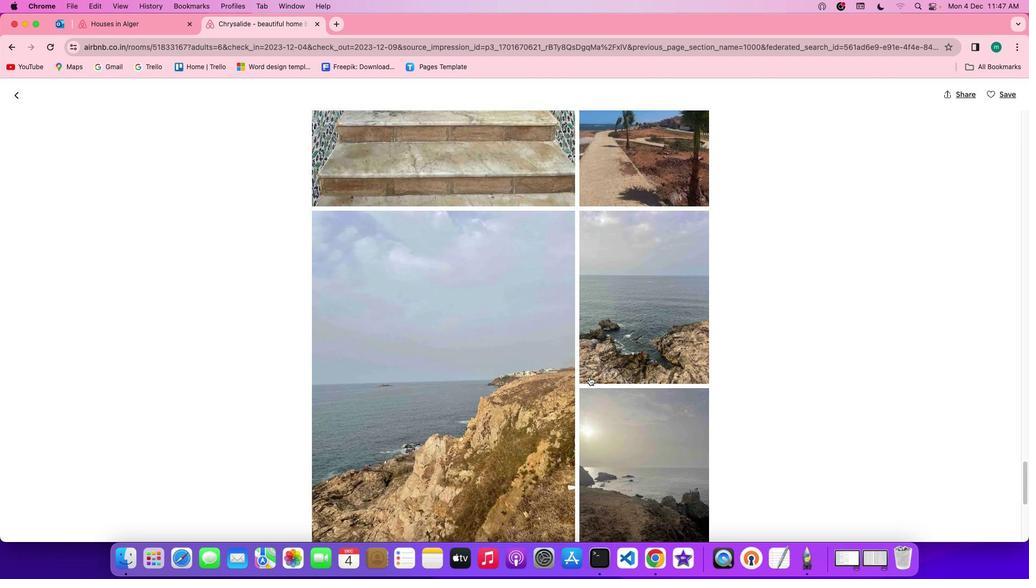 
Action: Mouse scrolled (596, 383) with delta (6, 5)
Screenshot: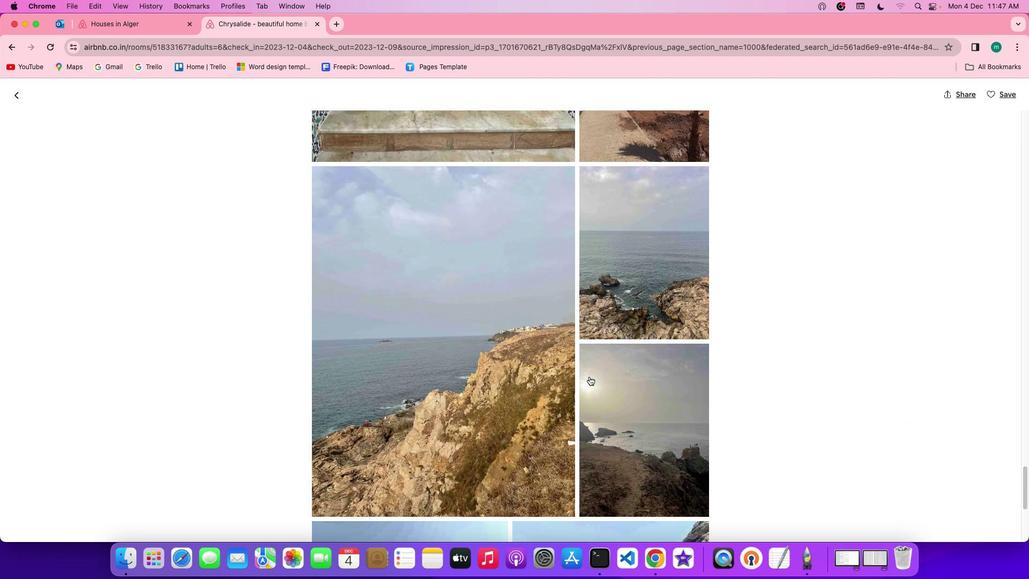 
Action: Mouse scrolled (596, 383) with delta (6, 6)
Screenshot: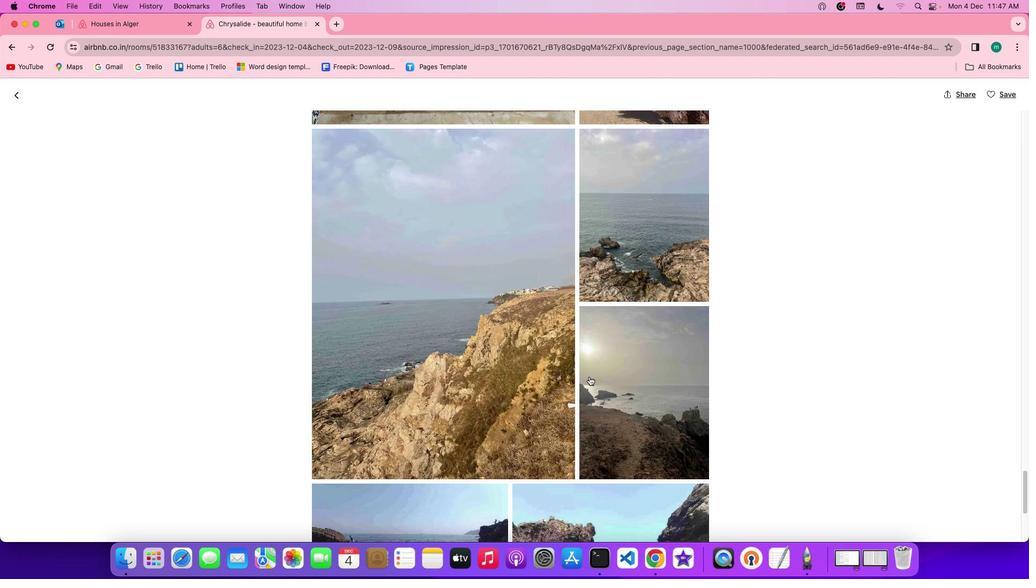 
Action: Mouse scrolled (596, 383) with delta (6, 6)
Screenshot: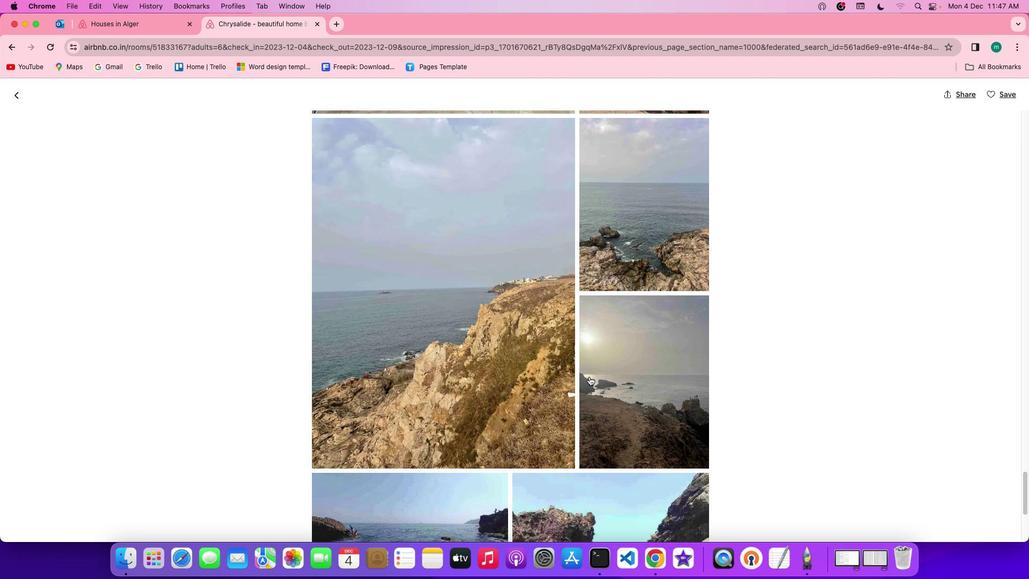 
Action: Mouse scrolled (596, 383) with delta (6, 5)
Screenshot: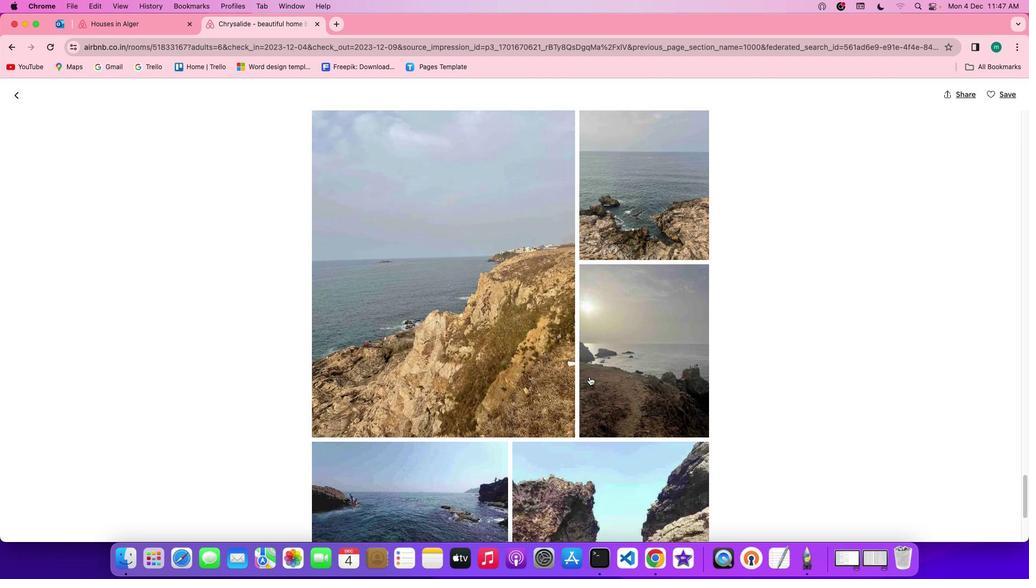 
Action: Mouse scrolled (596, 383) with delta (6, 6)
Screenshot: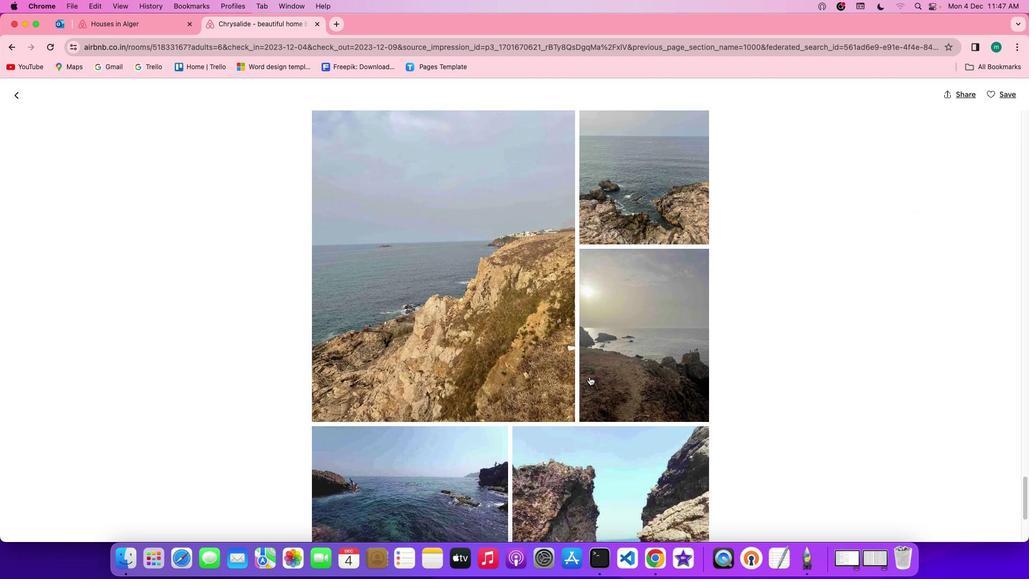 
Action: Mouse scrolled (596, 383) with delta (6, 6)
Screenshot: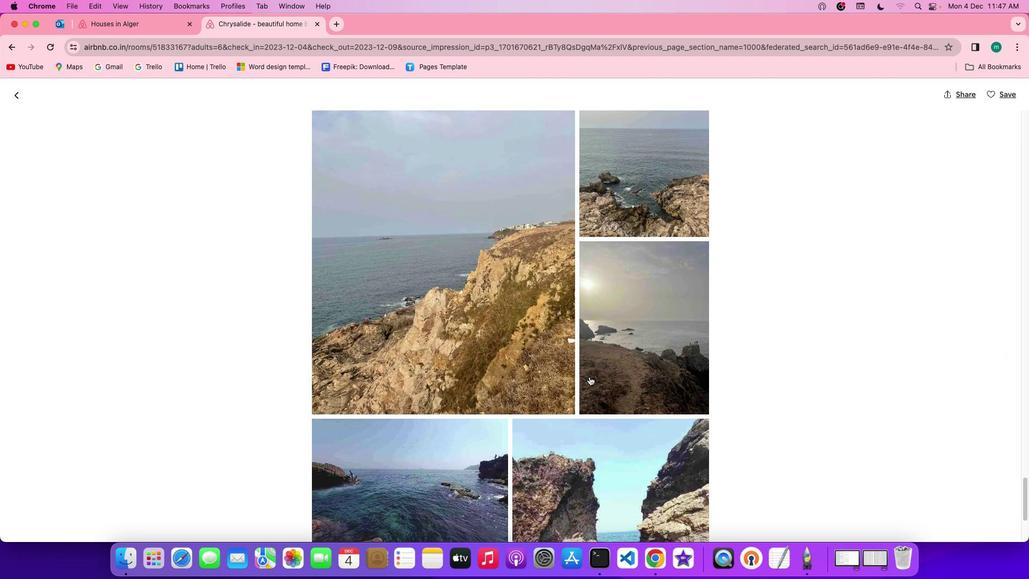 
Action: Mouse scrolled (596, 383) with delta (6, 5)
Screenshot: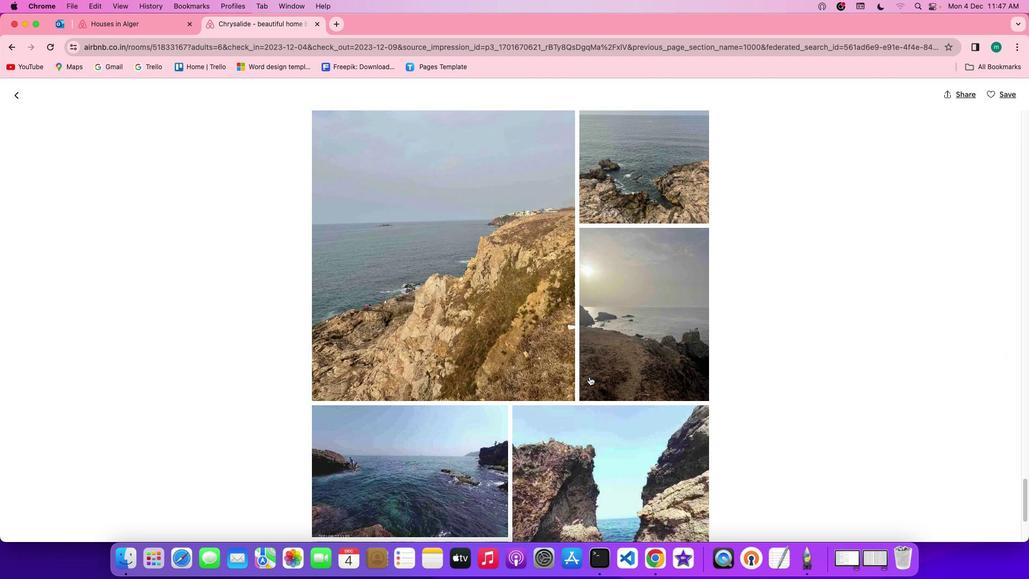 
Action: Mouse scrolled (596, 383) with delta (6, 5)
